 Task: Design an Architectural Visualization.
Action: Mouse moved to (393, 337)
Screenshot: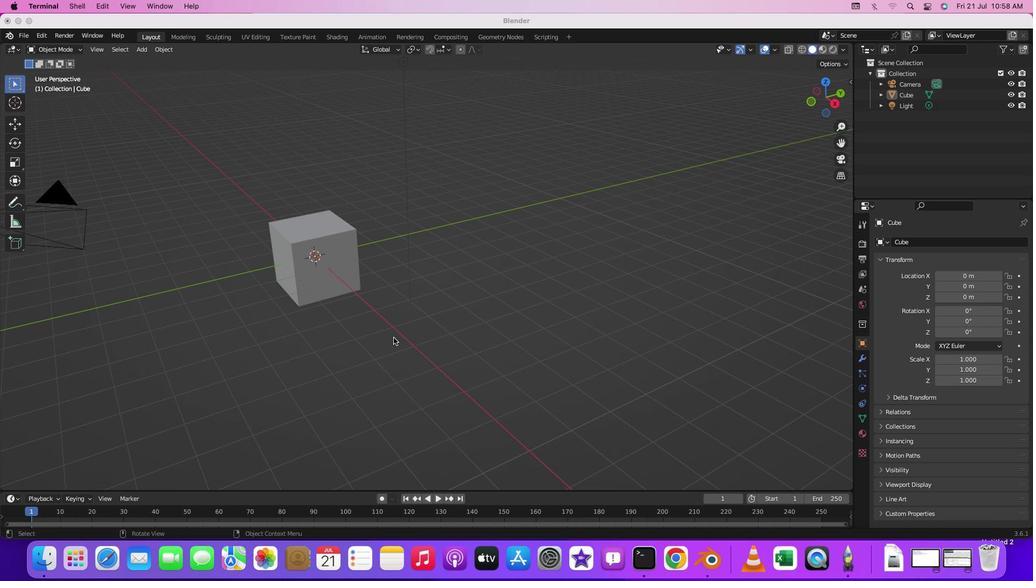 
Action: Mouse pressed middle at (393, 337)
Screenshot: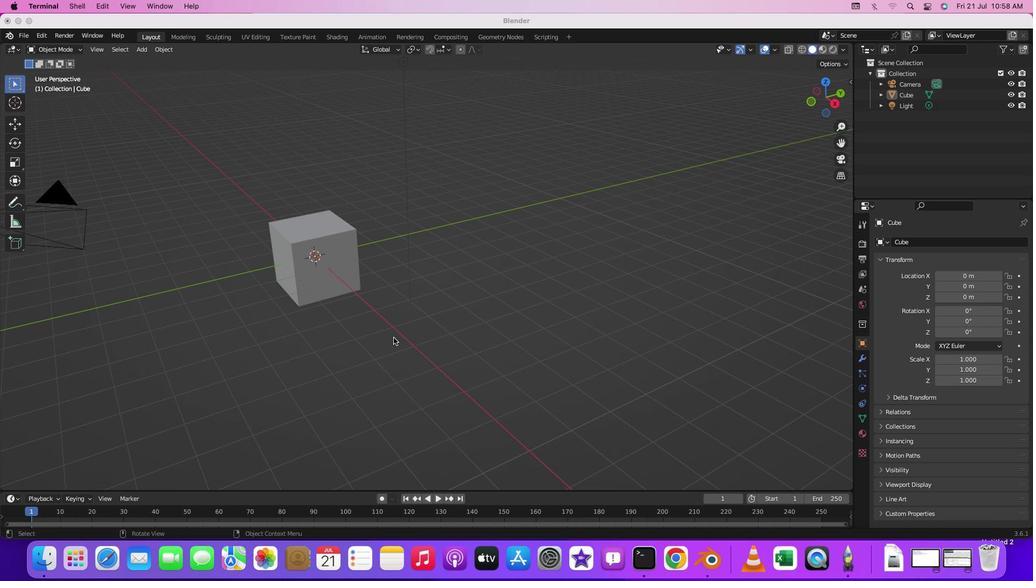 
Action: Mouse moved to (371, 339)
Screenshot: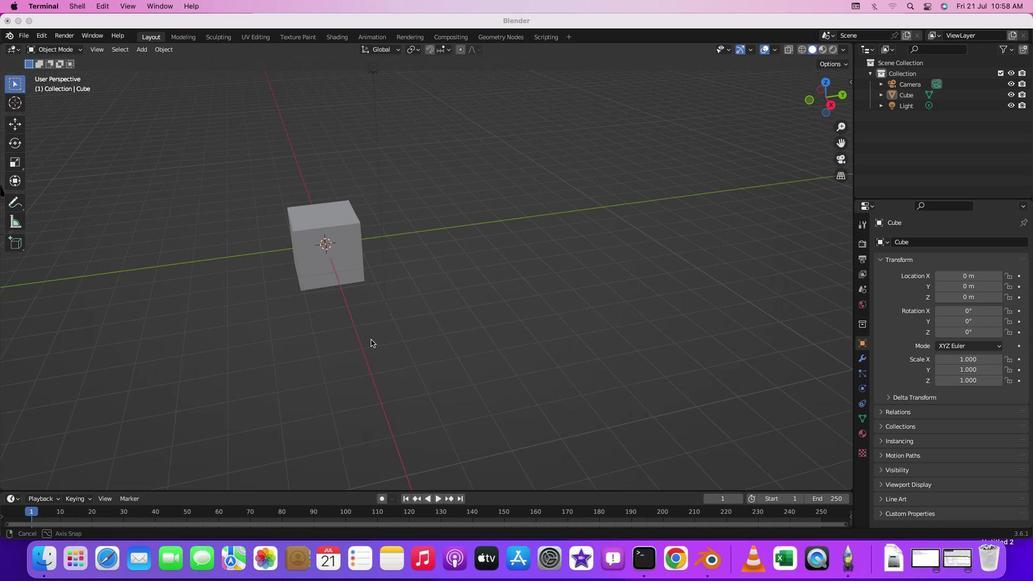 
Action: Key pressed Key.shift
Screenshot: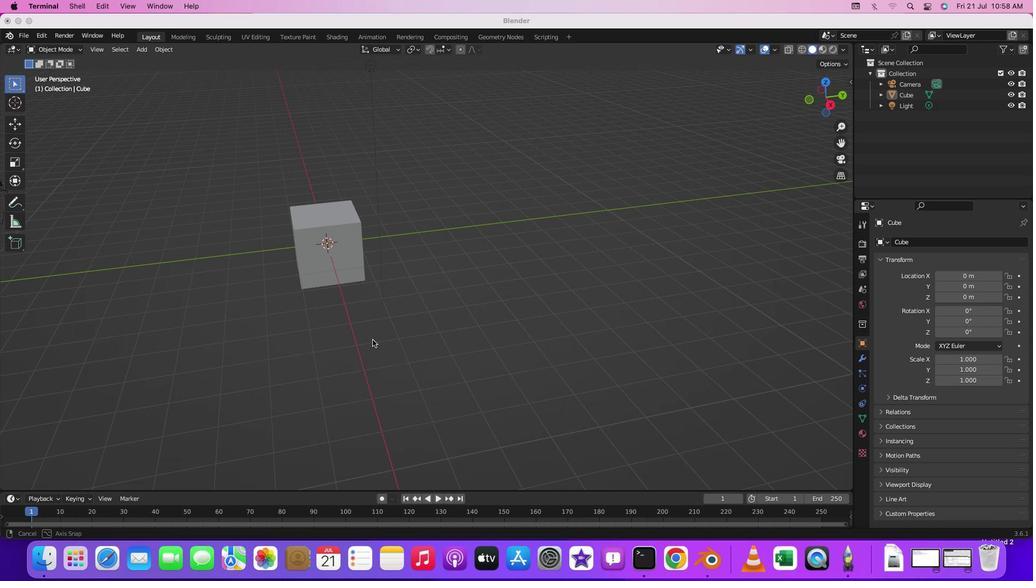 
Action: Mouse moved to (367, 310)
Screenshot: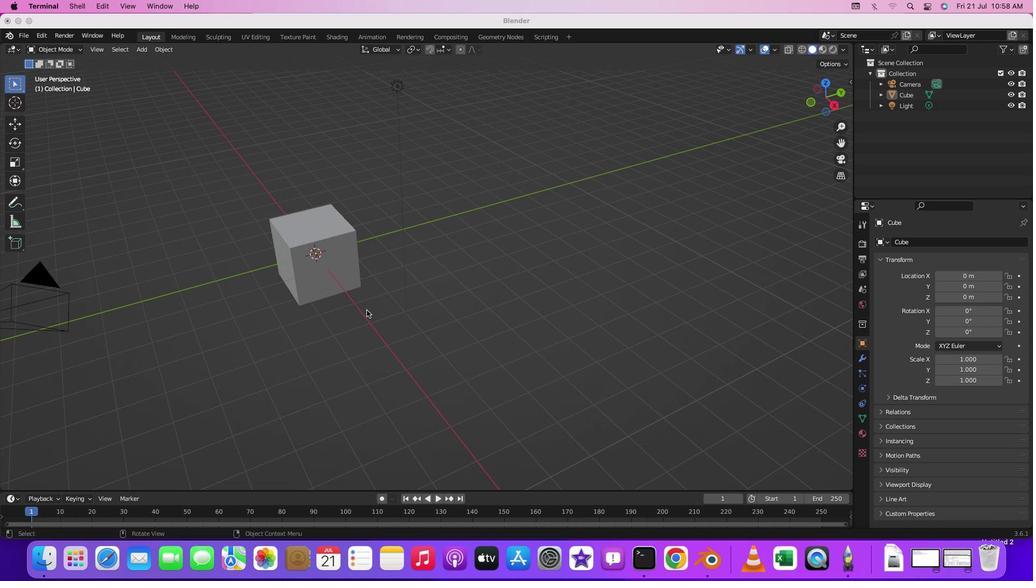 
Action: Mouse pressed middle at (367, 310)
Screenshot: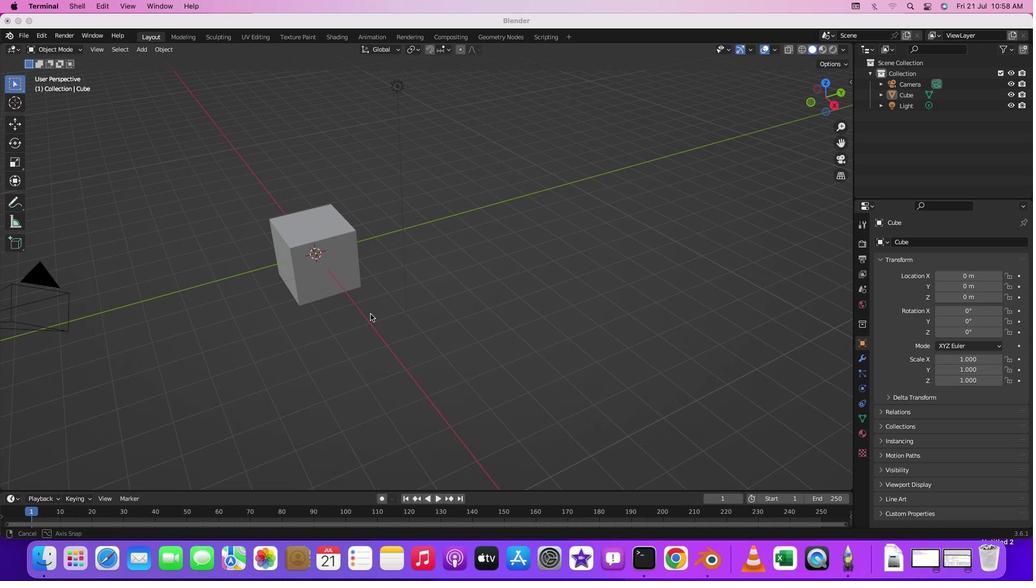 
Action: Mouse moved to (316, 286)
Screenshot: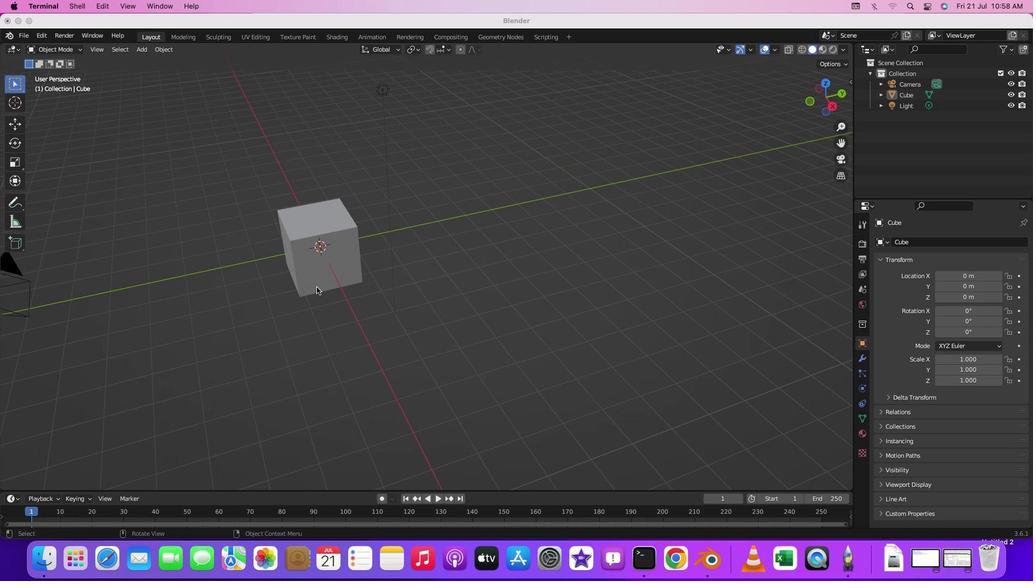 
Action: Key pressed Key.shift
Screenshot: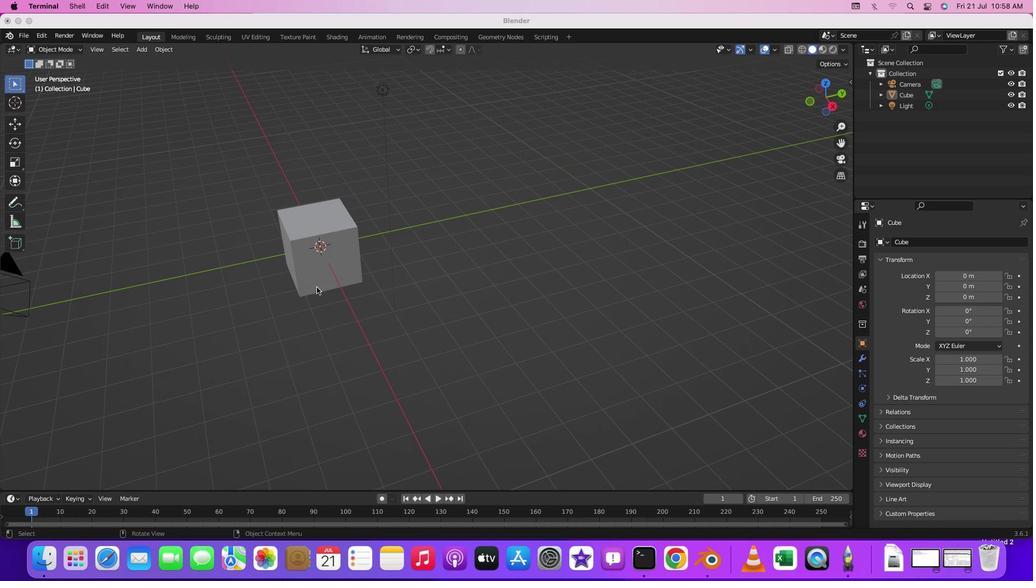 
Action: Mouse moved to (310, 286)
Screenshot: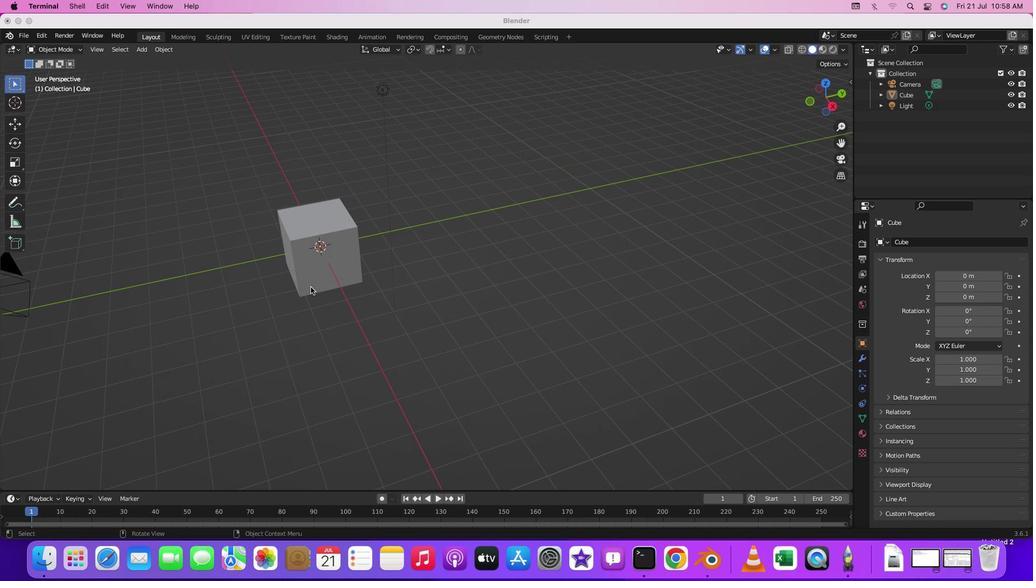 
Action: Mouse pressed middle at (310, 286)
Screenshot: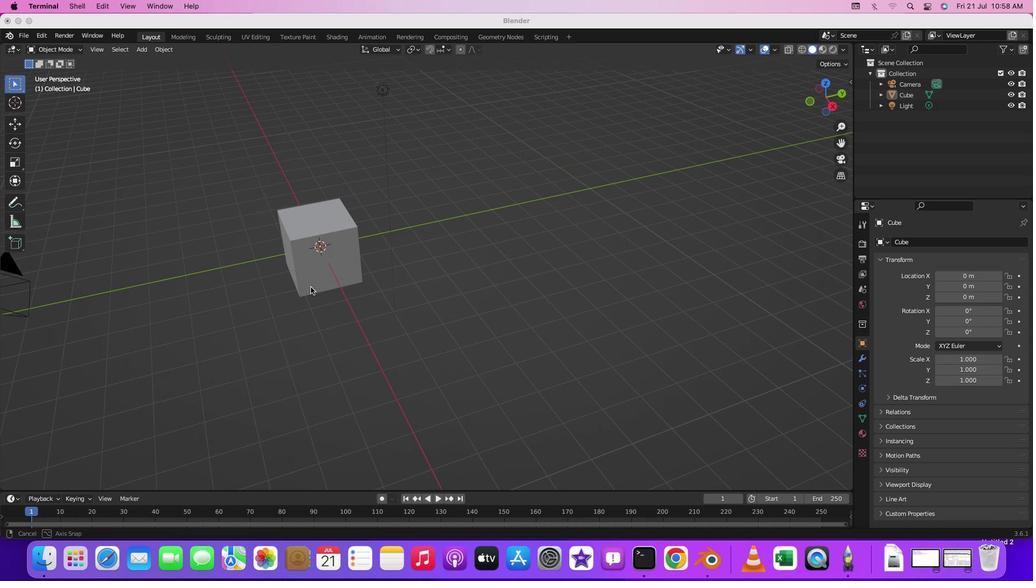 
Action: Mouse moved to (358, 297)
Screenshot: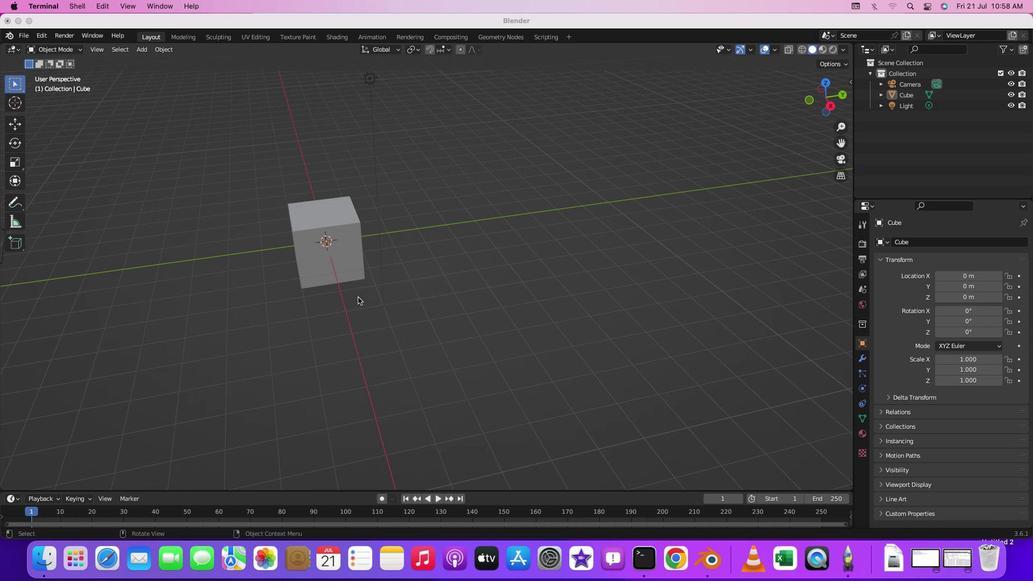 
Action: Mouse pressed left at (358, 297)
Screenshot: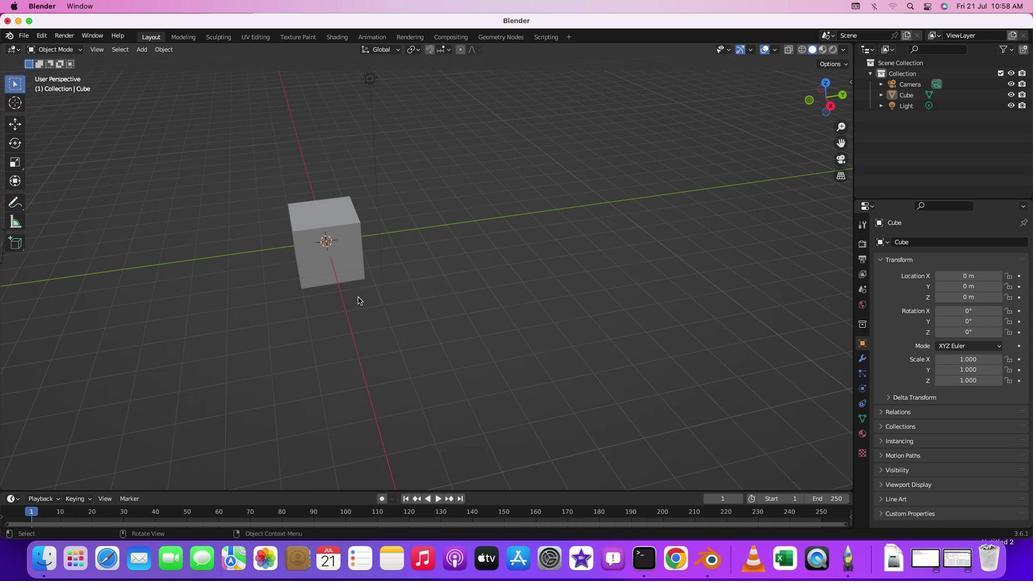 
Action: Mouse moved to (348, 303)
Screenshot: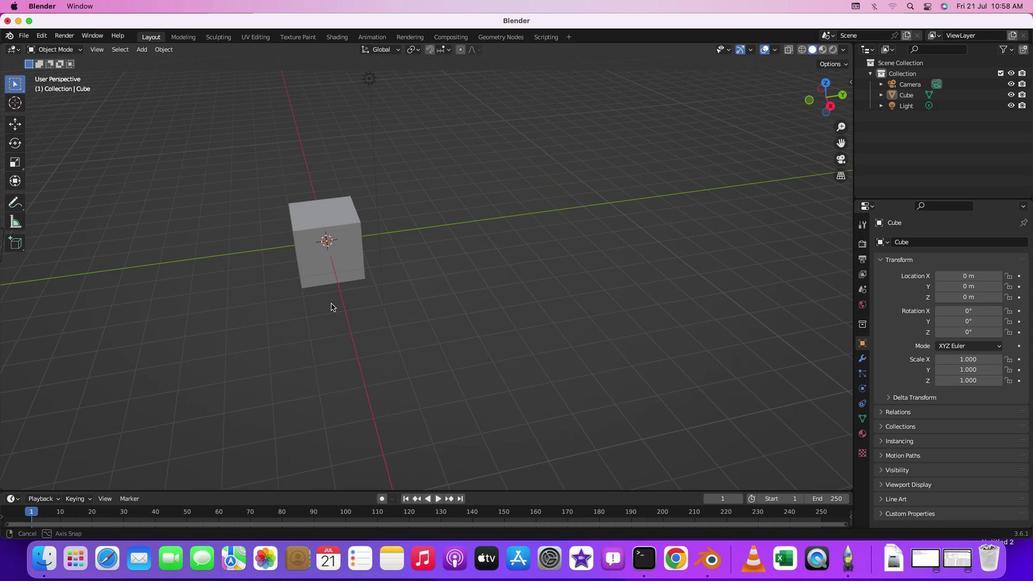
Action: Mouse pressed middle at (348, 303)
Screenshot: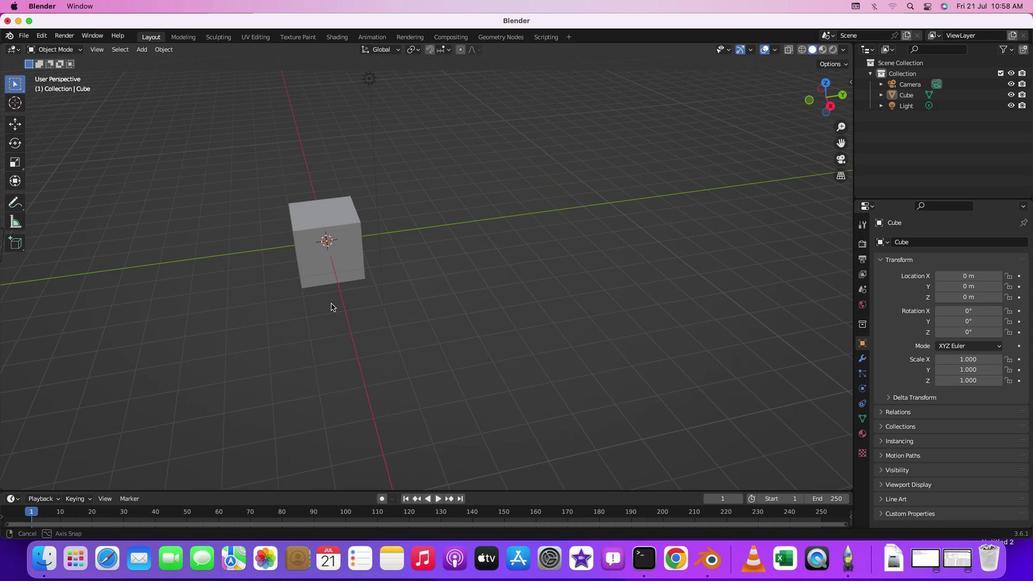 
Action: Mouse moved to (321, 278)
Screenshot: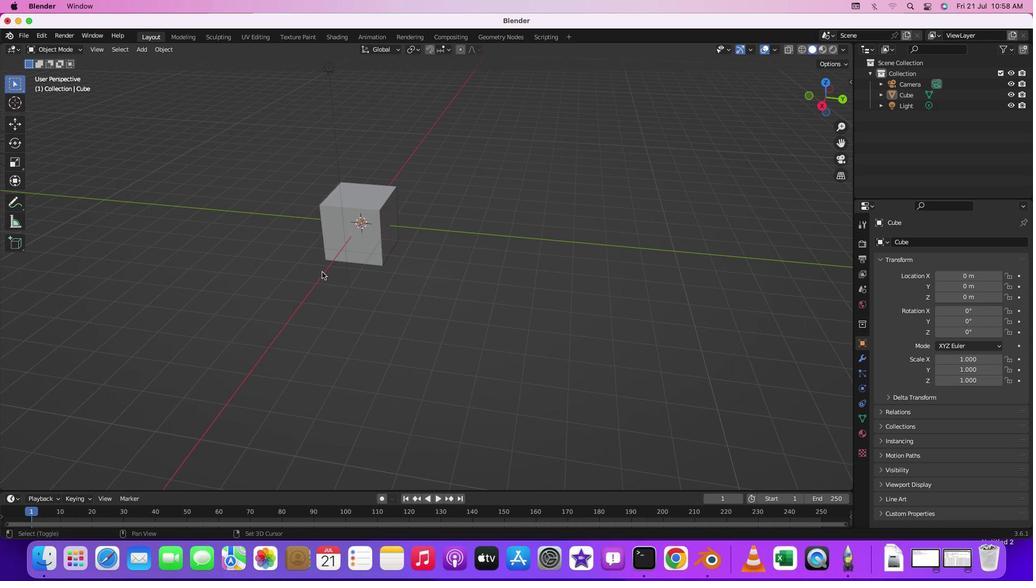 
Action: Key pressed Key.shift
Screenshot: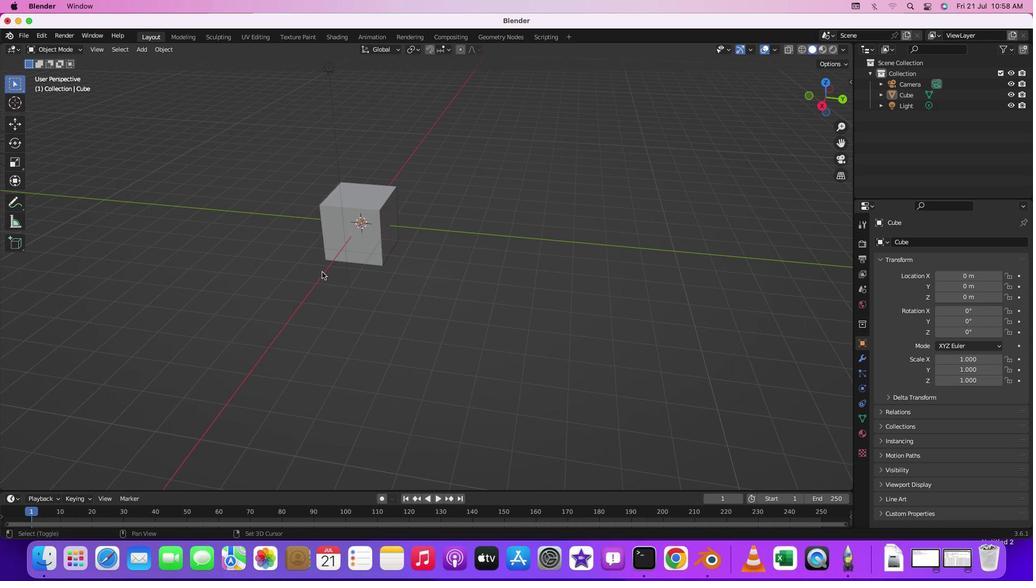 
Action: Mouse moved to (321, 271)
Screenshot: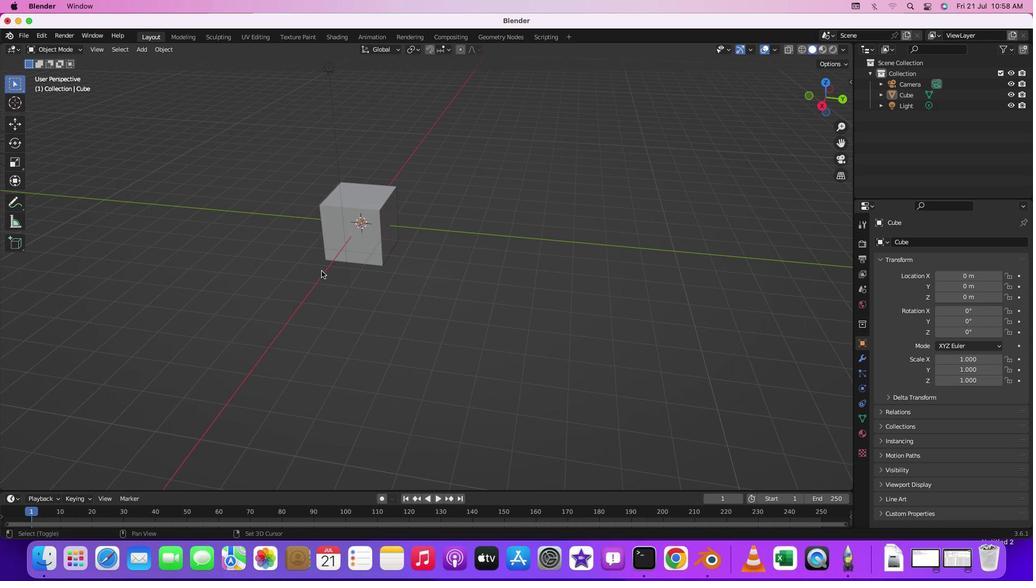 
Action: Mouse pressed middle at (321, 271)
Screenshot: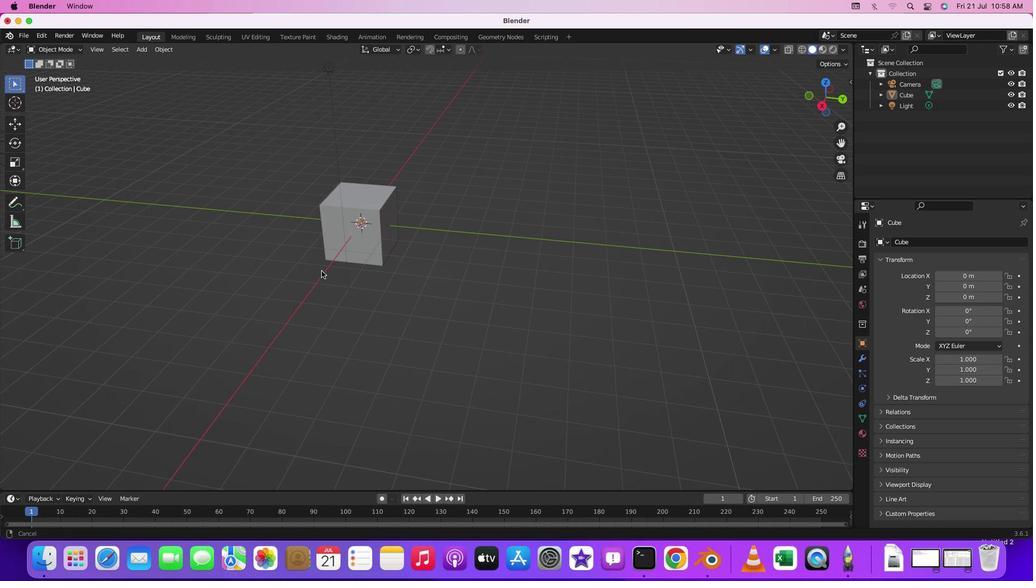 
Action: Mouse moved to (442, 350)
Screenshot: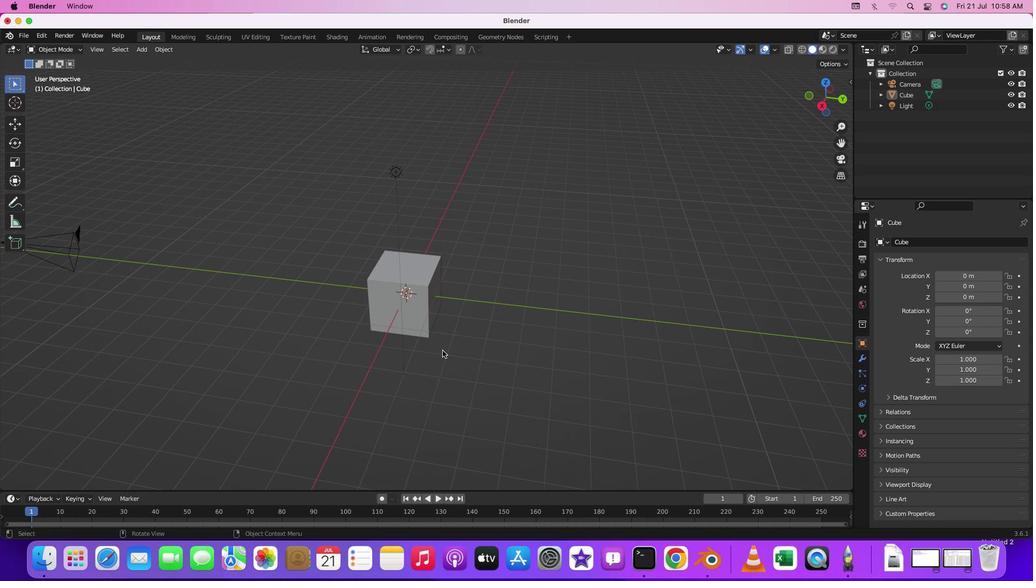 
Action: Mouse pressed middle at (442, 350)
Screenshot: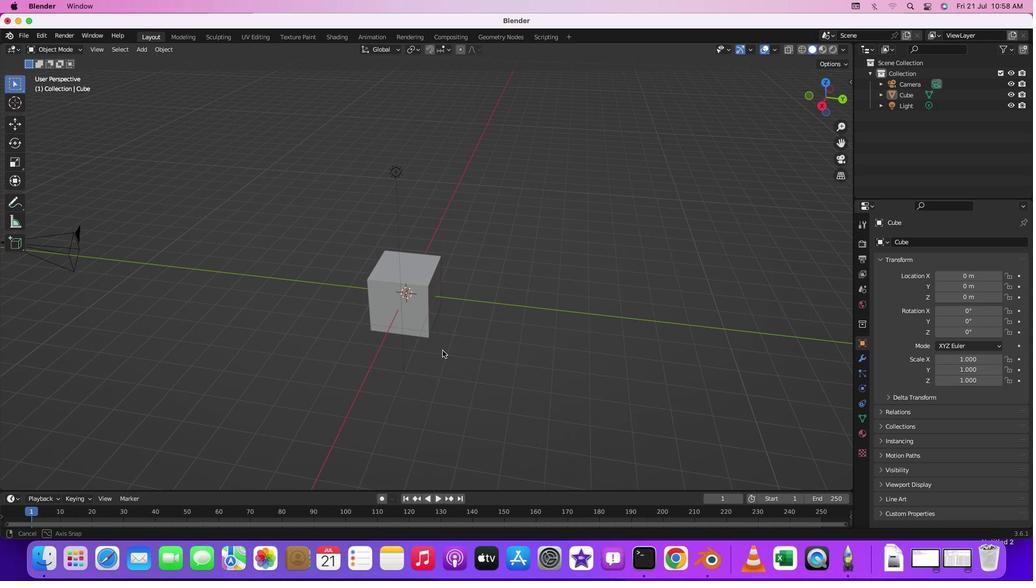 
Action: Mouse moved to (480, 313)
Screenshot: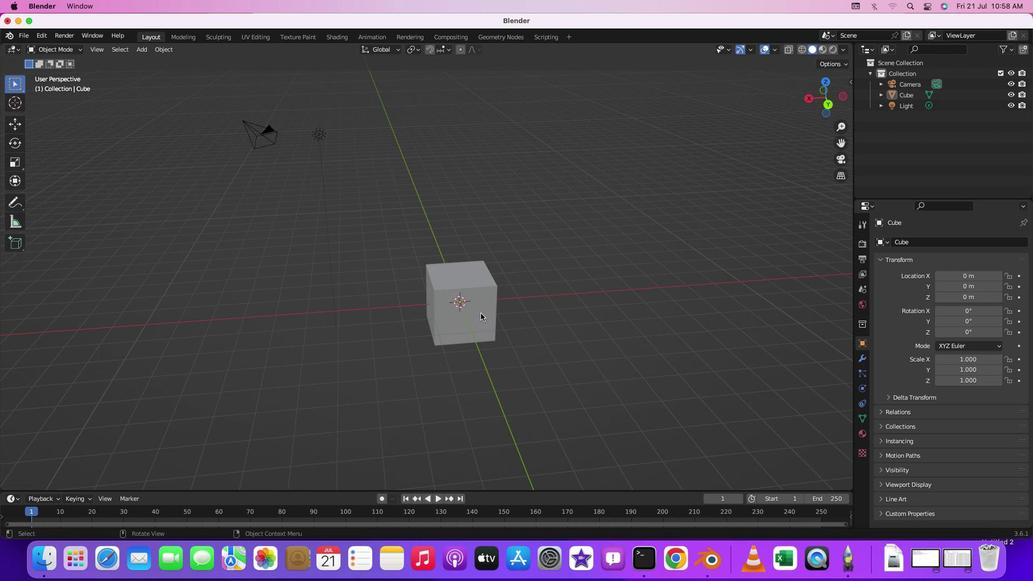 
Action: Mouse pressed left at (480, 313)
Screenshot: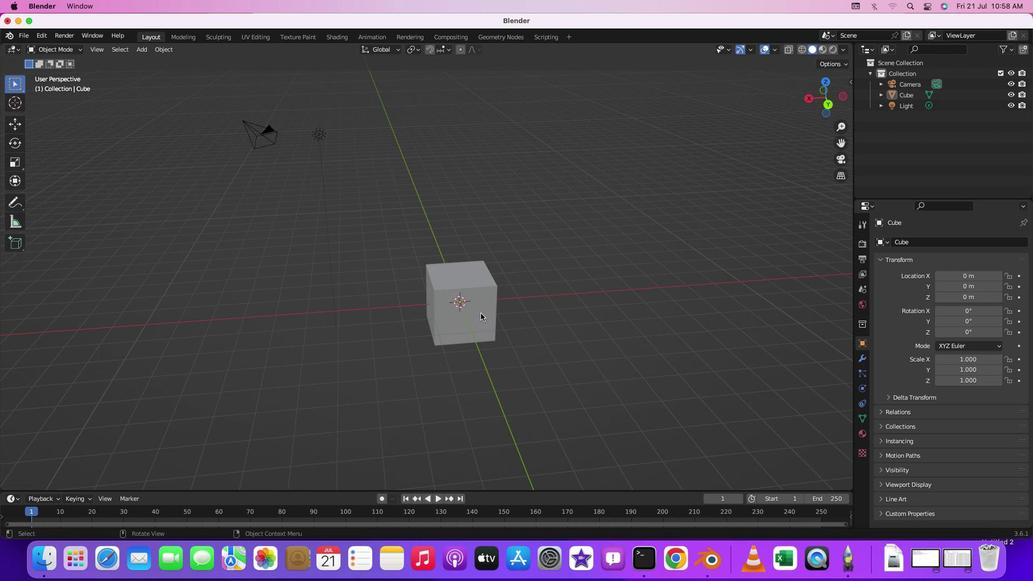 
Action: Mouse moved to (570, 270)
Screenshot: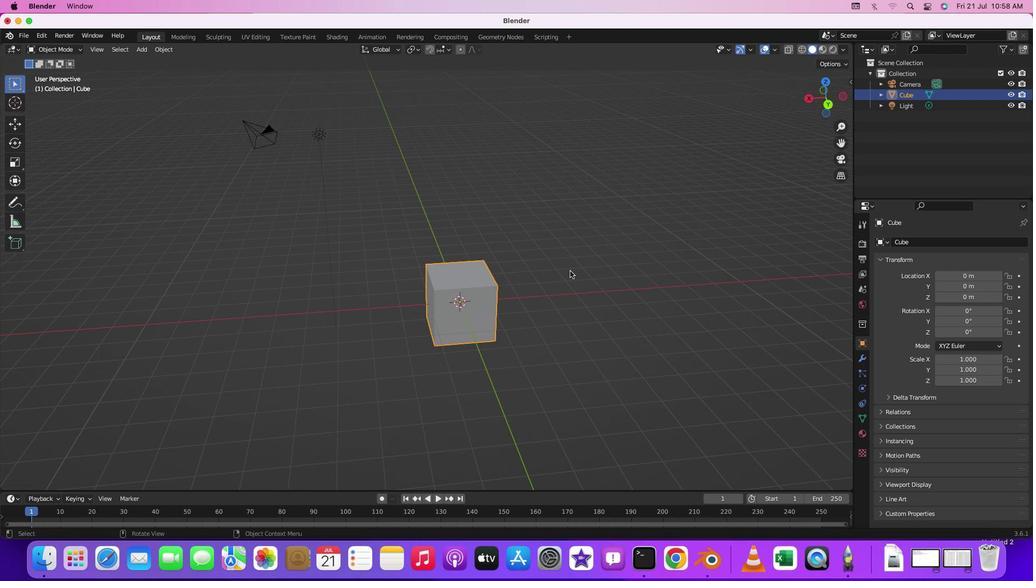 
Action: Key pressed 'n'
Screenshot: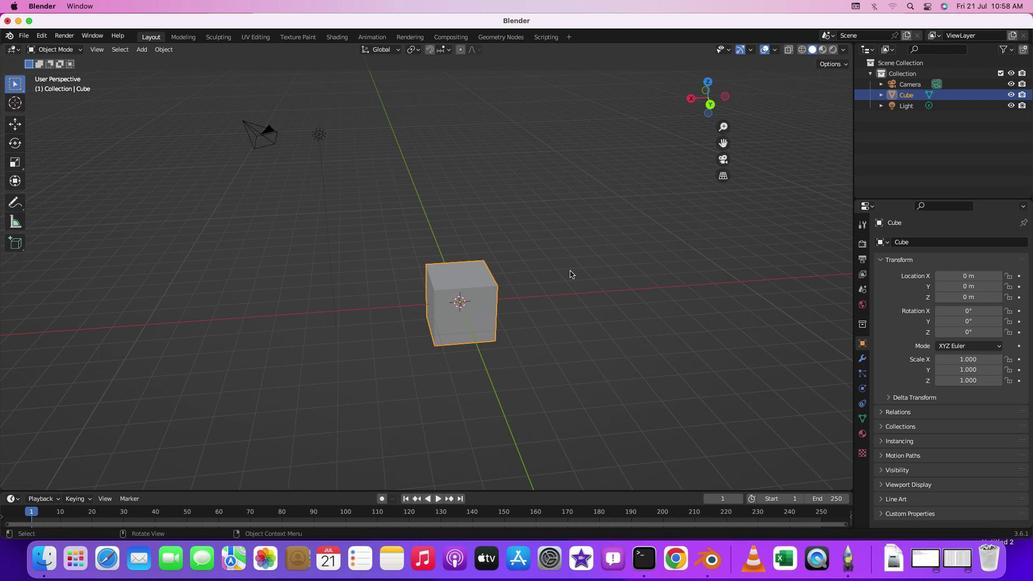 
Action: Mouse moved to (798, 206)
Screenshot: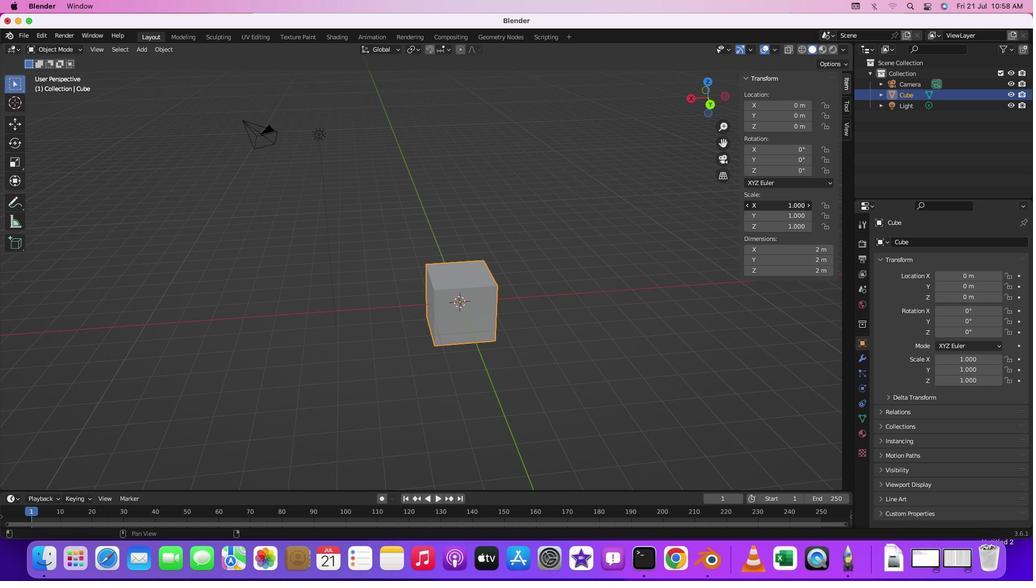 
Action: Mouse pressed left at (798, 206)
Screenshot: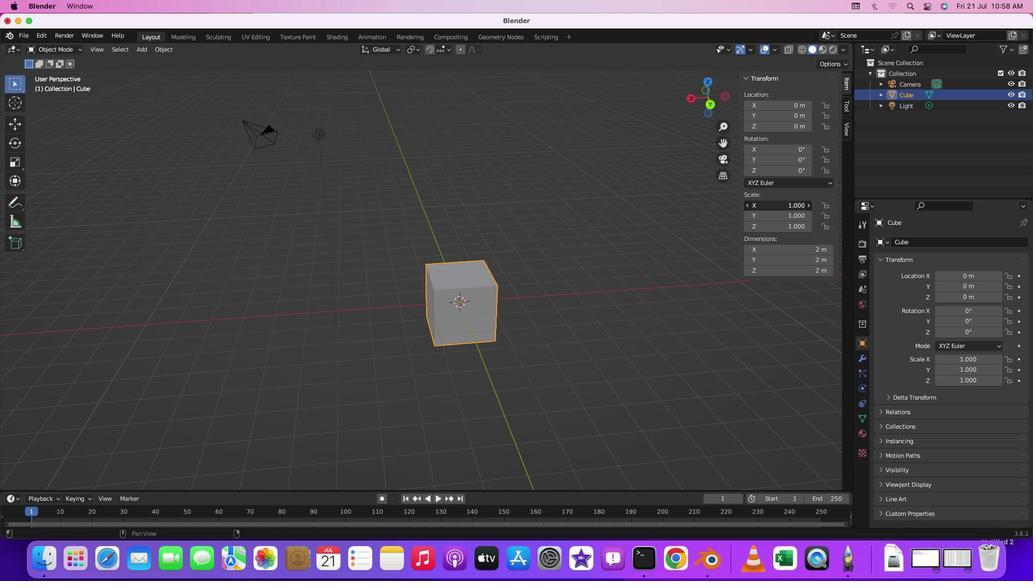
Action: Key pressed '4'Key.enter
Screenshot: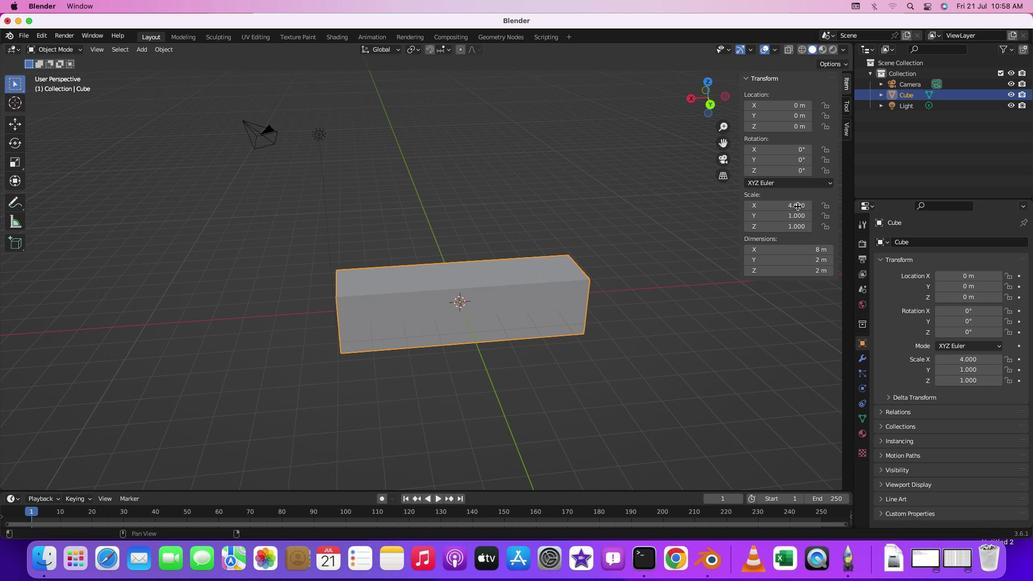 
Action: Mouse moved to (797, 216)
Screenshot: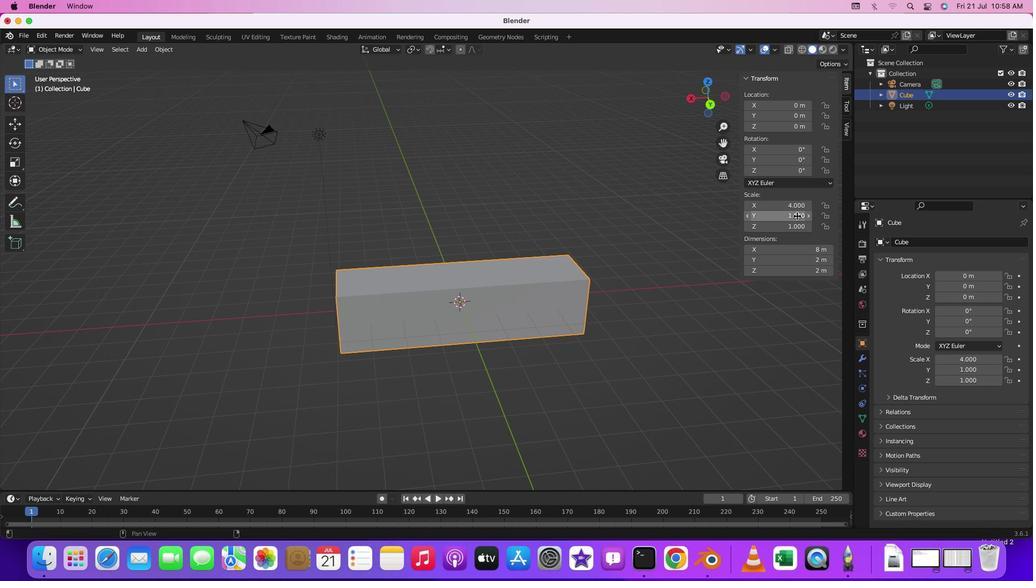 
Action: Mouse pressed left at (797, 216)
Screenshot: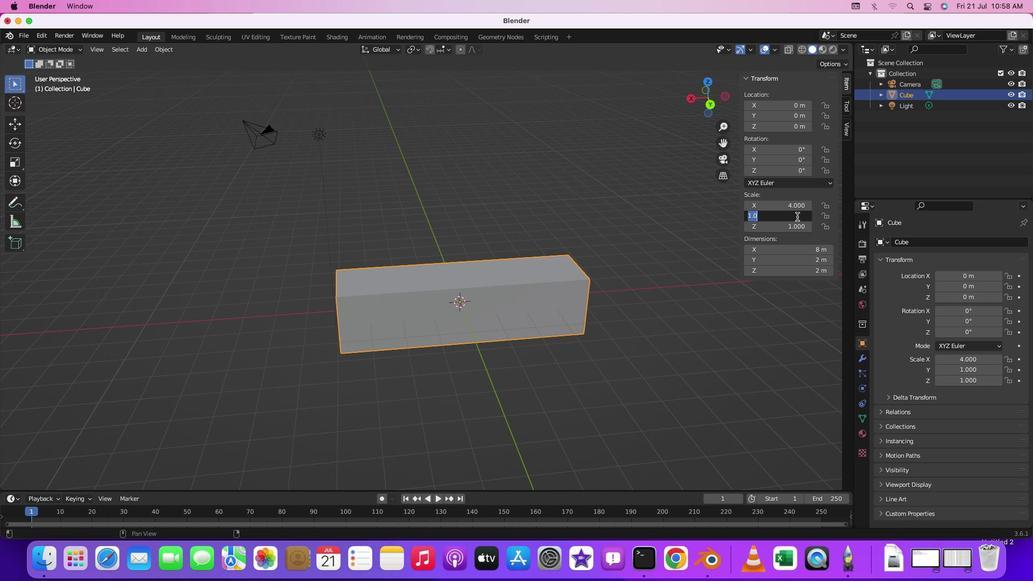 
Action: Key pressed '6'Key.enter
Screenshot: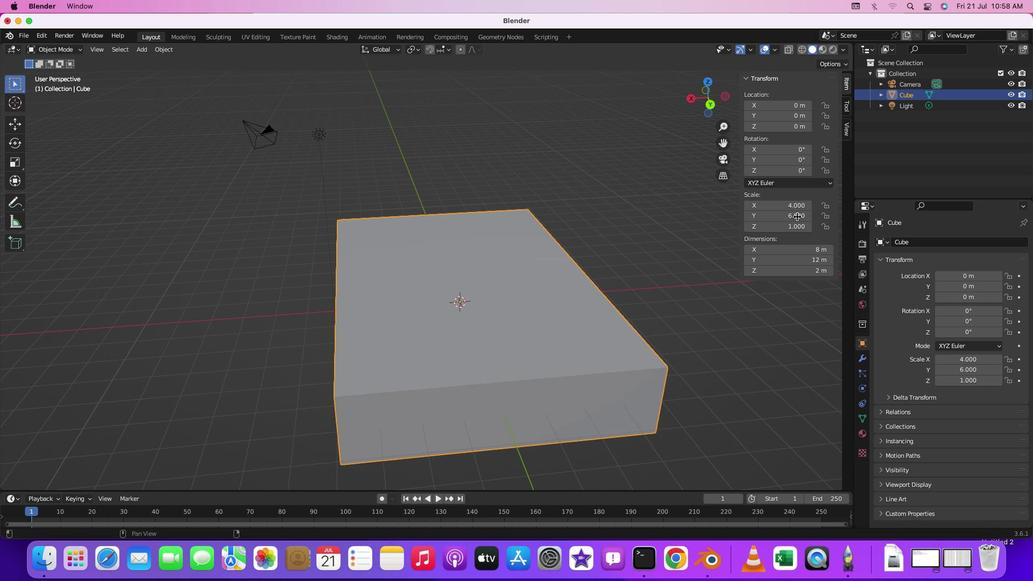 
Action: Mouse moved to (793, 206)
Screenshot: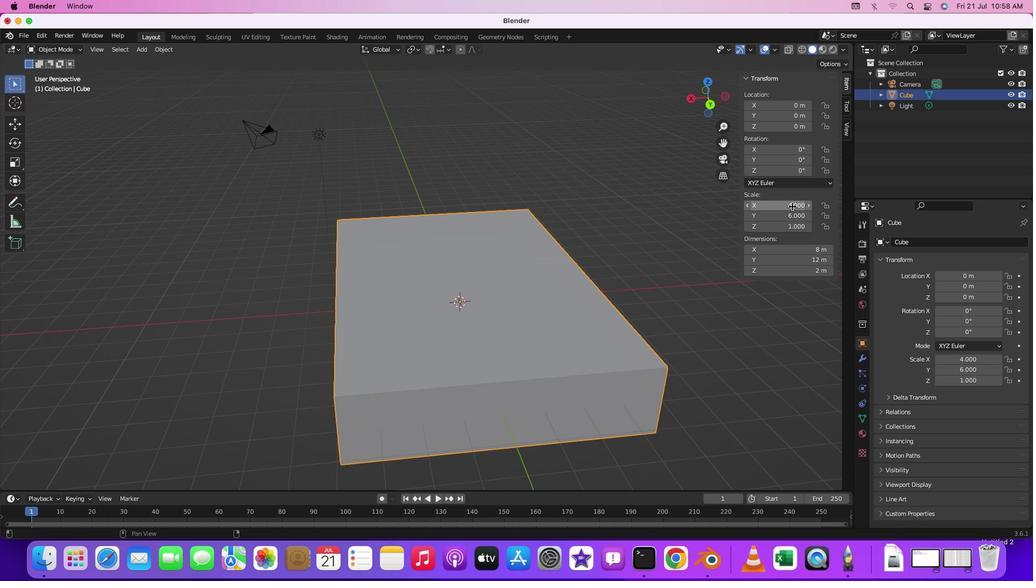 
Action: Mouse pressed left at (793, 206)
Screenshot: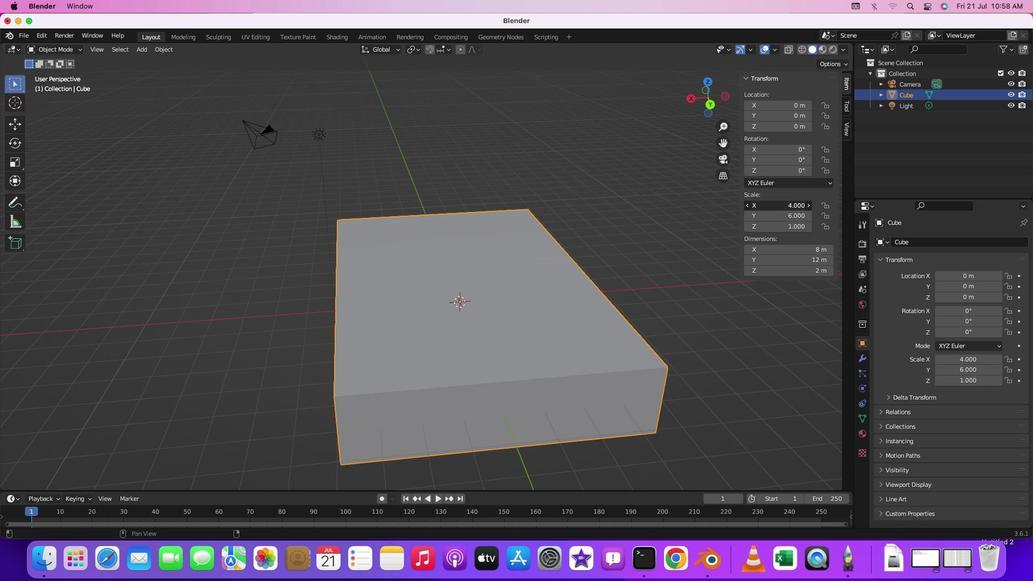 
Action: Key pressed '6''\\'Key.enterKey.enter
Screenshot: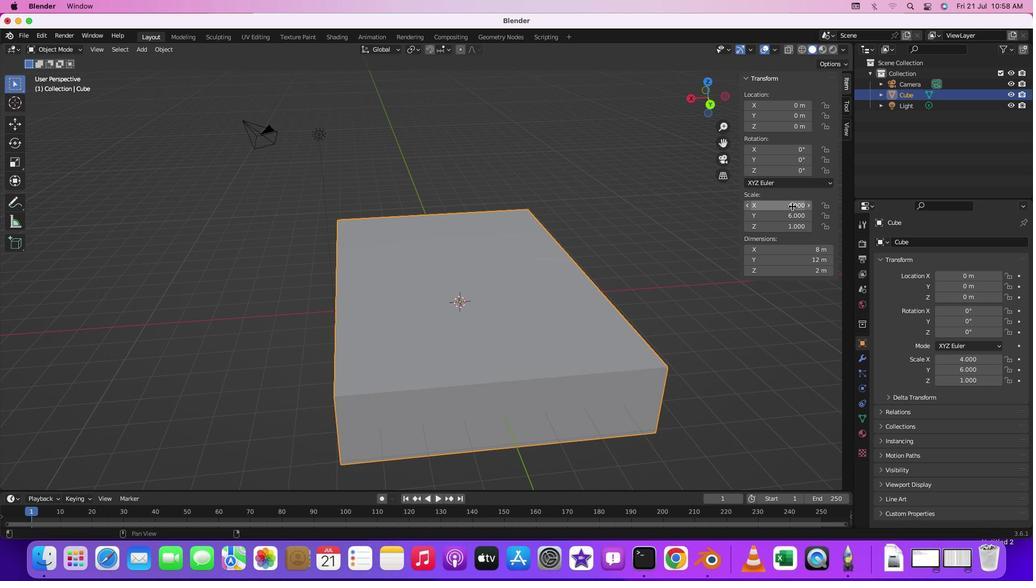 
Action: Mouse moved to (793, 206)
Screenshot: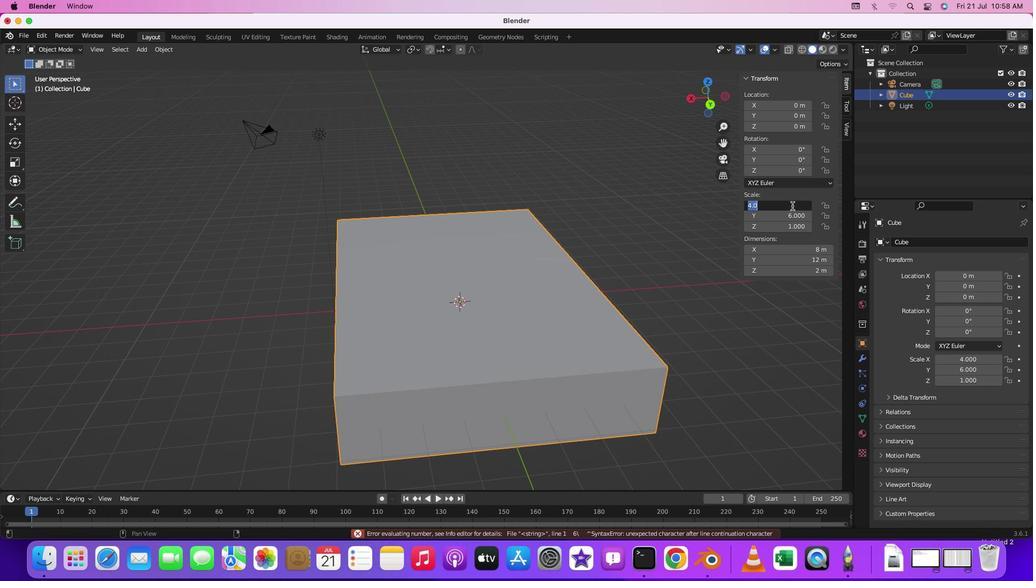 
Action: Mouse pressed left at (793, 206)
Screenshot: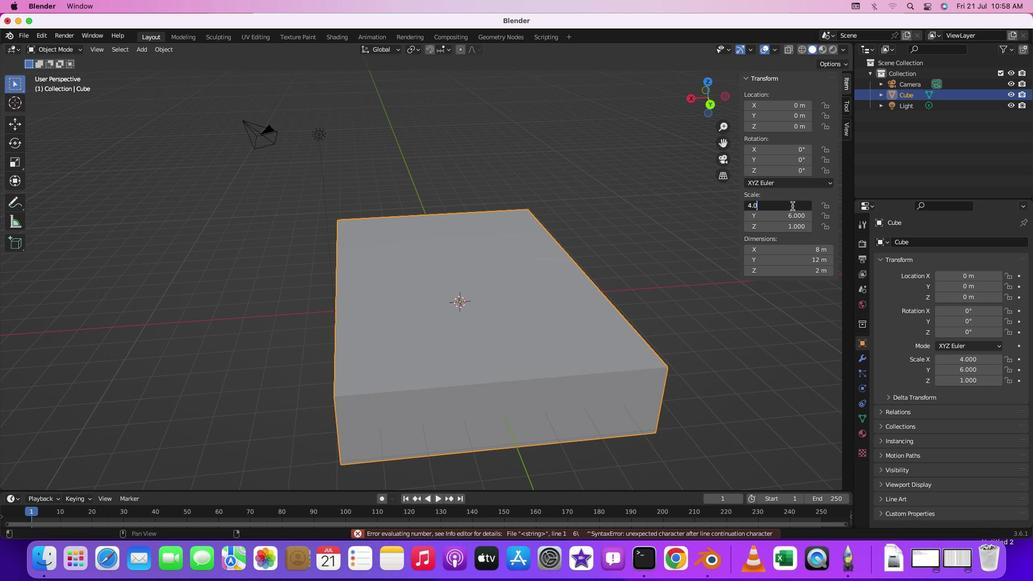 
Action: Key pressed '6'Key.backspaceKey.backspaceKey.backspaceKey.backspaceKey.backspaceKey.backspace'6'Key.enter
Screenshot: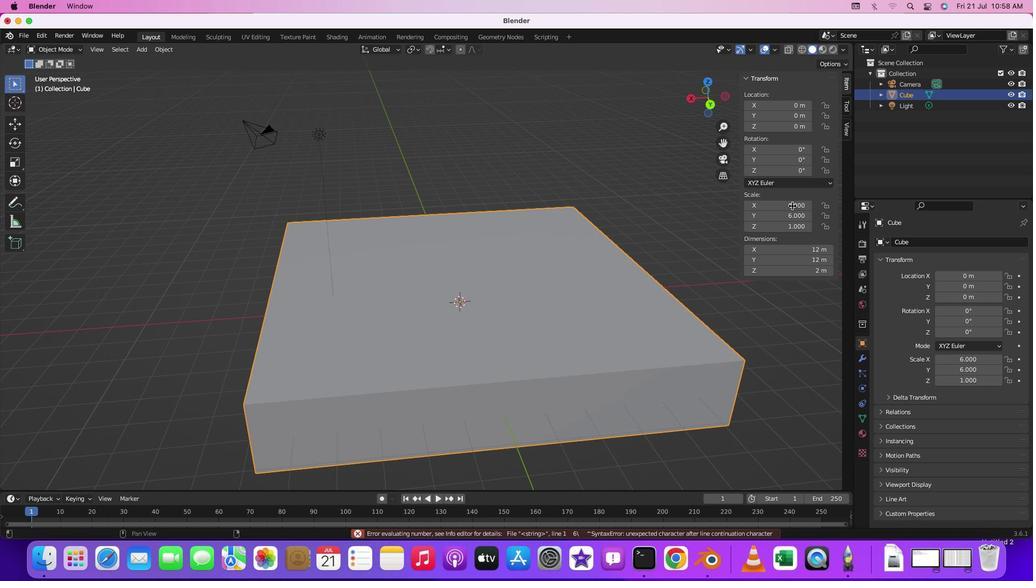 
Action: Mouse moved to (798, 219)
Screenshot: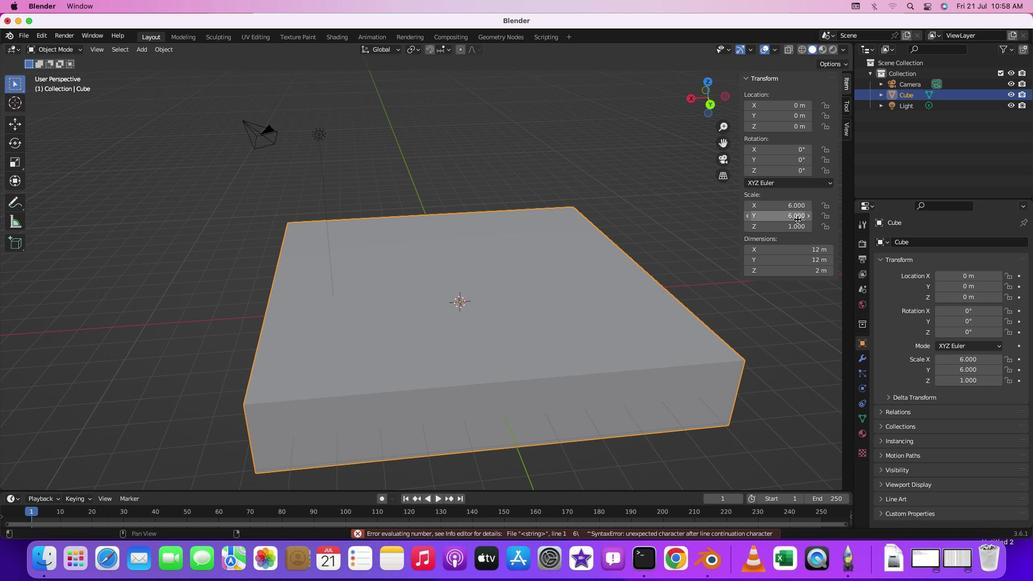 
Action: Mouse pressed left at (798, 219)
Screenshot: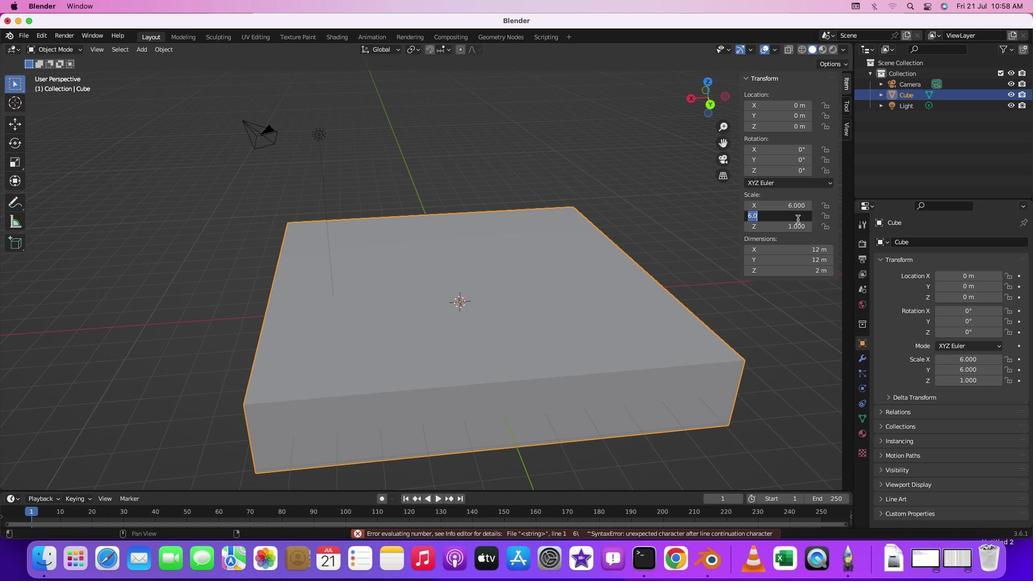
Action: Key pressed '4'Key.enter
Screenshot: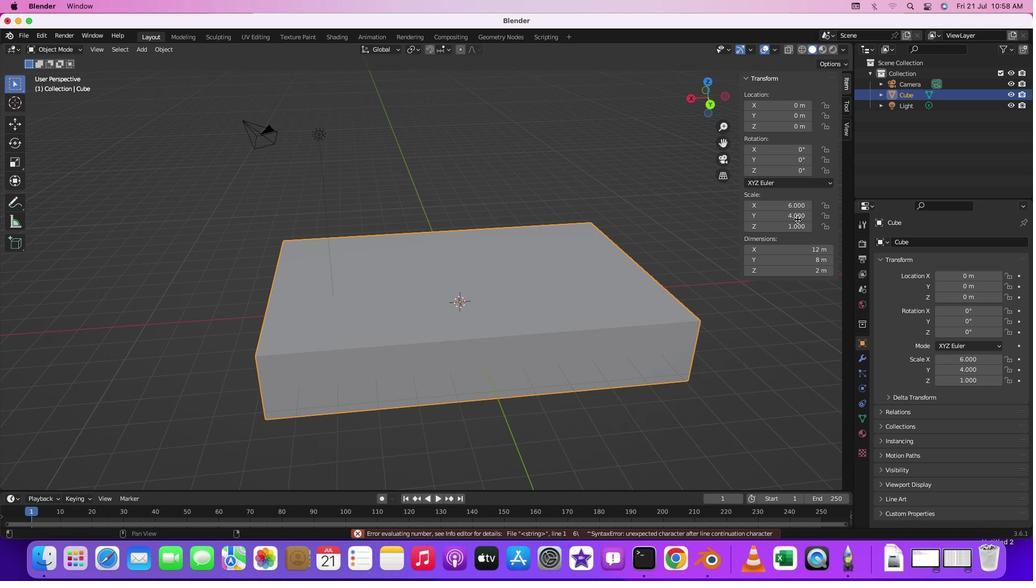 
Action: Mouse moved to (798, 227)
Screenshot: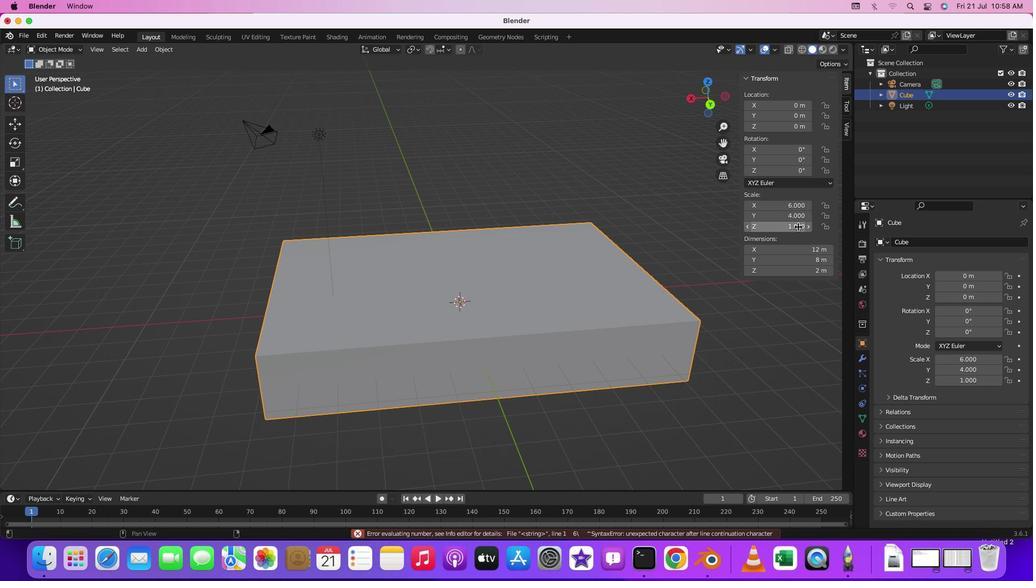 
Action: Mouse pressed left at (798, 227)
Screenshot: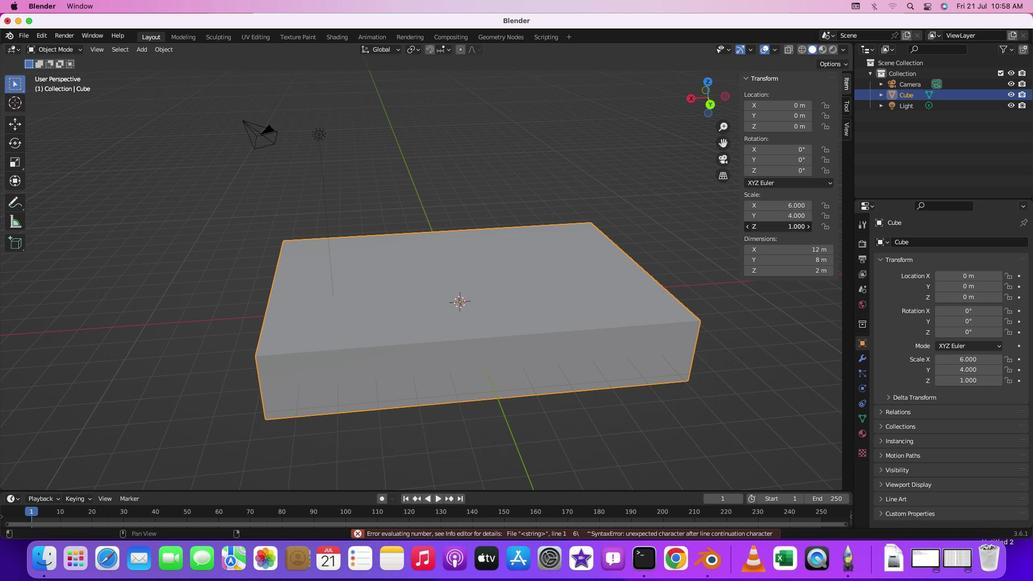 
Action: Mouse moved to (848, 235)
Screenshot: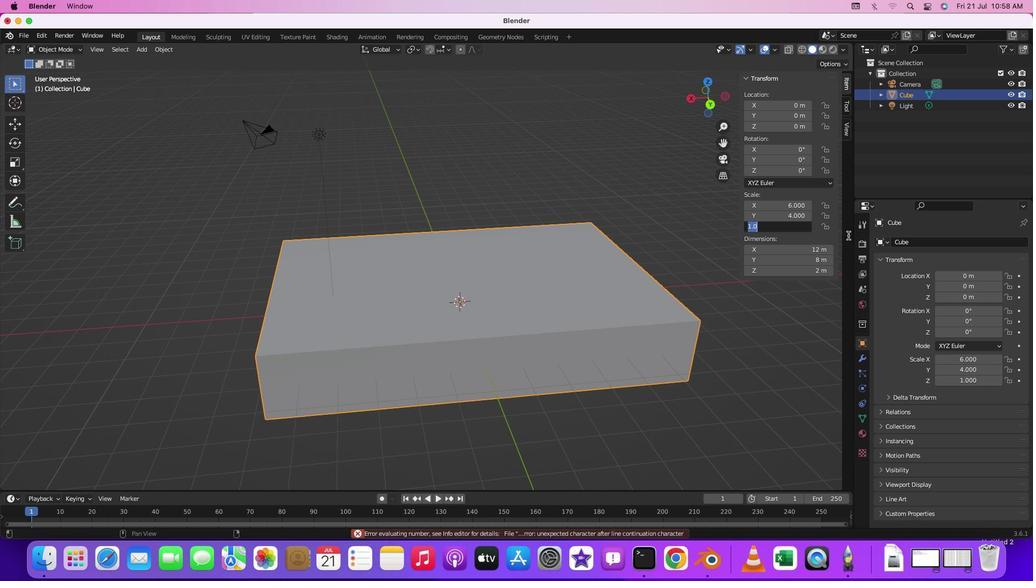 
Action: Key pressed '2''.''5'Key.enter
Screenshot: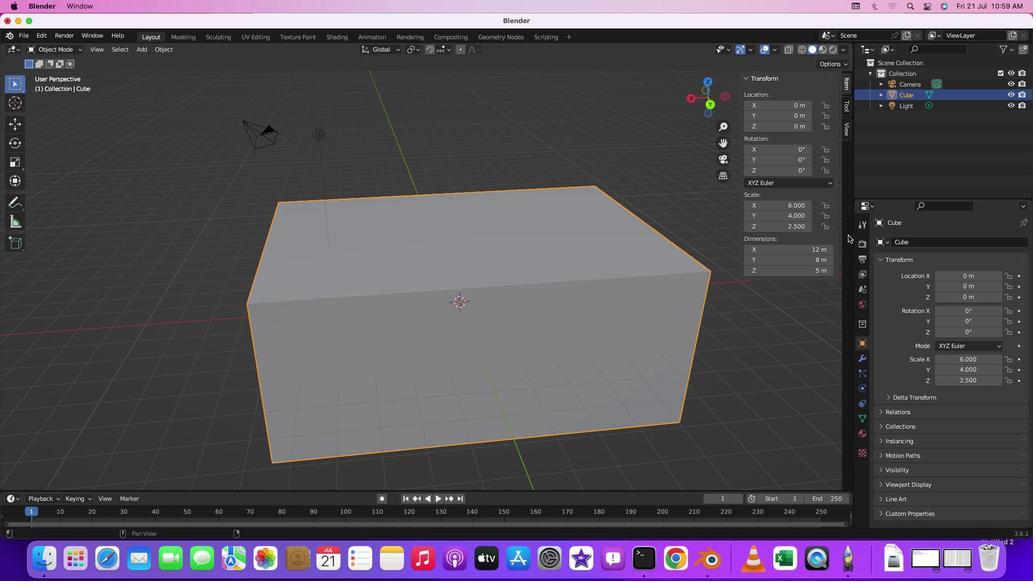 
Action: Mouse moved to (791, 128)
Screenshot: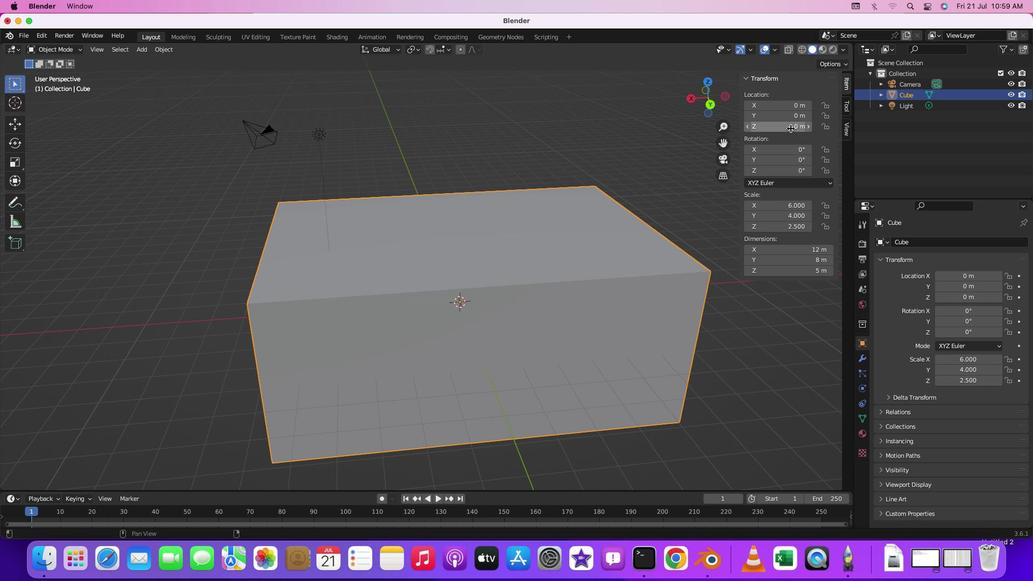 
Action: Mouse pressed left at (791, 128)
Screenshot: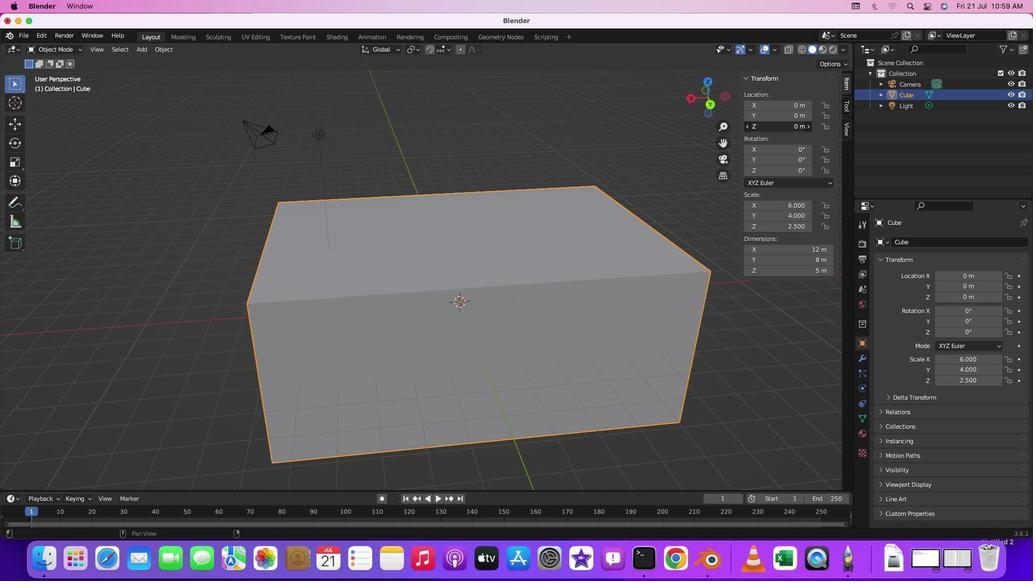
Action: Key pressed '1''.''7''5'Key.enter
Screenshot: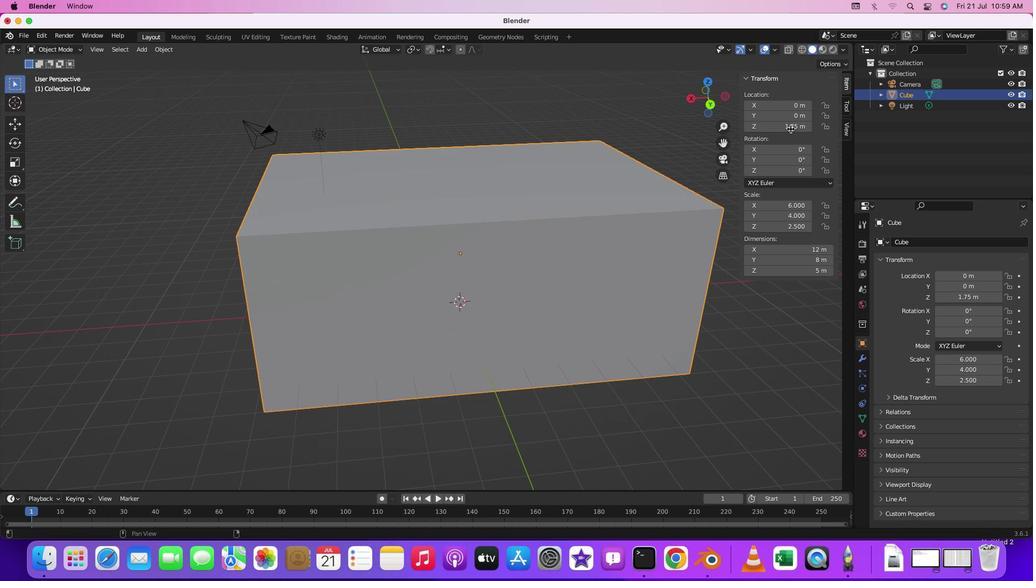 
Action: Mouse moved to (785, 356)
Screenshot: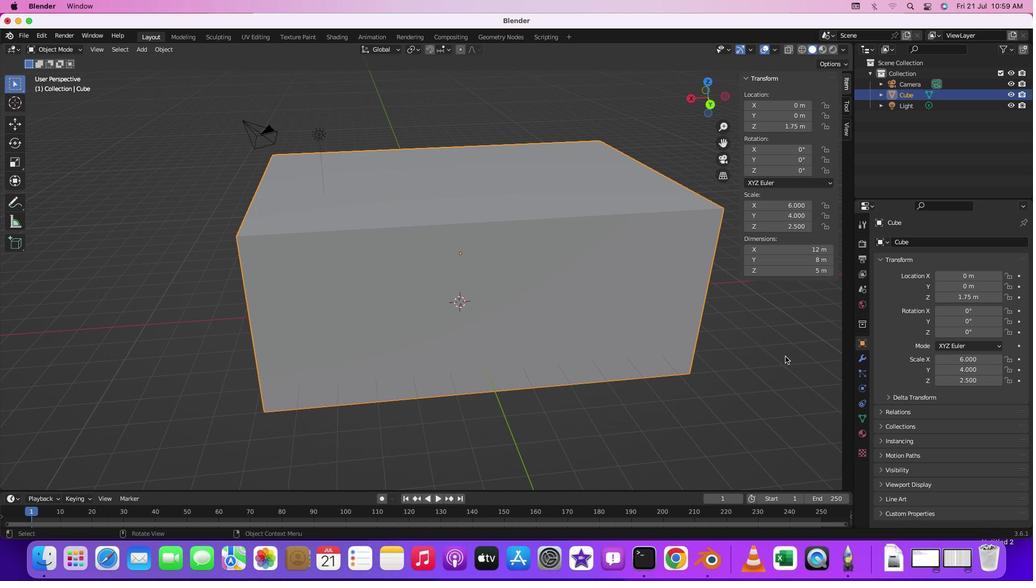 
Action: Mouse pressed middle at (785, 356)
Screenshot: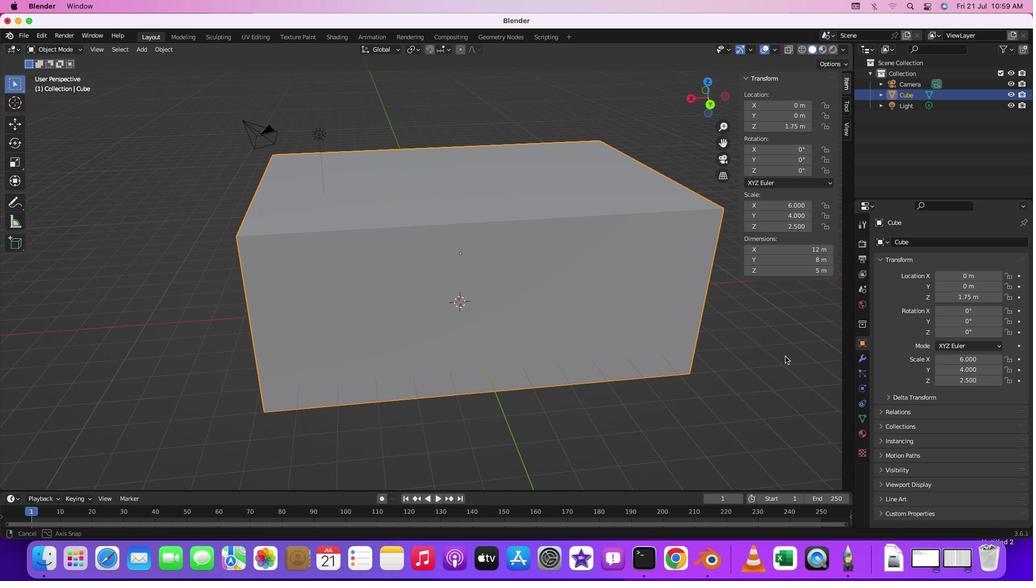 
Action: Mouse moved to (669, 388)
Screenshot: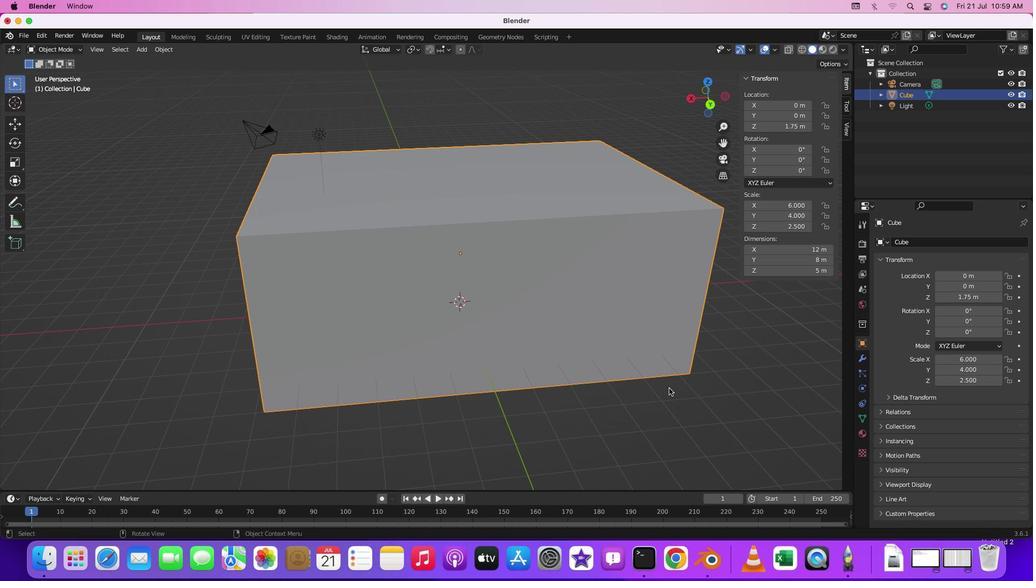 
Action: Mouse pressed middle at (669, 388)
Screenshot: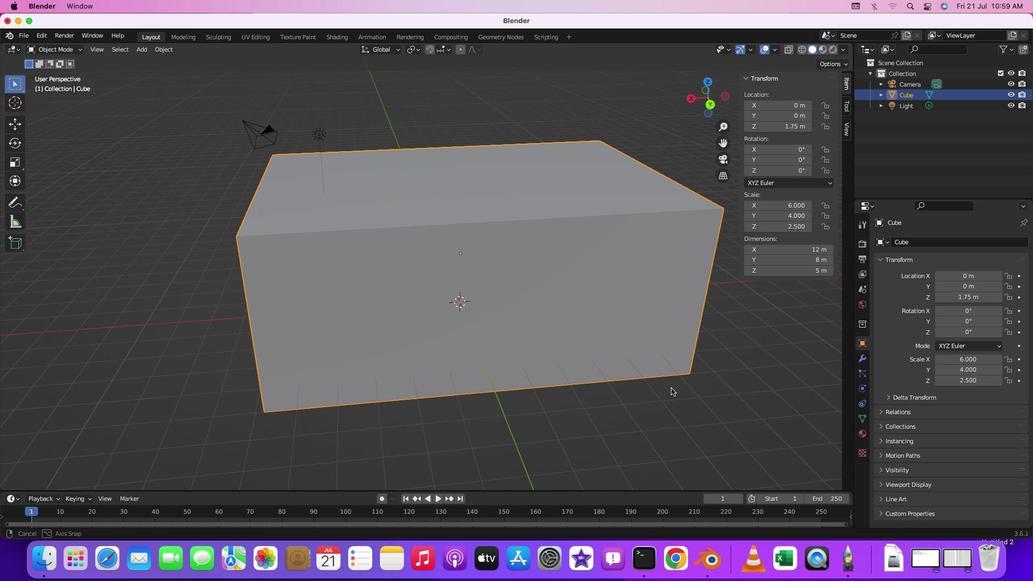 
Action: Mouse moved to (556, 375)
Screenshot: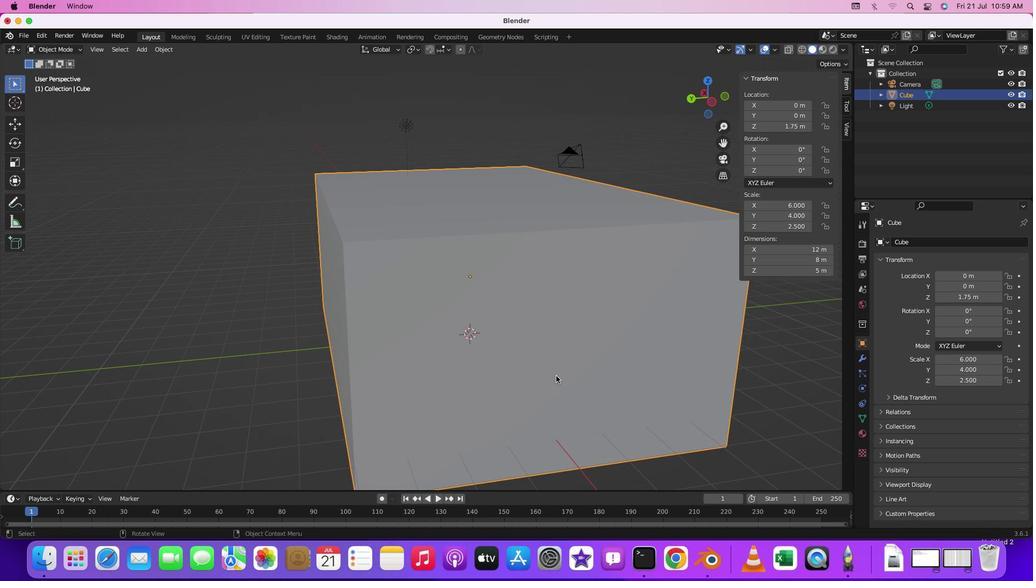 
Action: Mouse scrolled (556, 375) with delta (0, 0)
Screenshot: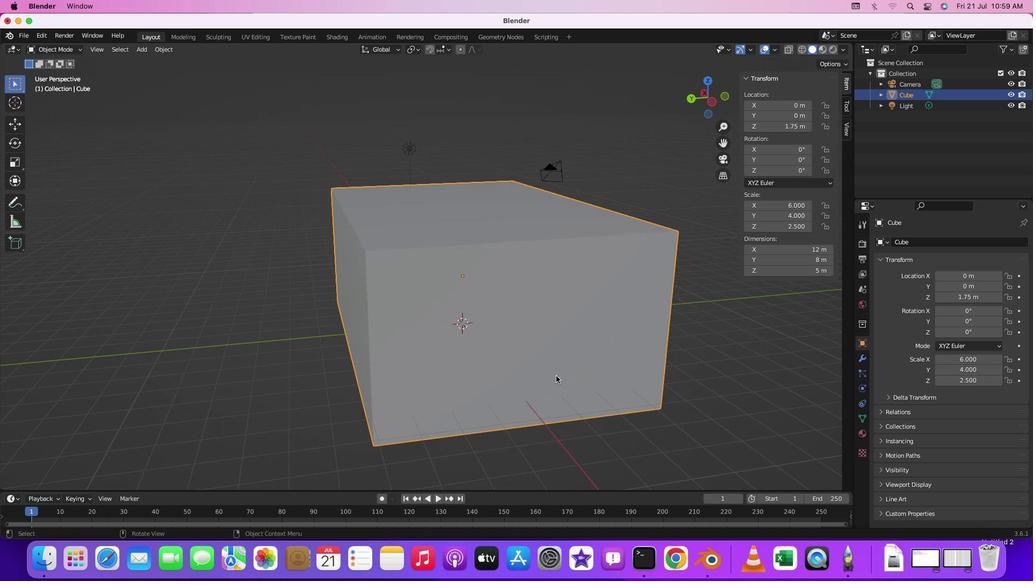
Action: Mouse scrolled (556, 375) with delta (0, 0)
Screenshot: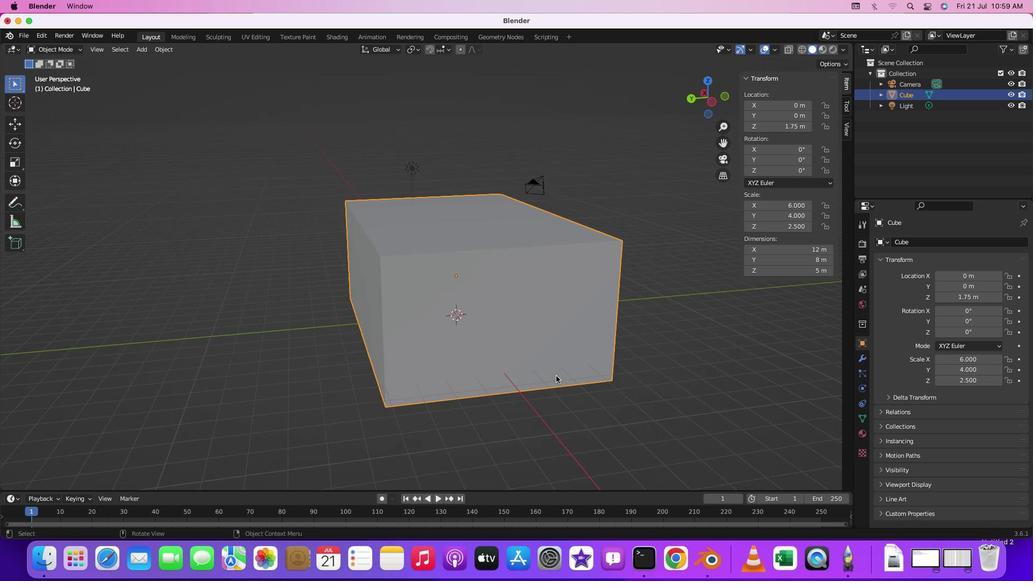 
Action: Mouse scrolled (556, 375) with delta (0, 0)
Screenshot: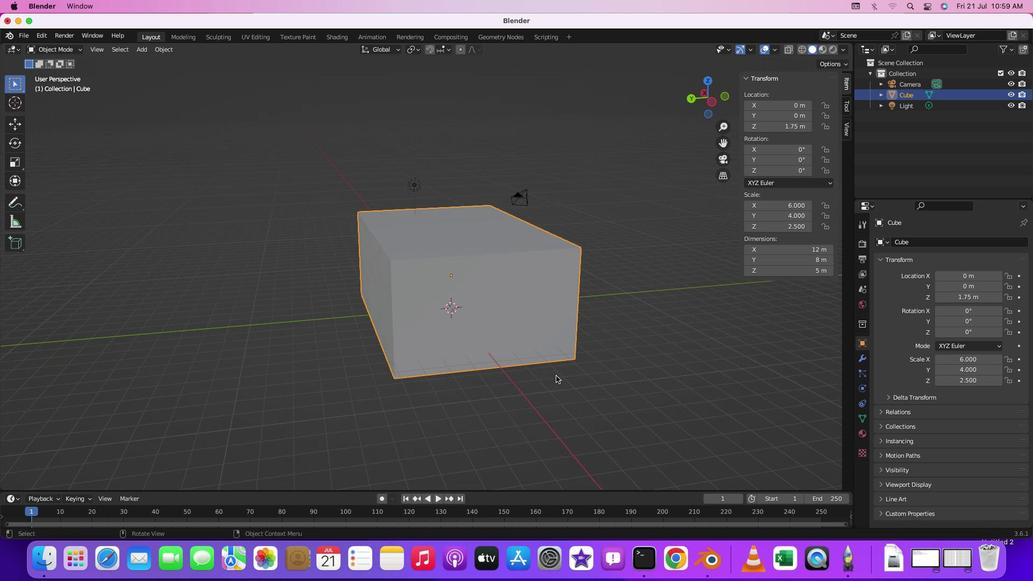 
Action: Mouse moved to (779, 219)
Screenshot: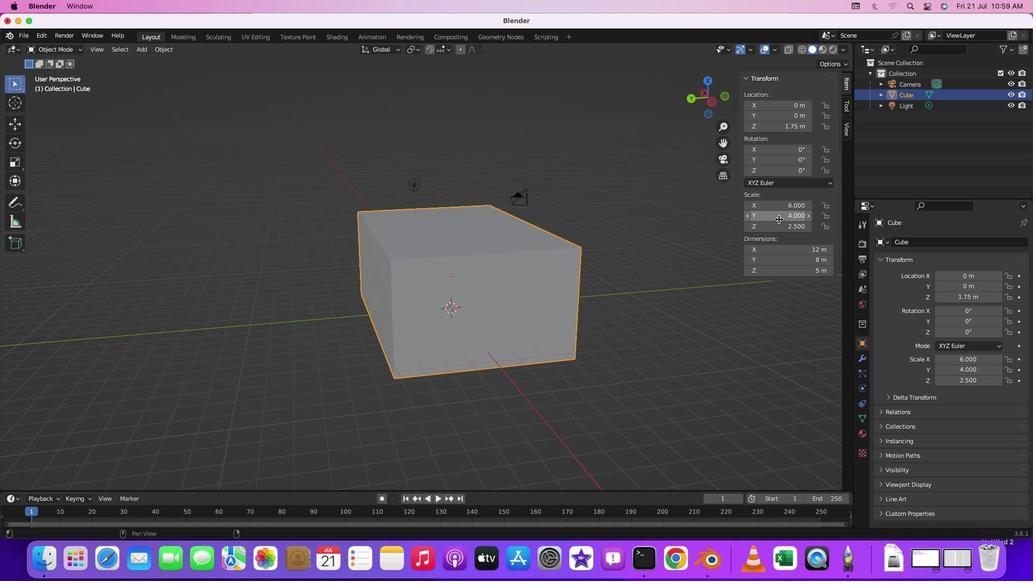 
Action: Mouse pressed left at (779, 219)
Screenshot: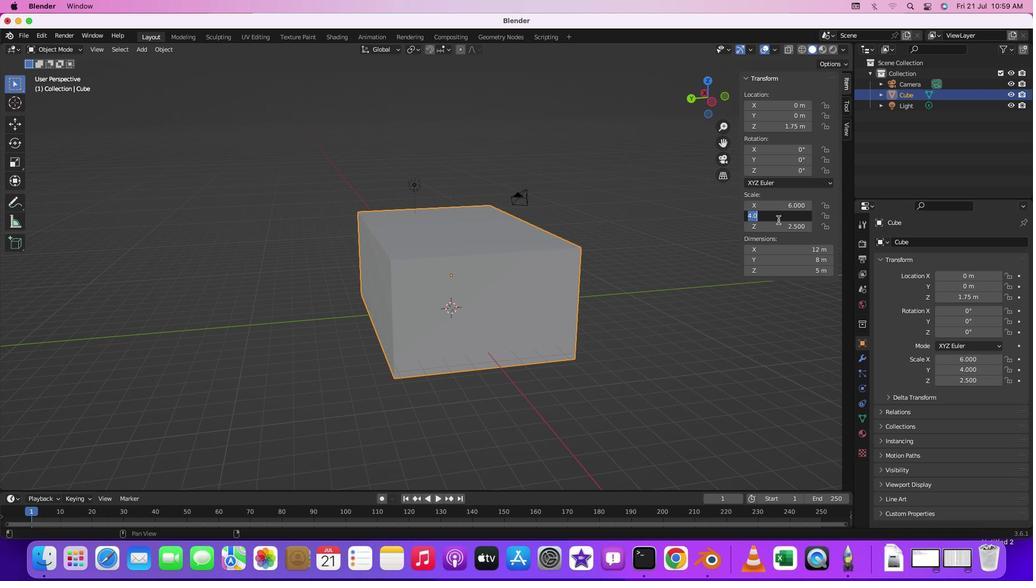 
Action: Mouse moved to (798, 205)
Screenshot: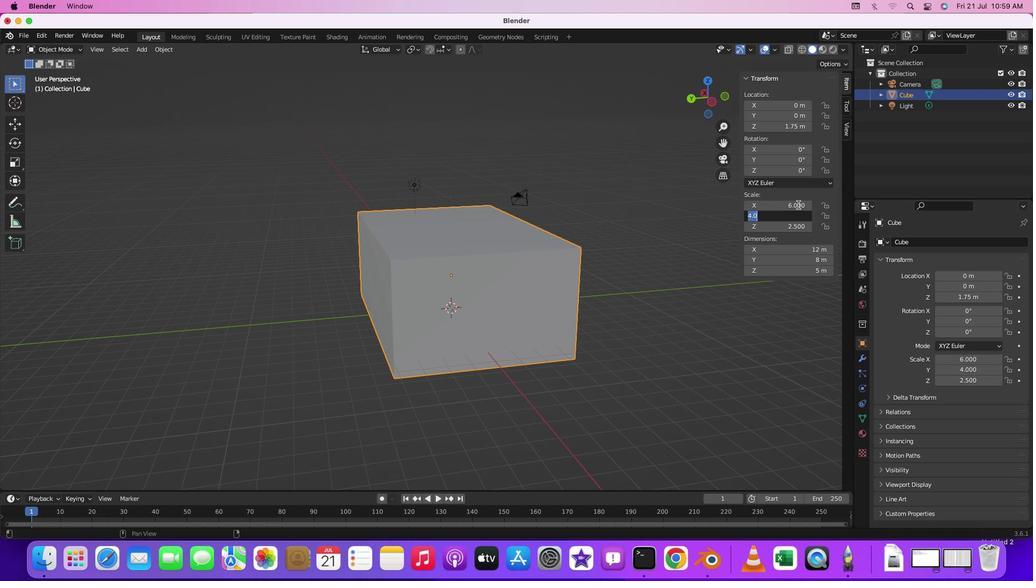
Action: Mouse pressed left at (798, 205)
Screenshot: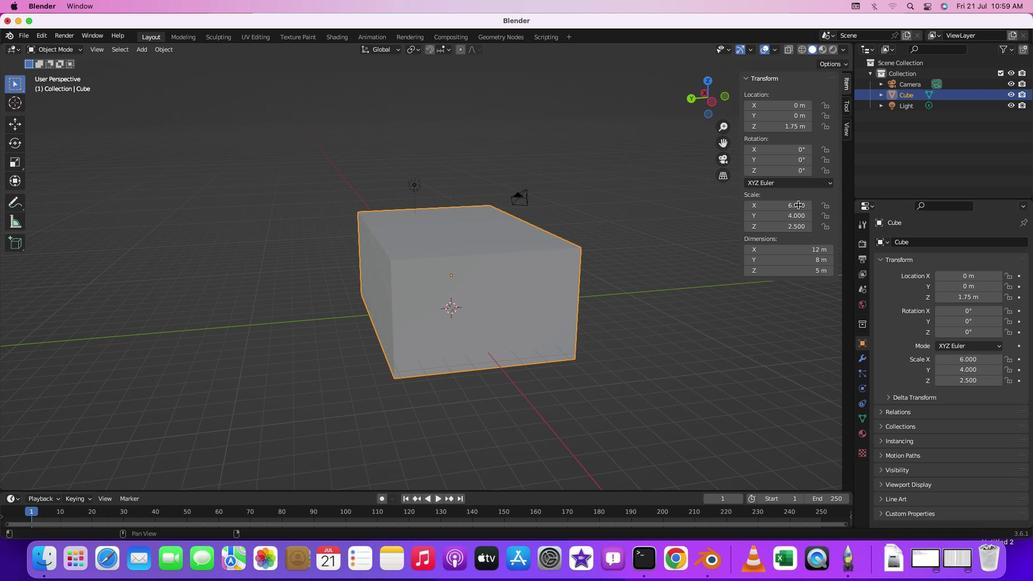 
Action: Mouse moved to (797, 208)
Screenshot: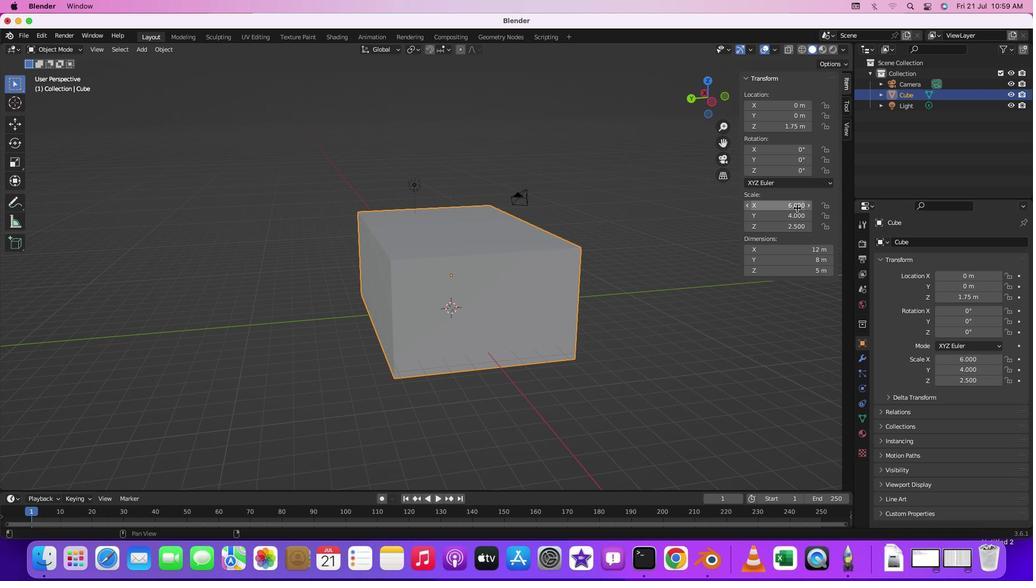 
Action: Mouse pressed left at (797, 208)
Screenshot: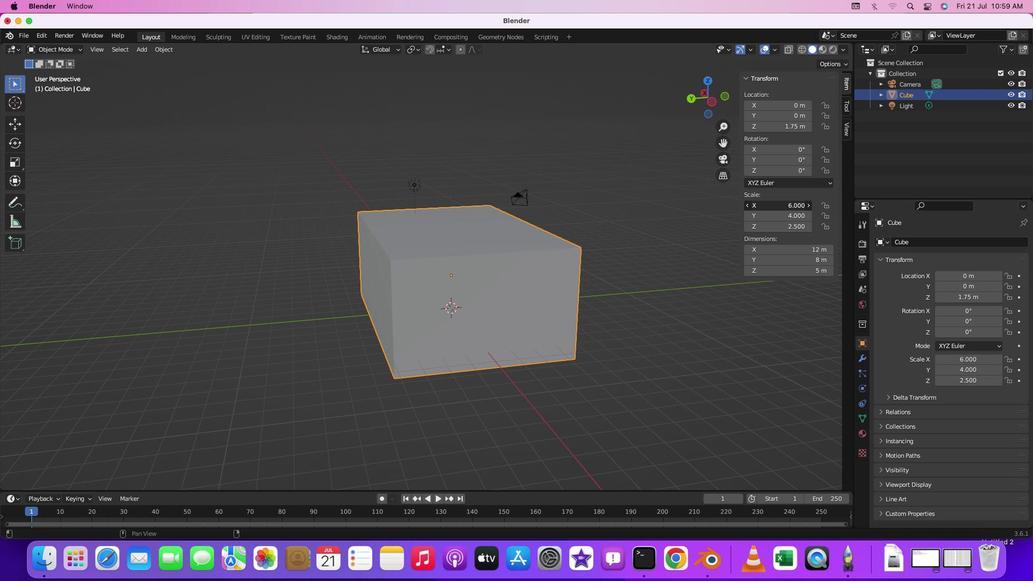 
Action: Mouse moved to (796, 208)
Screenshot: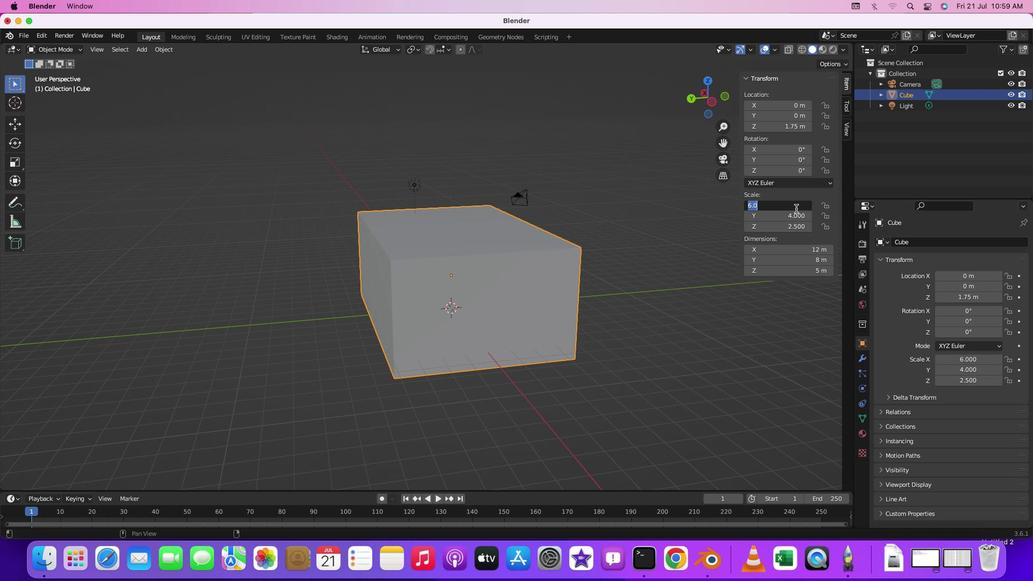 
Action: Key pressed '4'Key.enter
Screenshot: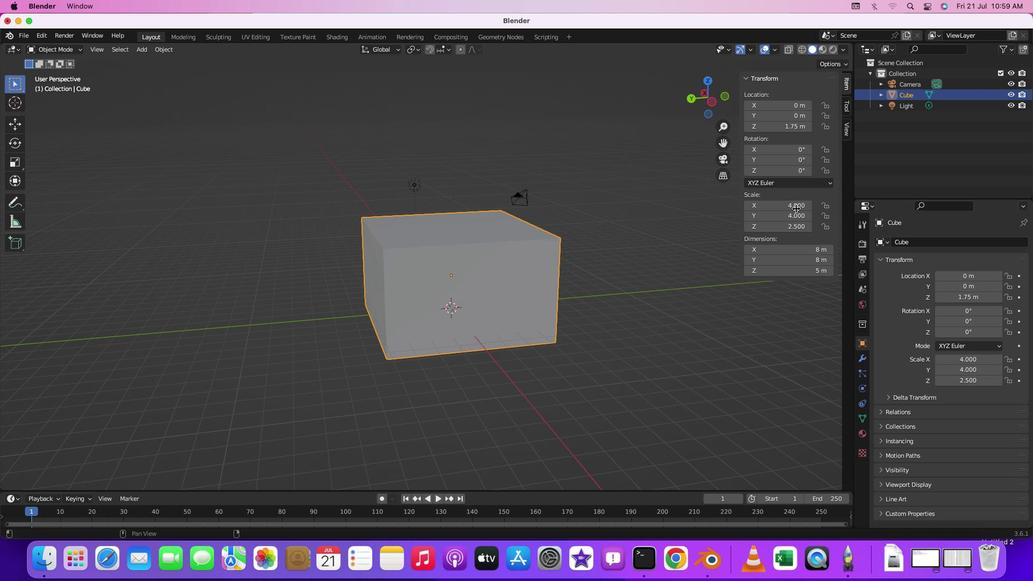 
Action: Mouse moved to (795, 216)
Screenshot: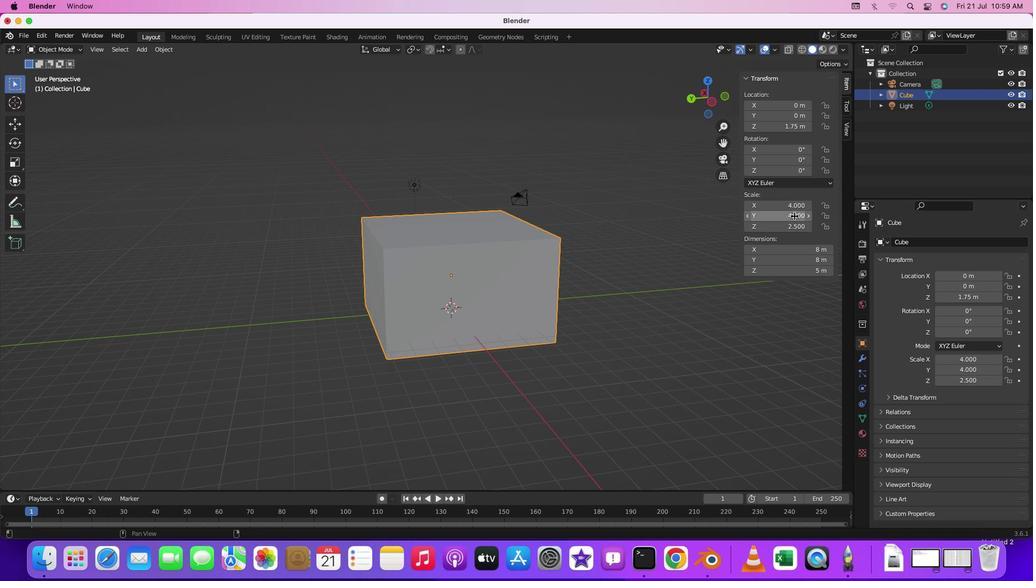 
Action: Mouse pressed left at (795, 216)
Screenshot: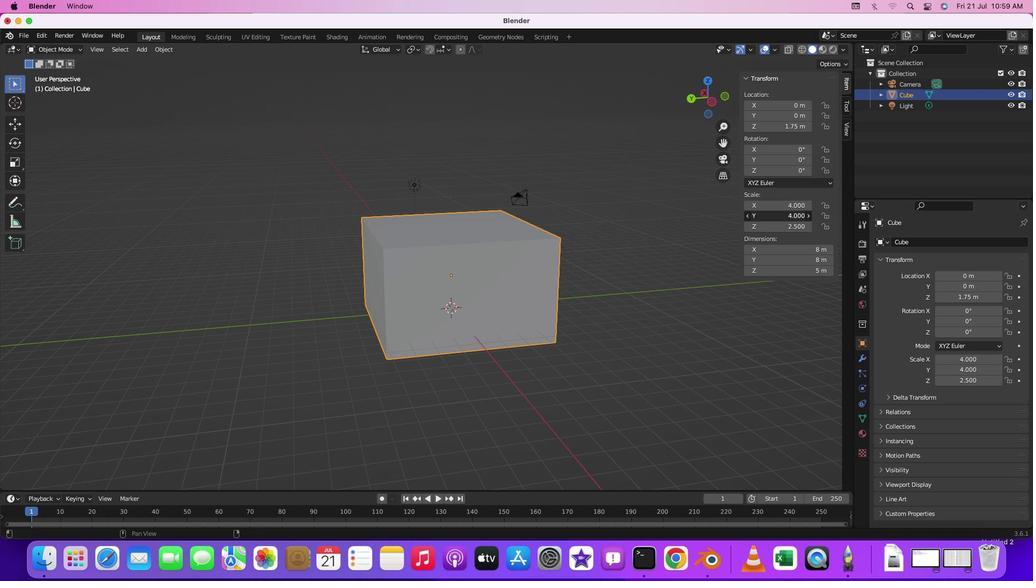 
Action: Key pressed '6'Key.enter
Screenshot: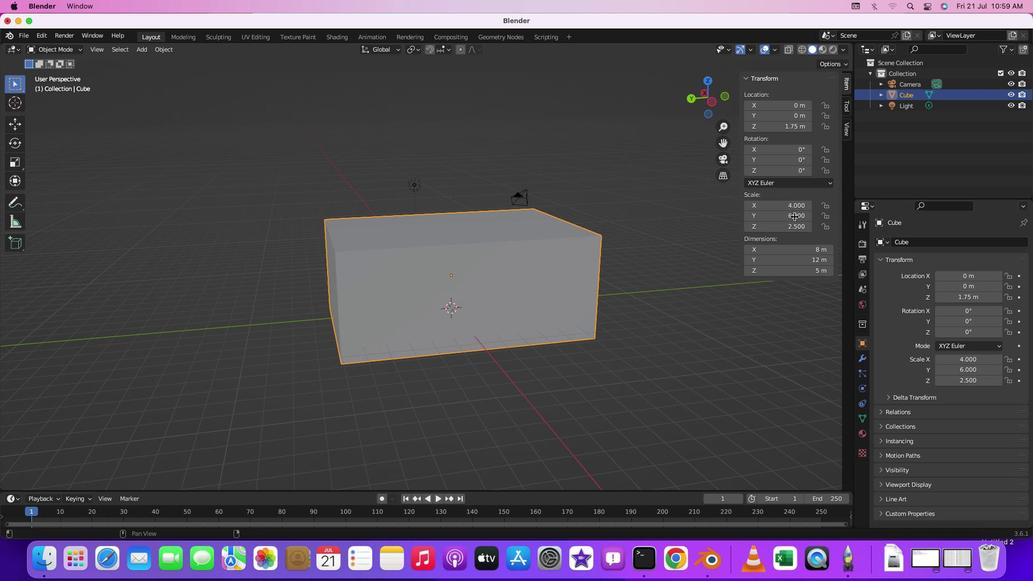 
Action: Mouse moved to (790, 326)
Screenshot: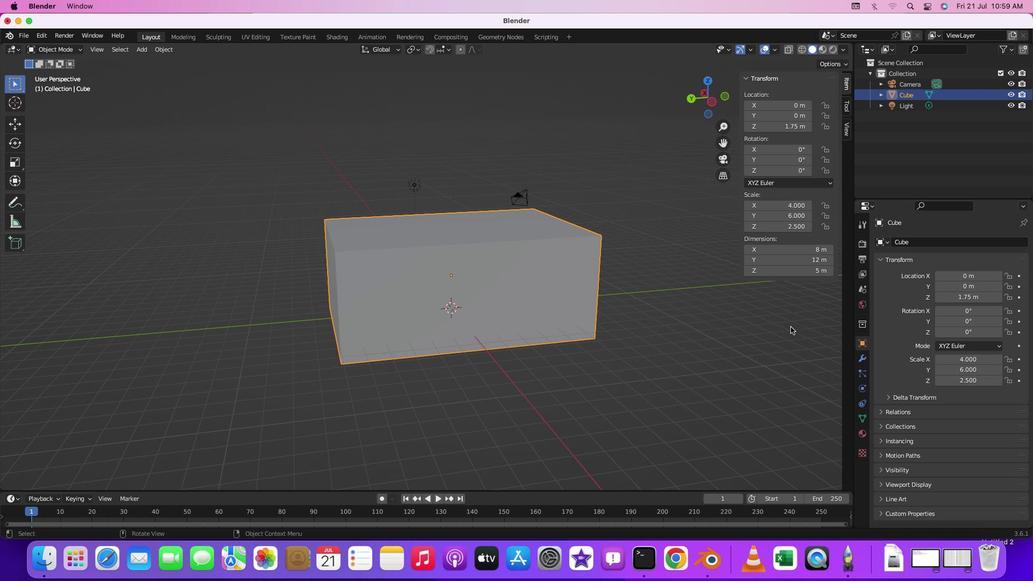 
Action: Mouse pressed left at (790, 326)
Screenshot: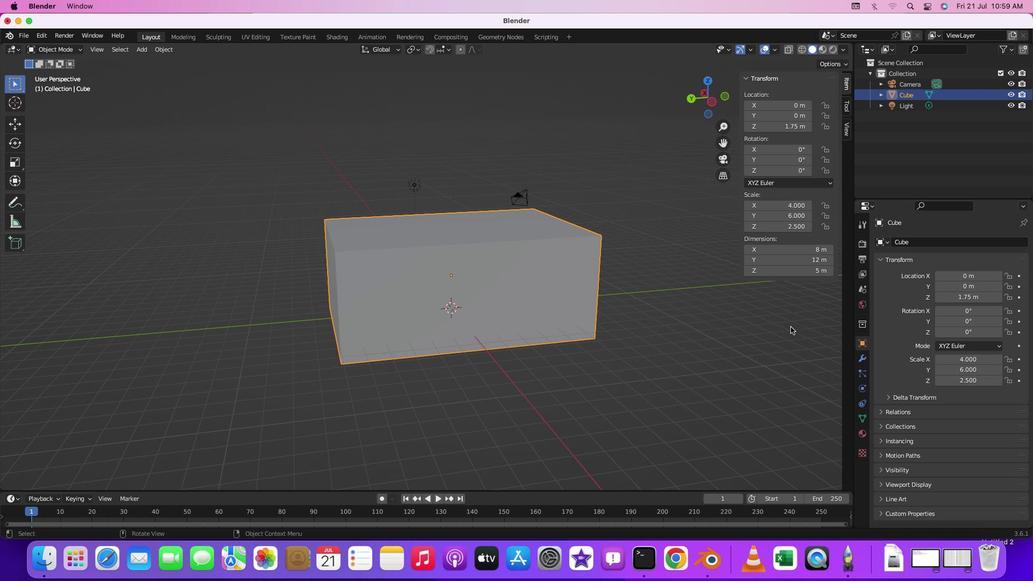 
Action: Mouse moved to (690, 372)
Screenshot: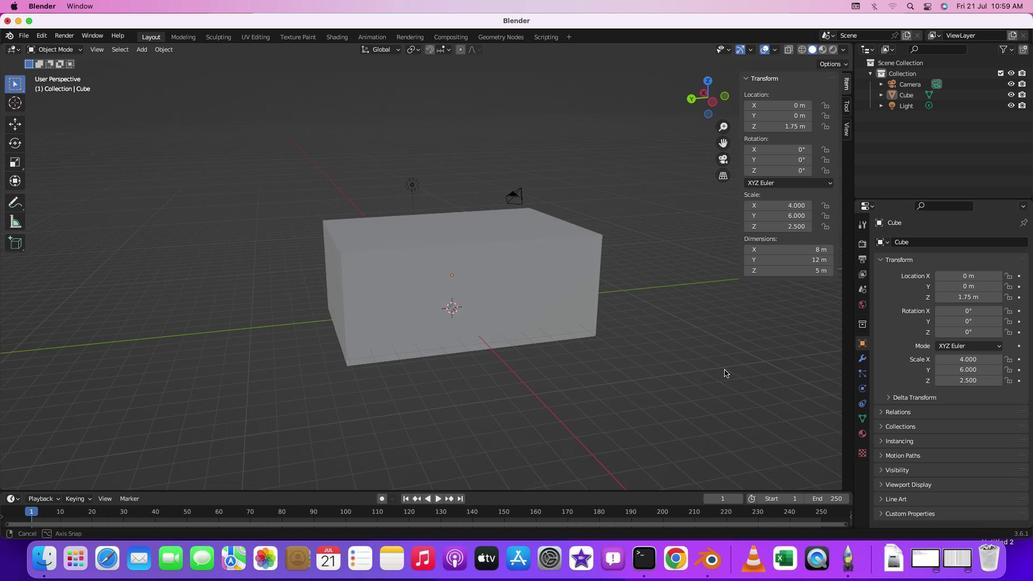 
Action: Mouse pressed middle at (690, 372)
Screenshot: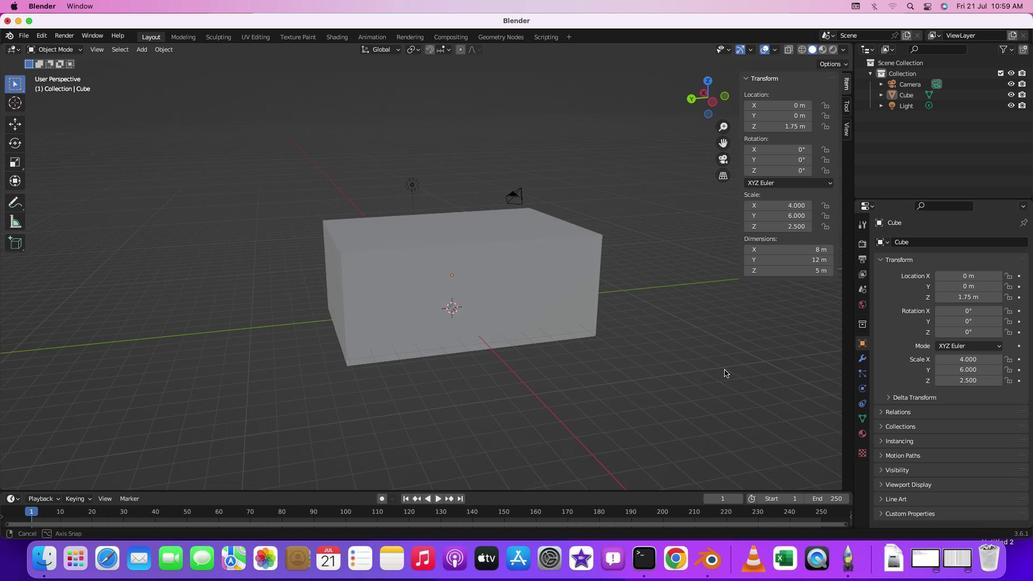 
Action: Mouse moved to (397, 177)
Screenshot: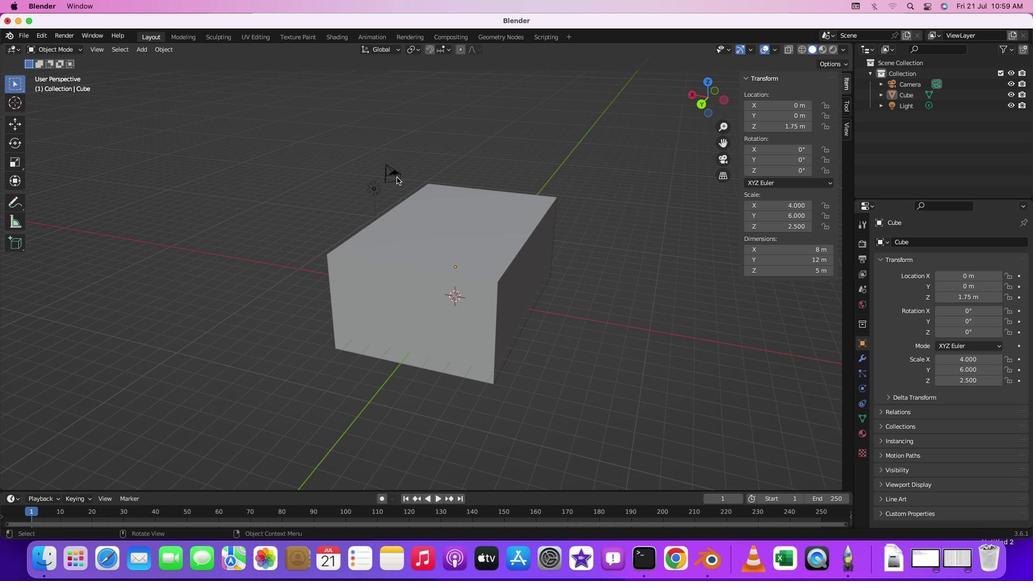 
Action: Mouse pressed left at (397, 177)
Screenshot: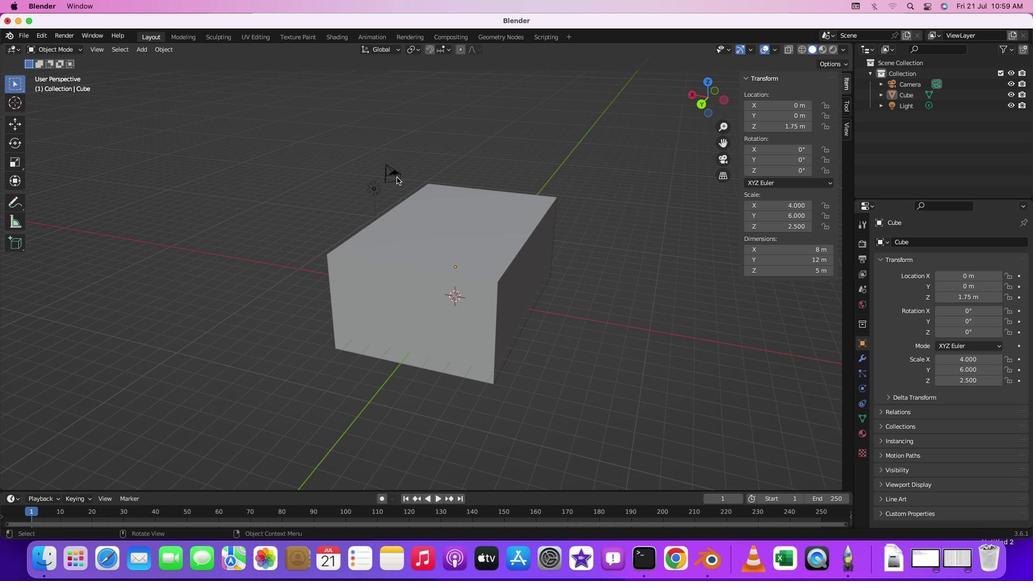 
Action: Mouse moved to (19, 128)
Screenshot: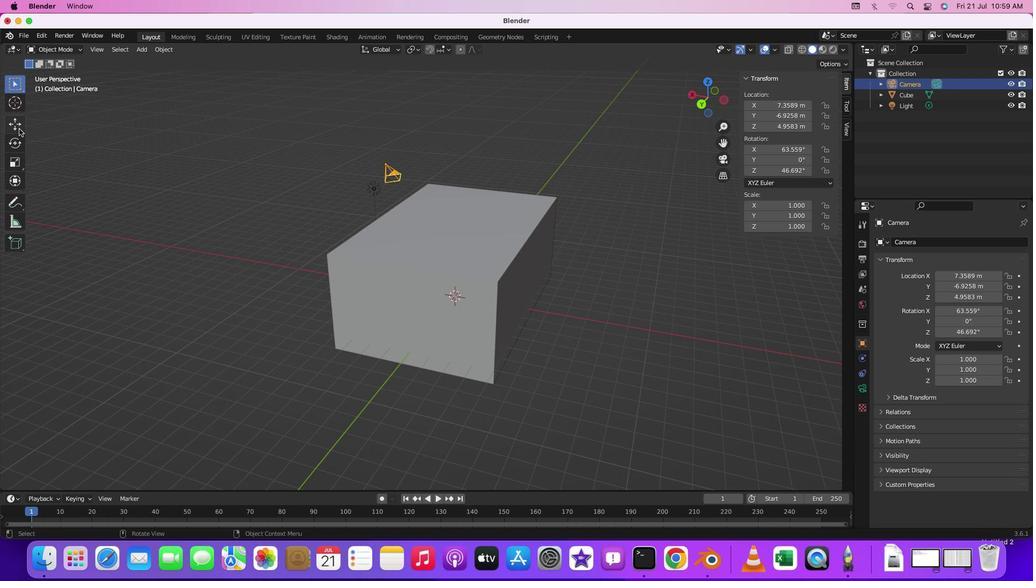 
Action: Mouse pressed left at (19, 128)
Screenshot: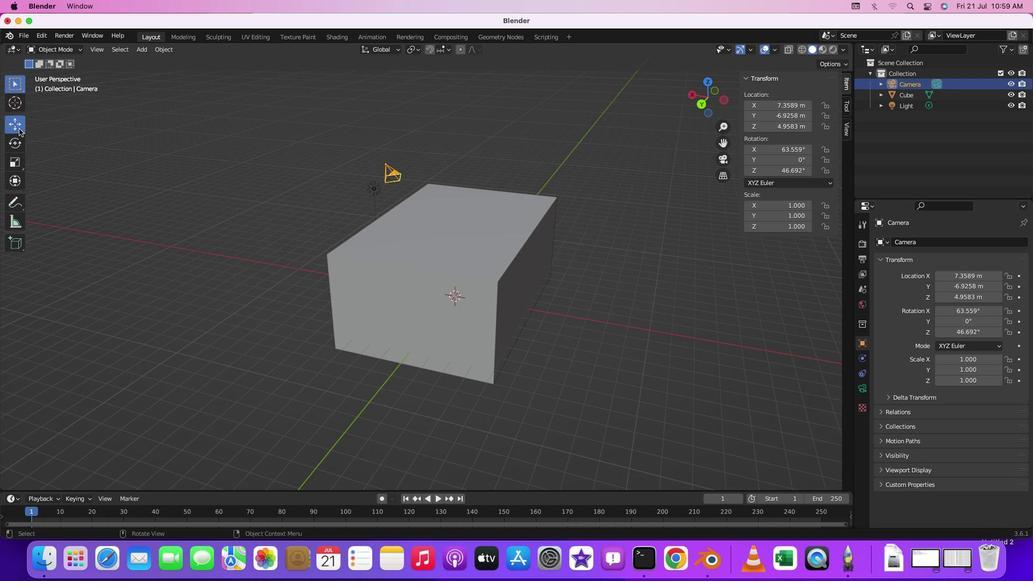 
Action: Mouse moved to (381, 166)
Screenshot: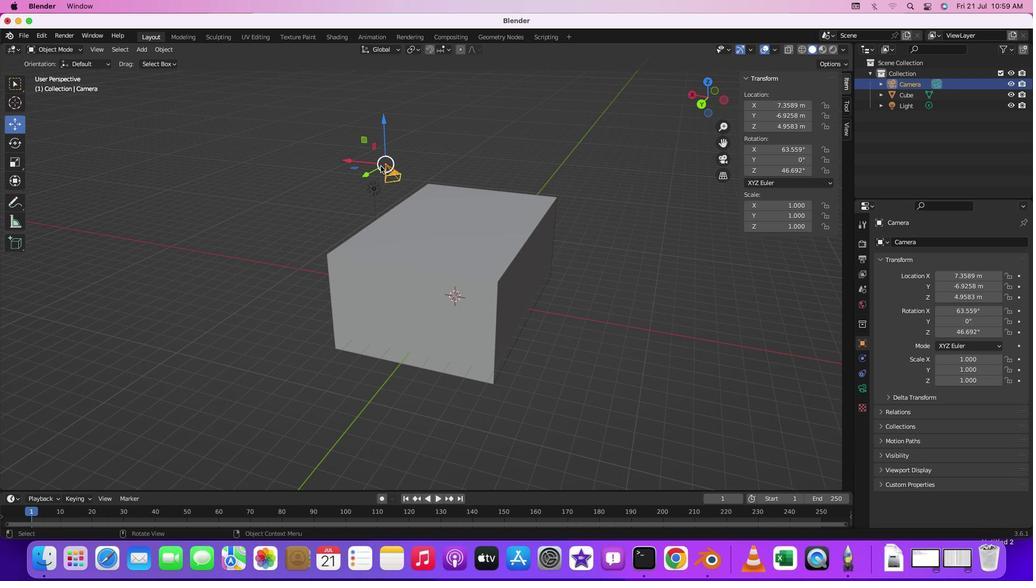 
Action: Mouse pressed left at (381, 166)
Screenshot: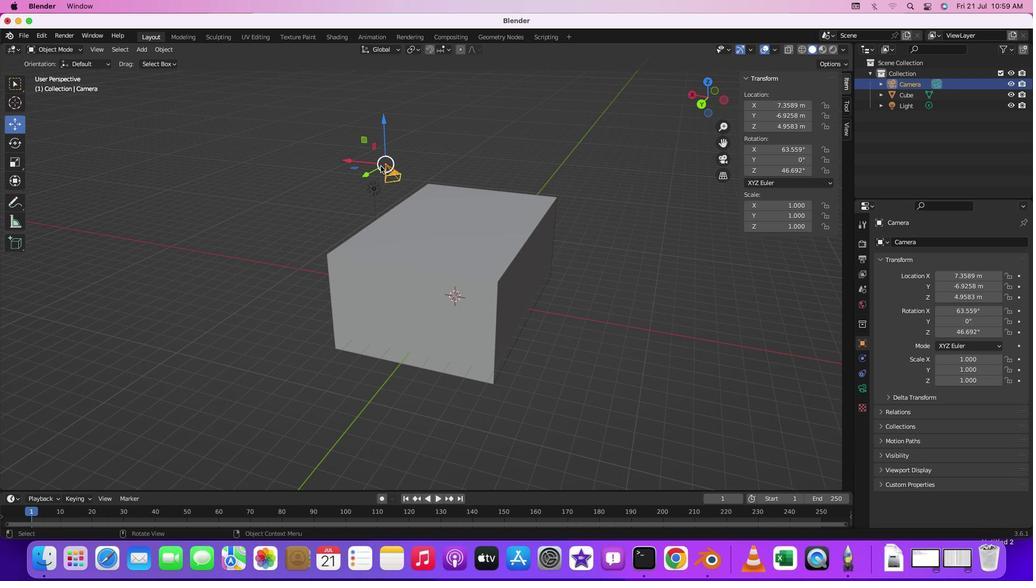 
Action: Mouse moved to (377, 191)
Screenshot: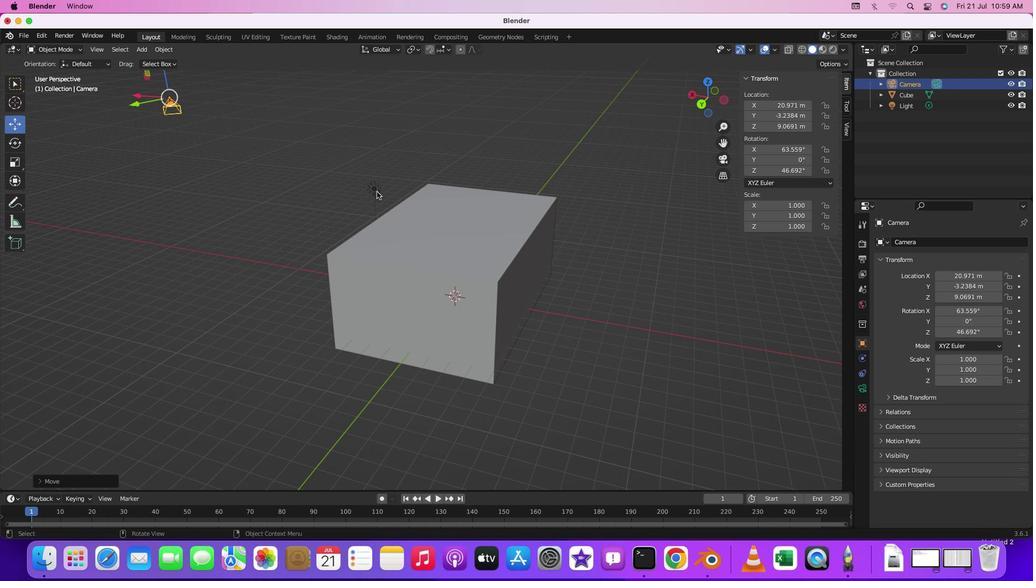 
Action: Mouse pressed left at (377, 191)
Screenshot: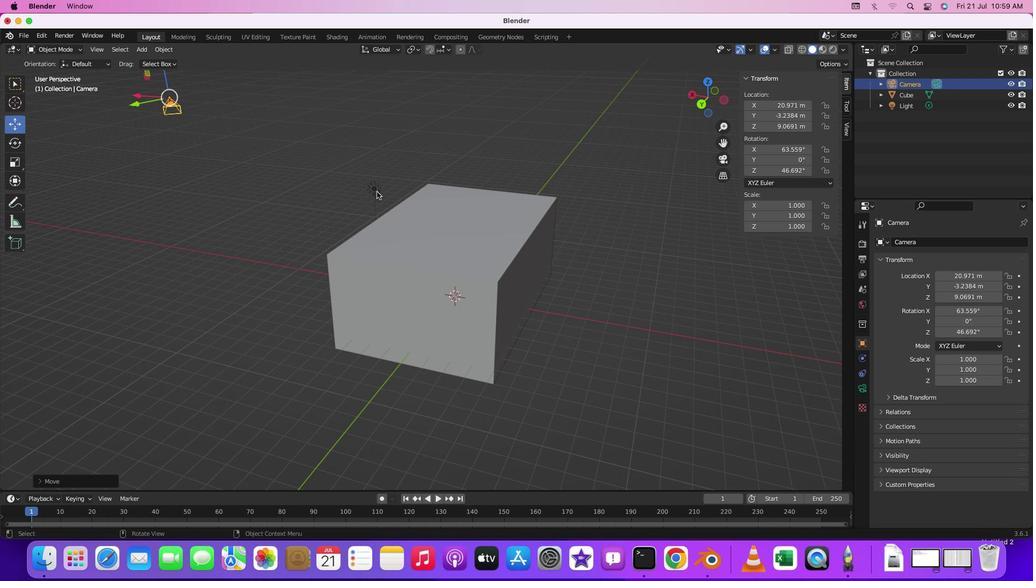 
Action: Mouse moved to (375, 192)
Screenshot: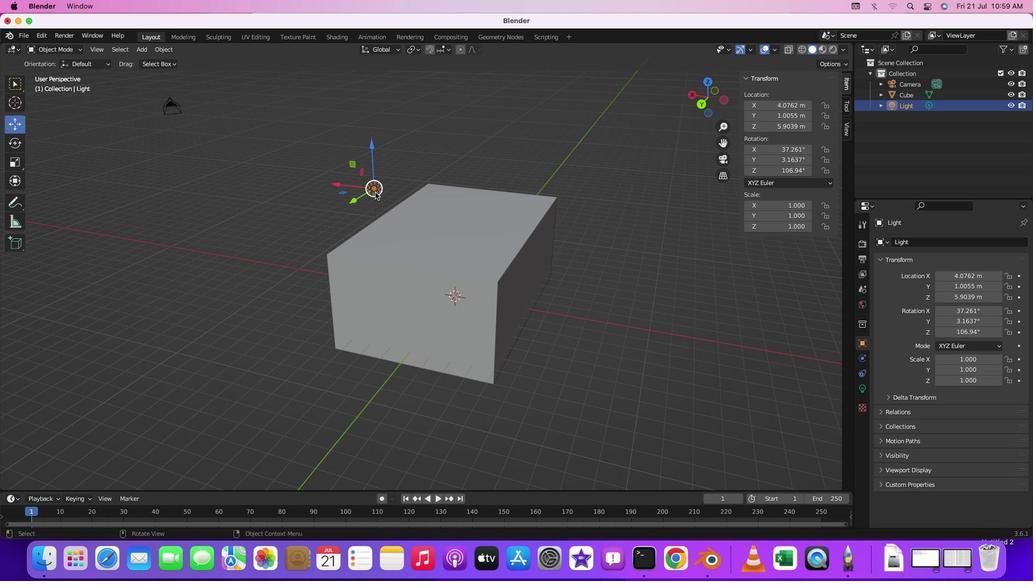 
Action: Mouse pressed left at (375, 192)
Screenshot: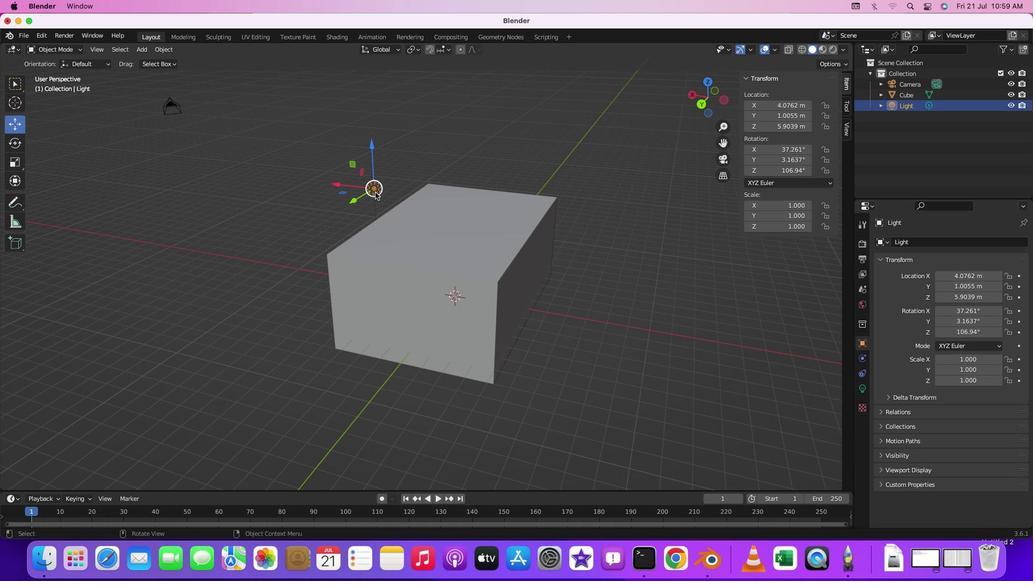 
Action: Mouse moved to (581, 260)
Screenshot: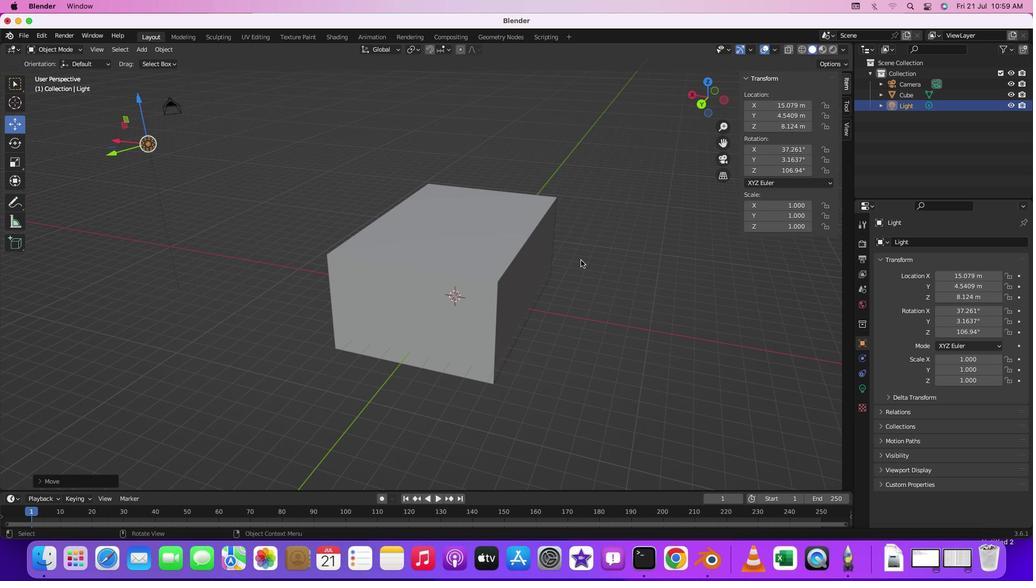 
Action: Mouse pressed left at (581, 260)
Screenshot: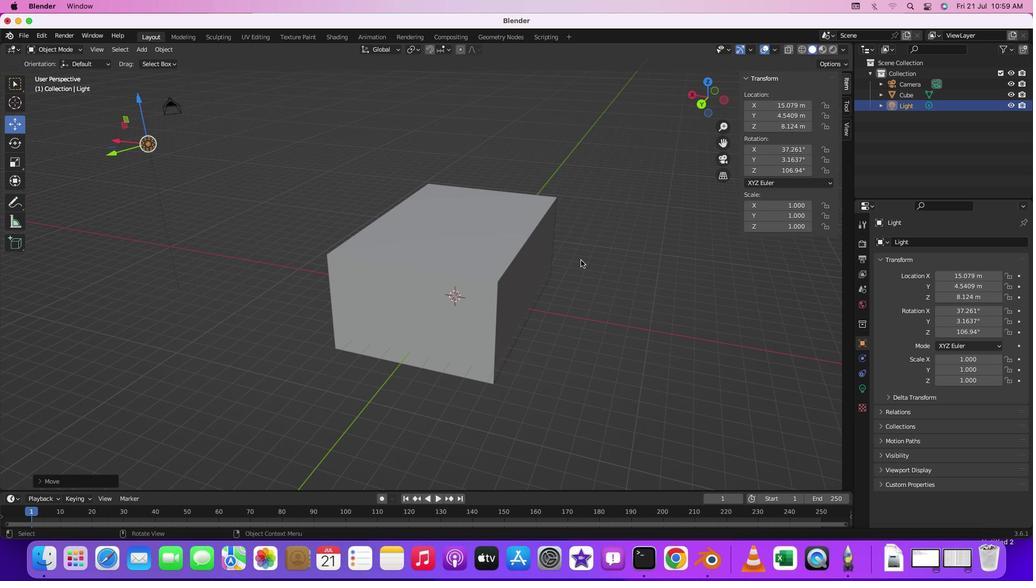 
Action: Mouse moved to (581, 260)
Screenshot: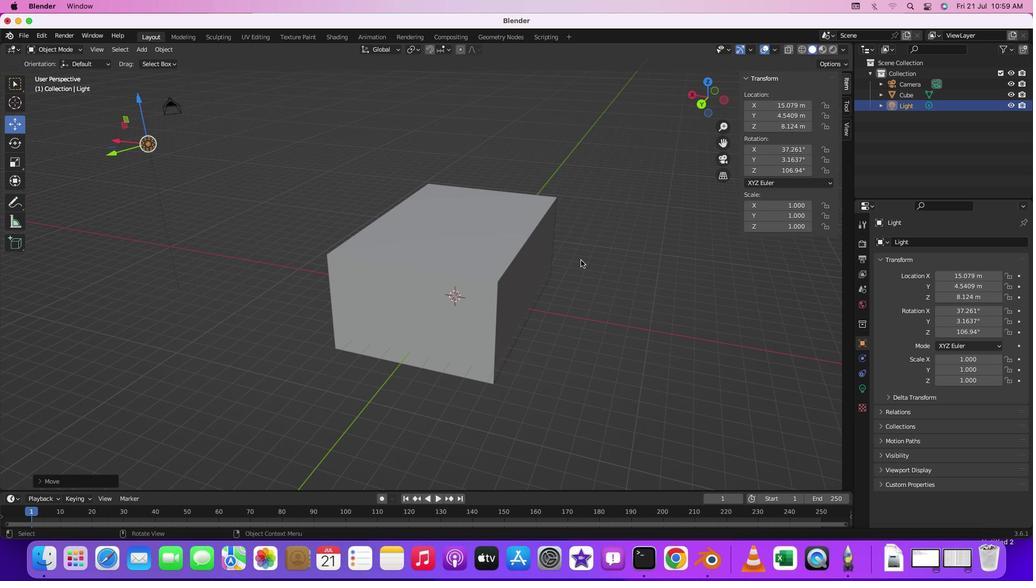 
Action: Mouse pressed middle at (581, 260)
Screenshot: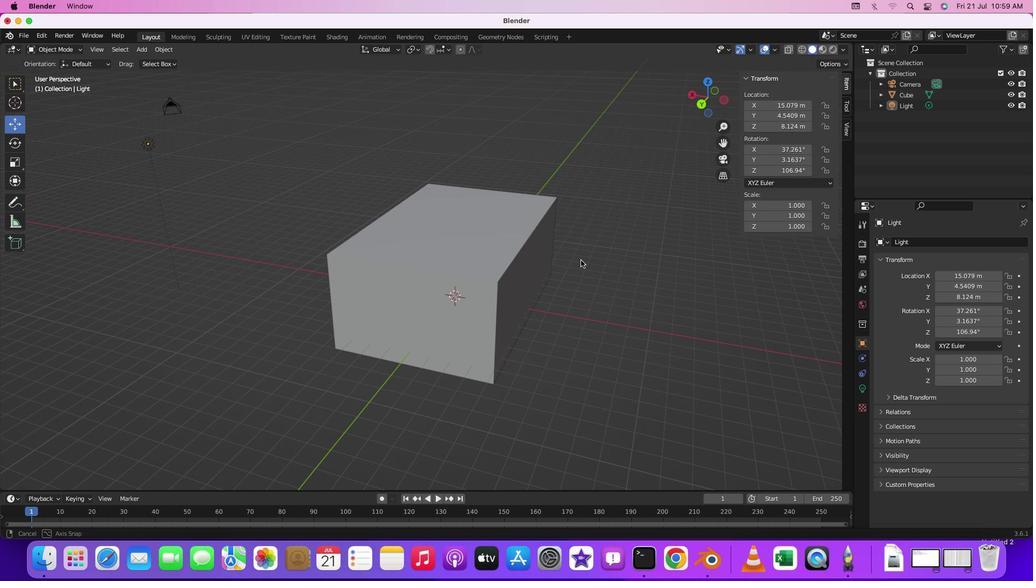 
Action: Mouse moved to (526, 255)
Screenshot: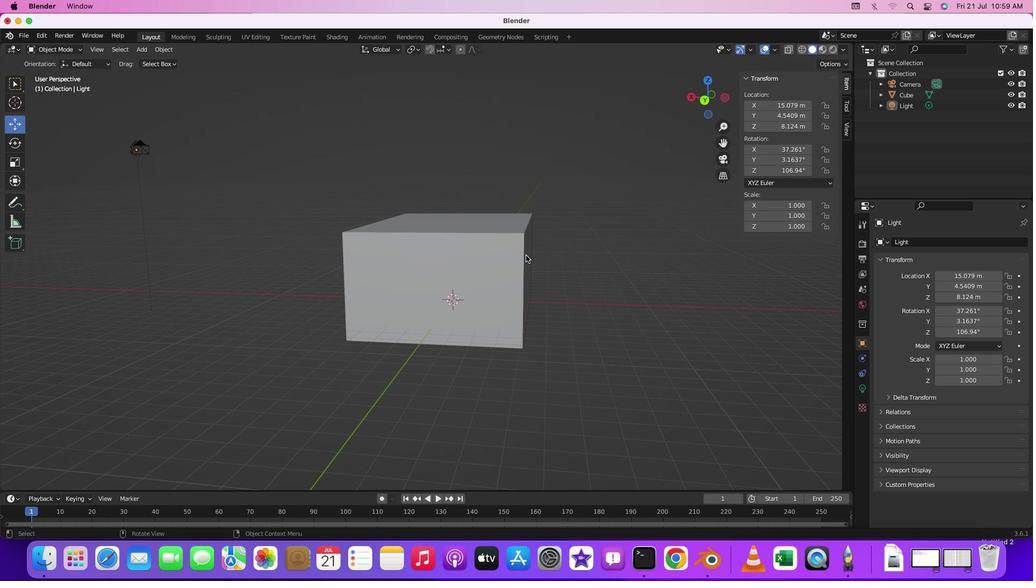 
Action: Mouse pressed left at (526, 255)
Screenshot: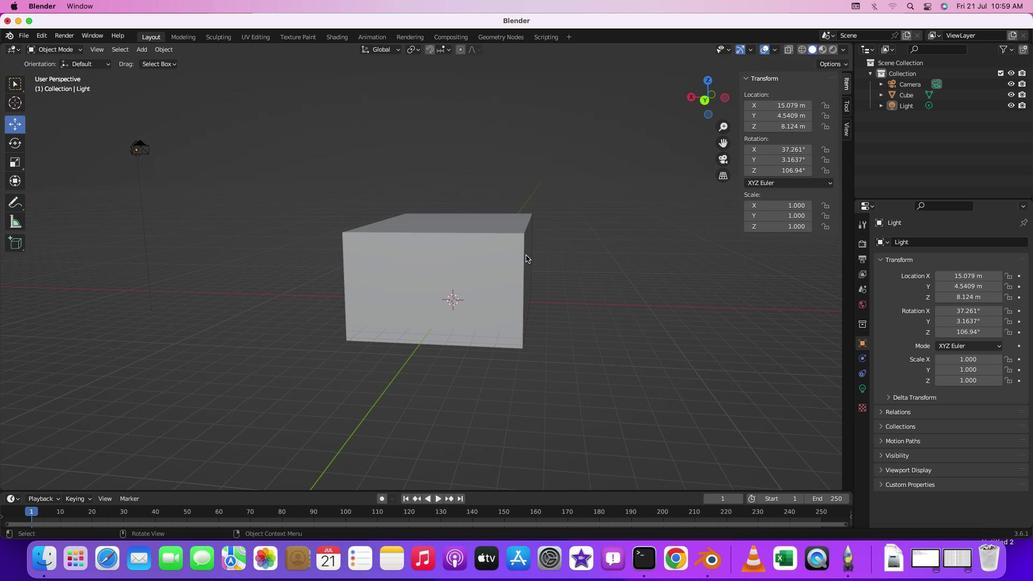 
Action: Mouse moved to (687, 315)
Screenshot: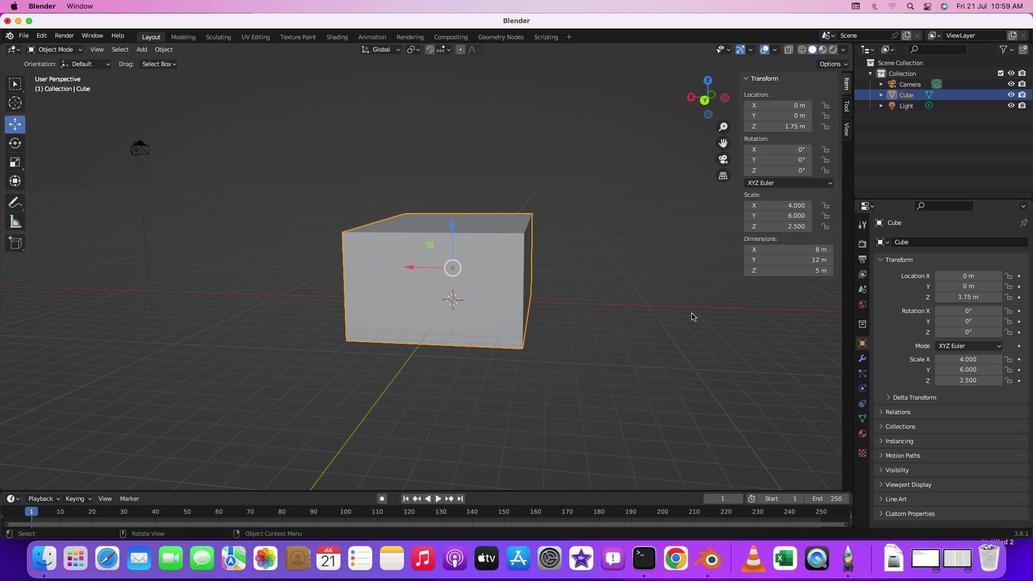 
Action: Mouse pressed middle at (687, 315)
Screenshot: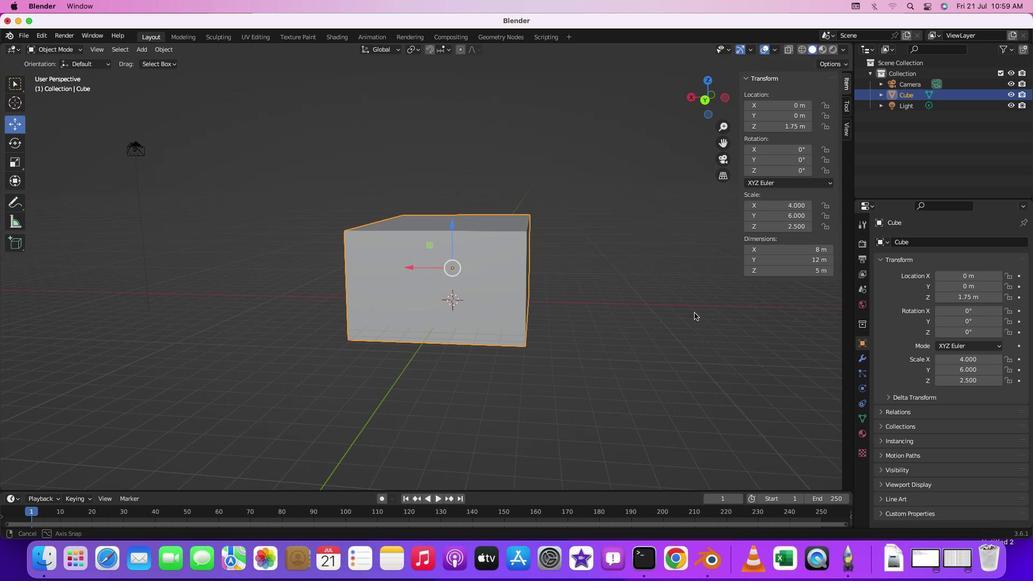 
Action: Mouse moved to (798, 226)
Screenshot: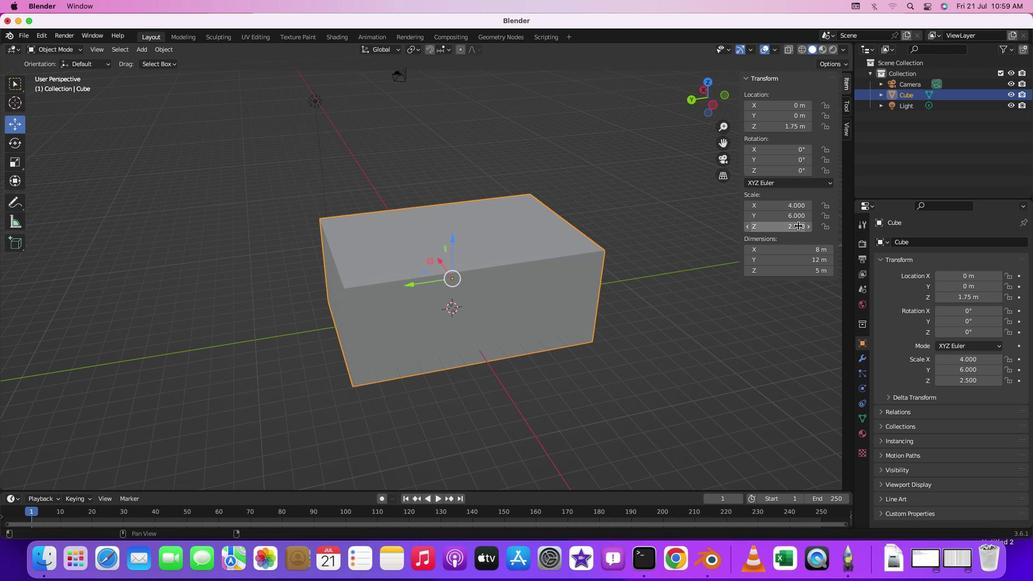 
Action: Mouse pressed left at (798, 226)
Screenshot: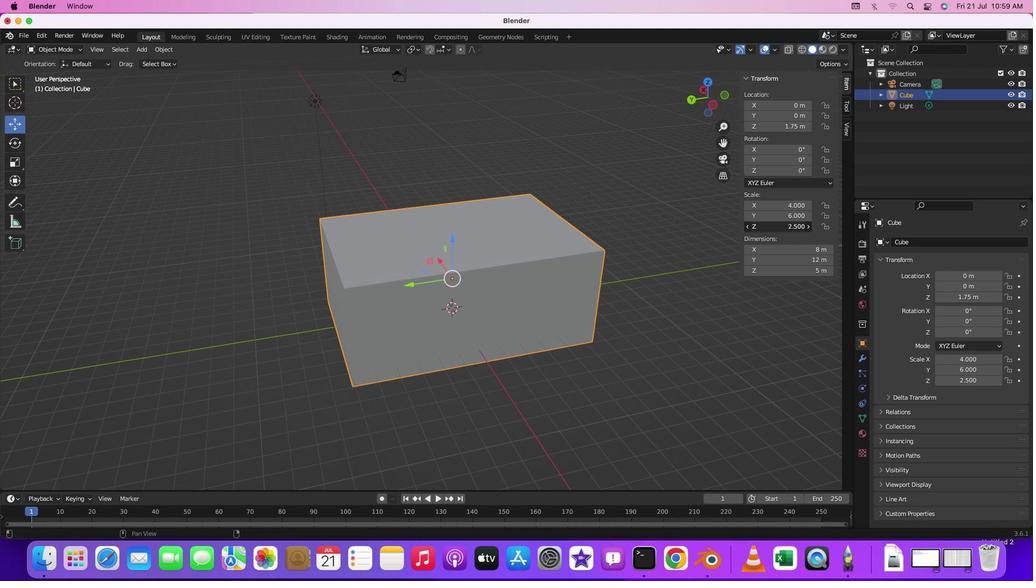
Action: Mouse moved to (826, 242)
Screenshot: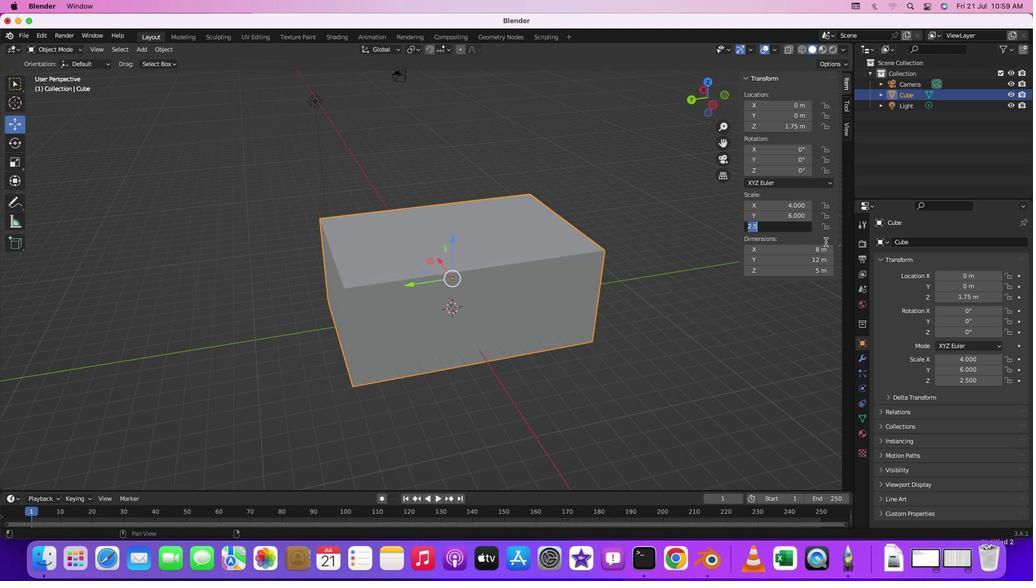 
Action: Key pressed '1''.''5'Key.enter
Screenshot: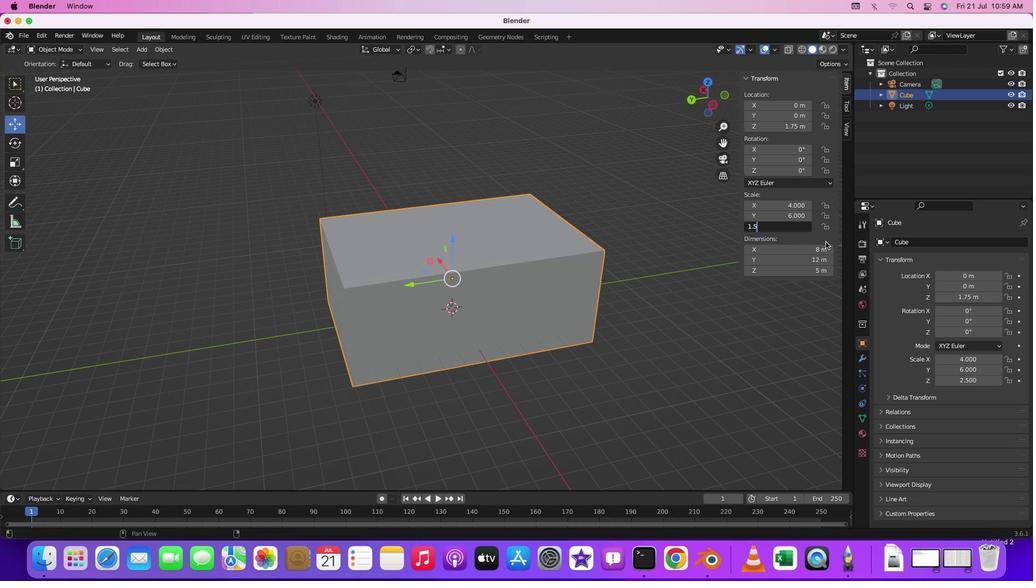 
Action: Mouse moved to (806, 229)
Screenshot: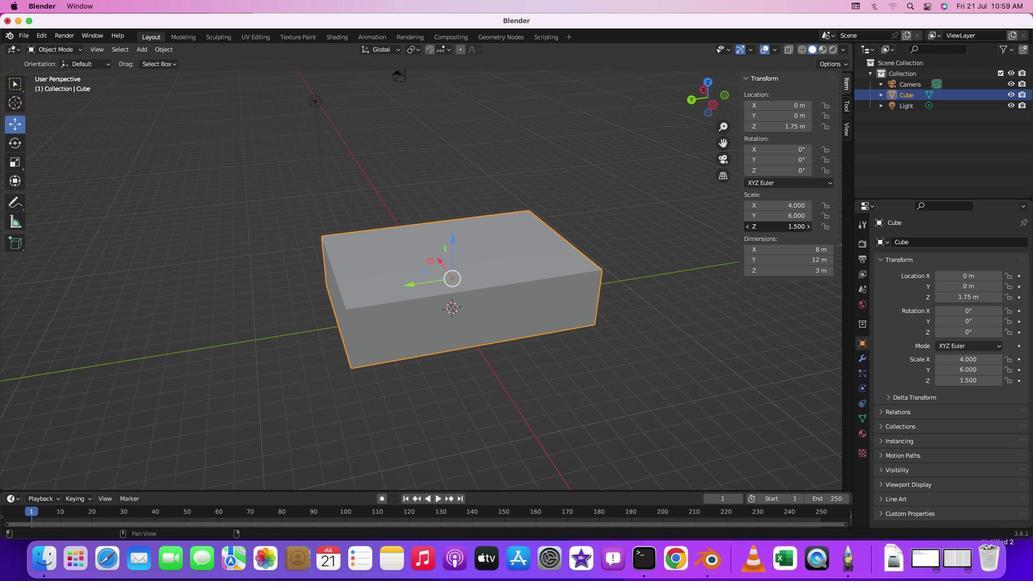 
Action: Mouse pressed left at (806, 229)
Screenshot: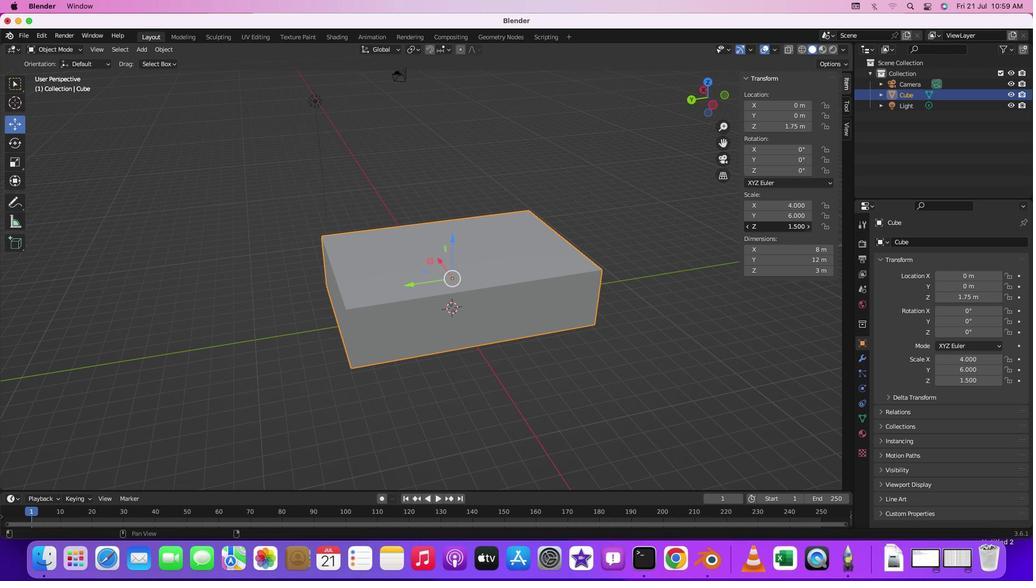 
Action: Mouse moved to (795, 228)
Screenshot: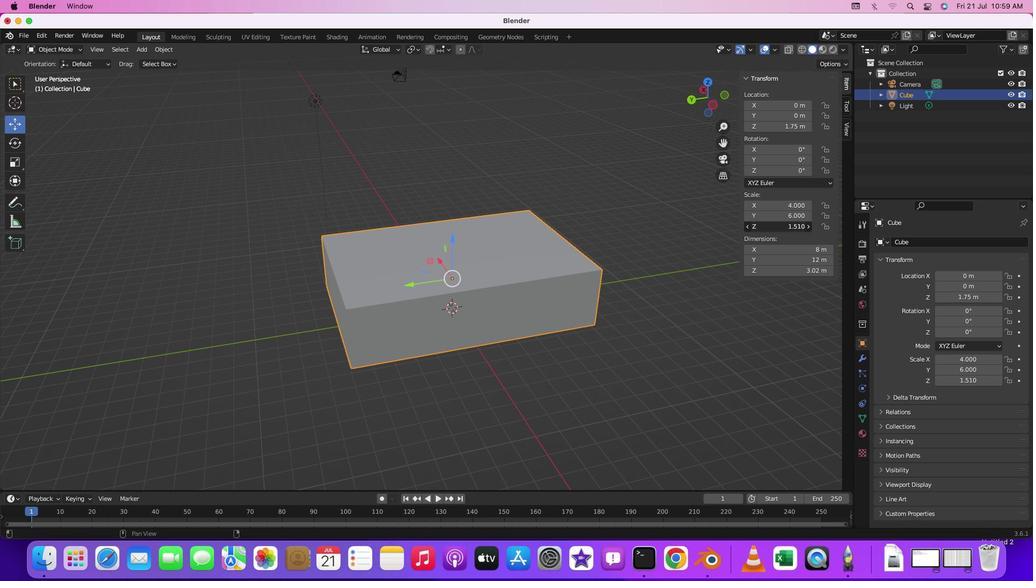 
Action: Mouse pressed left at (795, 228)
Screenshot: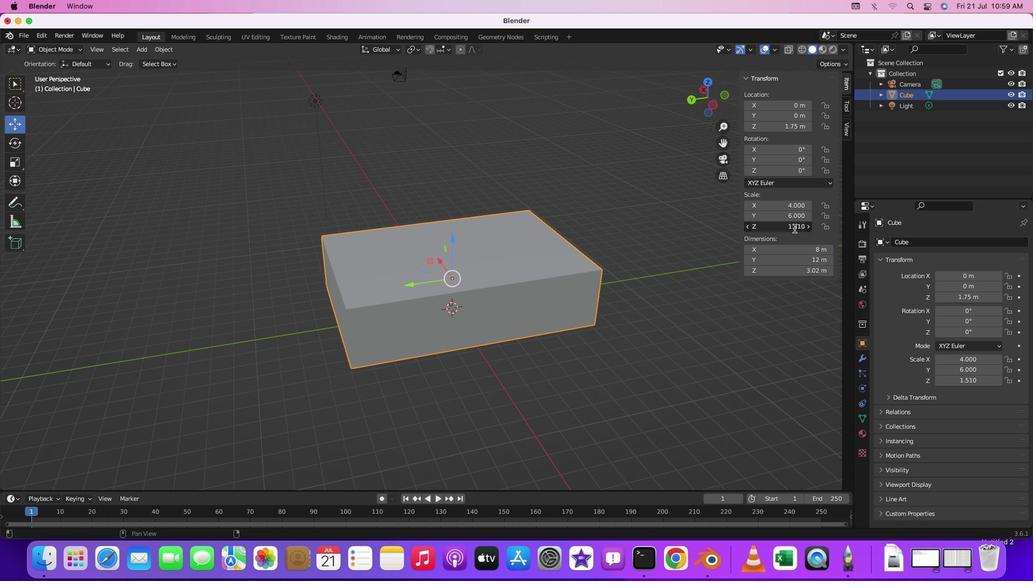 
Action: Key pressed '3'Key.enter
Screenshot: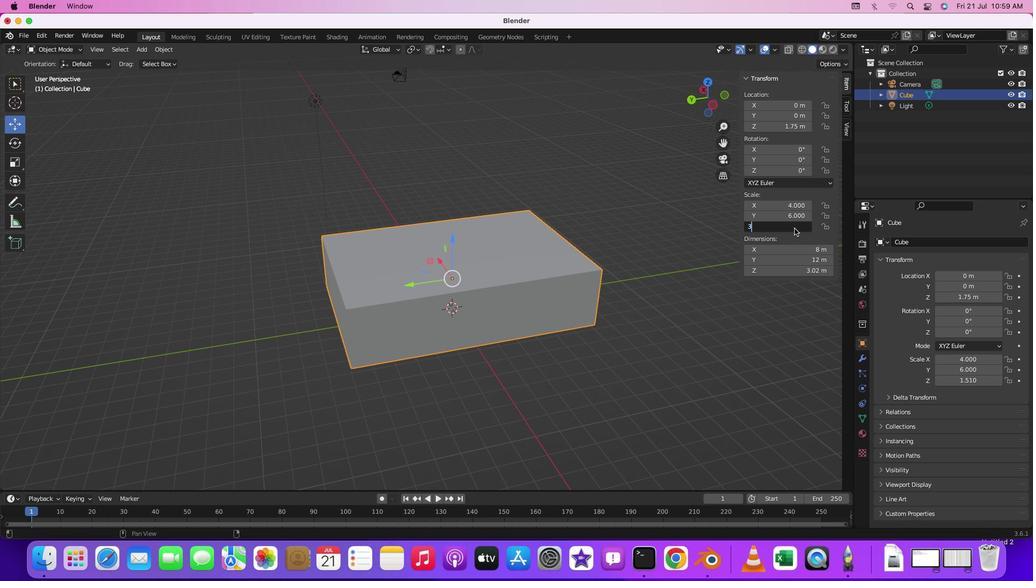 
Action: Mouse moved to (707, 358)
Screenshot: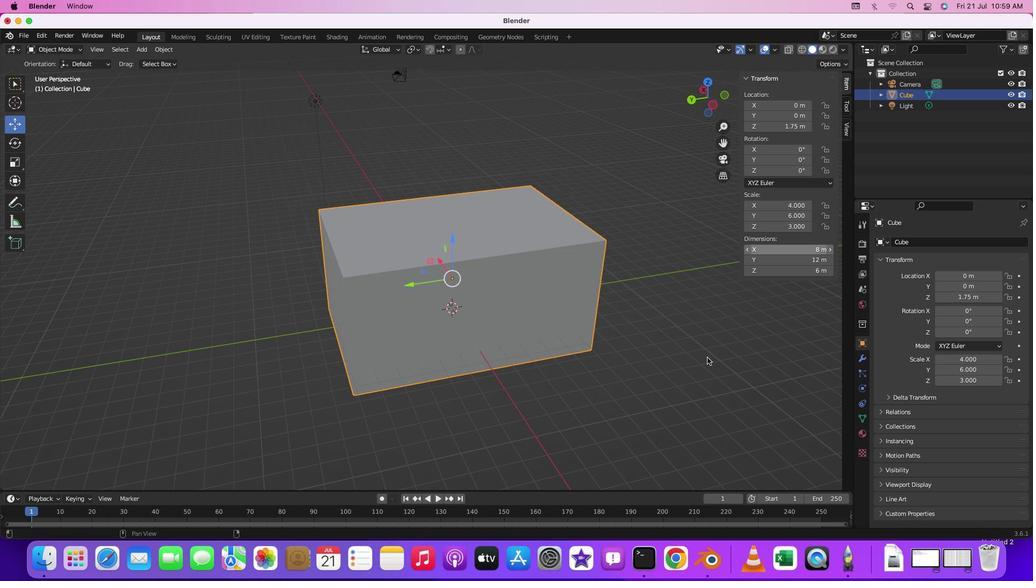 
Action: Mouse pressed middle at (707, 358)
Screenshot: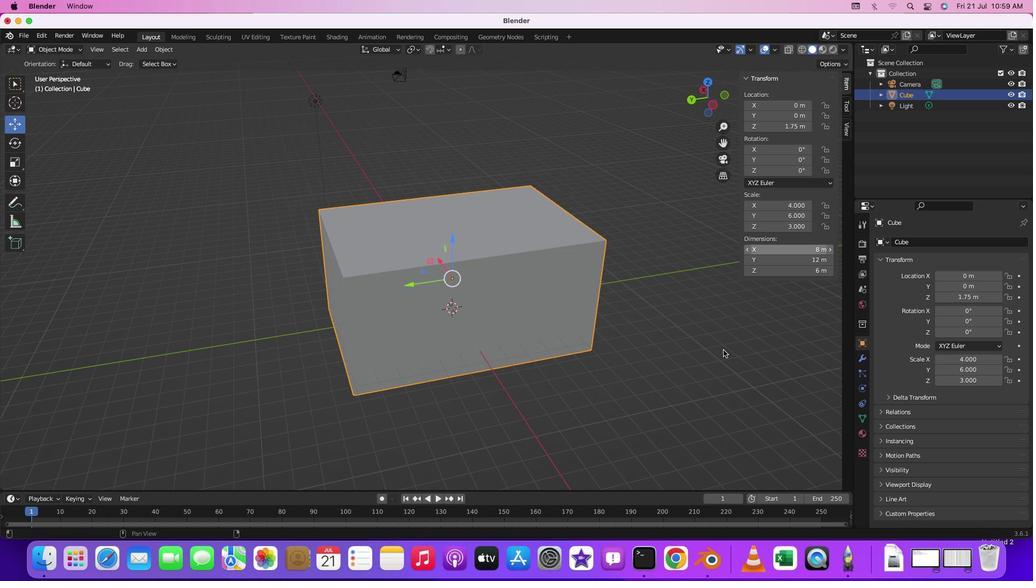 
Action: Mouse moved to (796, 225)
Screenshot: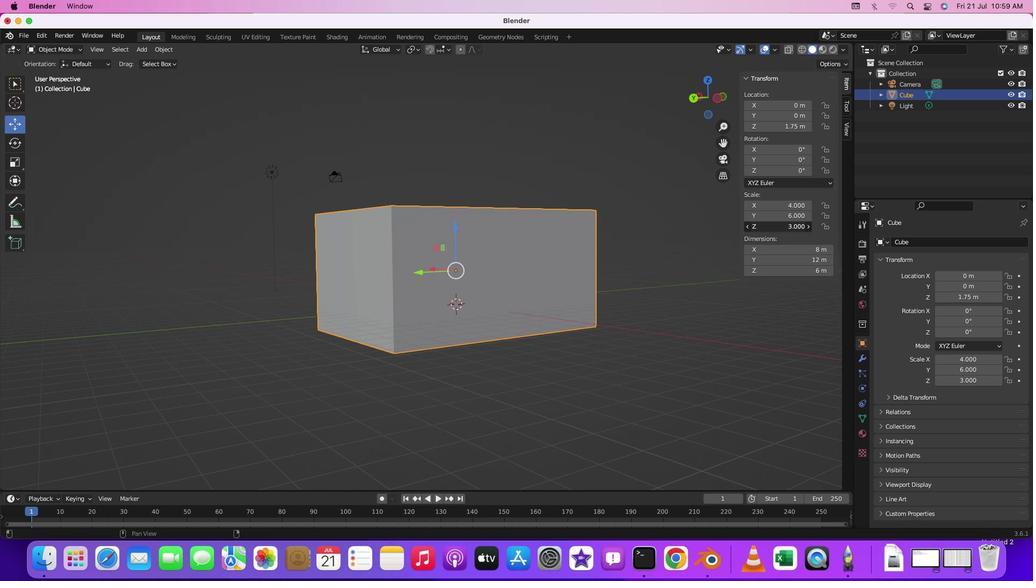 
Action: Mouse pressed left at (796, 225)
Screenshot: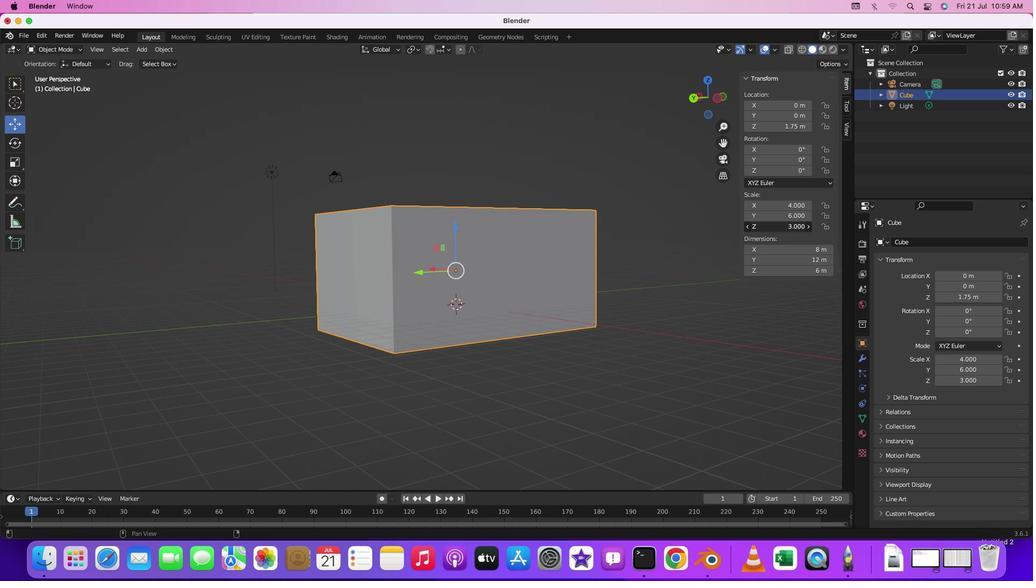 
Action: Mouse moved to (818, 236)
Screenshot: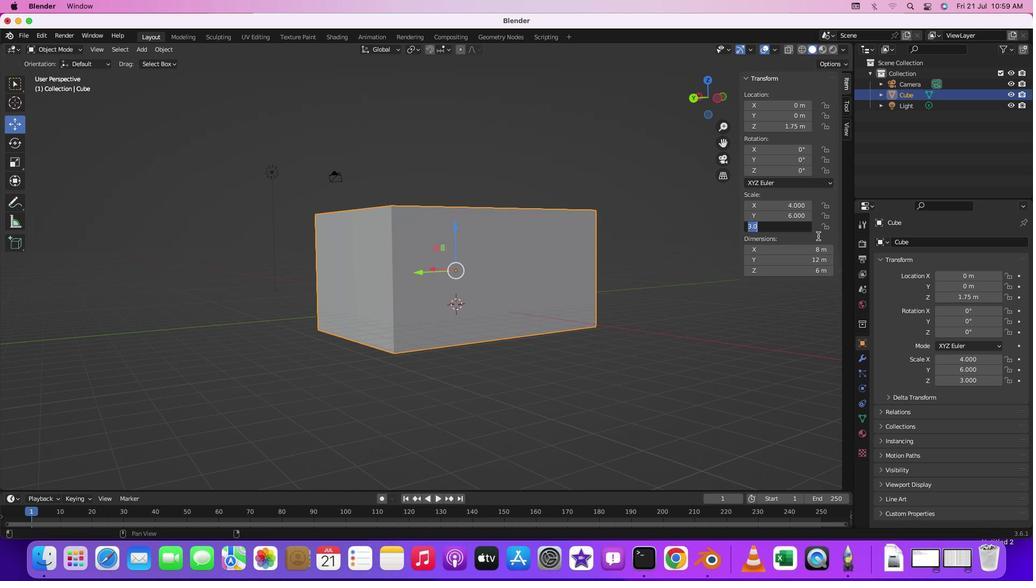 
Action: Key pressed '2''.''5'Key.enter
Screenshot: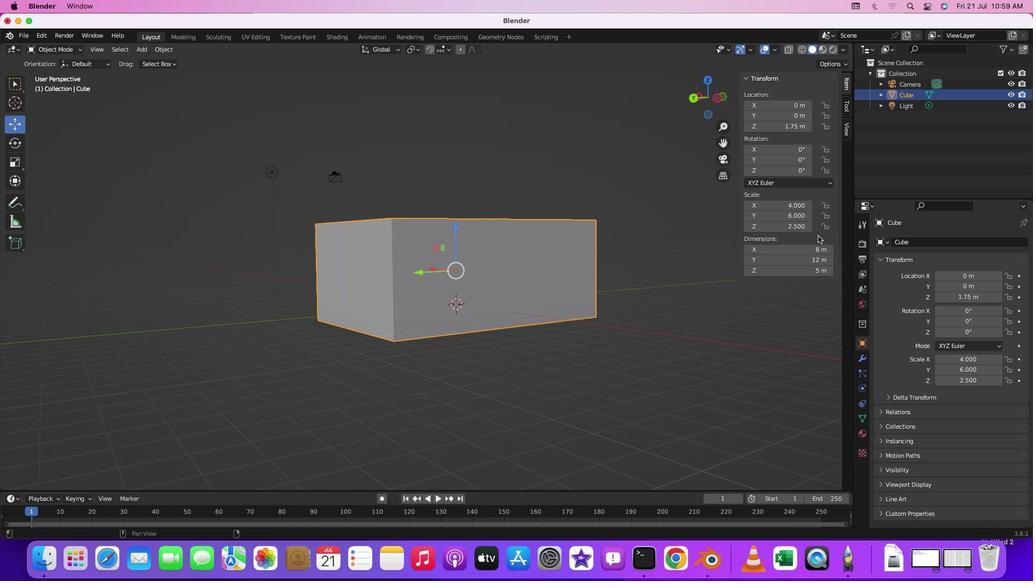 
Action: Mouse moved to (800, 130)
Screenshot: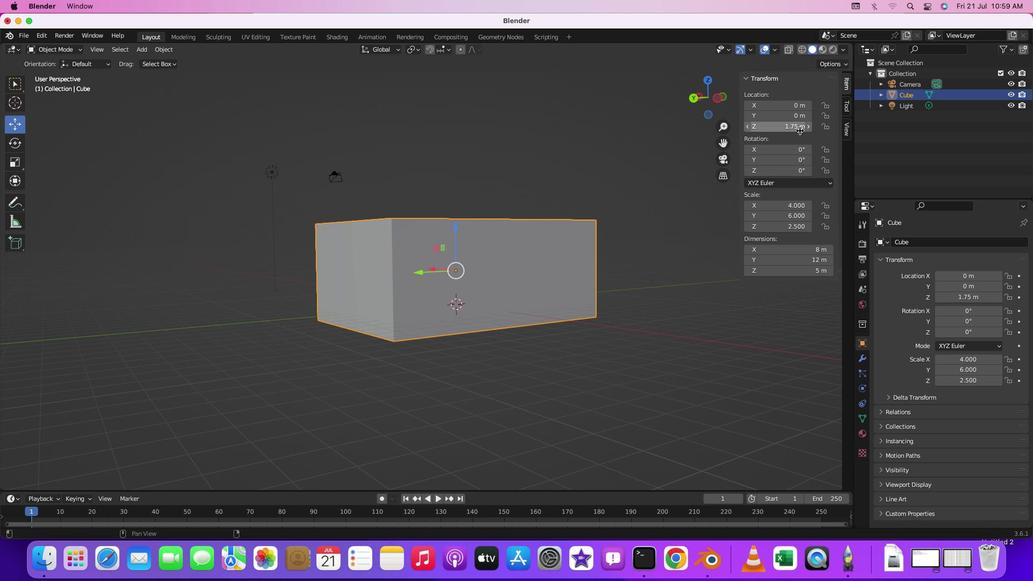 
Action: Mouse pressed left at (800, 130)
Screenshot: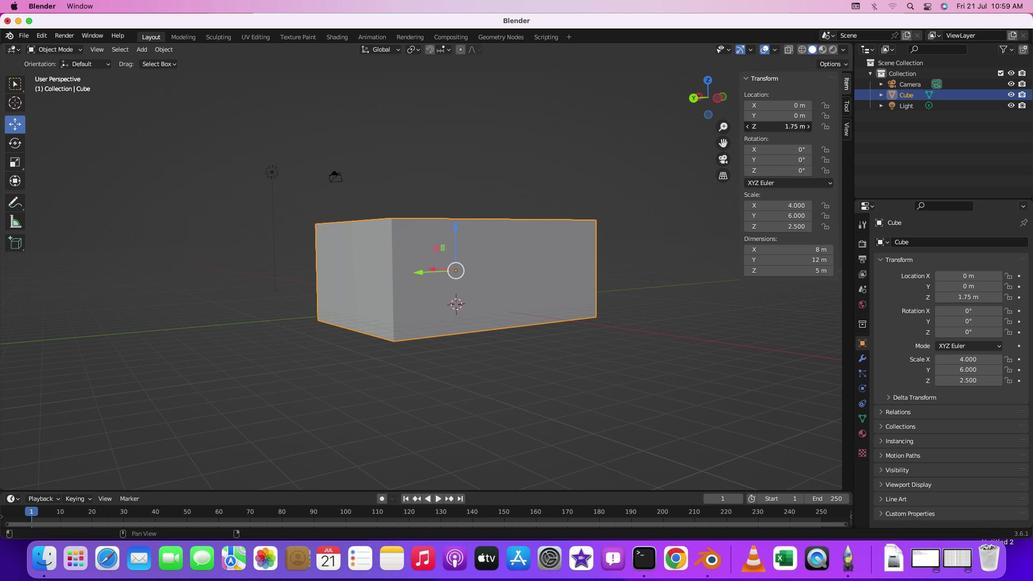 
Action: Key pressed '1''.''4''7'Key.backspaceKey.backspace'7''5'Key.enter
Screenshot: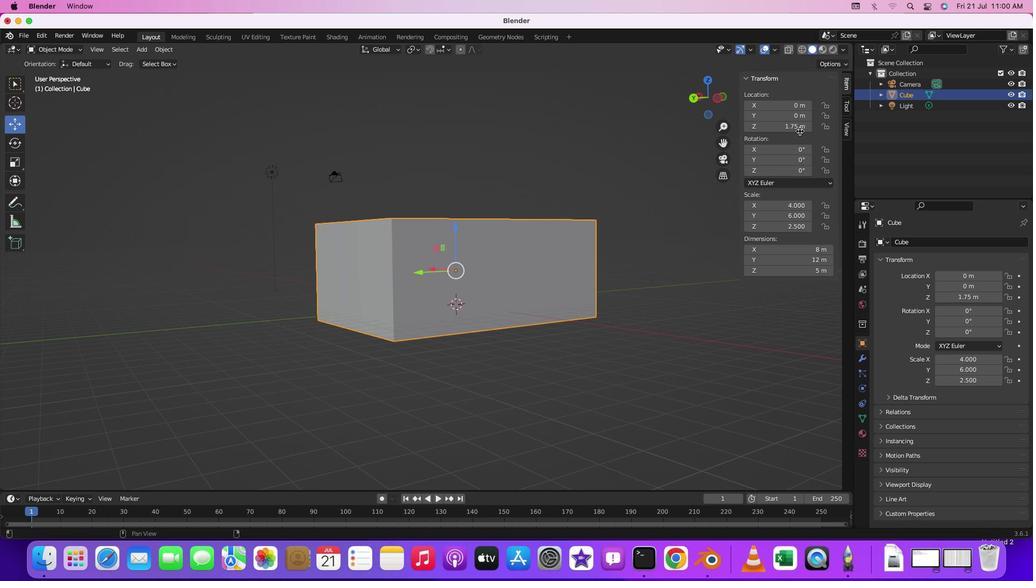 
Action: Mouse moved to (735, 242)
Screenshot: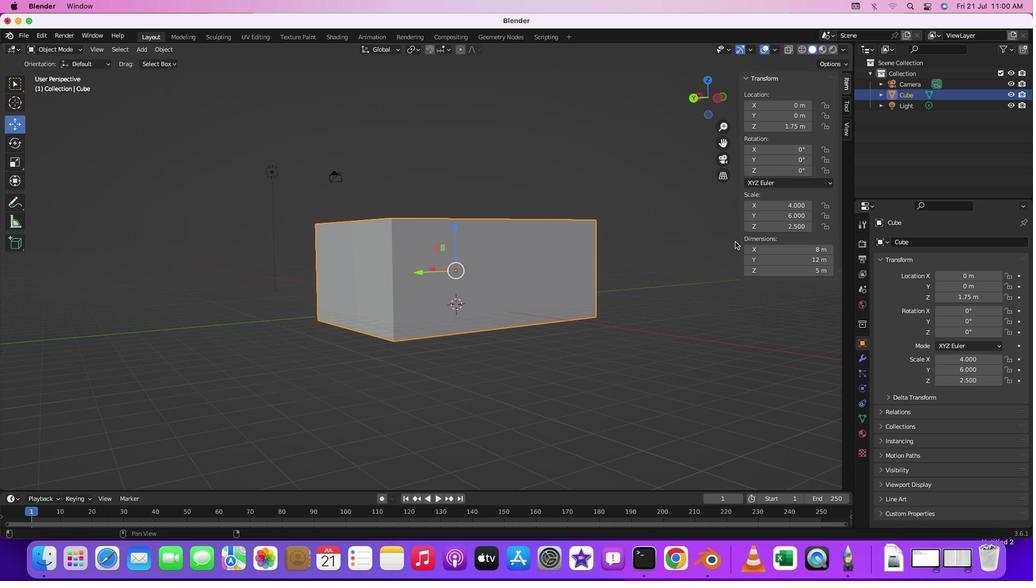 
Action: Mouse pressed left at (735, 242)
Screenshot: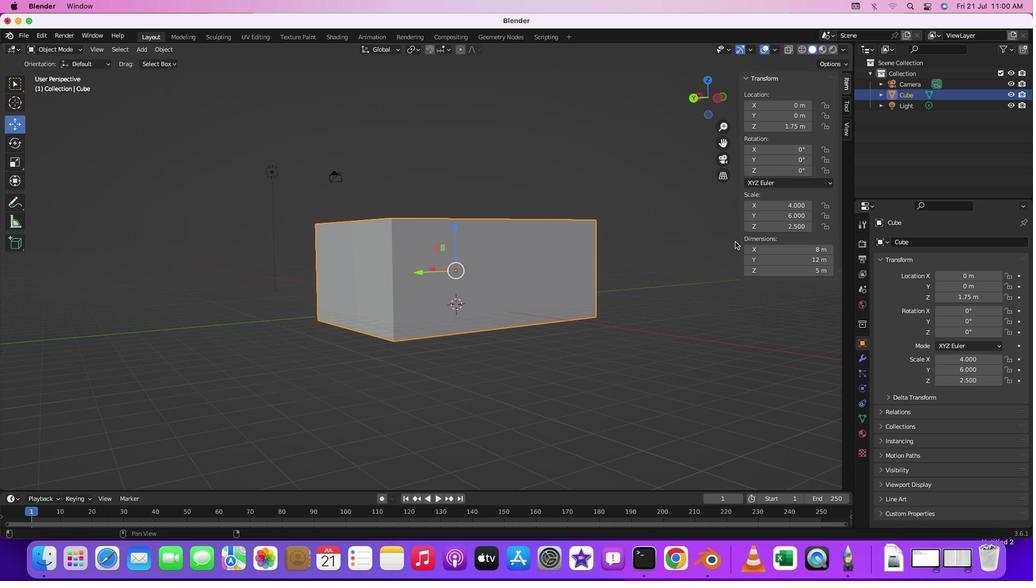 
Action: Mouse moved to (648, 306)
Screenshot: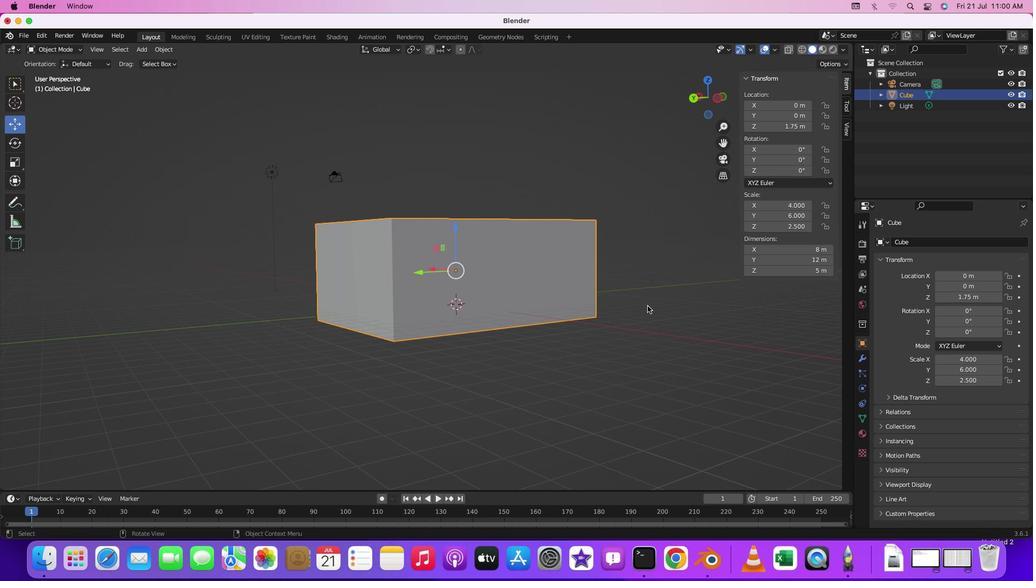 
Action: Mouse pressed middle at (648, 306)
Screenshot: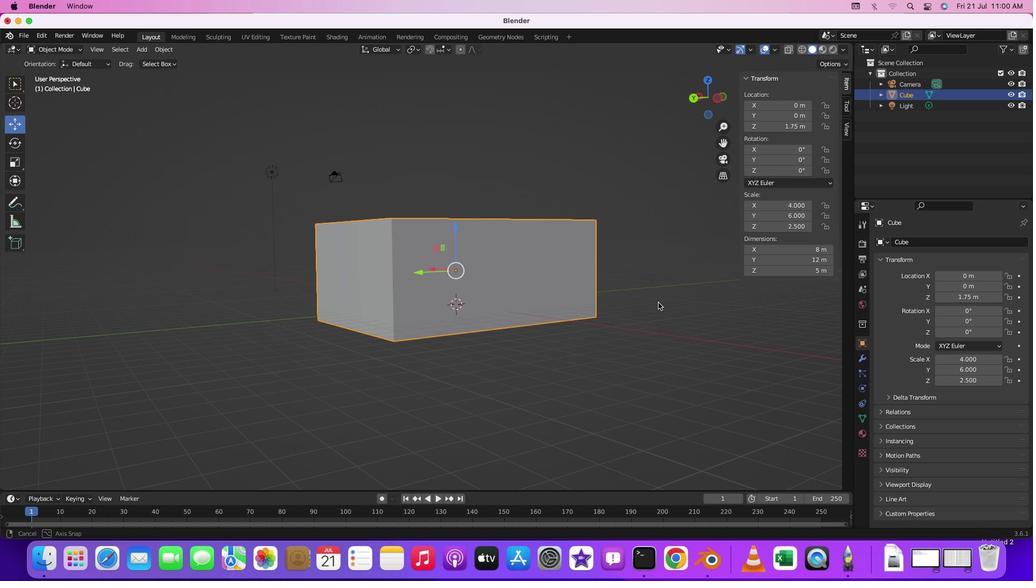 
Action: Mouse moved to (700, 307)
Screenshot: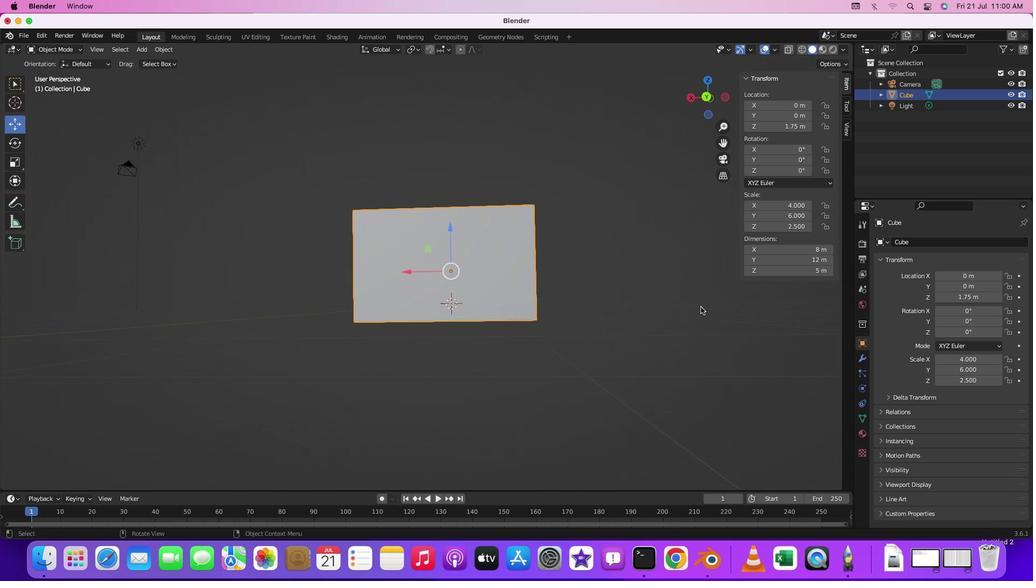 
Action: Key pressed '3'
Screenshot: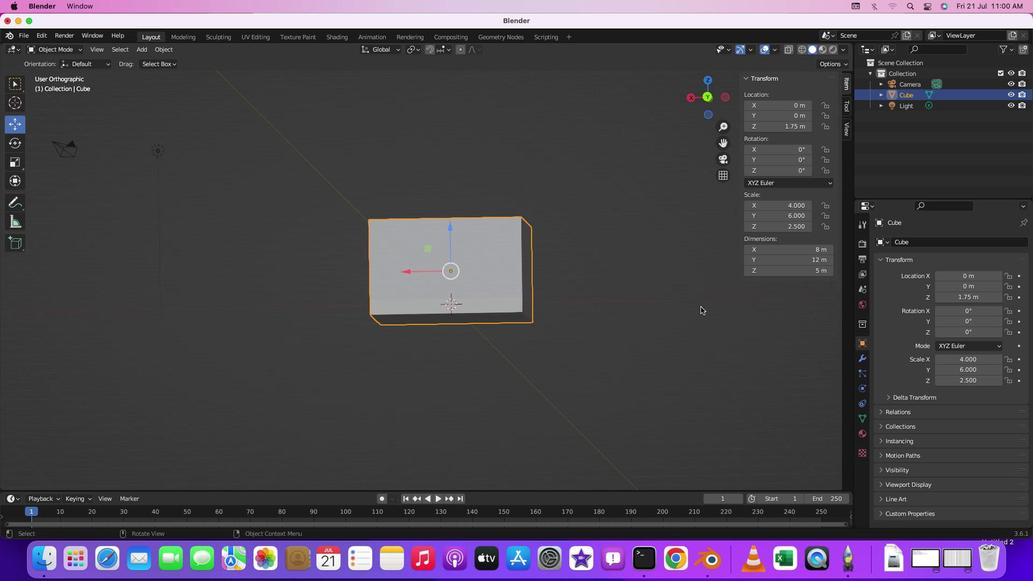 
Action: Mouse moved to (409, 277)
Screenshot: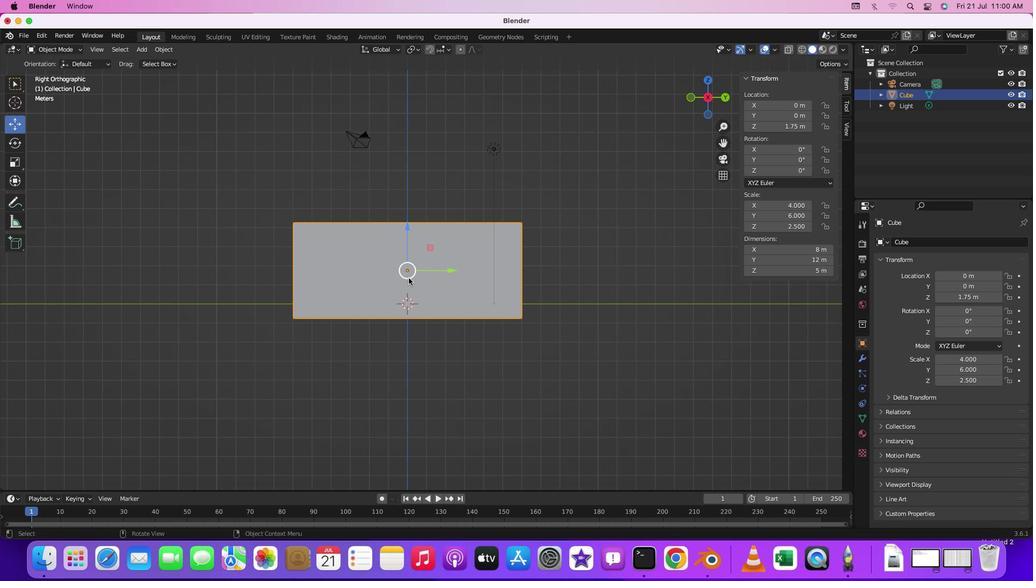 
Action: Mouse pressed left at (409, 277)
Screenshot: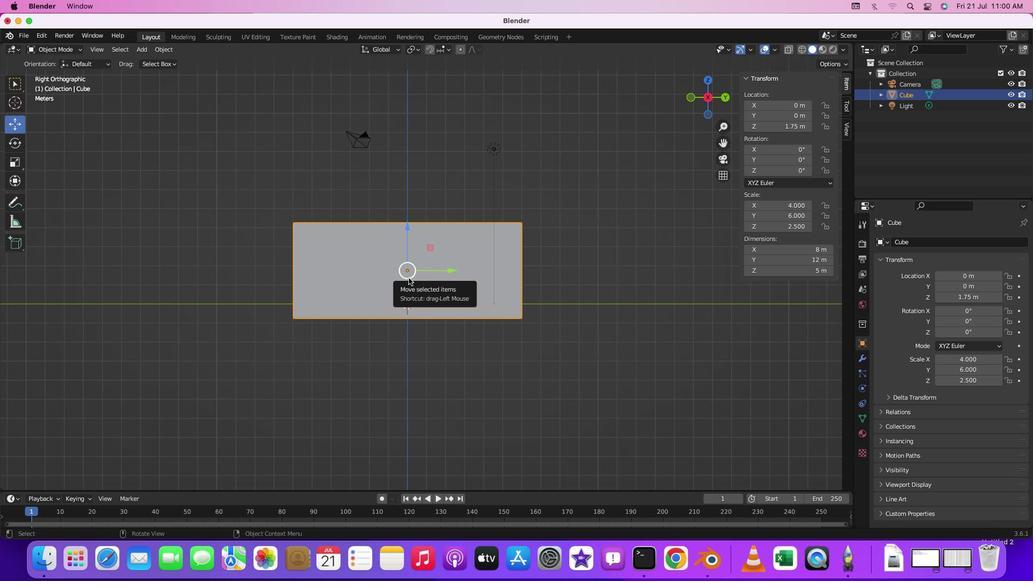 
Action: Mouse moved to (467, 362)
Screenshot: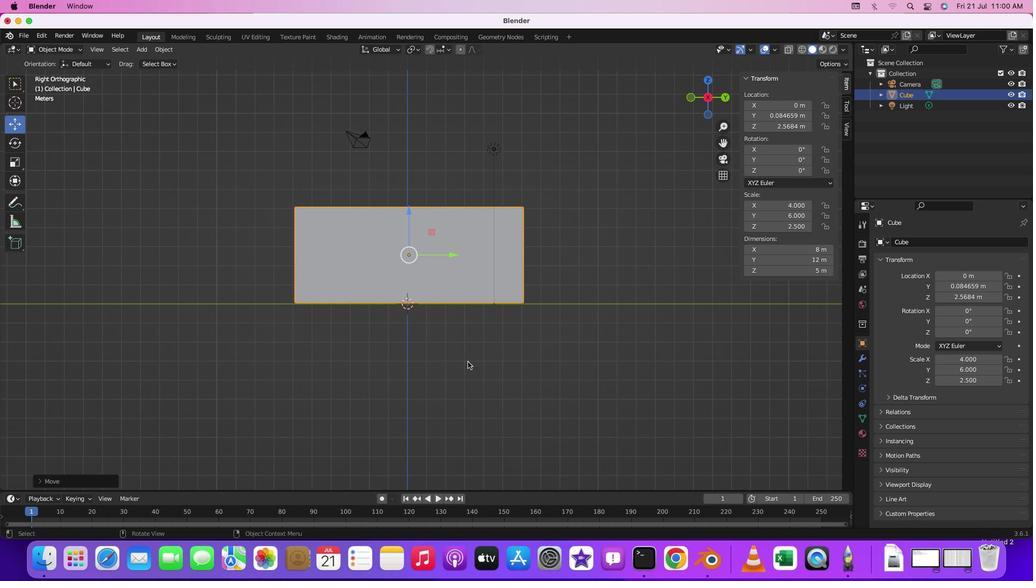 
Action: Mouse pressed left at (467, 362)
Screenshot: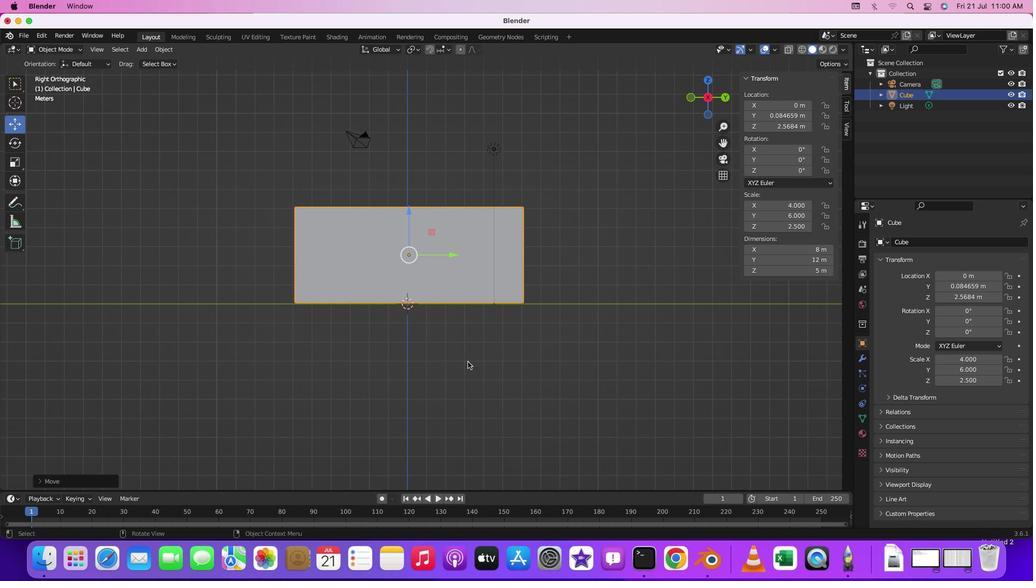 
Action: Mouse moved to (795, 127)
Screenshot: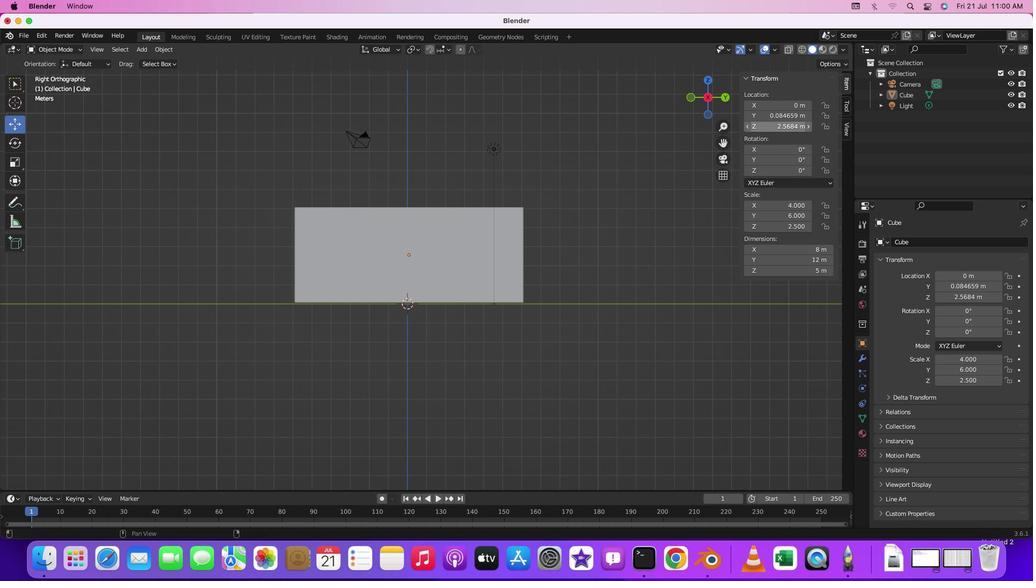 
Action: Mouse pressed left at (795, 127)
Screenshot: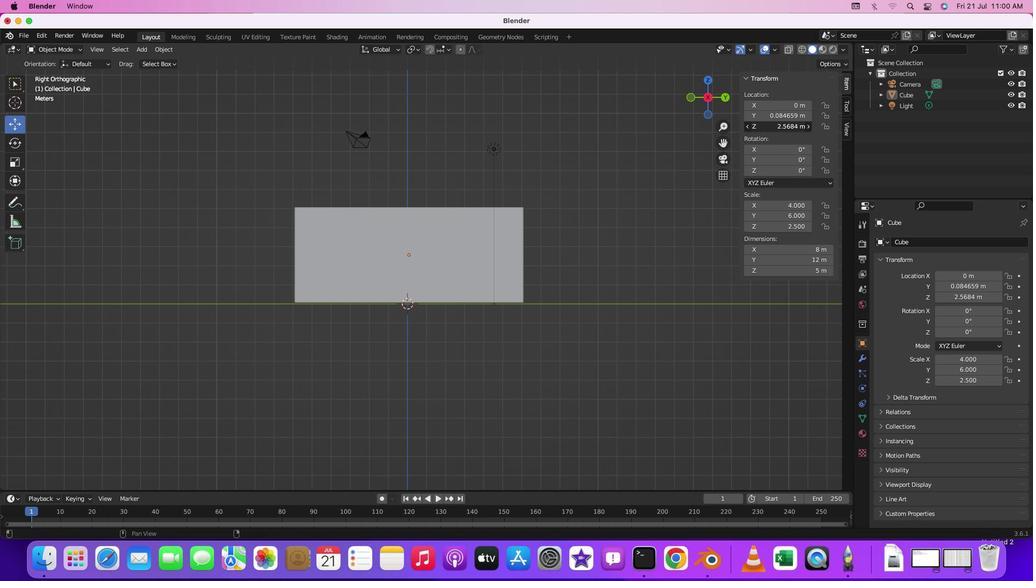 
Action: Key pressed '2''.''5'Key.enter
Screenshot: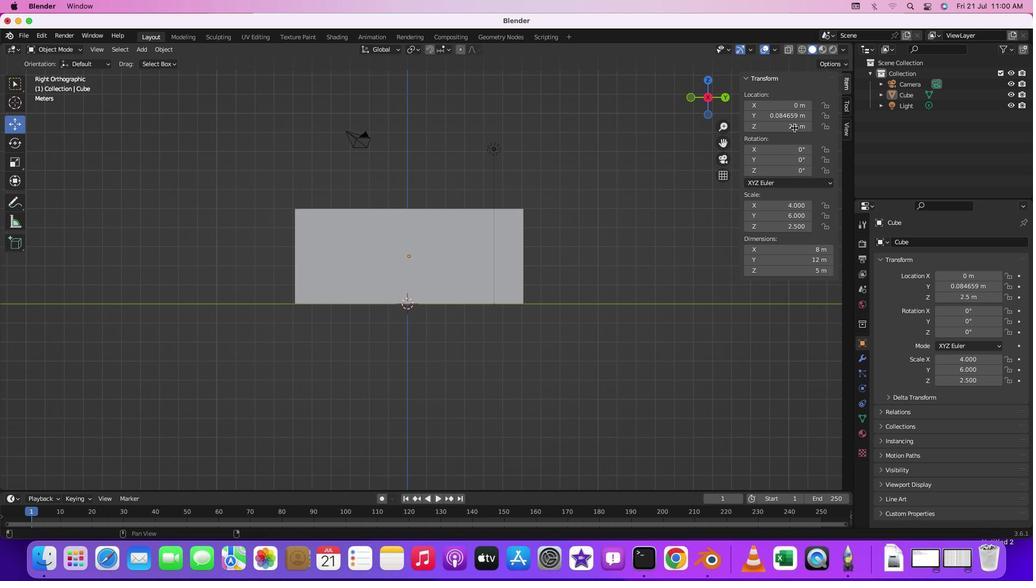 
Action: Mouse moved to (598, 321)
Screenshot: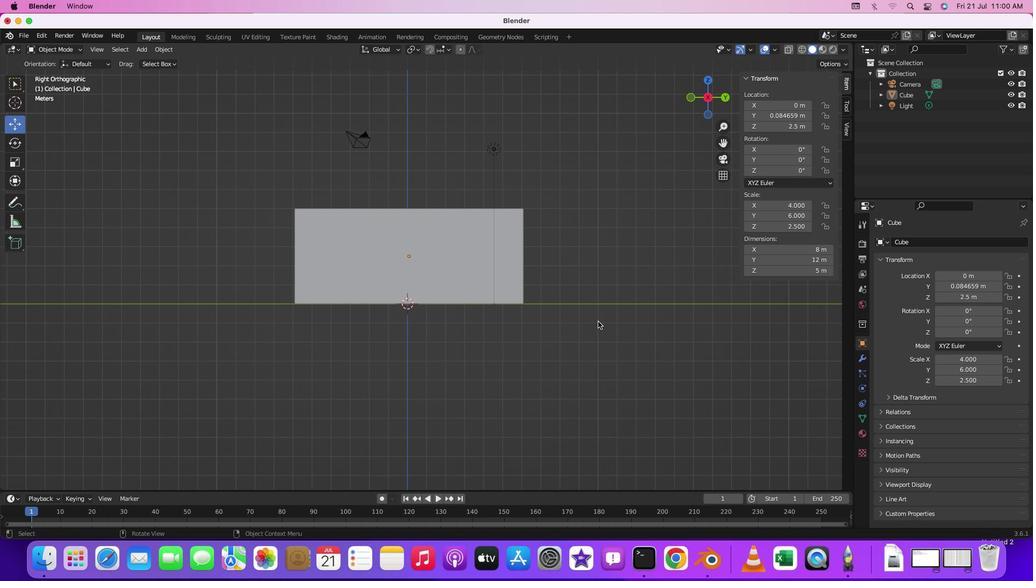 
Action: Mouse pressed left at (598, 321)
Screenshot: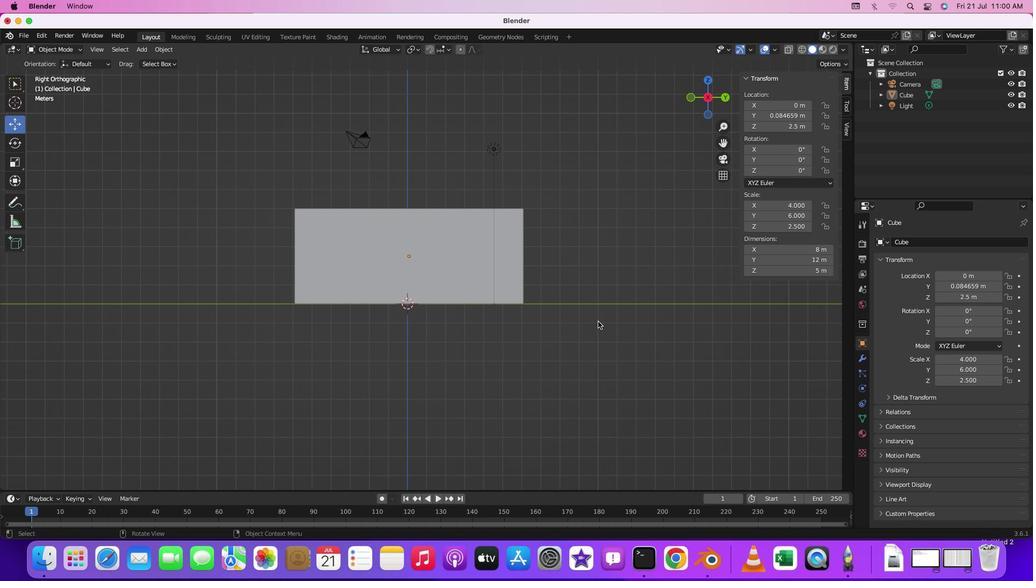 
Action: Mouse moved to (524, 323)
Screenshot: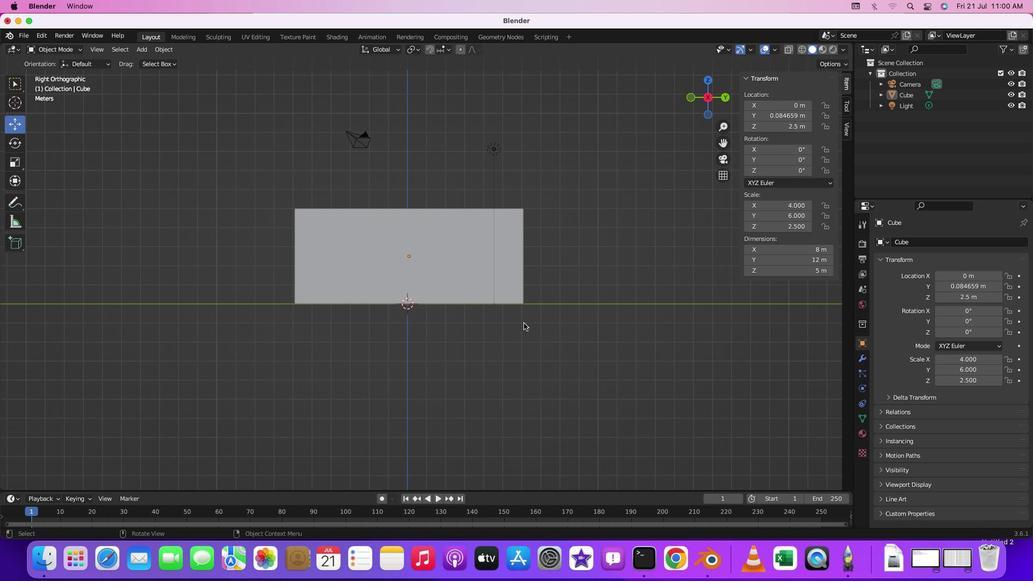 
Action: Mouse pressed middle at (524, 323)
Screenshot: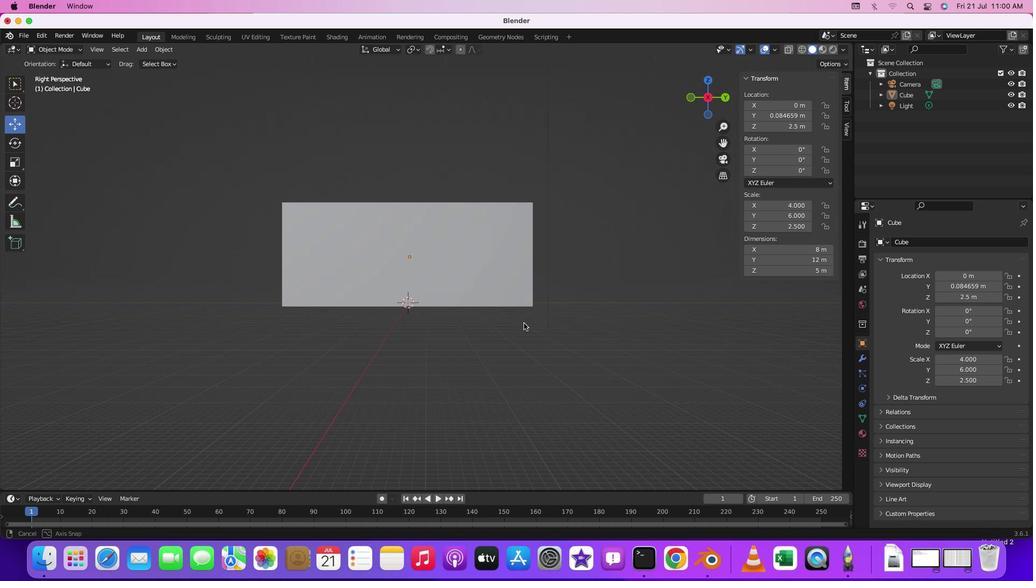 
Action: Mouse moved to (448, 244)
Screenshot: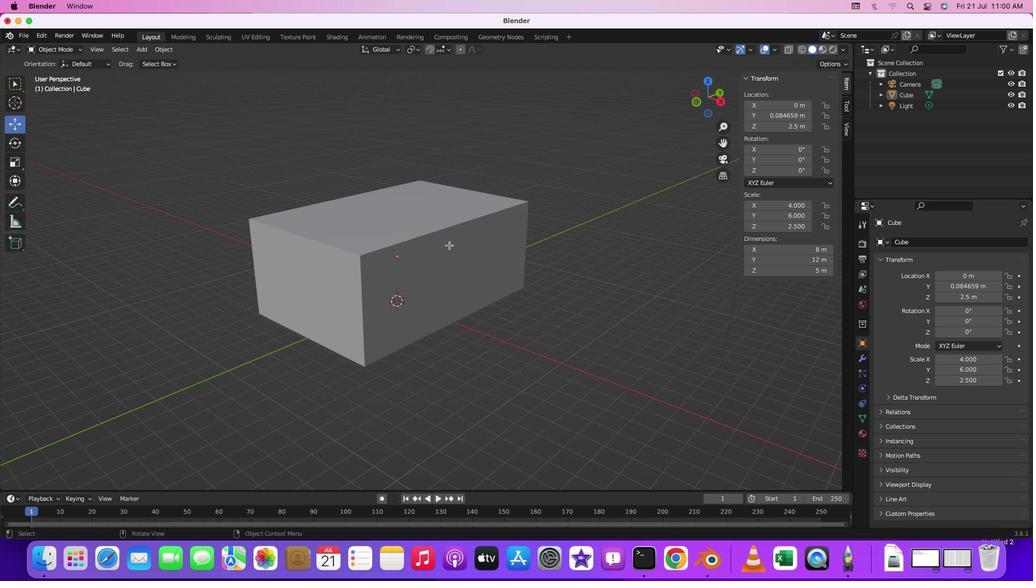 
Action: Key pressed Key.tab
Screenshot: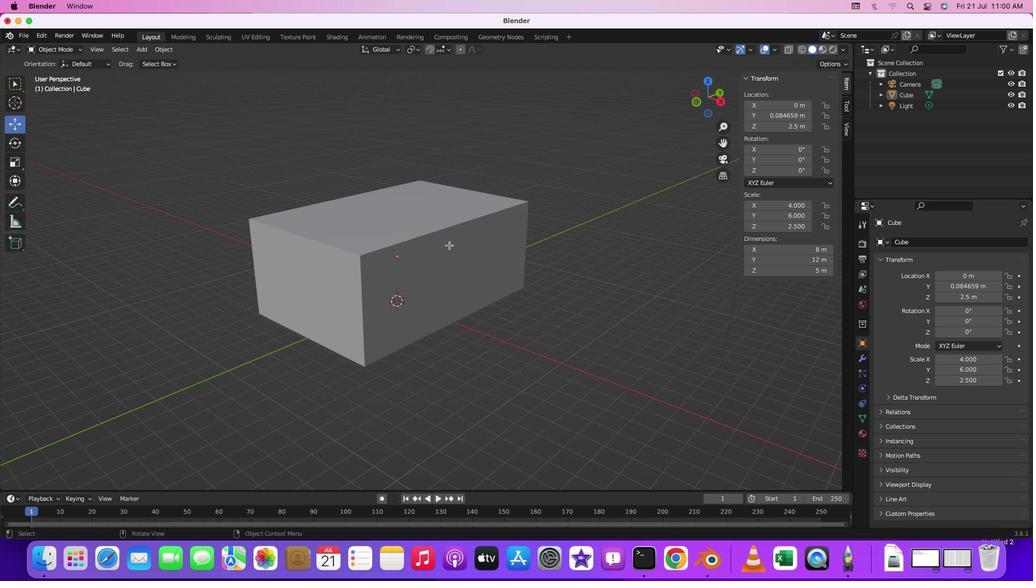 
Action: Mouse moved to (390, 216)
Screenshot: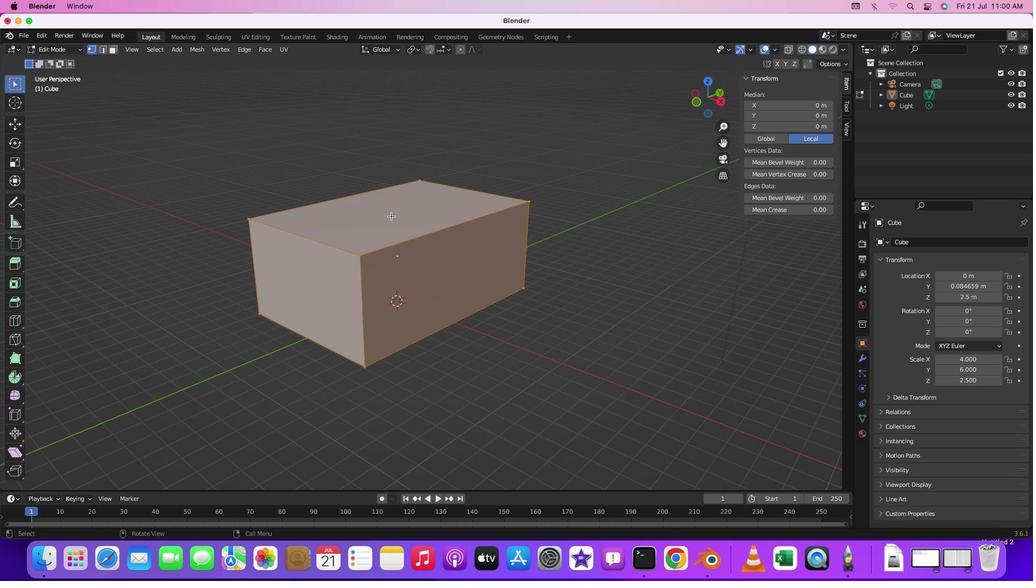 
Action: Mouse pressed left at (390, 216)
Screenshot: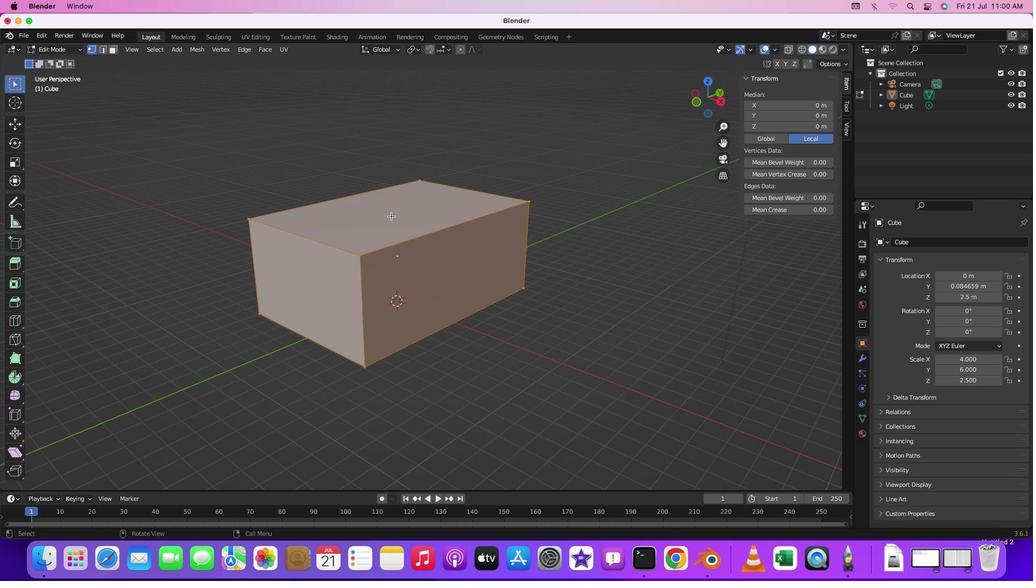 
Action: Mouse moved to (112, 54)
Screenshot: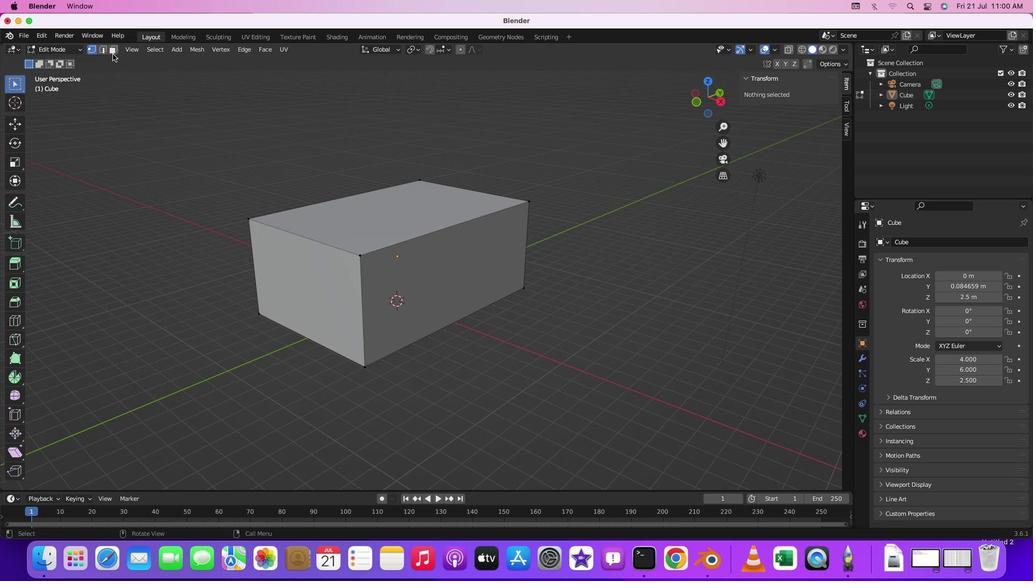 
Action: Mouse pressed left at (112, 54)
Screenshot: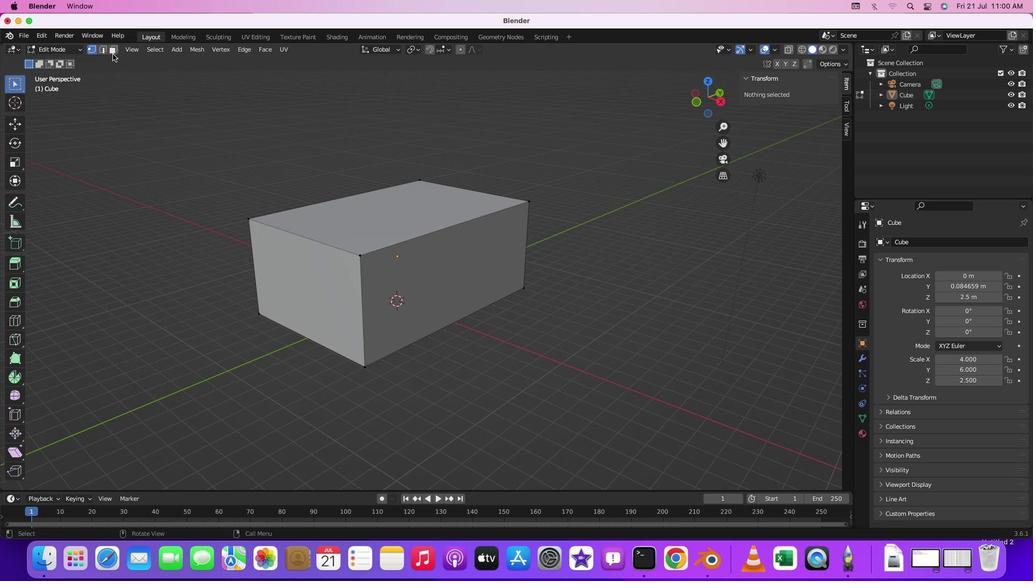 
Action: Mouse moved to (113, 51)
Screenshot: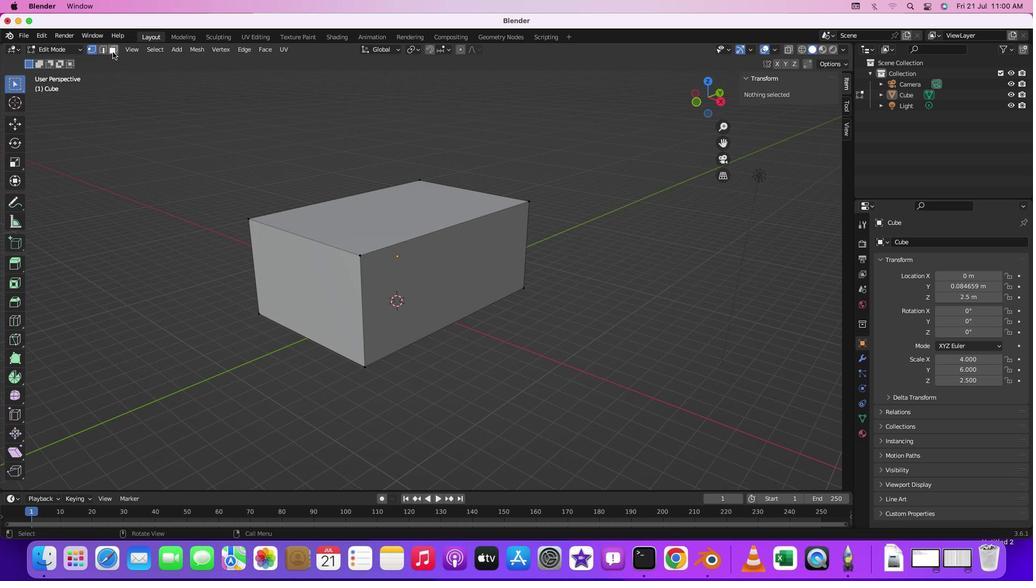 
Action: Mouse pressed left at (113, 51)
Screenshot: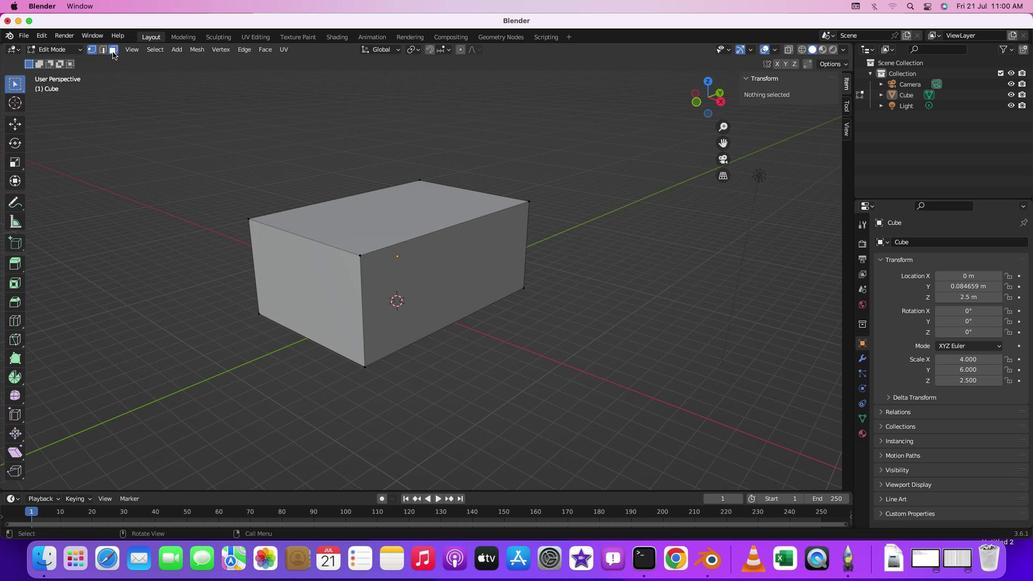 
Action: Mouse moved to (363, 225)
Screenshot: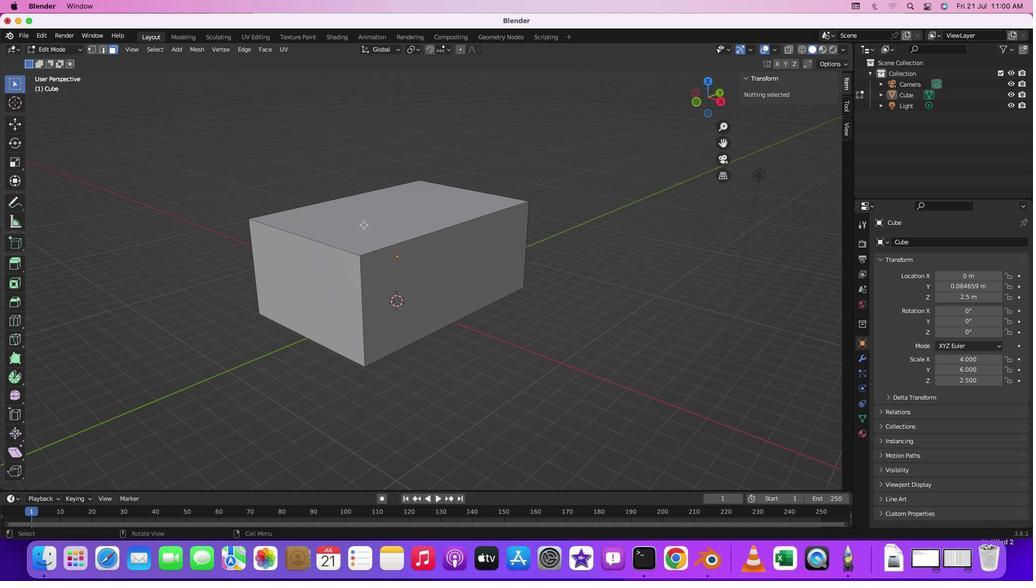 
Action: Mouse pressed left at (363, 225)
Screenshot: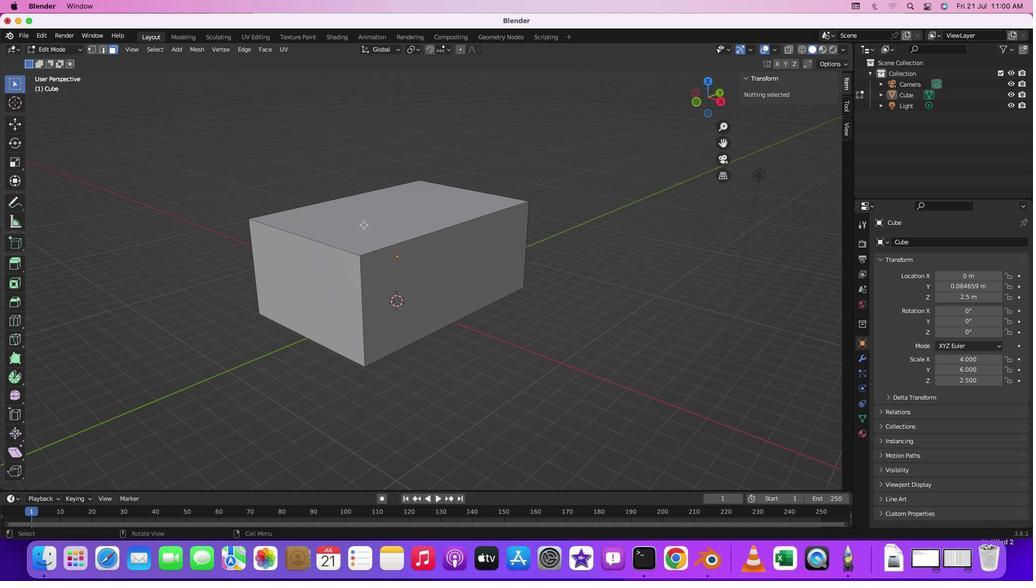 
Action: Mouse moved to (398, 228)
Screenshot: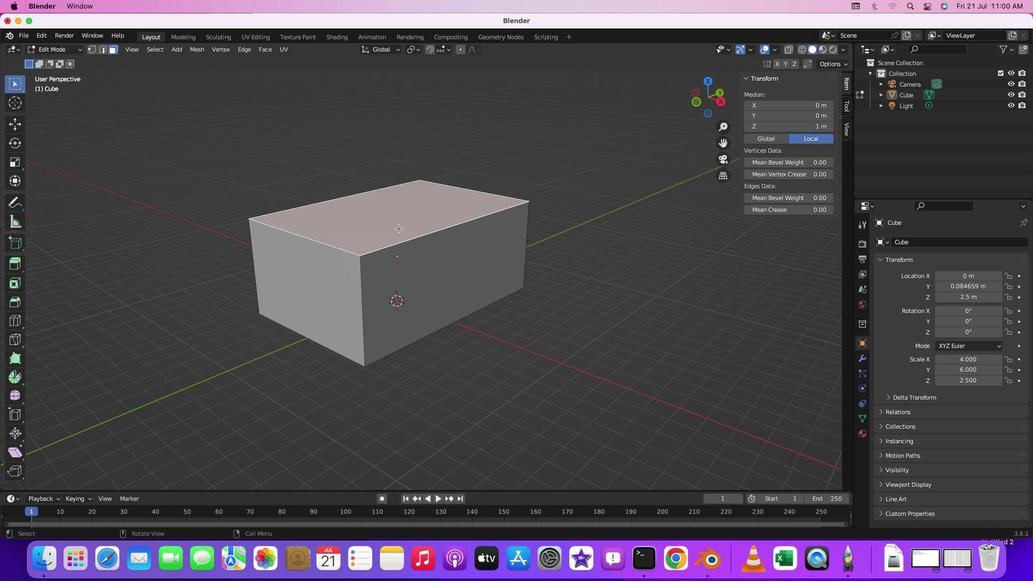 
Action: Mouse pressed middle at (398, 228)
Screenshot: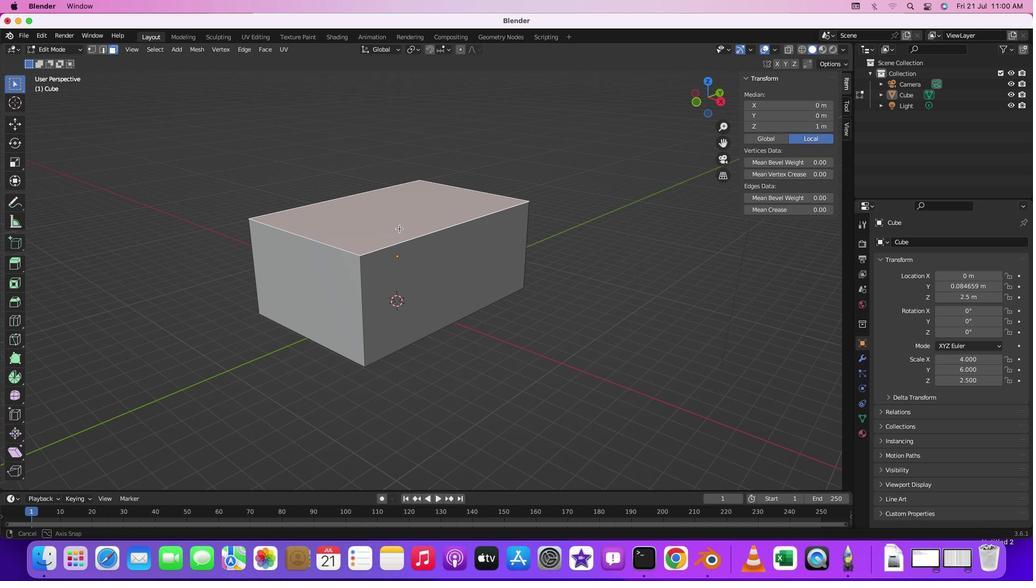 
Action: Mouse moved to (375, 220)
Screenshot: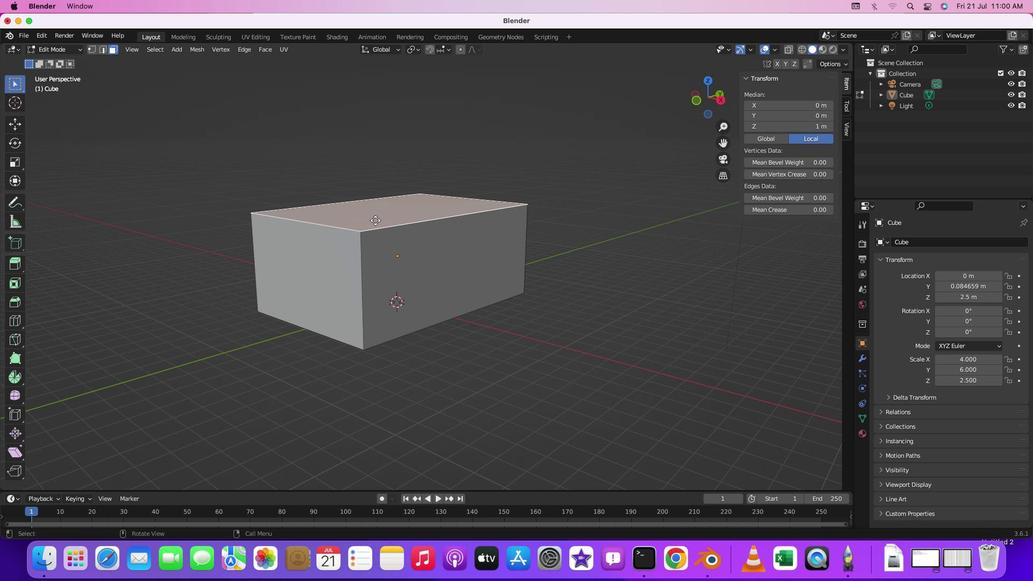 
Action: Key pressed 'e'
Screenshot: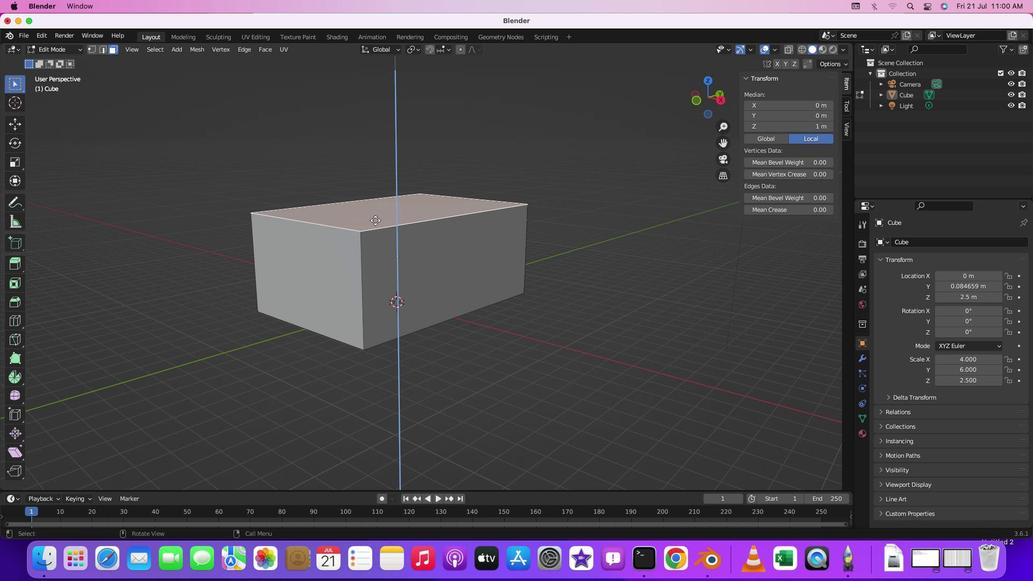 
Action: Mouse moved to (370, 179)
Screenshot: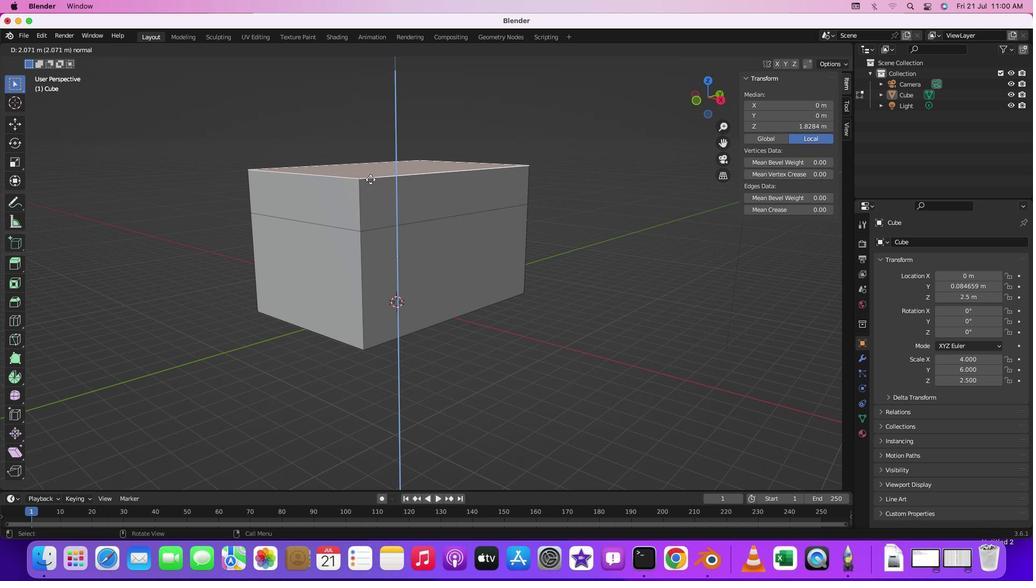 
Action: Mouse pressed left at (370, 179)
Screenshot: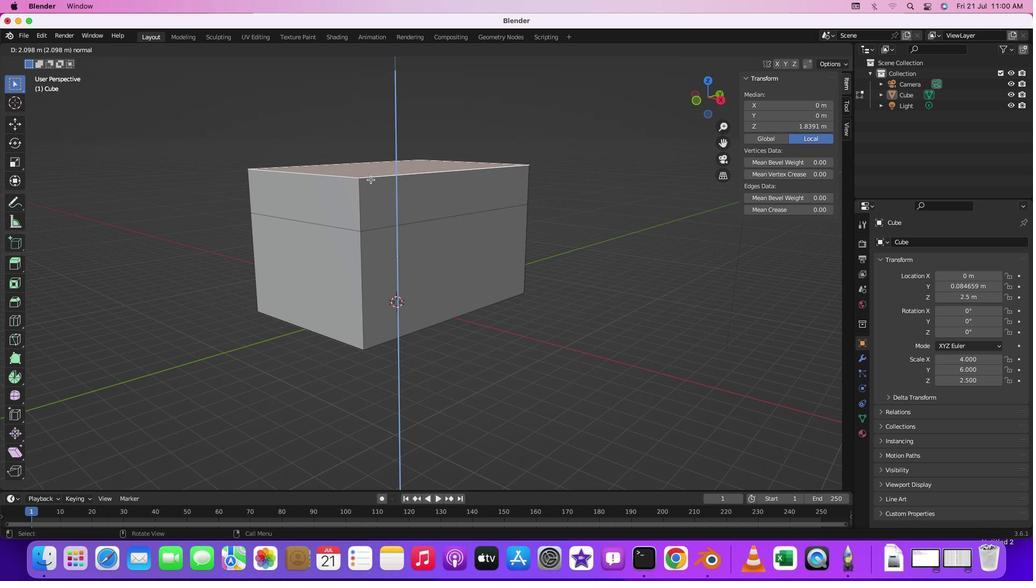 
Action: Mouse moved to (93, 53)
Screenshot: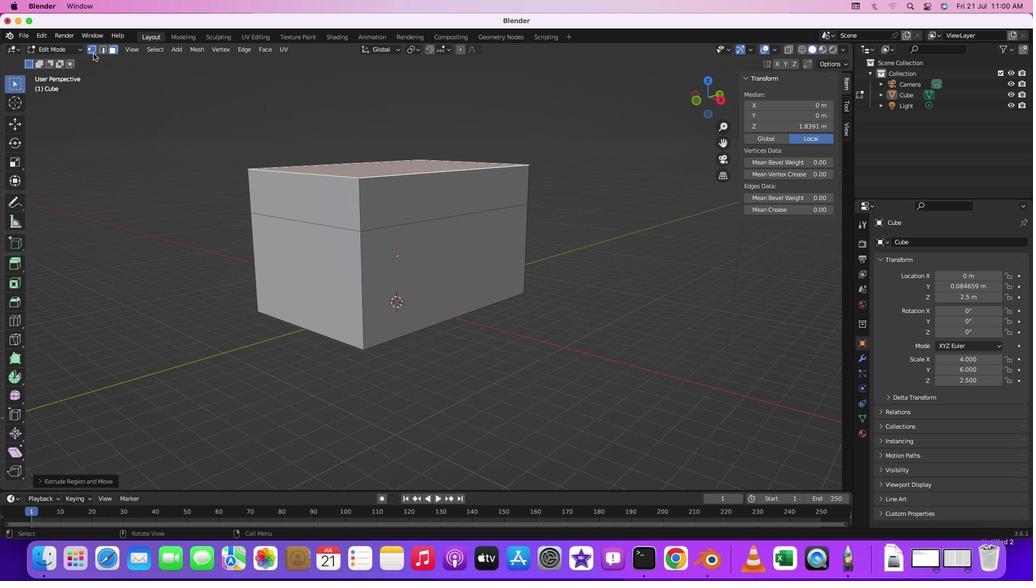 
Action: Mouse pressed left at (93, 53)
Screenshot: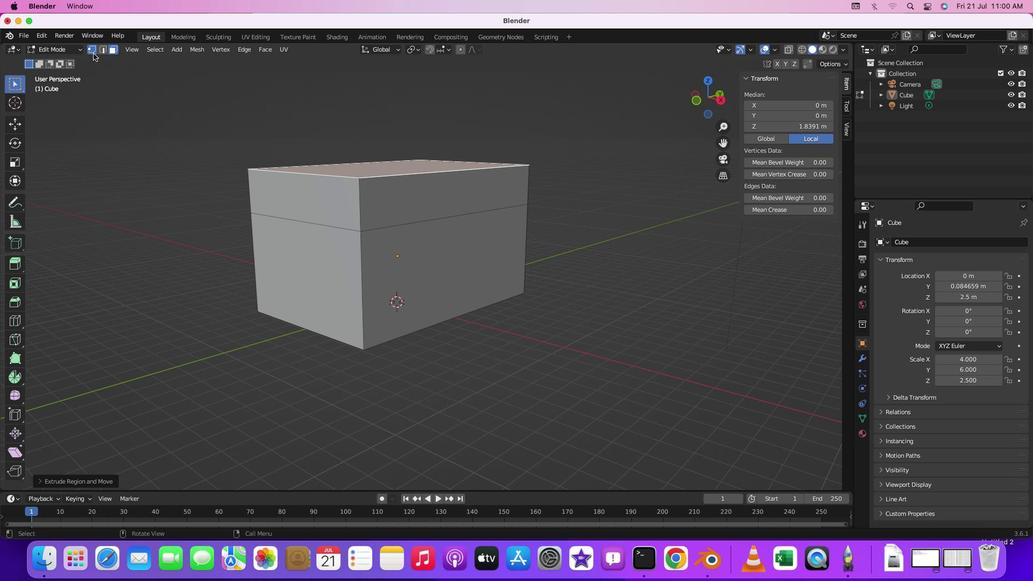 
Action: Mouse moved to (220, 175)
Screenshot: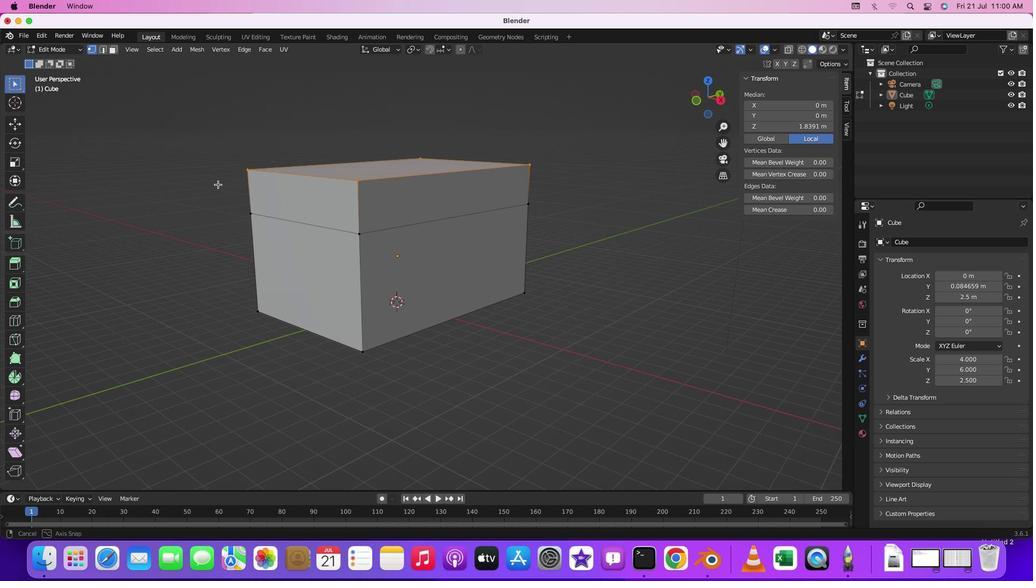
Action: Mouse pressed middle at (220, 175)
Screenshot: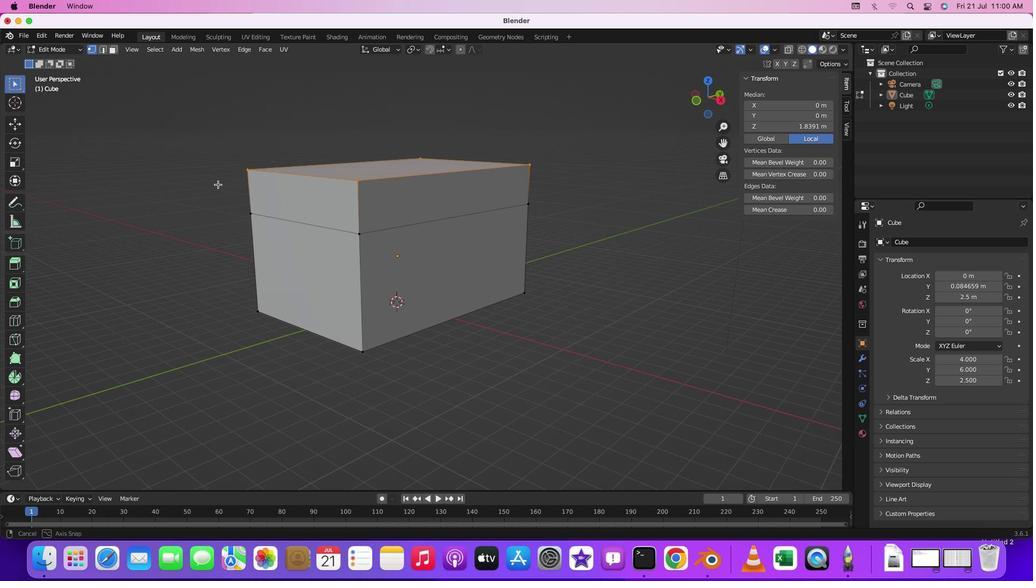 
Action: Mouse moved to (311, 173)
Screenshot: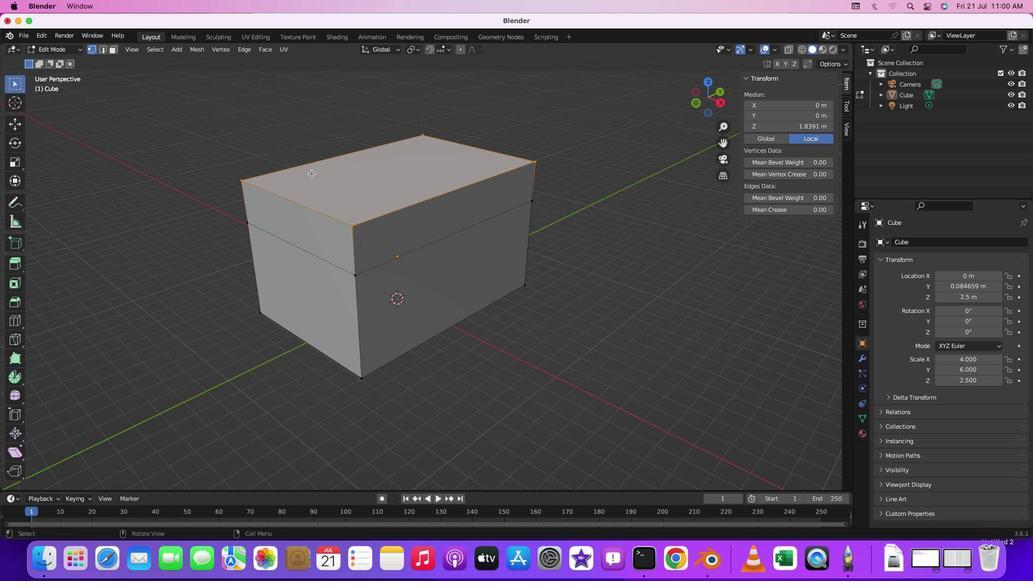 
Action: Mouse pressed left at (311, 173)
Screenshot: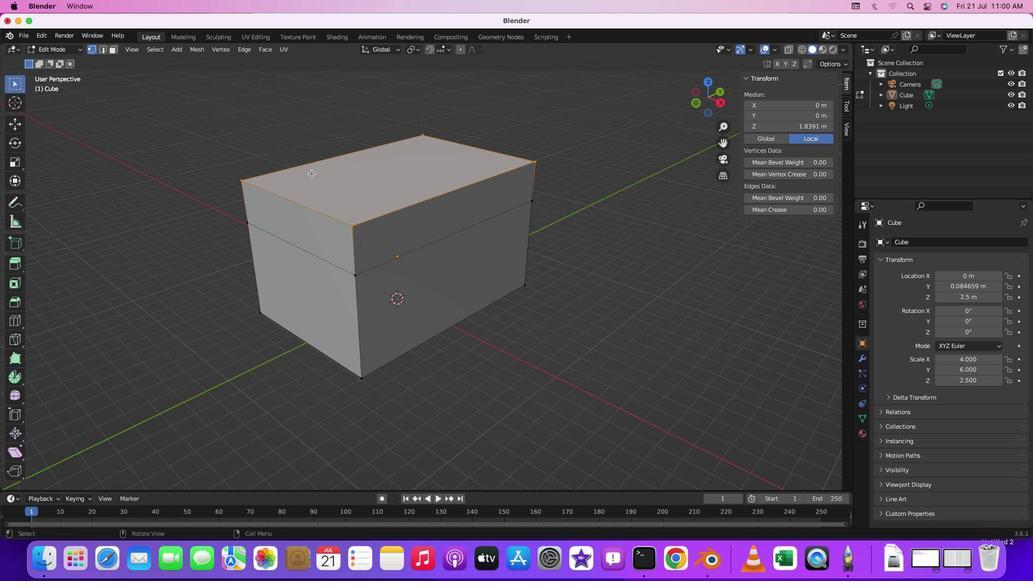 
Action: Mouse moved to (352, 226)
Screenshot: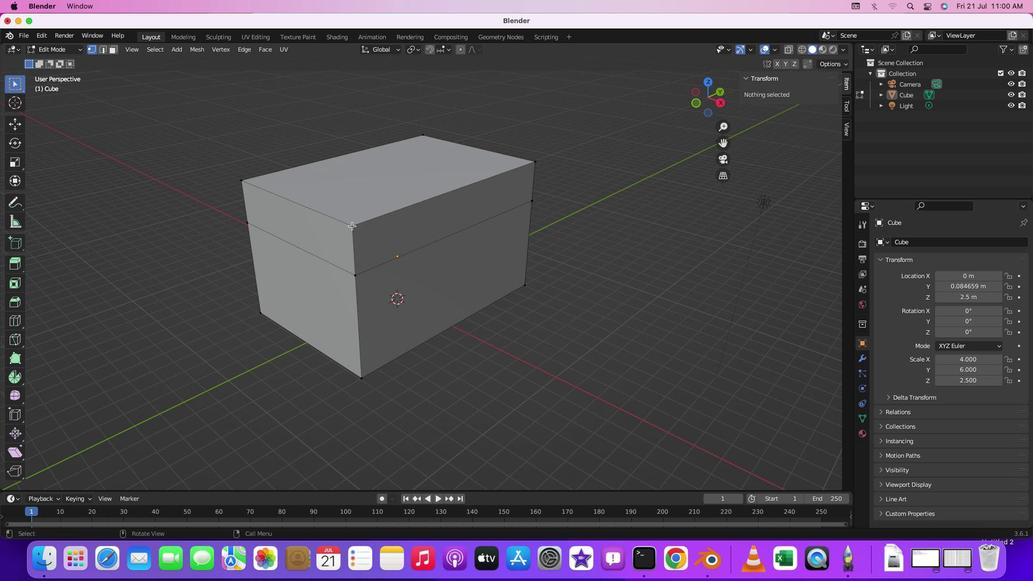 
Action: Mouse pressed left at (352, 226)
Screenshot: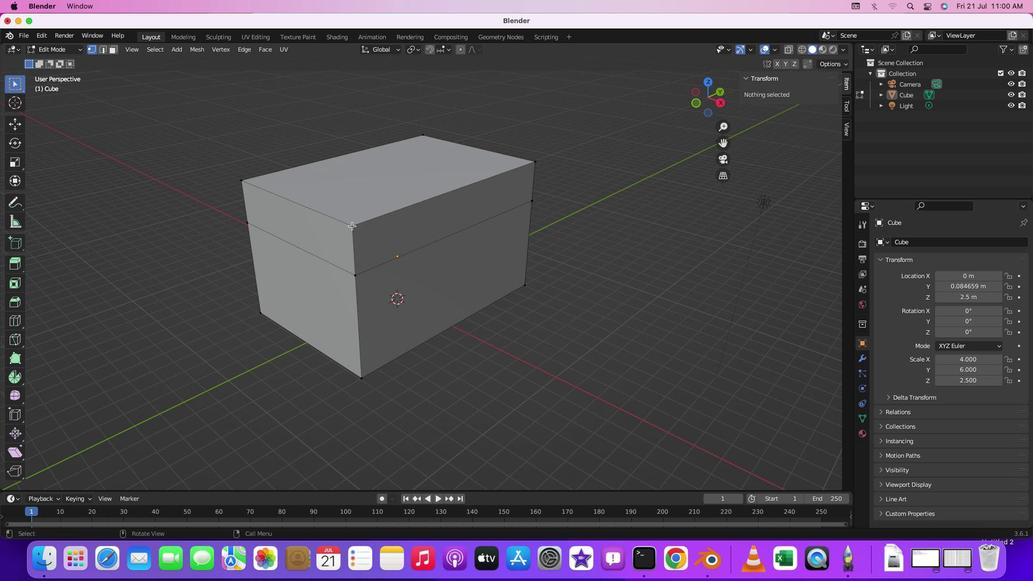 
Action: Mouse moved to (320, 204)
Screenshot: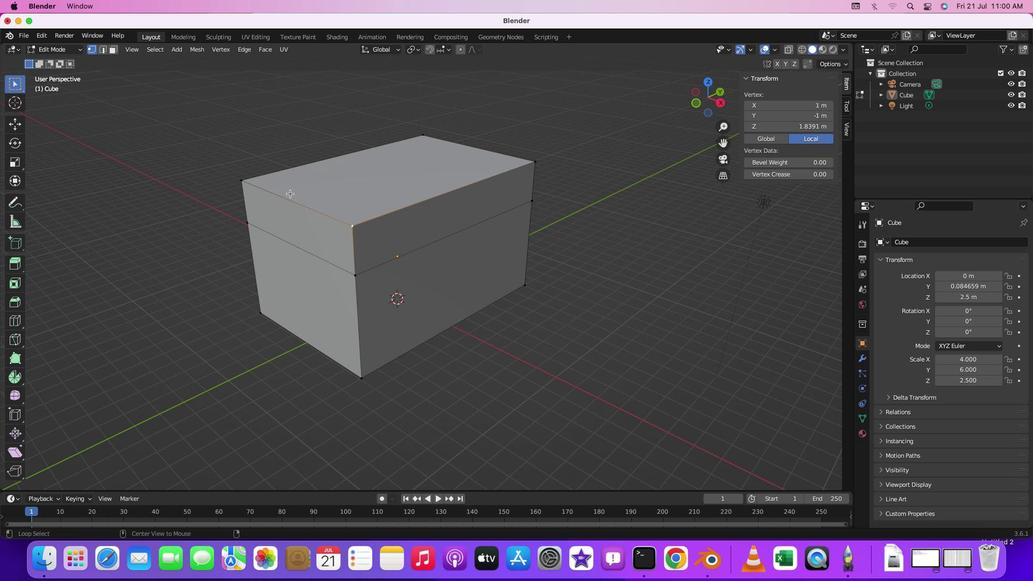 
Action: Key pressed Key.alt
Screenshot: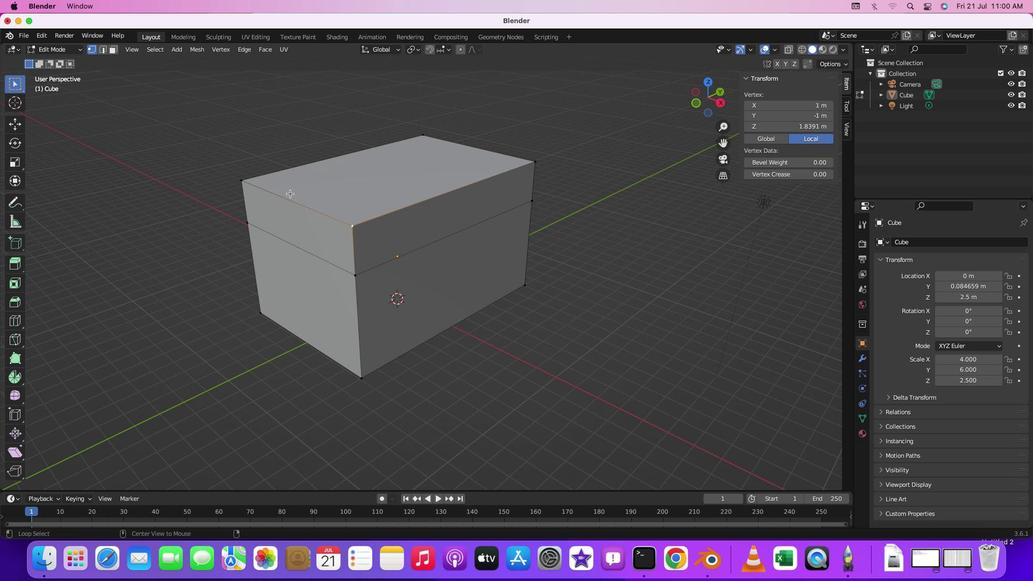 
Action: Mouse moved to (244, 178)
Screenshot: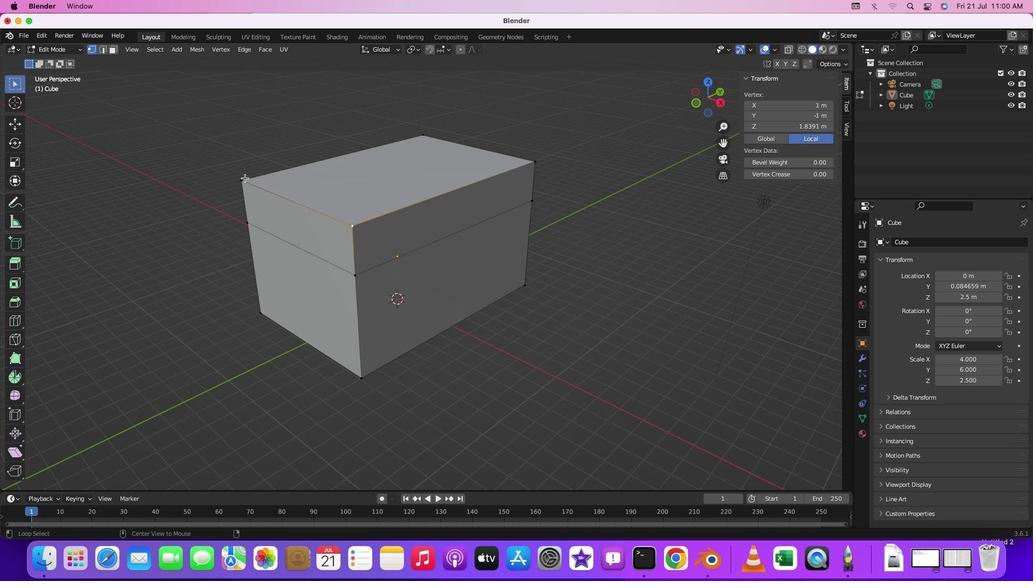 
Action: Mouse pressed left at (244, 178)
Screenshot: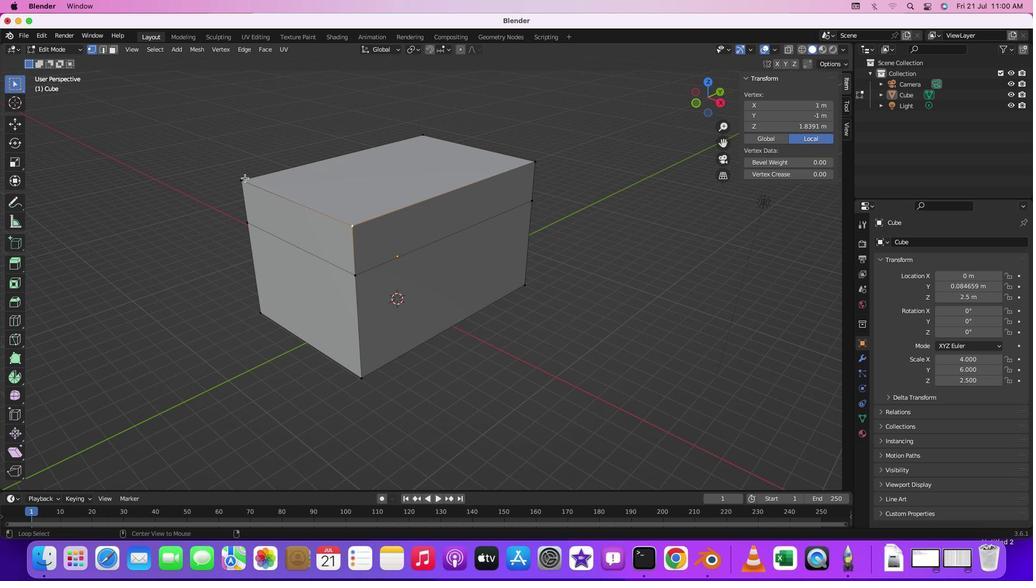 
Action: Mouse moved to (459, 201)
Screenshot: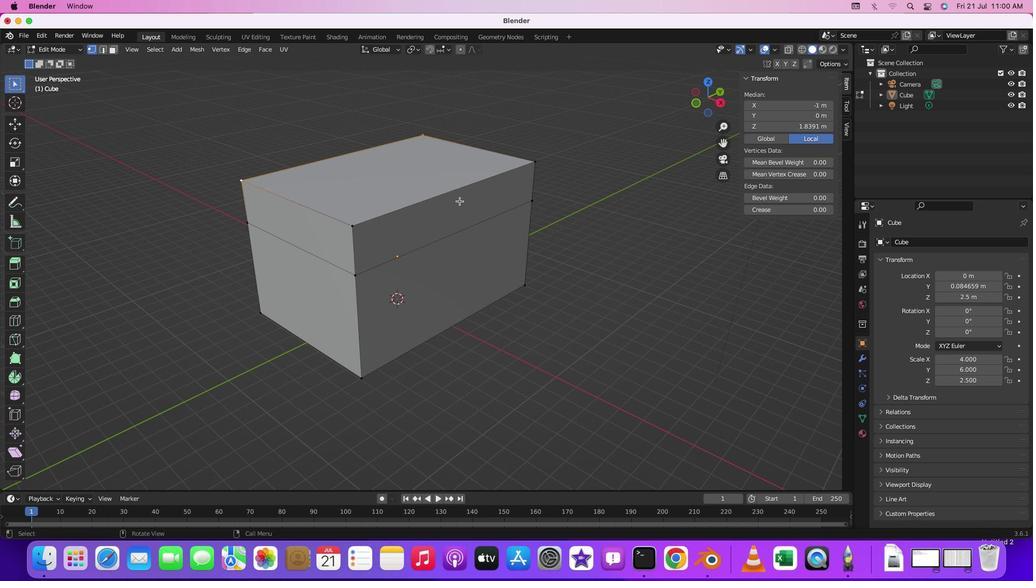 
Action: Mouse pressed left at (459, 201)
Screenshot: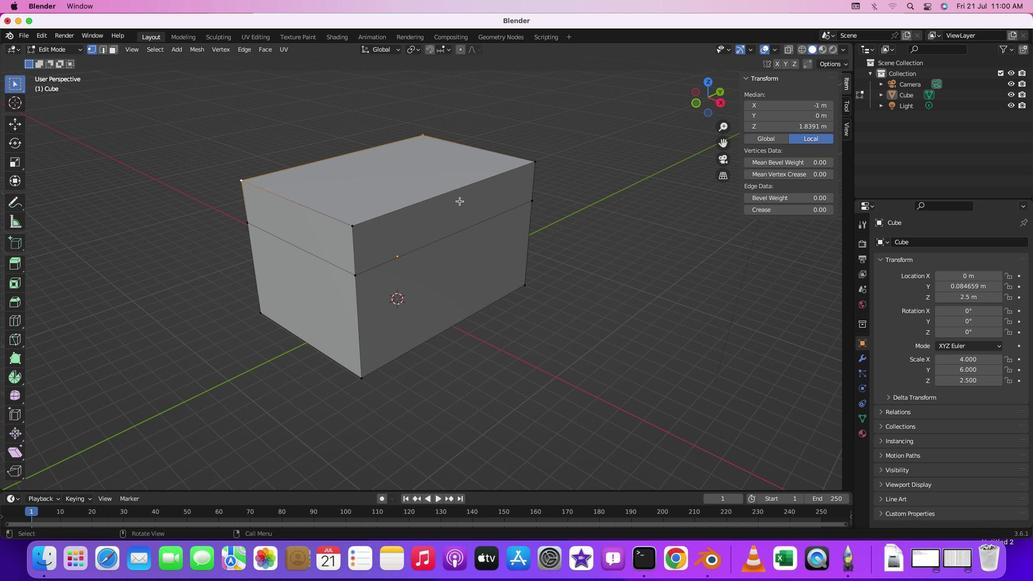 
Action: Mouse moved to (353, 225)
Screenshot: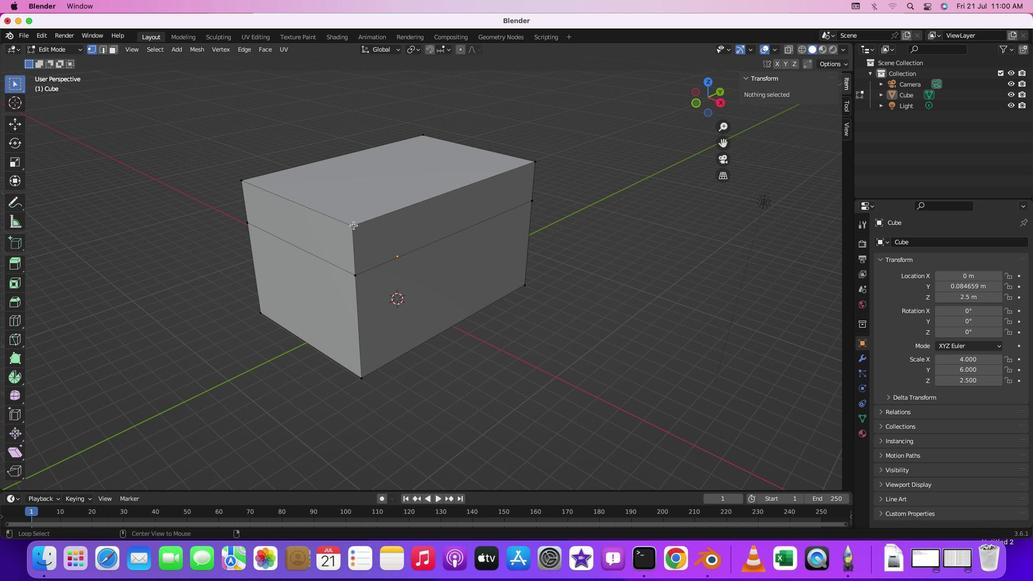 
Action: Key pressed Key.alt
Screenshot: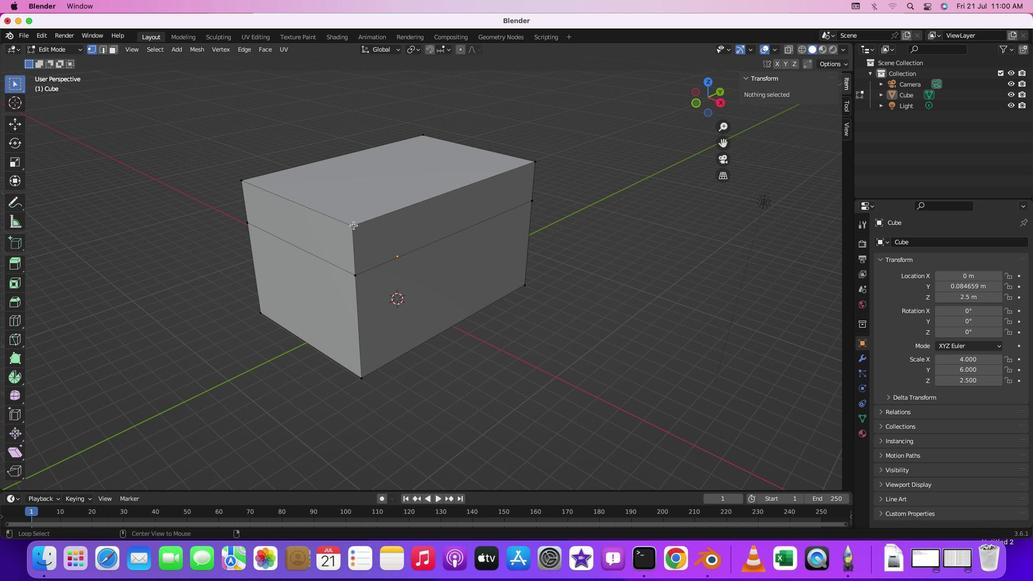 
Action: Mouse pressed left at (353, 225)
Screenshot: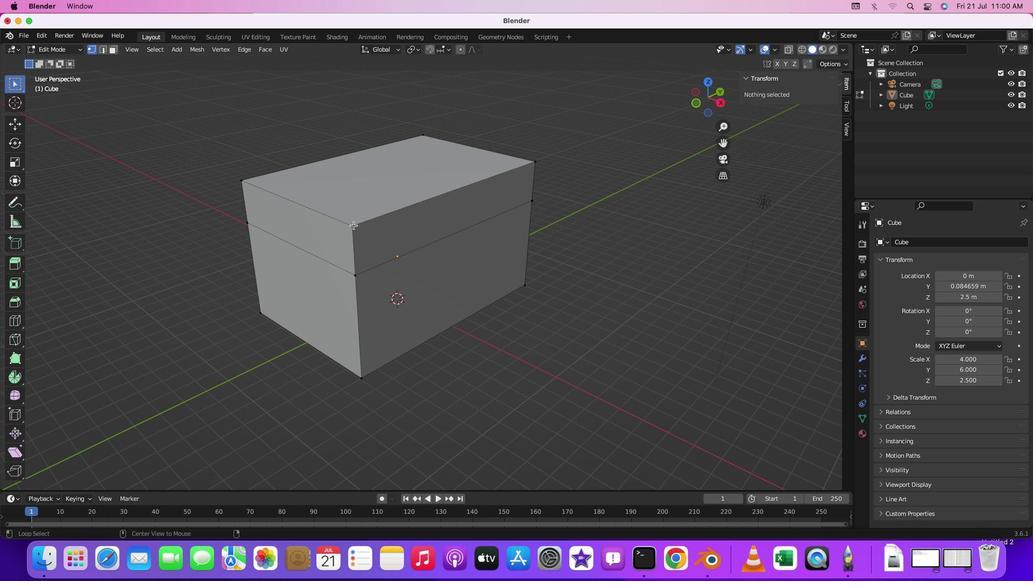 
Action: Mouse moved to (401, 187)
Screenshot: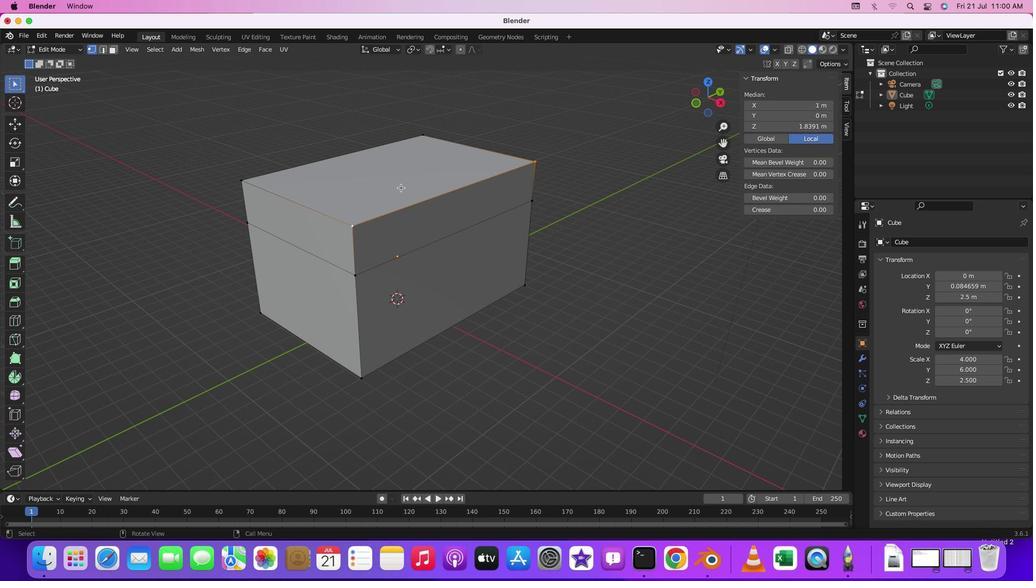 
Action: Mouse pressed left at (401, 187)
Screenshot: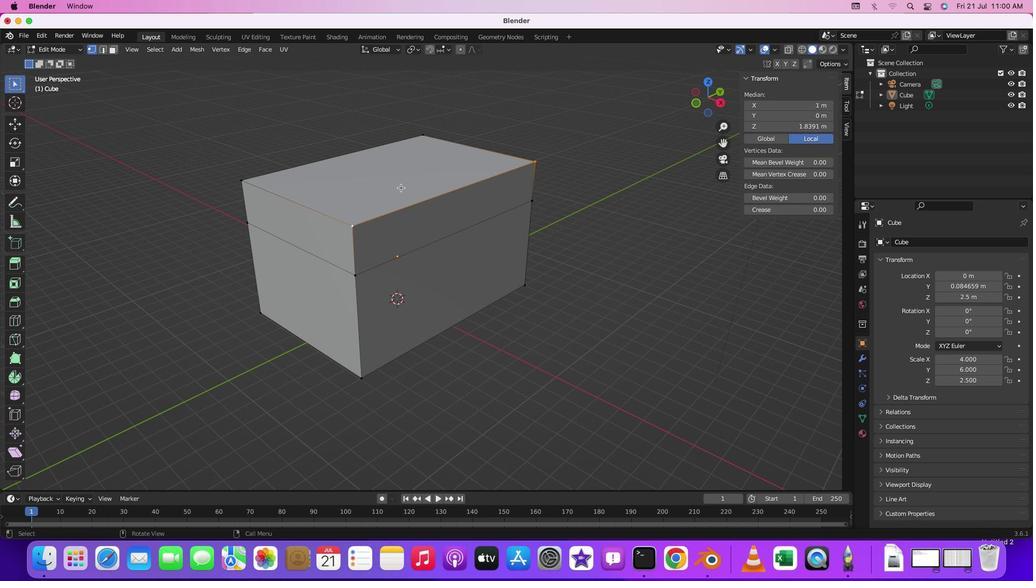 
Action: Mouse moved to (350, 222)
Screenshot: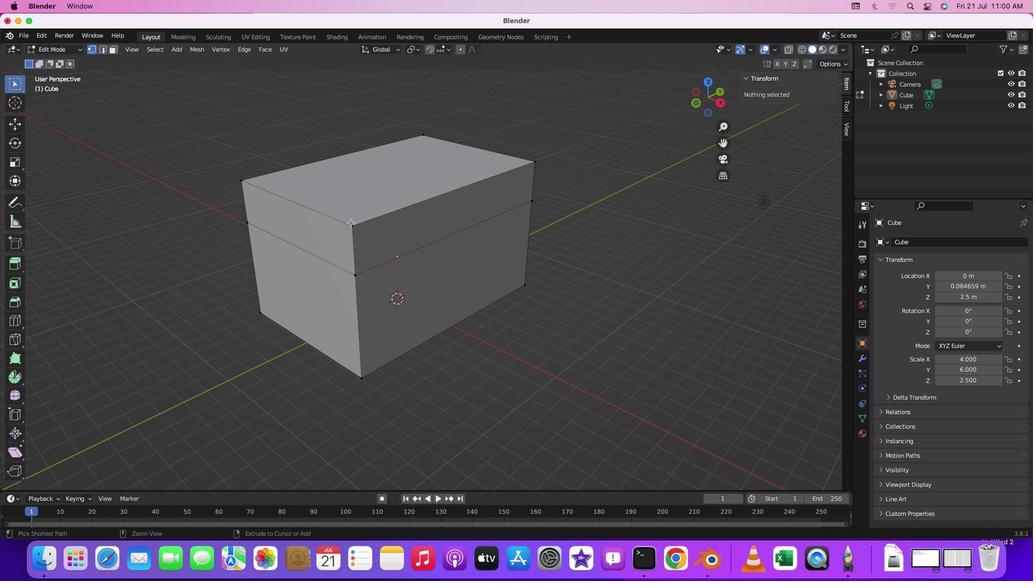 
Action: Key pressed Key.cmd
Screenshot: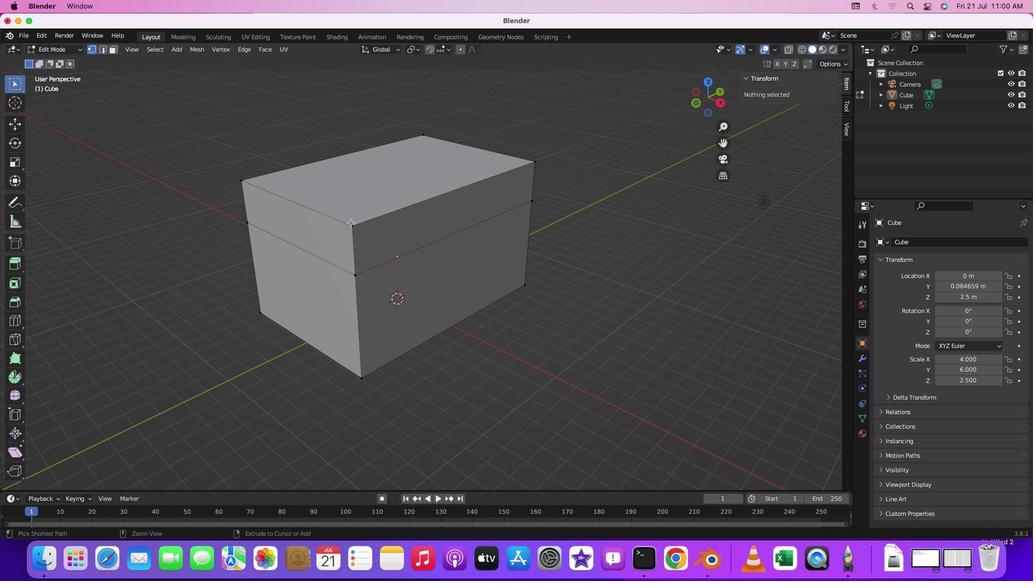 
Action: Mouse pressed left at (350, 222)
Screenshot: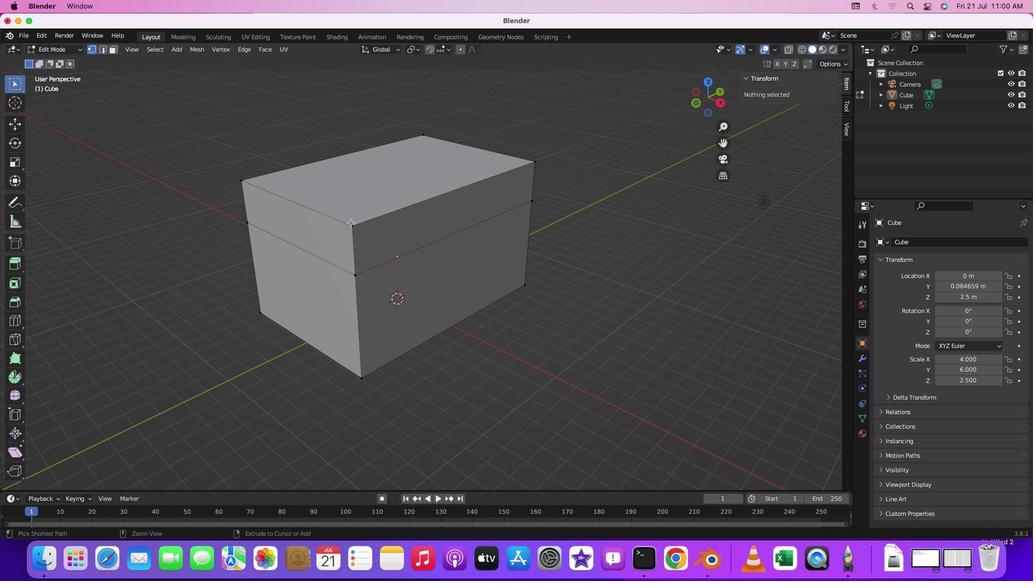 
Action: Mouse moved to (242, 181)
Screenshot: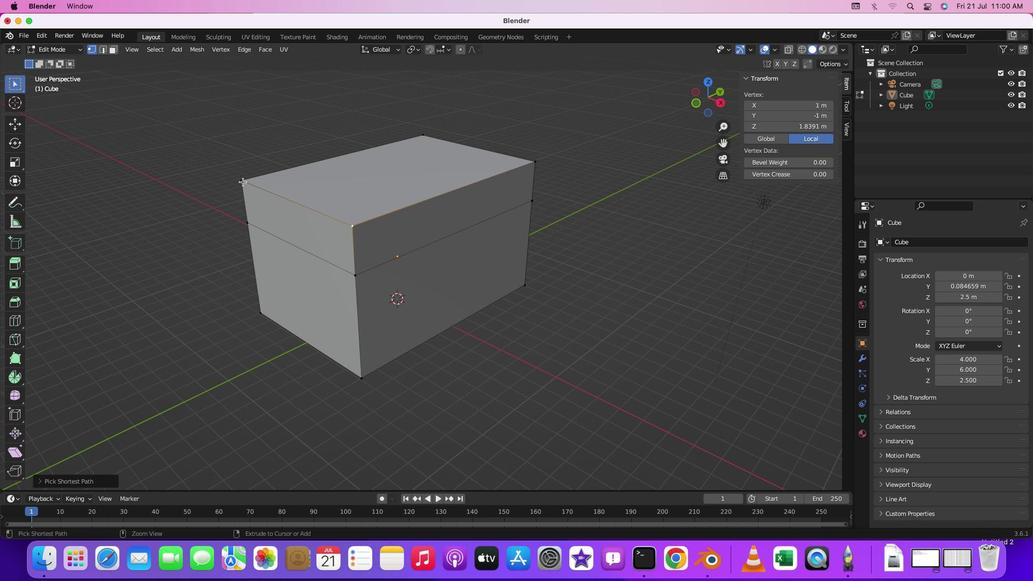 
Action: Mouse pressed left at (242, 181)
Screenshot: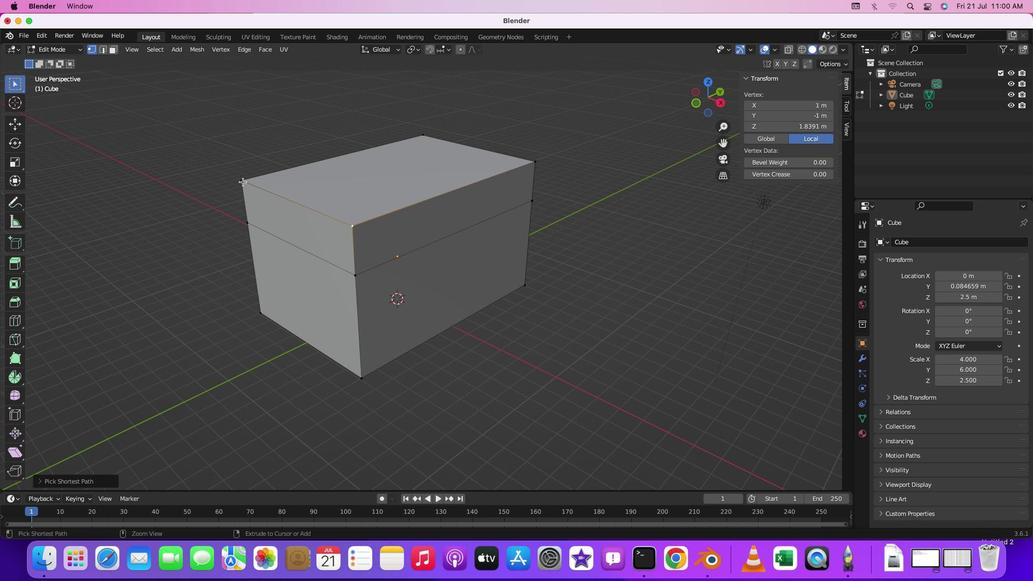 
Action: Mouse moved to (288, 201)
Screenshot: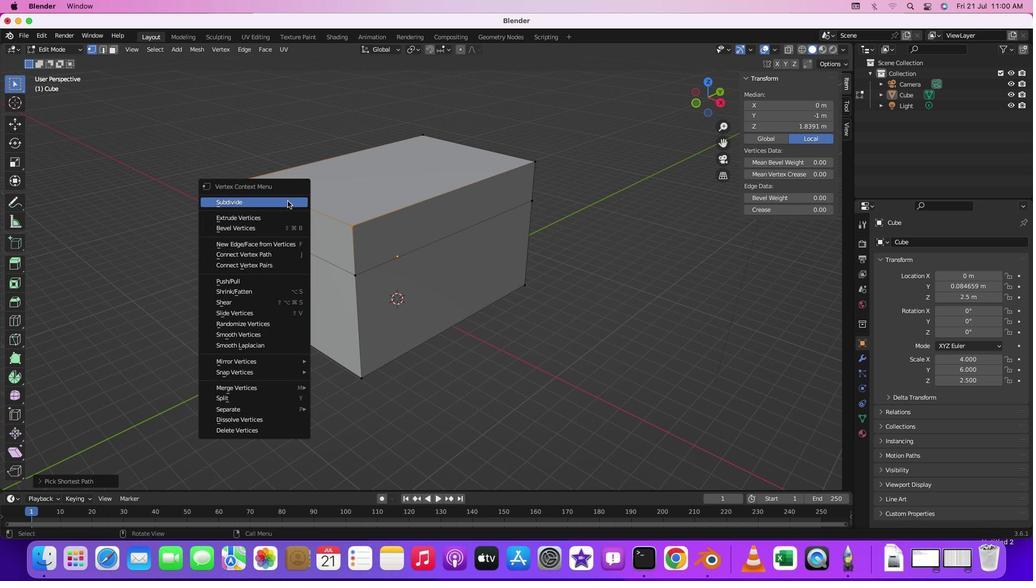 
Action: Mouse pressed right at (288, 201)
Screenshot: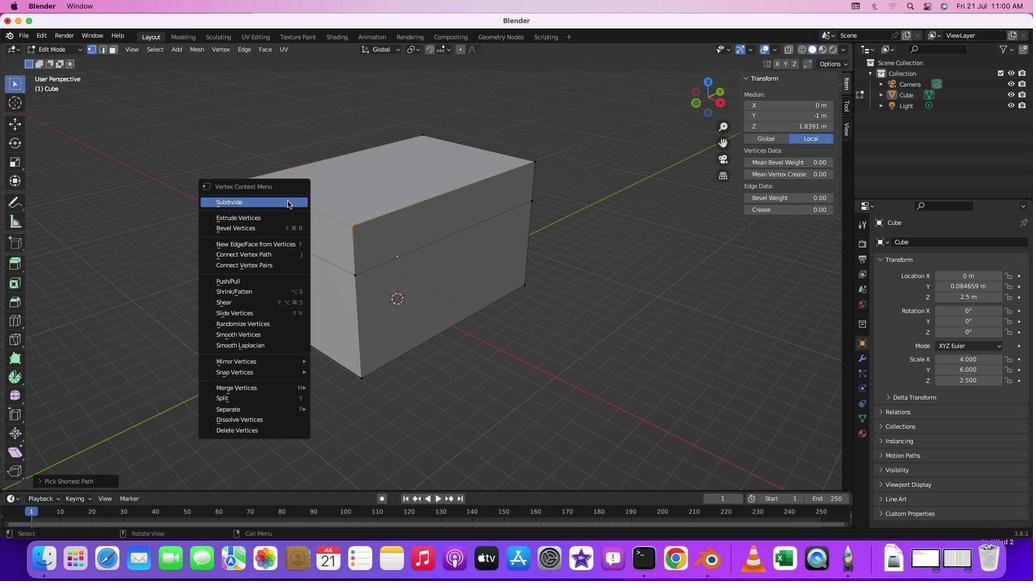 
Action: Mouse moved to (318, 205)
Screenshot: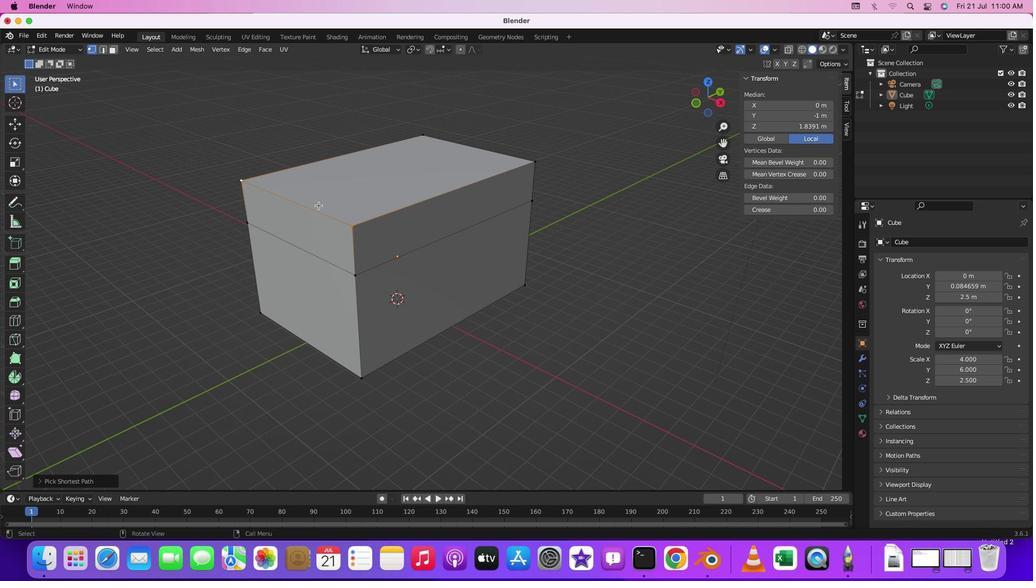 
Action: Mouse pressed left at (318, 205)
Screenshot: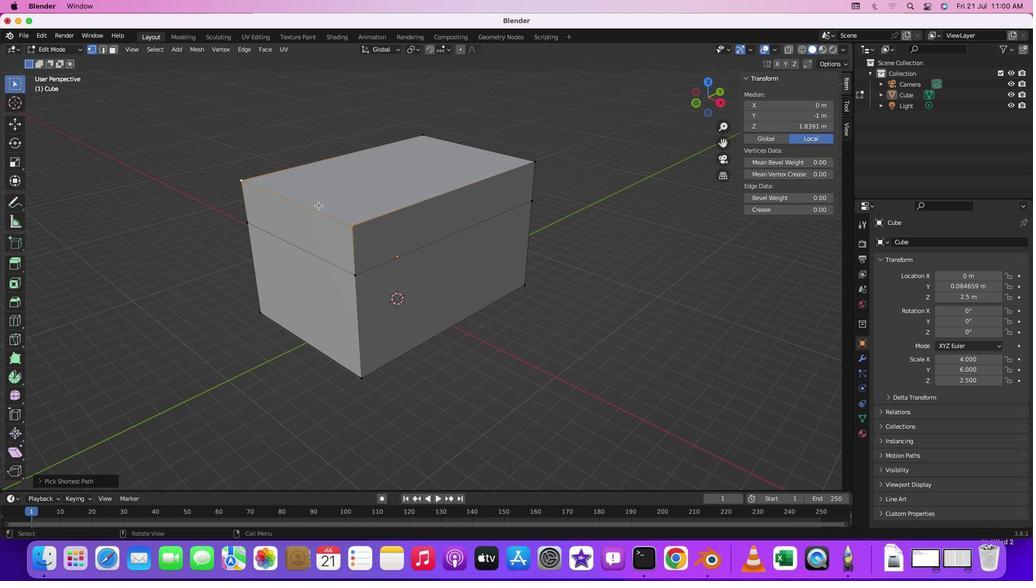 
Action: Mouse moved to (313, 206)
Screenshot: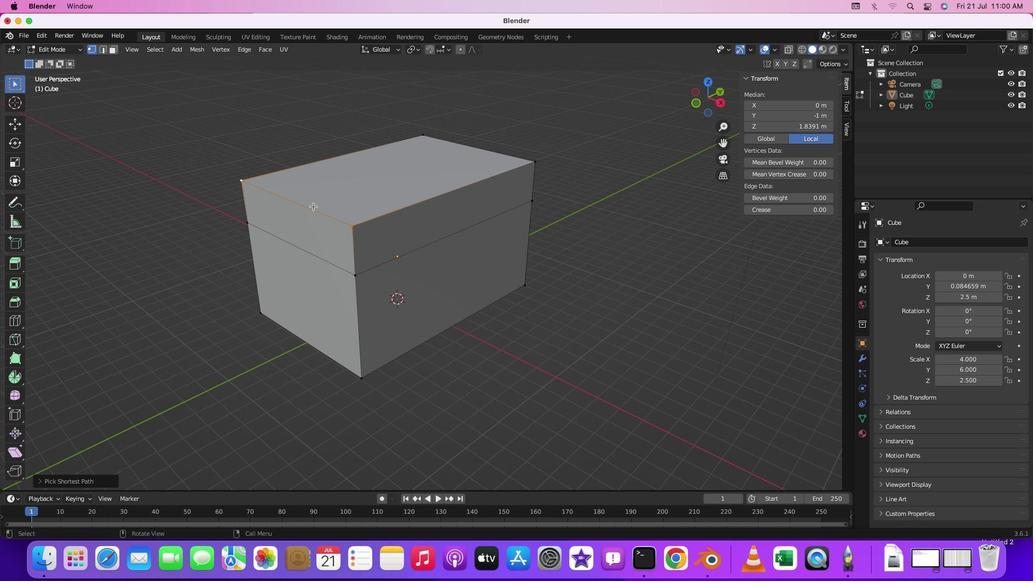 
Action: Key pressed 'm'
Screenshot: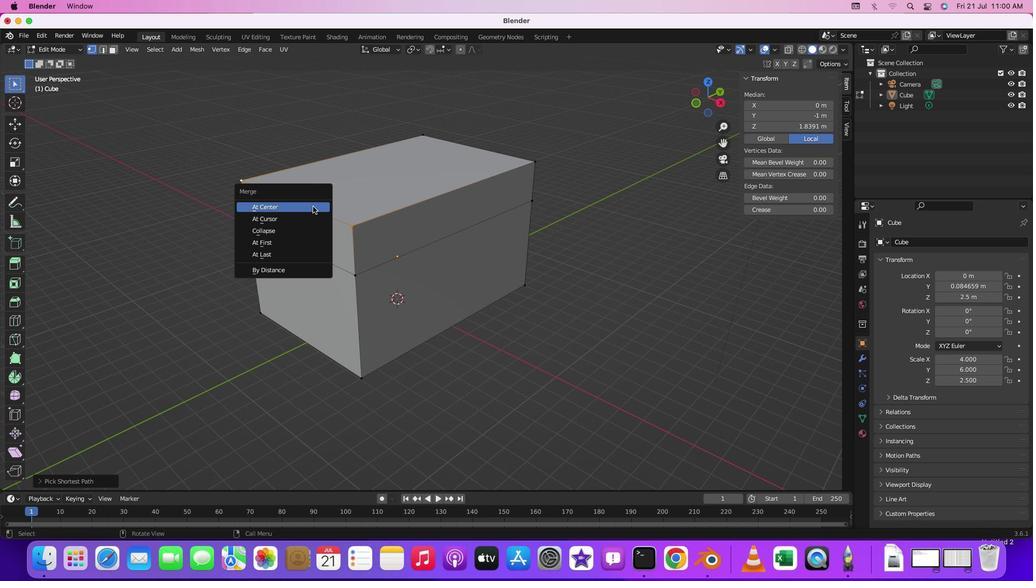 
Action: Mouse moved to (309, 207)
Screenshot: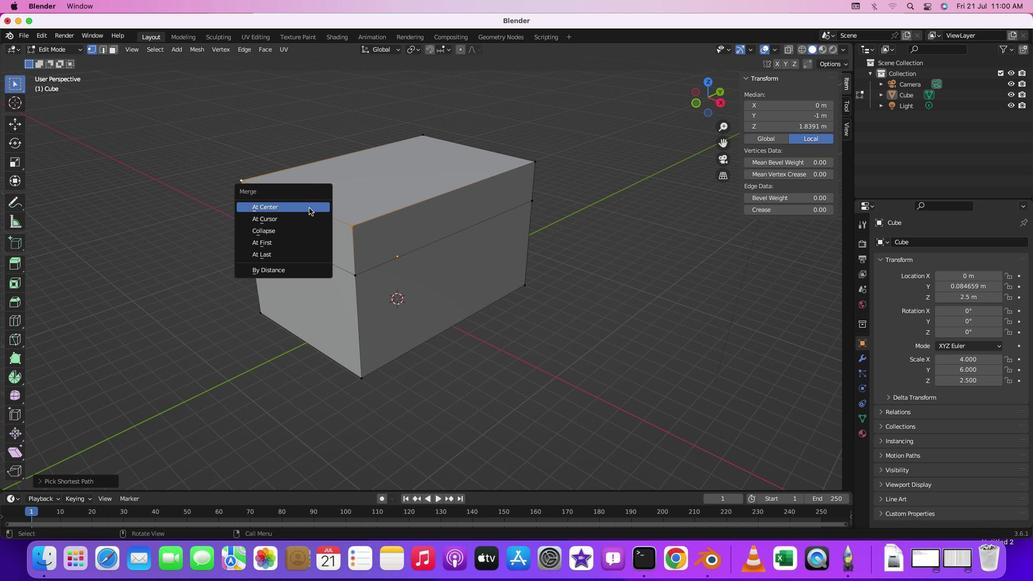 
Action: Mouse pressed left at (309, 207)
Screenshot: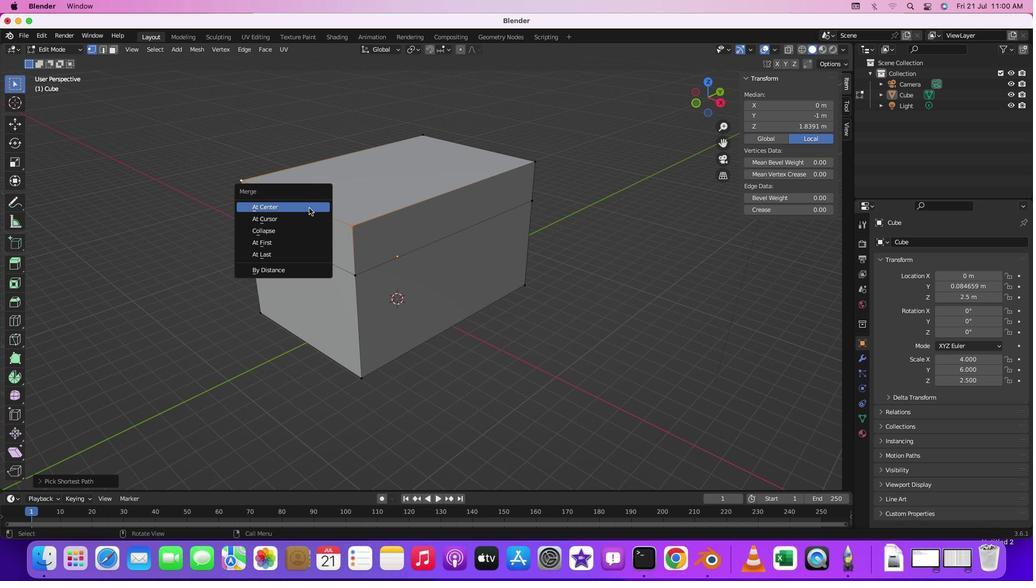 
Action: Mouse moved to (505, 224)
Screenshot: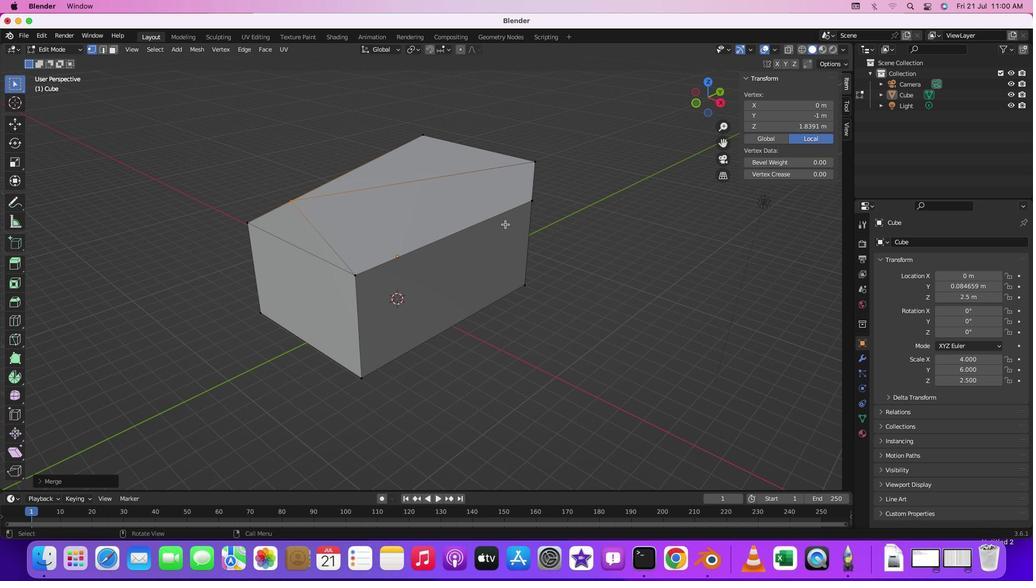 
Action: Key pressed Key.cmd'z'
Screenshot: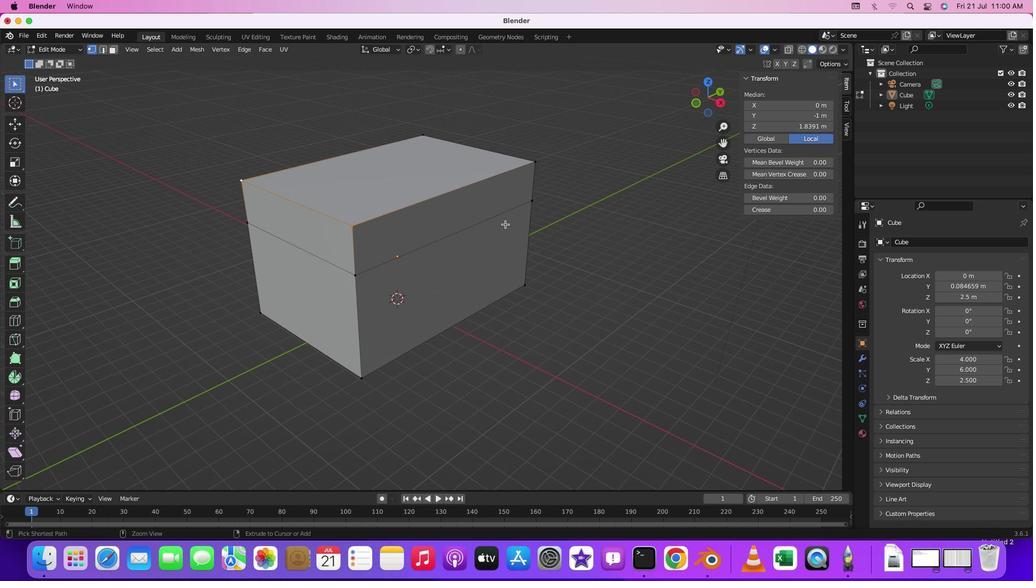 
Action: Mouse moved to (429, 176)
Screenshot: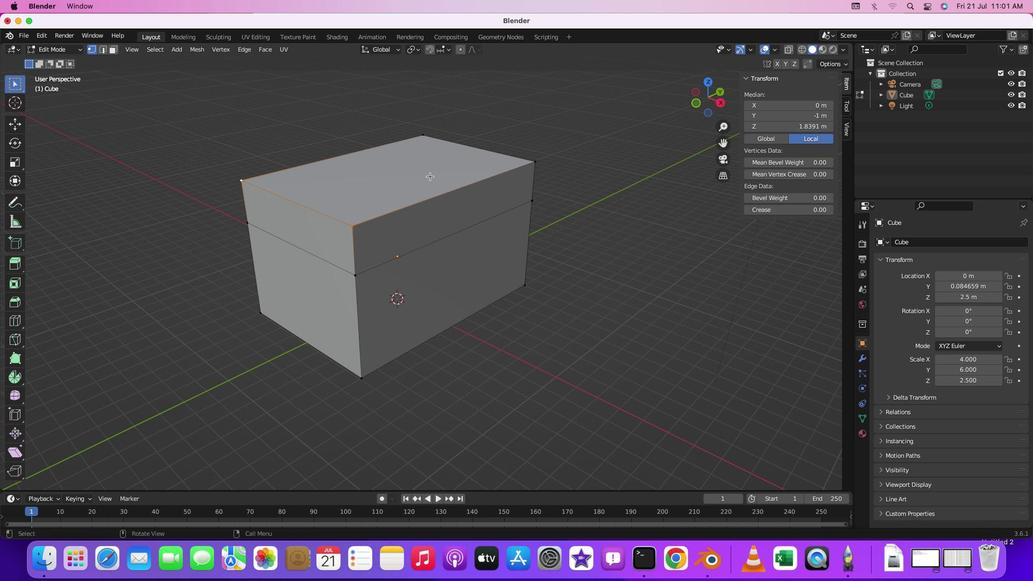 
Action: Mouse pressed left at (429, 176)
Screenshot: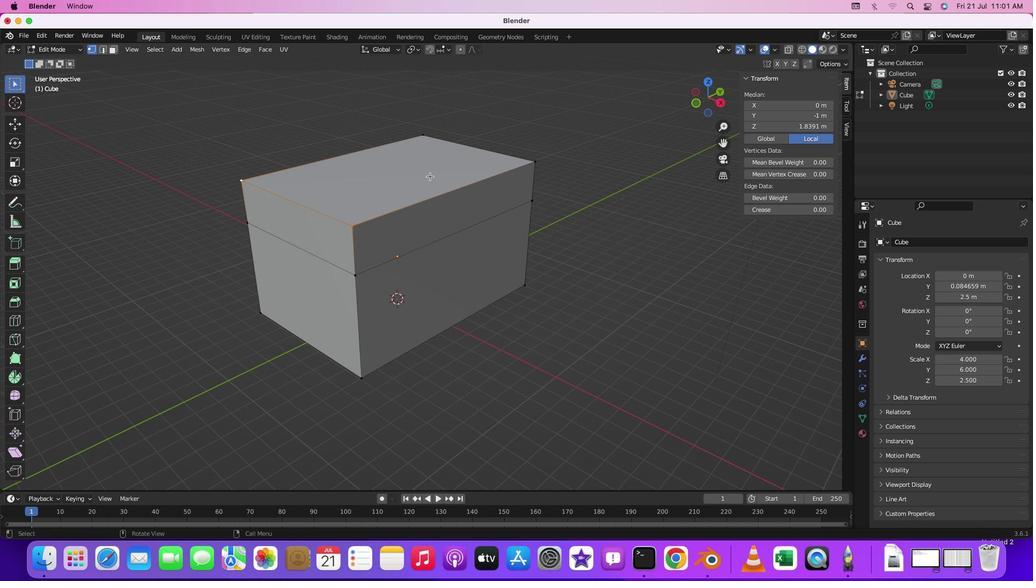 
Action: Mouse moved to (414, 177)
Screenshot: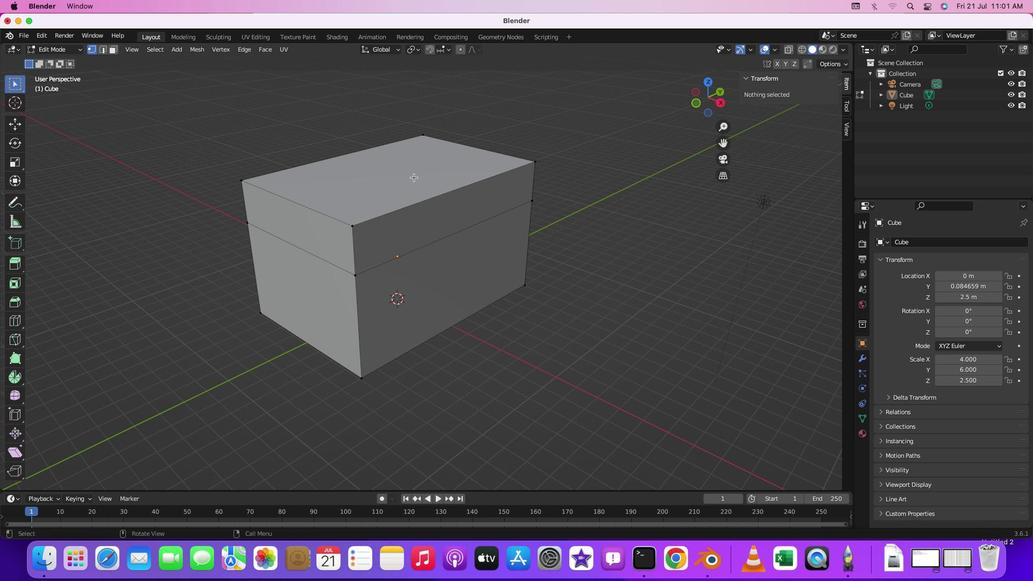 
Action: Mouse pressed middle at (414, 177)
Screenshot: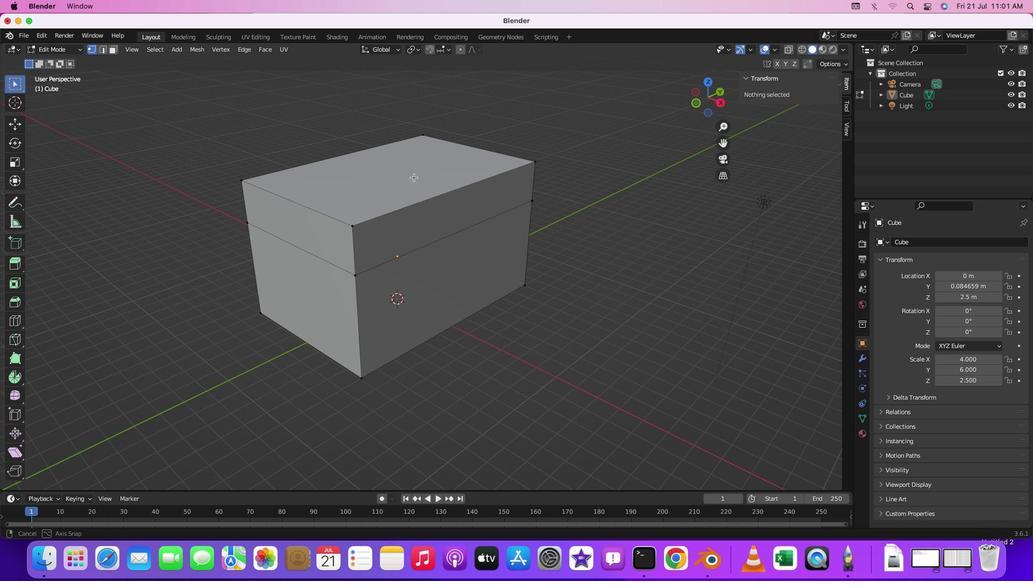 
Action: Mouse moved to (430, 252)
Screenshot: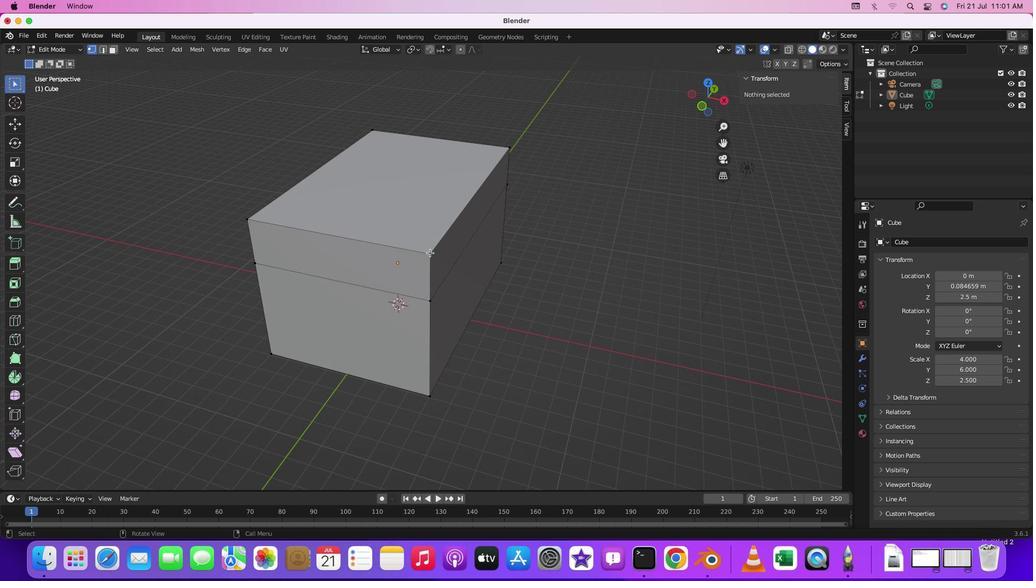 
Action: Mouse pressed left at (430, 252)
Screenshot: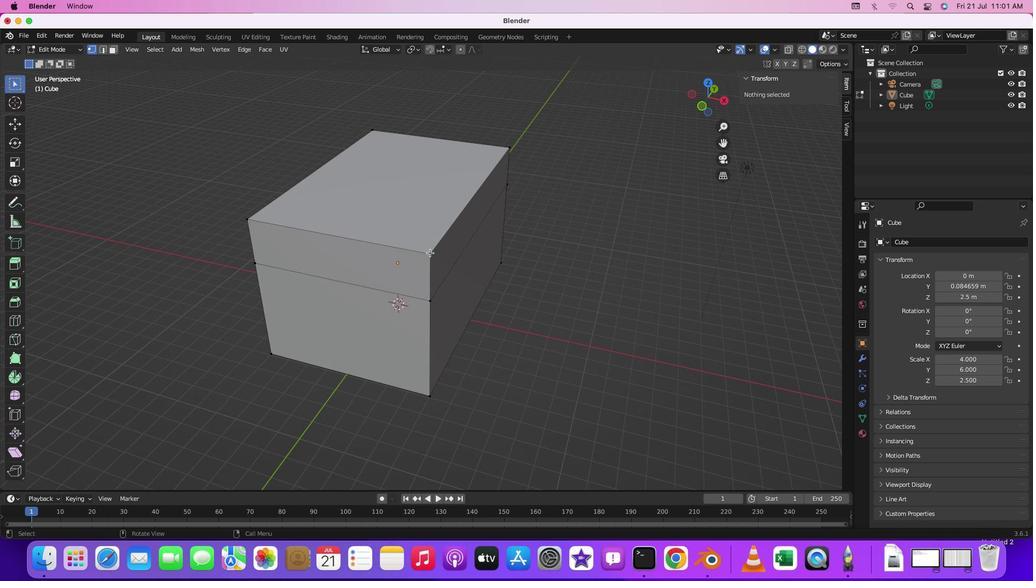
Action: Mouse moved to (286, 222)
Screenshot: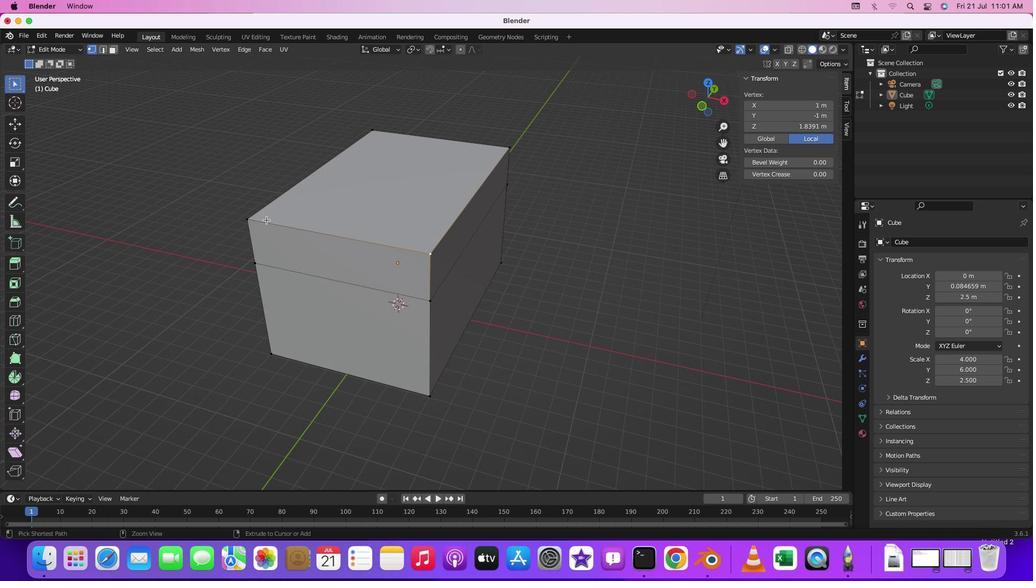 
Action: Key pressed Key.cmd
Screenshot: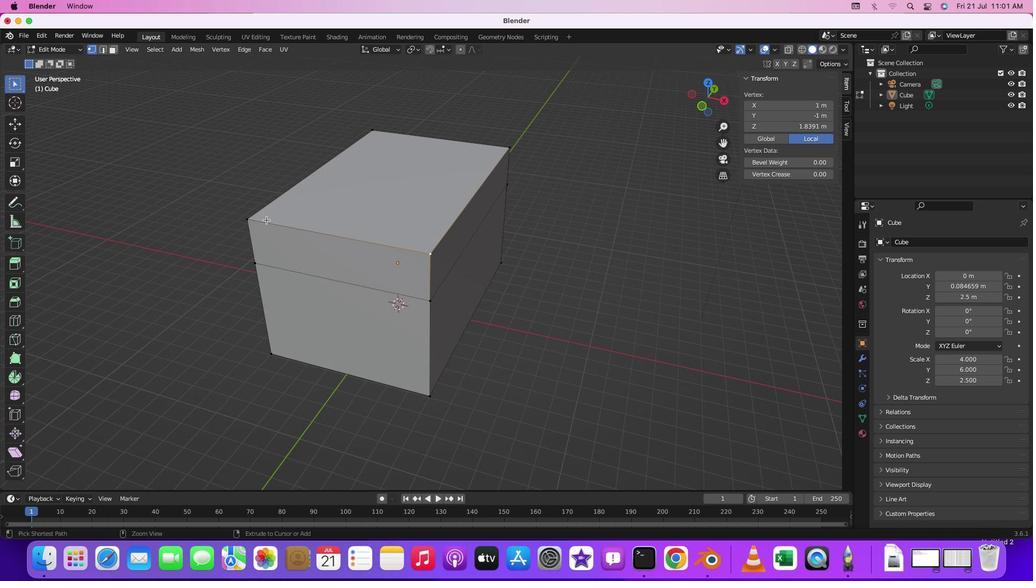 
Action: Mouse moved to (247, 218)
Screenshot: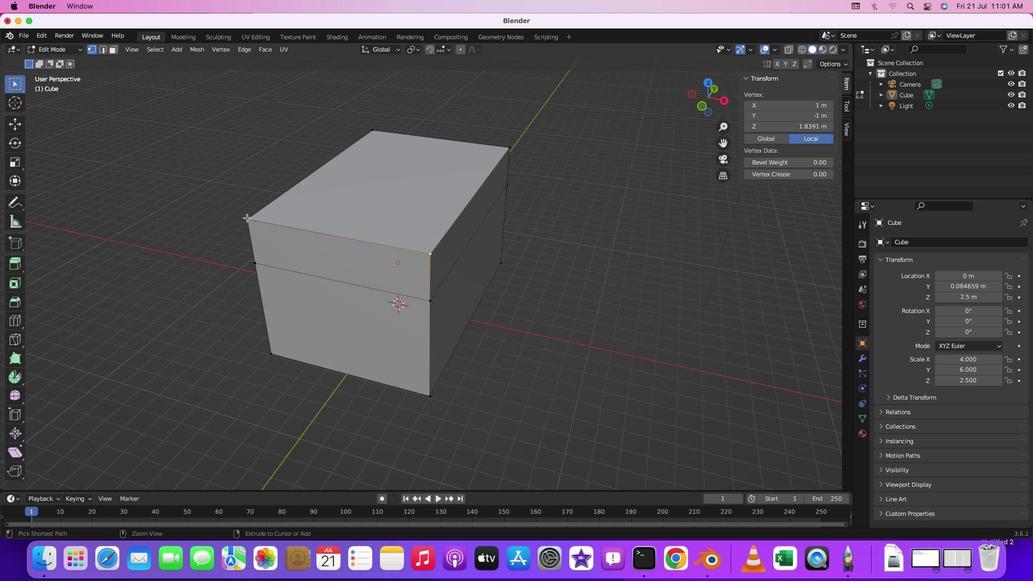 
Action: Mouse pressed left at (247, 218)
Screenshot: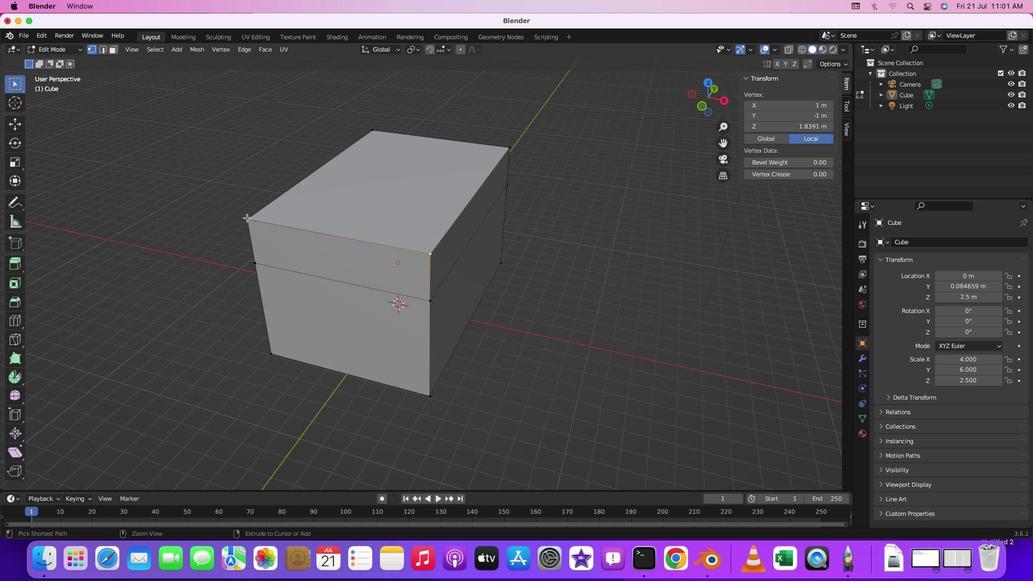 
Action: Mouse moved to (337, 235)
Screenshot: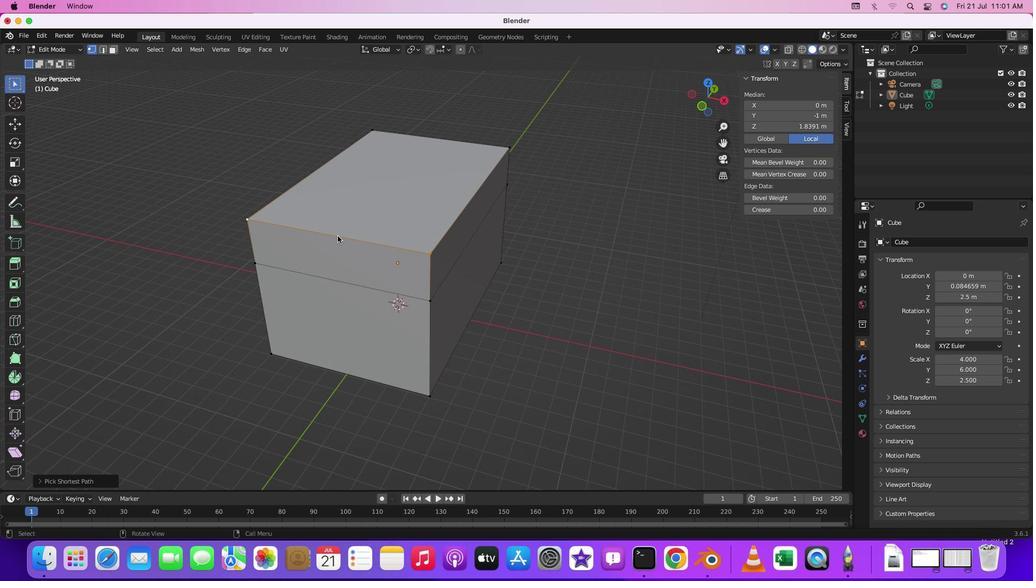 
Action: Mouse pressed right at (337, 235)
Screenshot: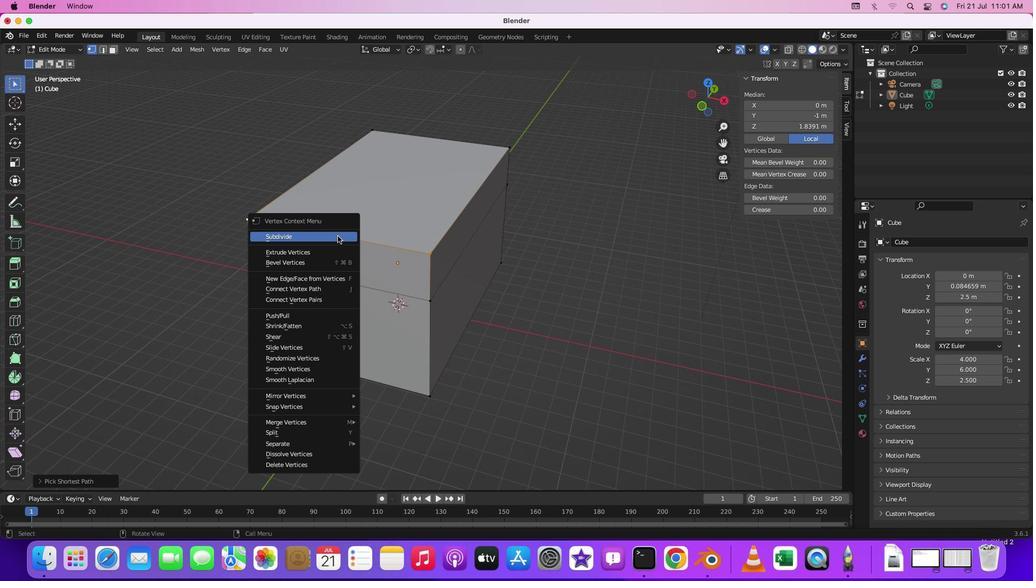 
Action: Mouse moved to (388, 232)
Screenshot: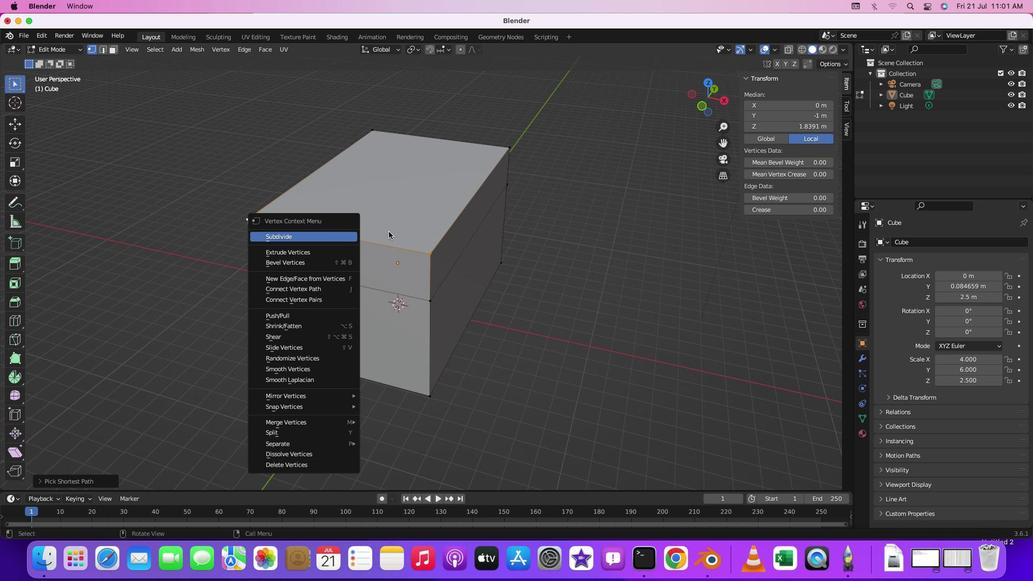 
Action: Mouse pressed left at (388, 232)
Screenshot: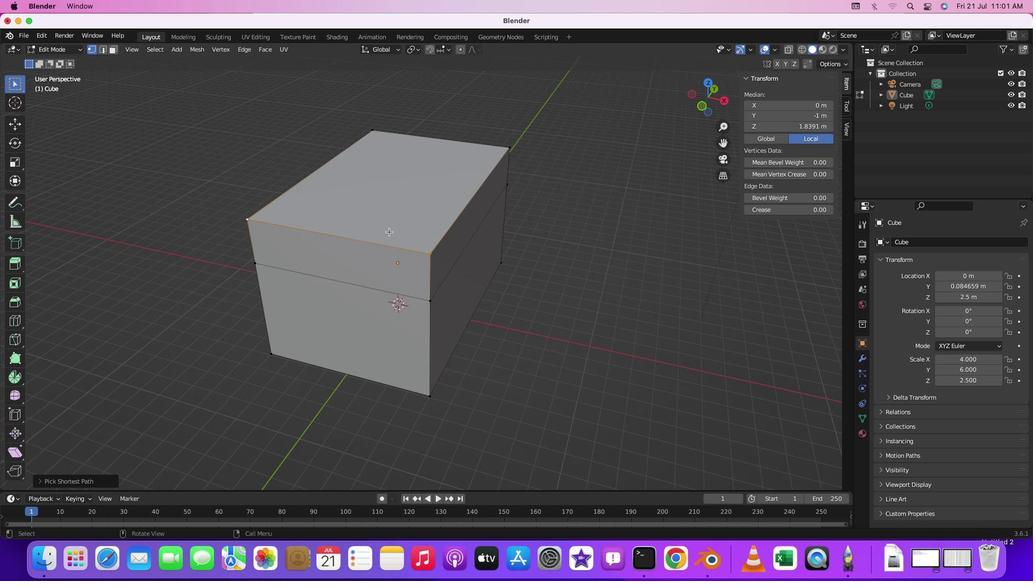 
Action: Mouse moved to (358, 236)
Screenshot: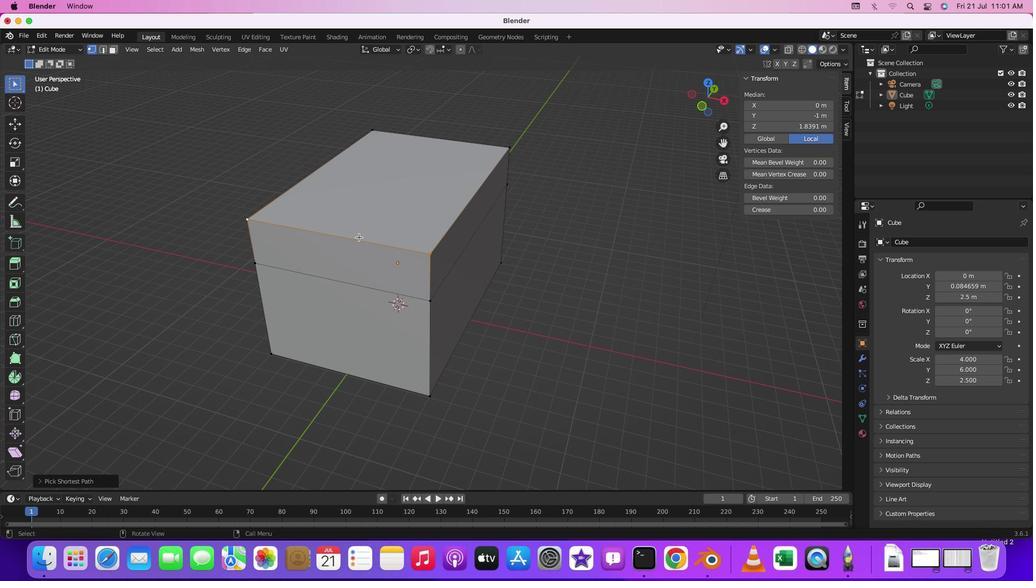 
Action: Key pressed 'm'
Screenshot: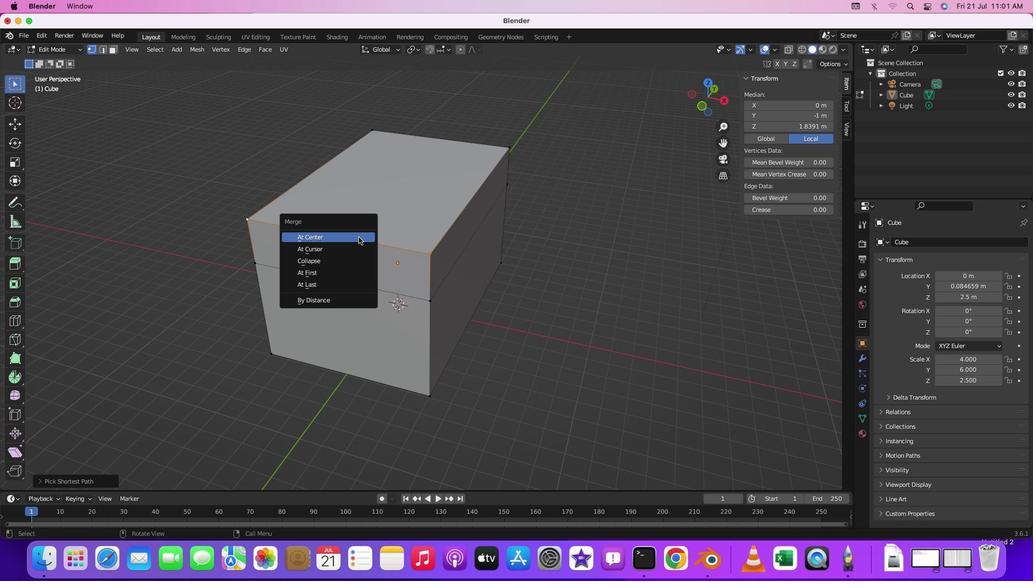 
Action: Mouse moved to (337, 237)
Screenshot: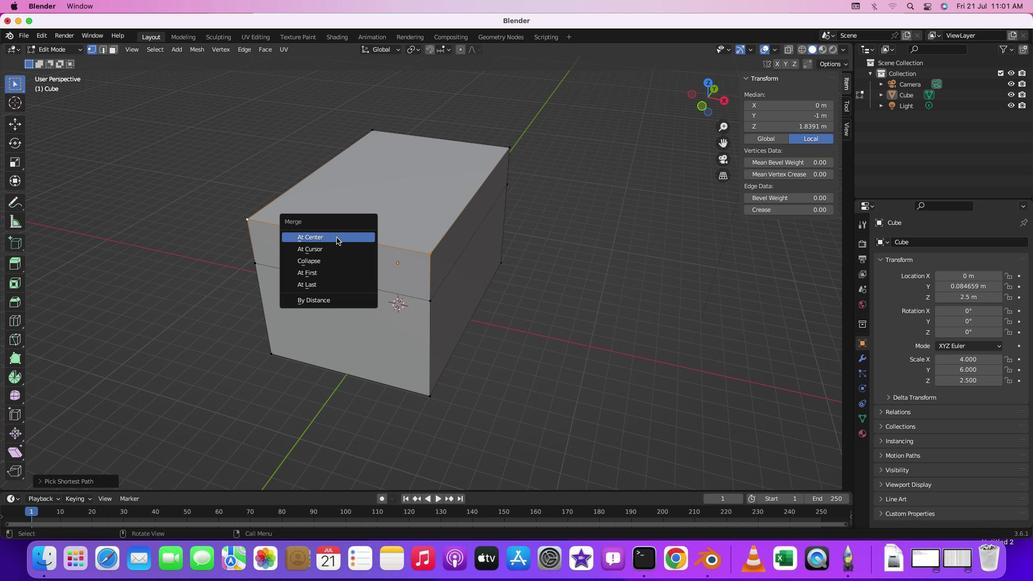 
Action: Mouse pressed left at (337, 237)
Screenshot: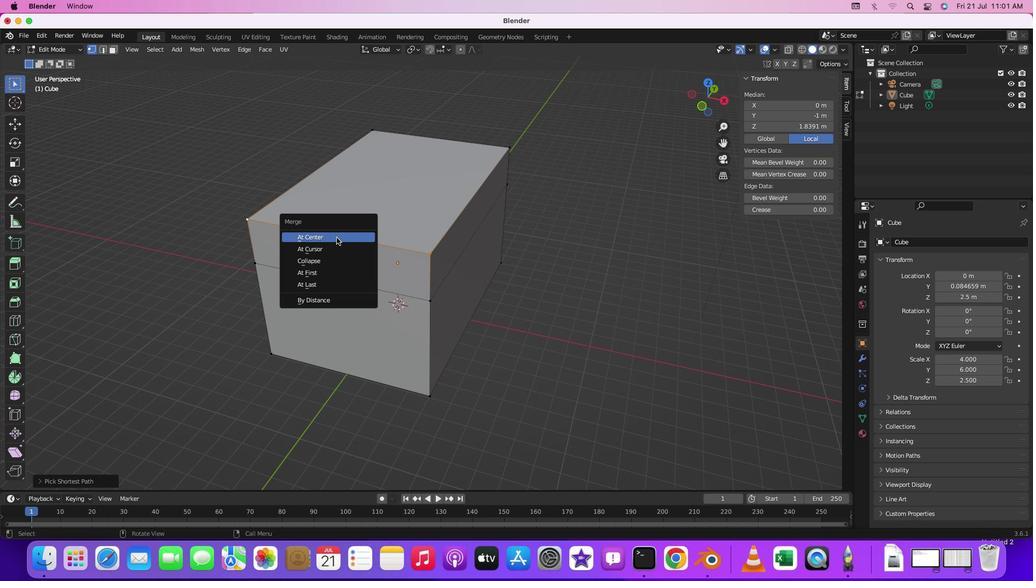 
Action: Mouse moved to (451, 244)
Screenshot: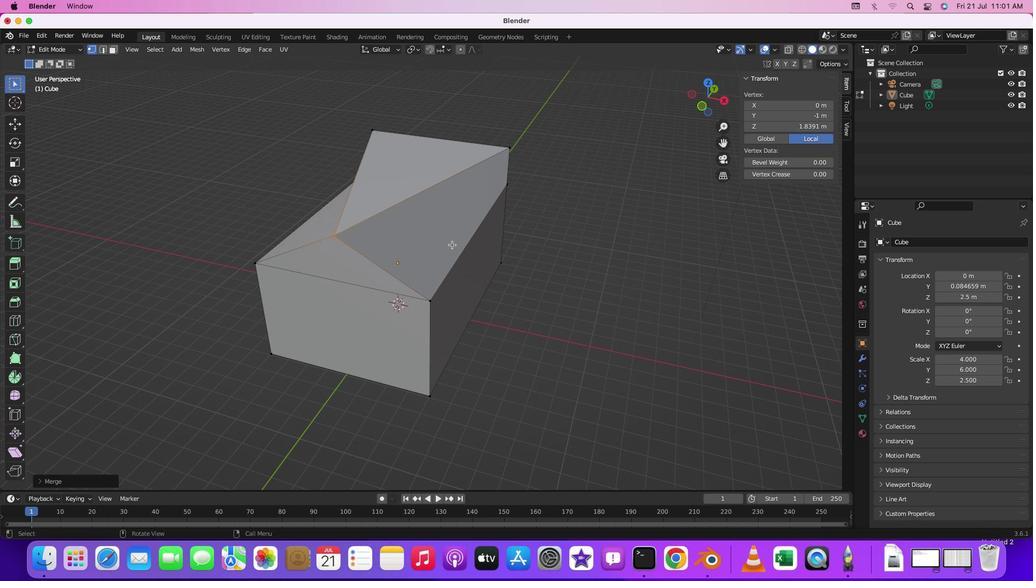 
Action: Mouse pressed middle at (451, 244)
Screenshot: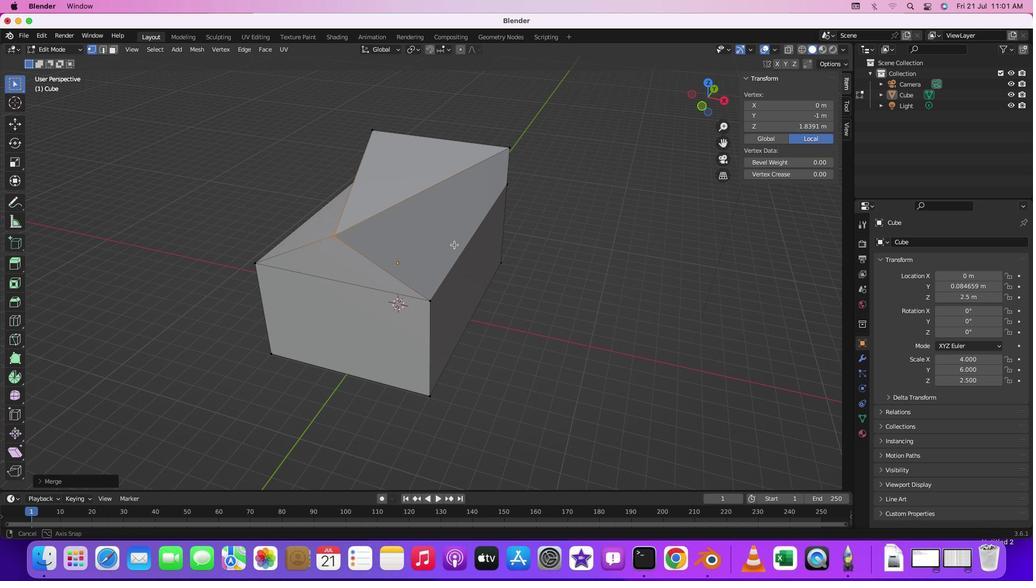 
Action: Mouse moved to (468, 222)
Screenshot: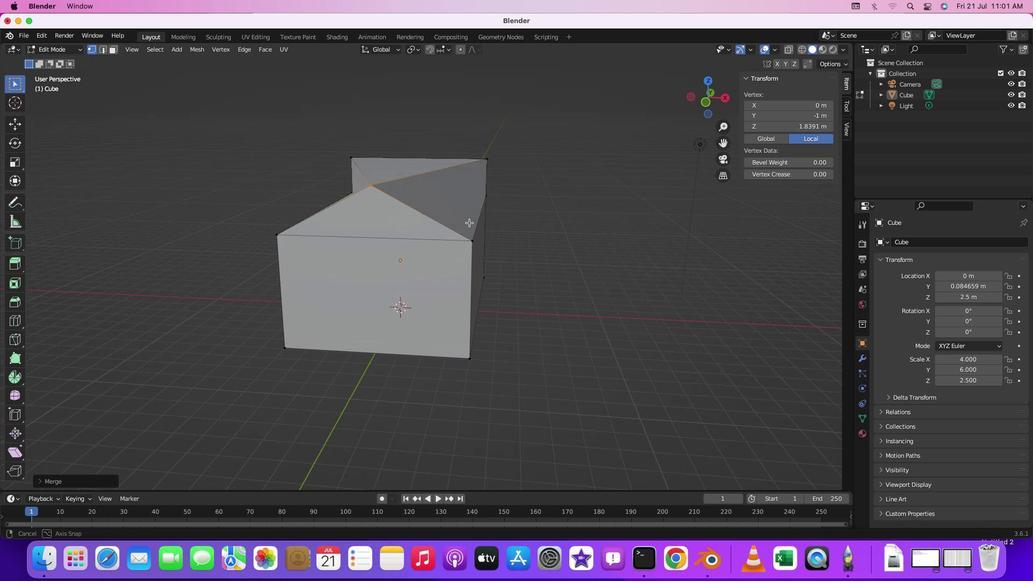 
Action: Key pressed Key.cmd'z'
Screenshot: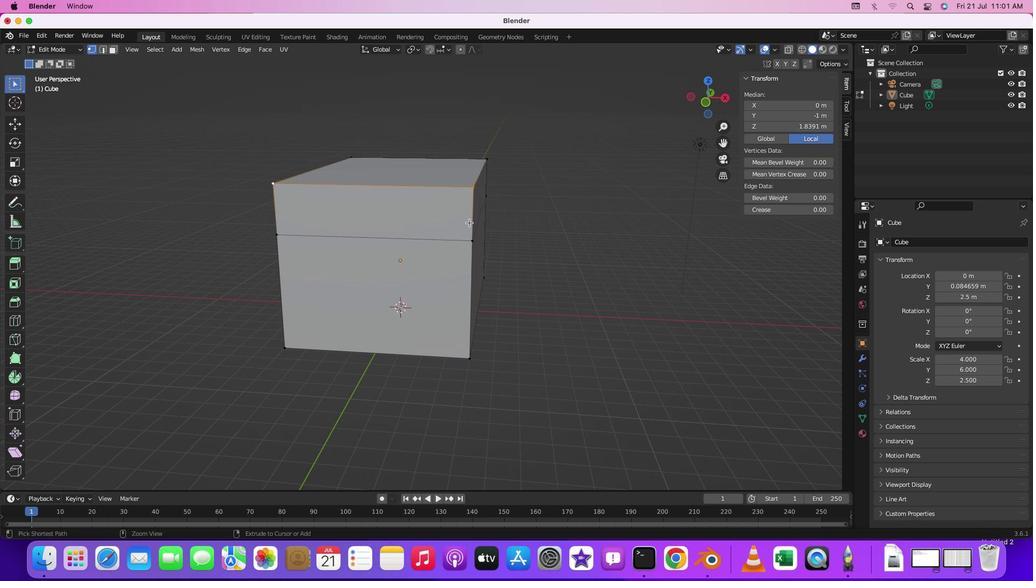 
Action: Mouse moved to (442, 162)
Screenshot: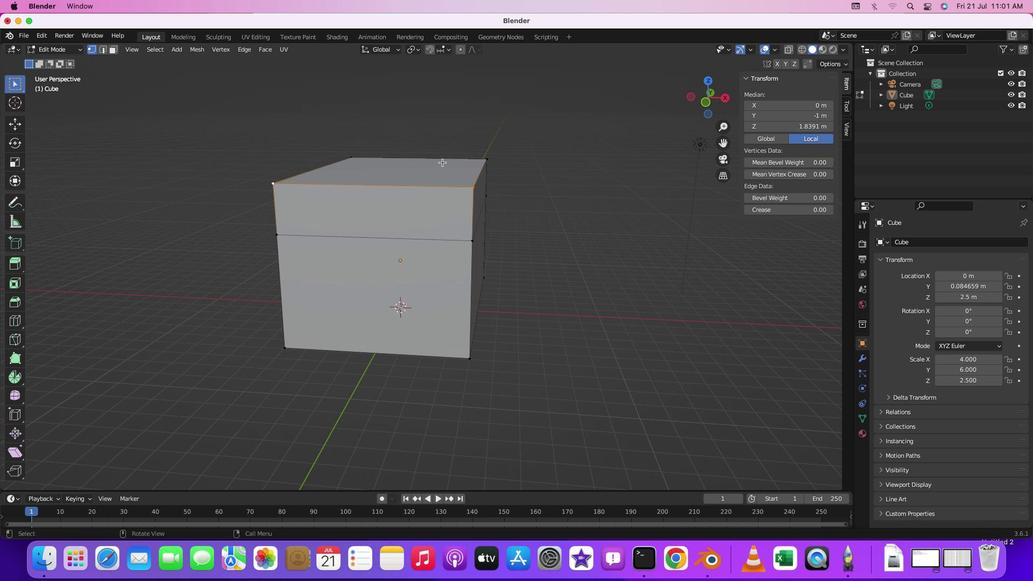 
Action: Mouse pressed left at (442, 162)
Screenshot: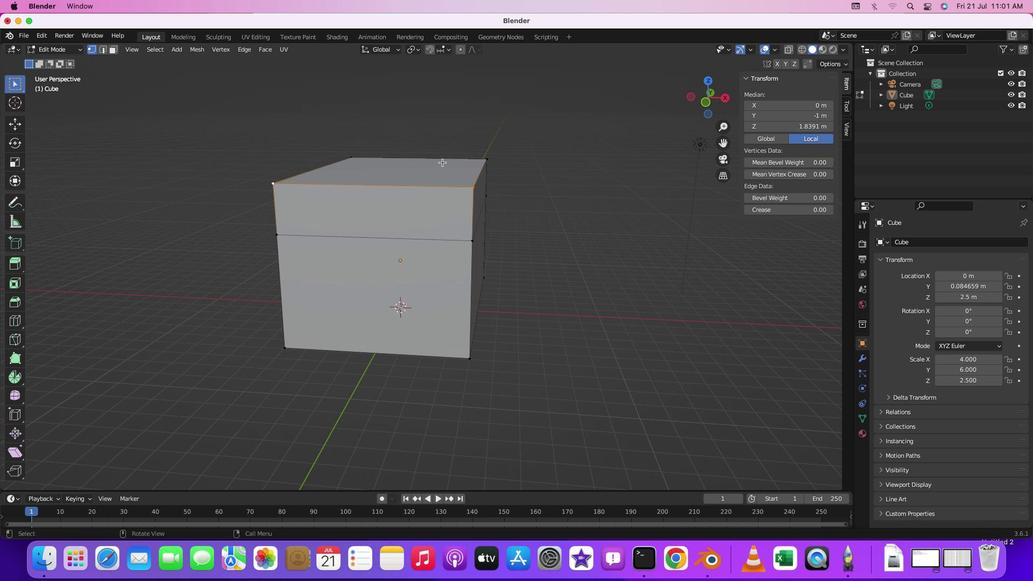 
Action: Mouse moved to (441, 162)
Screenshot: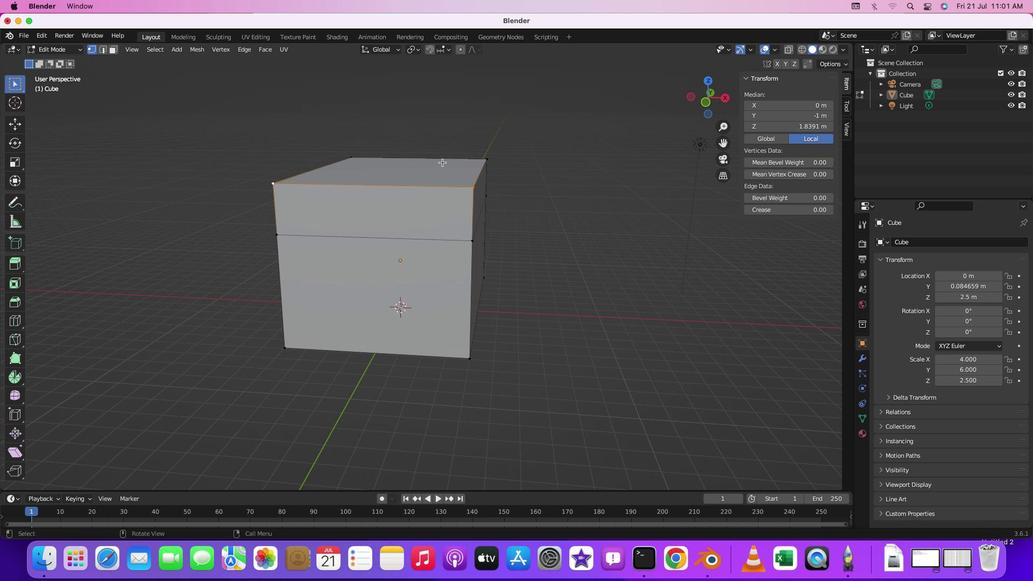 
Action: Key pressed Key.cmd'z''z''z''z''z''z''z''z''z''z''z''z''z''z'
Screenshot: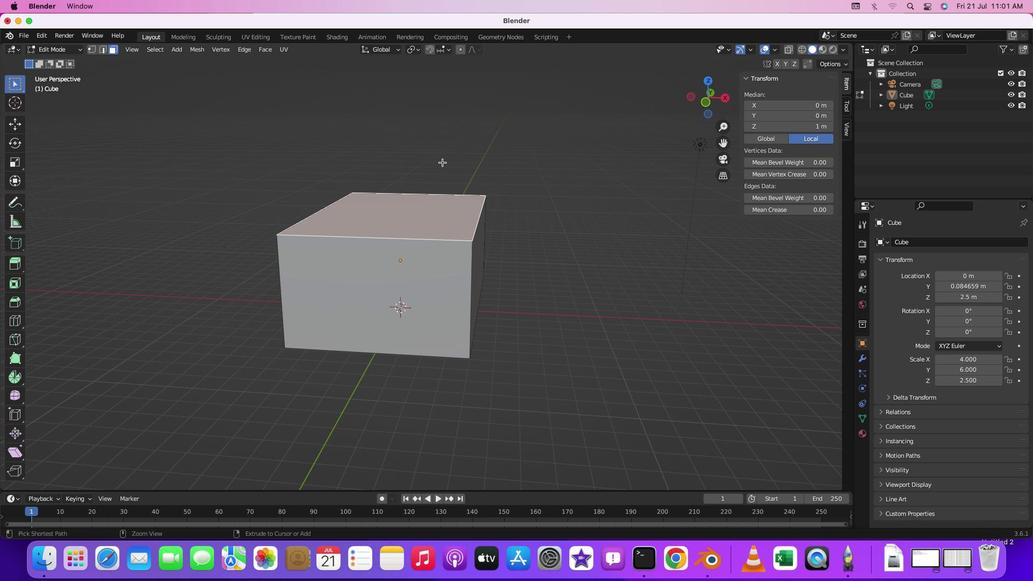
Action: Mouse moved to (390, 213)
Screenshot: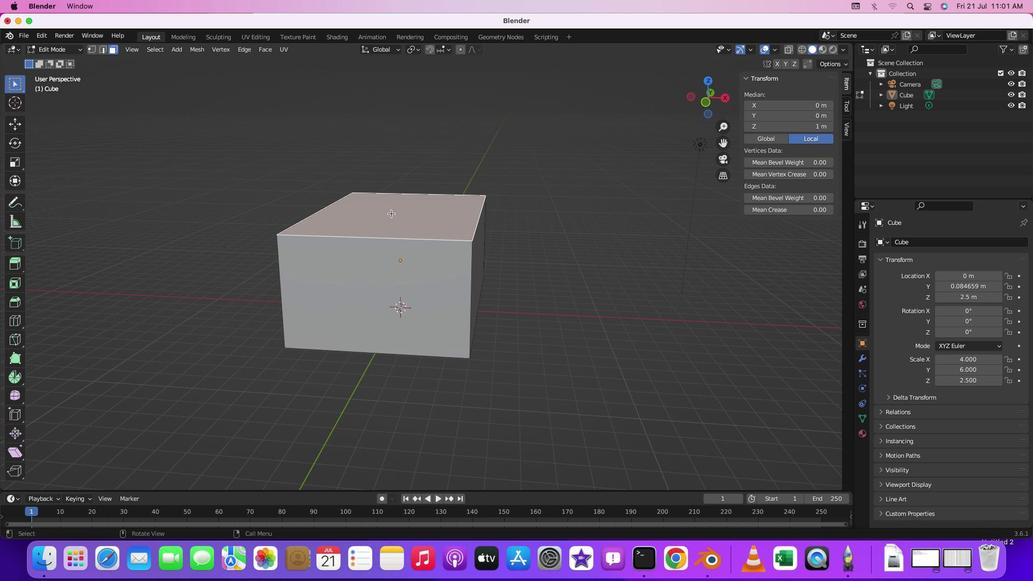 
Action: Key pressed 'e'
Screenshot: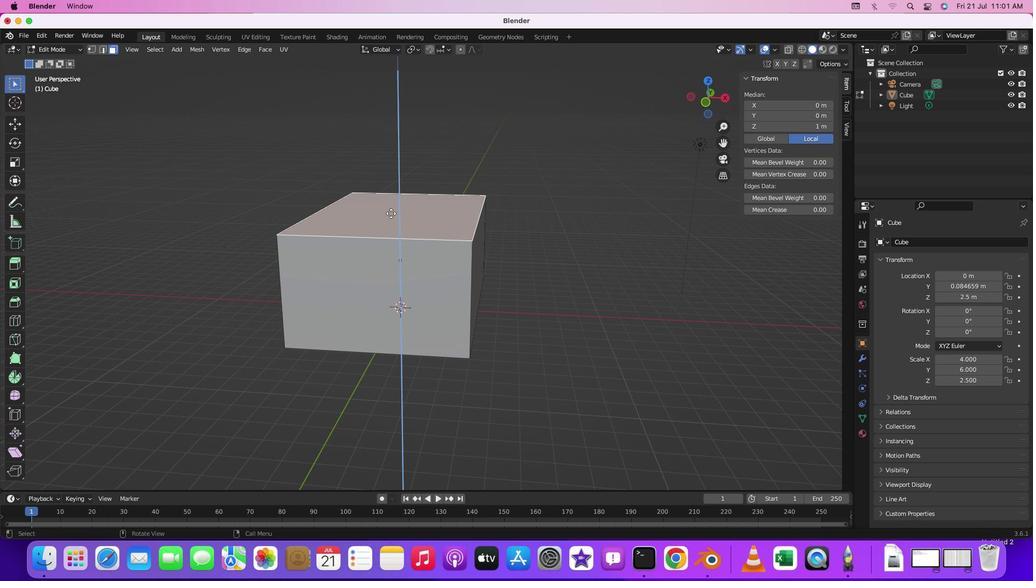 
Action: Mouse moved to (402, 163)
Screenshot: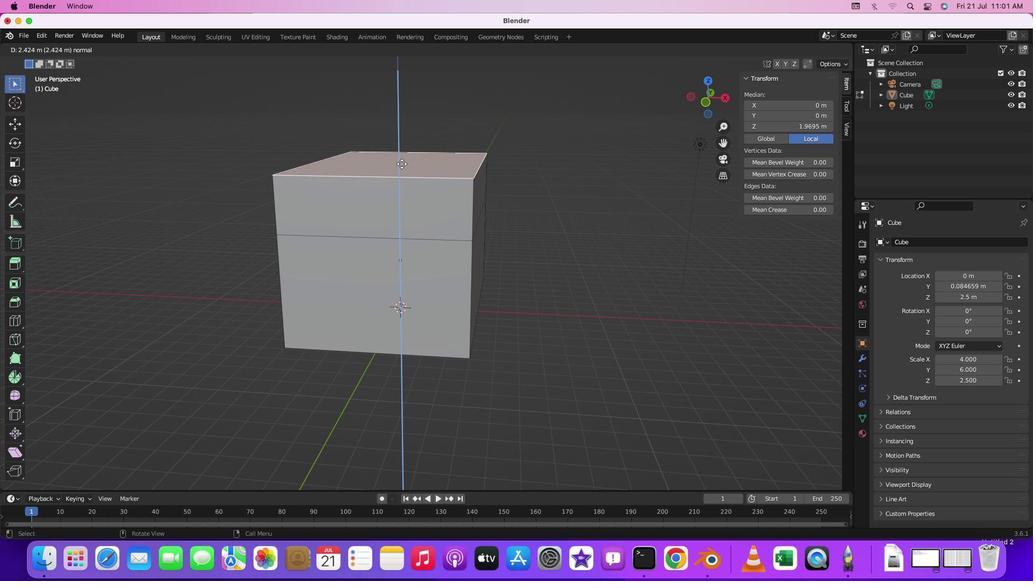 
Action: Mouse pressed left at (402, 163)
Screenshot: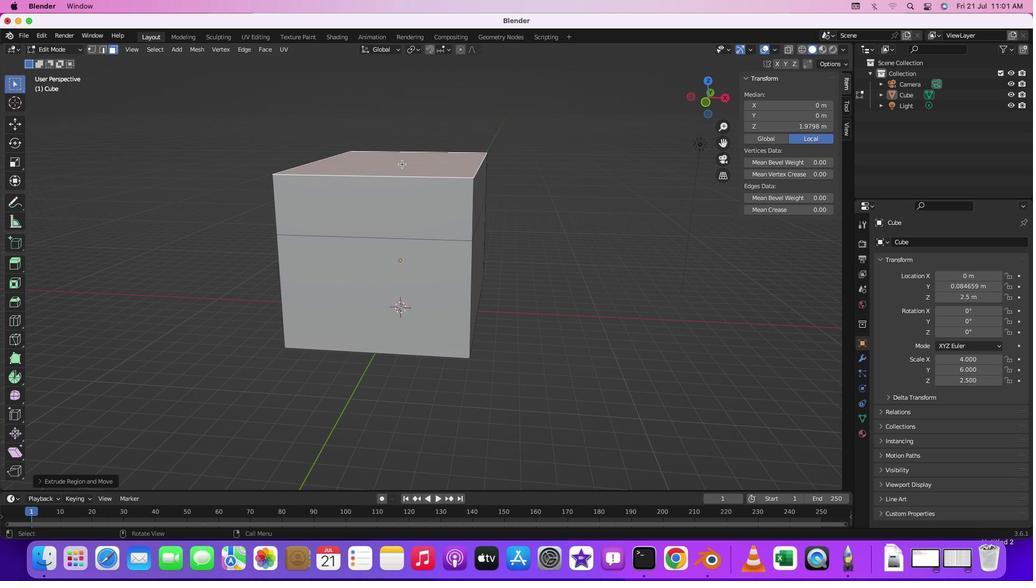 
Action: Mouse moved to (534, 249)
Screenshot: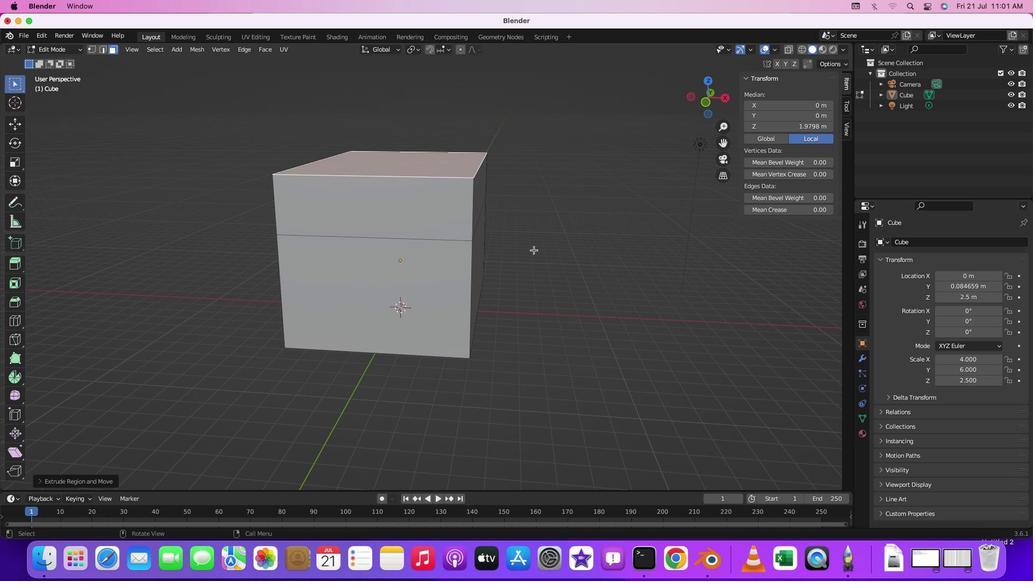 
Action: Mouse pressed left at (534, 249)
Screenshot: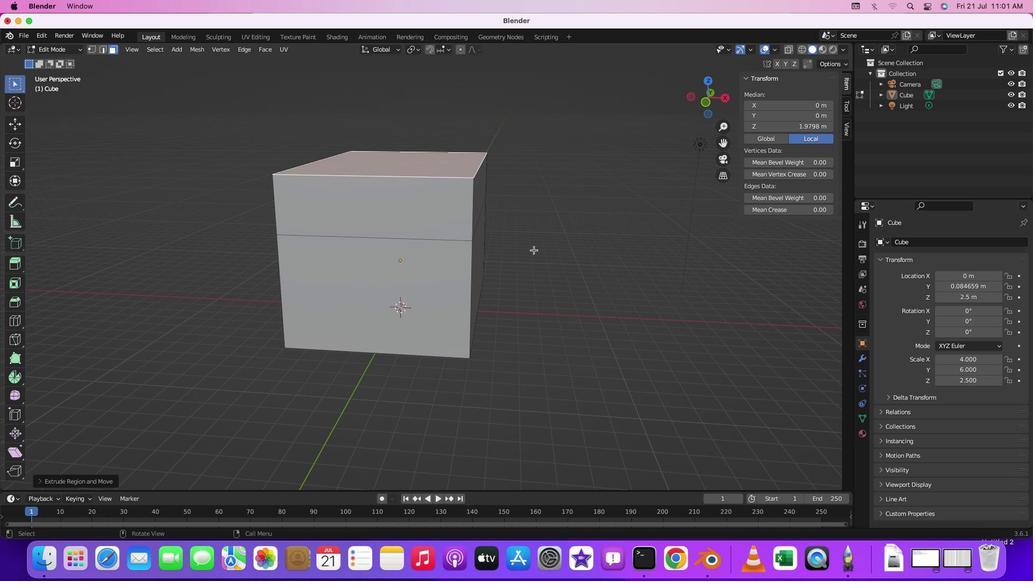 
Action: Mouse moved to (460, 273)
Screenshot: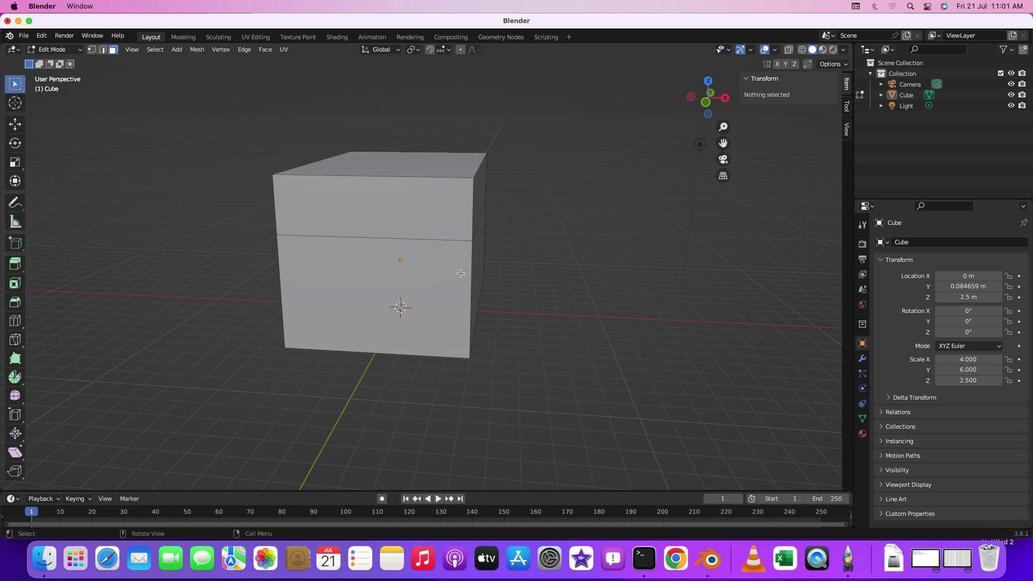 
Action: Mouse pressed left at (460, 273)
Screenshot: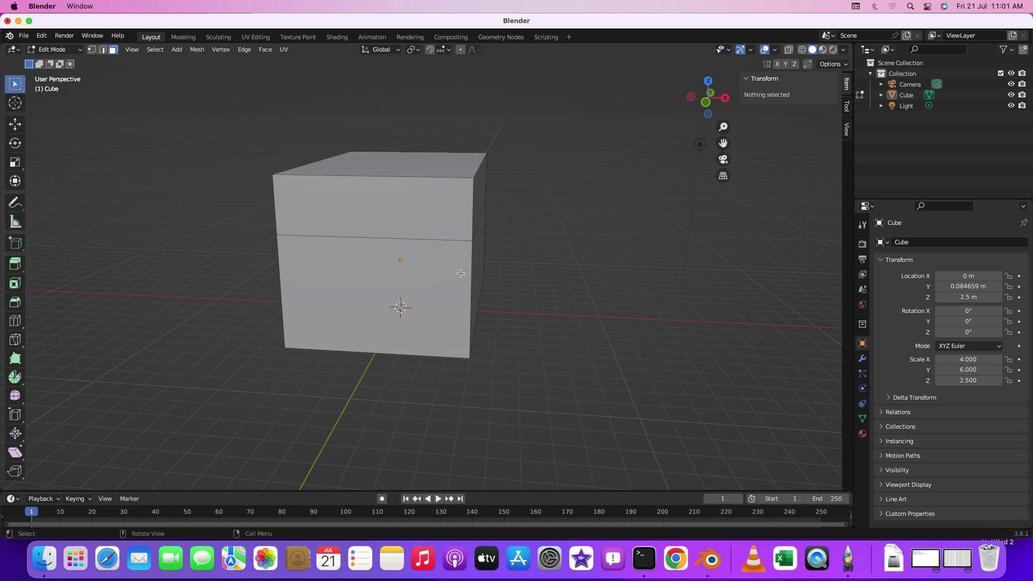 
Action: Mouse moved to (548, 257)
Screenshot: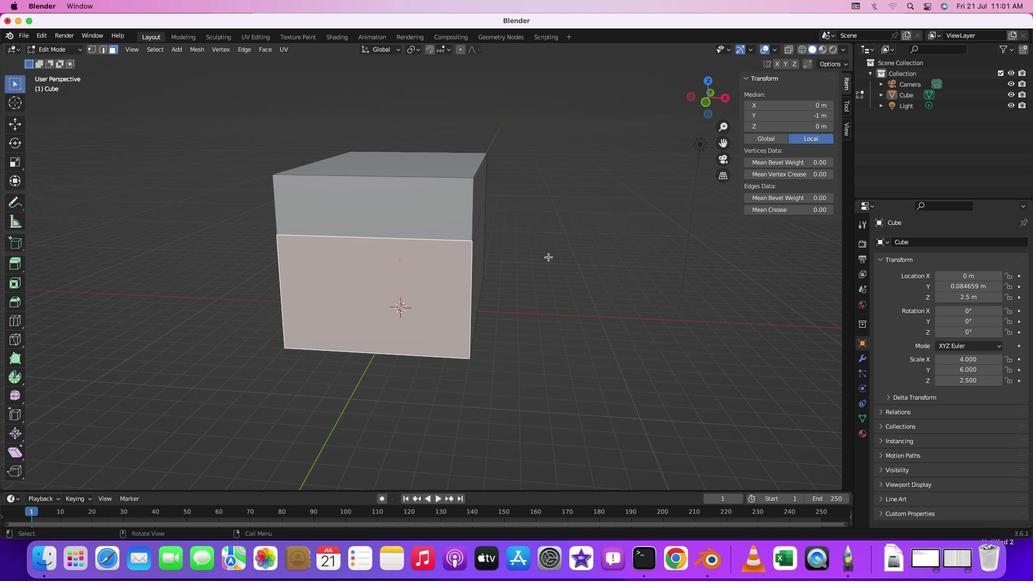 
Action: Mouse pressed left at (548, 257)
Screenshot: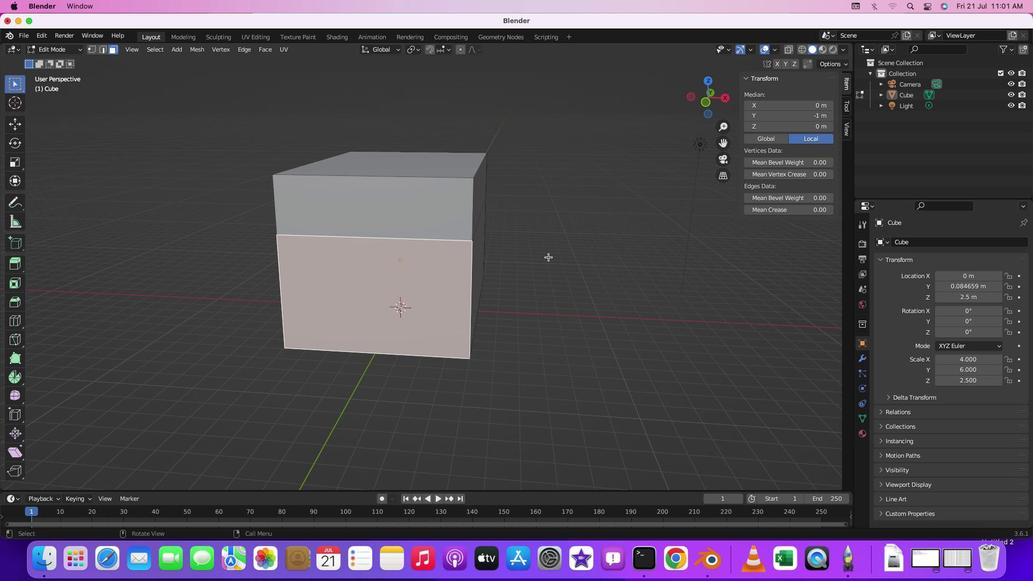 
Action: Mouse moved to (492, 238)
Screenshot: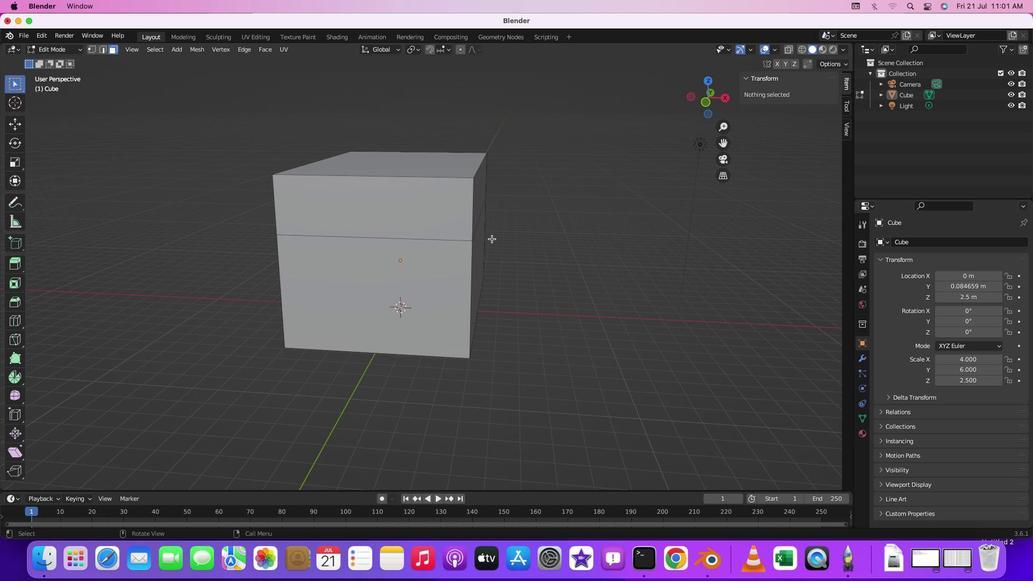 
Action: Mouse pressed middle at (492, 238)
Screenshot: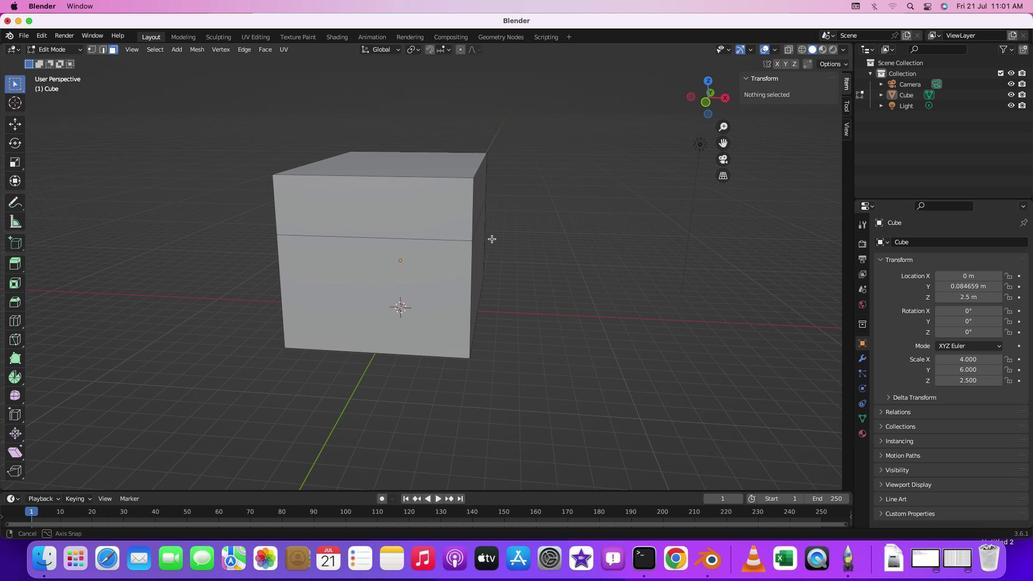 
Action: Mouse moved to (511, 267)
Screenshot: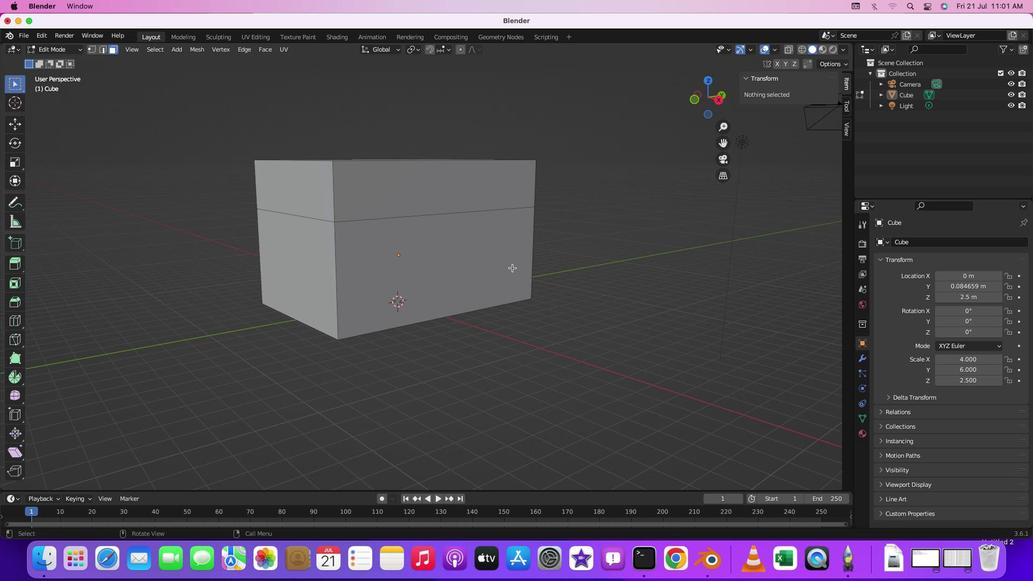 
Action: Key pressed Key.cmd'z''z''z''z''z''z''z'
Screenshot: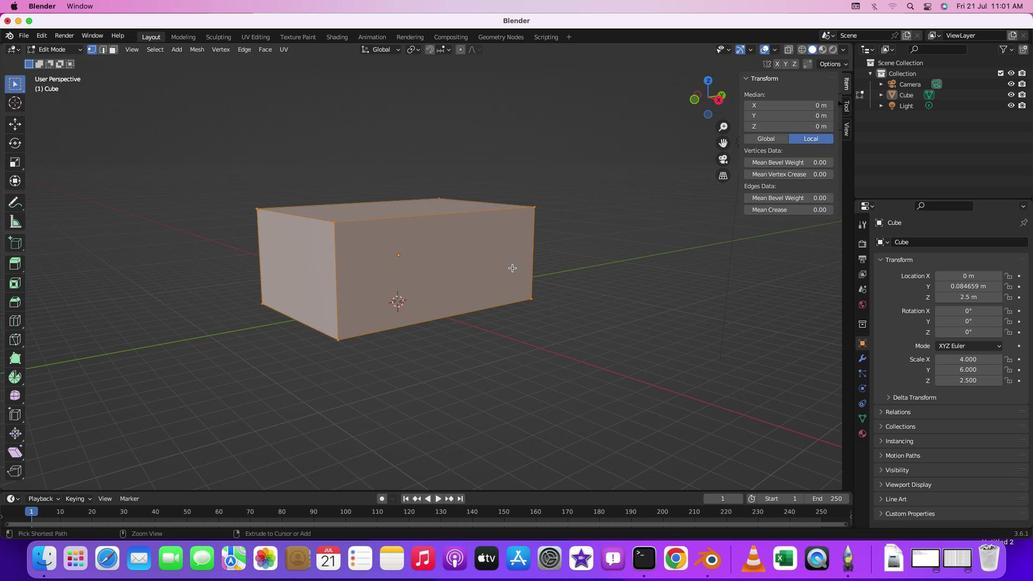 
Action: Mouse moved to (538, 246)
Screenshot: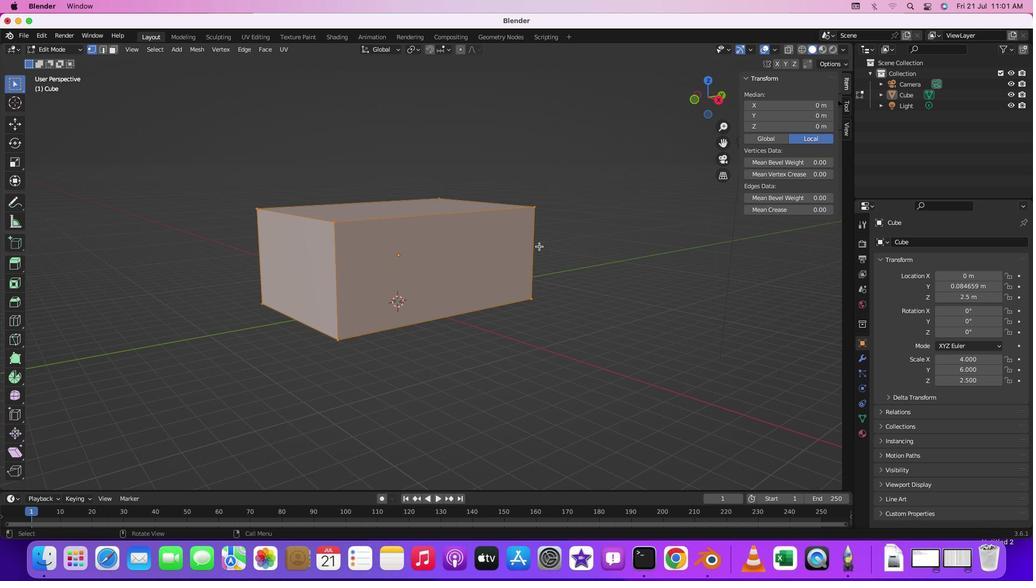 
Action: Mouse pressed left at (538, 246)
Screenshot: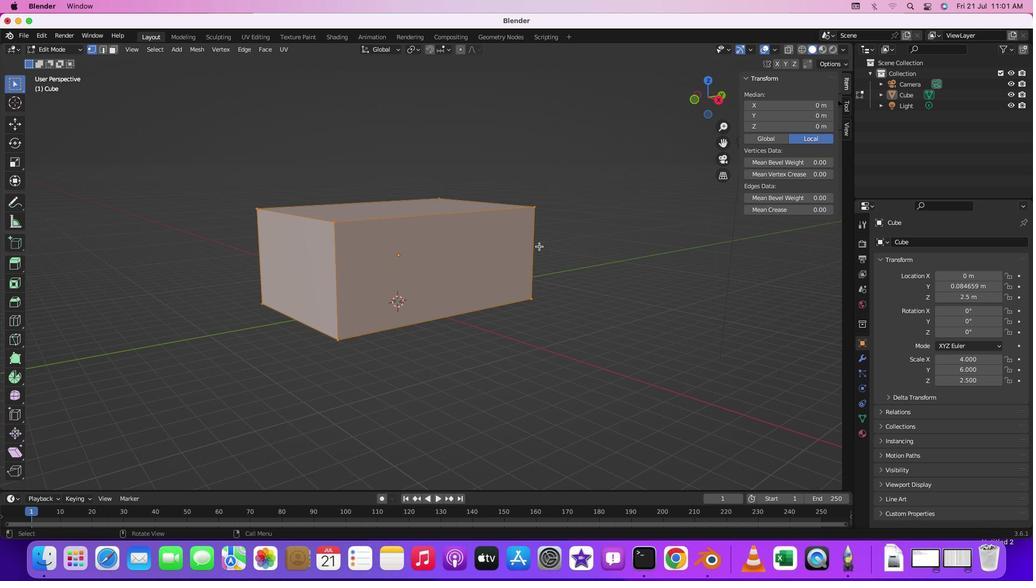 
Action: Mouse moved to (504, 250)
Screenshot: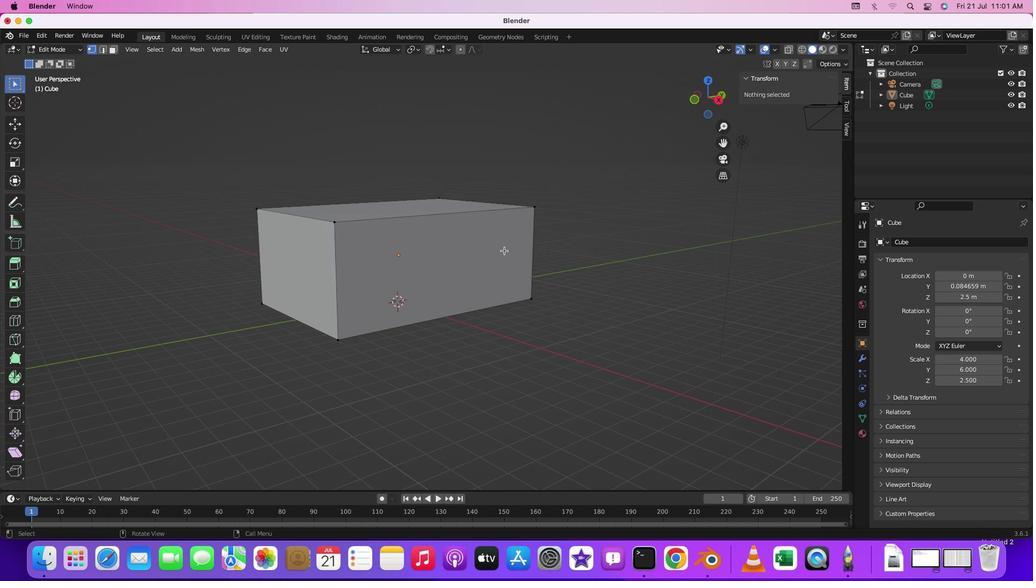 
Action: Key pressed Key.tab
Screenshot: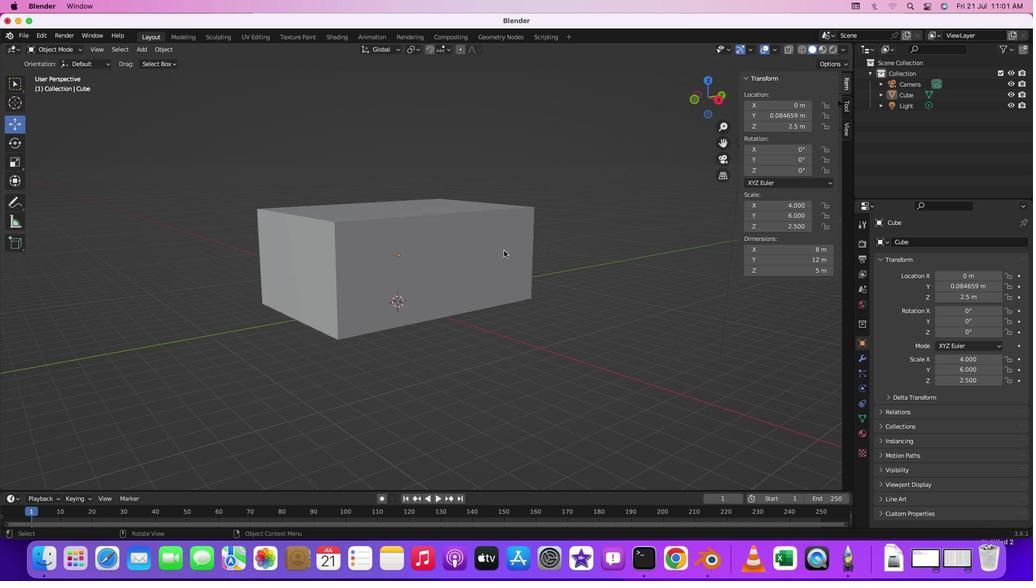 
Action: Mouse moved to (471, 246)
Screenshot: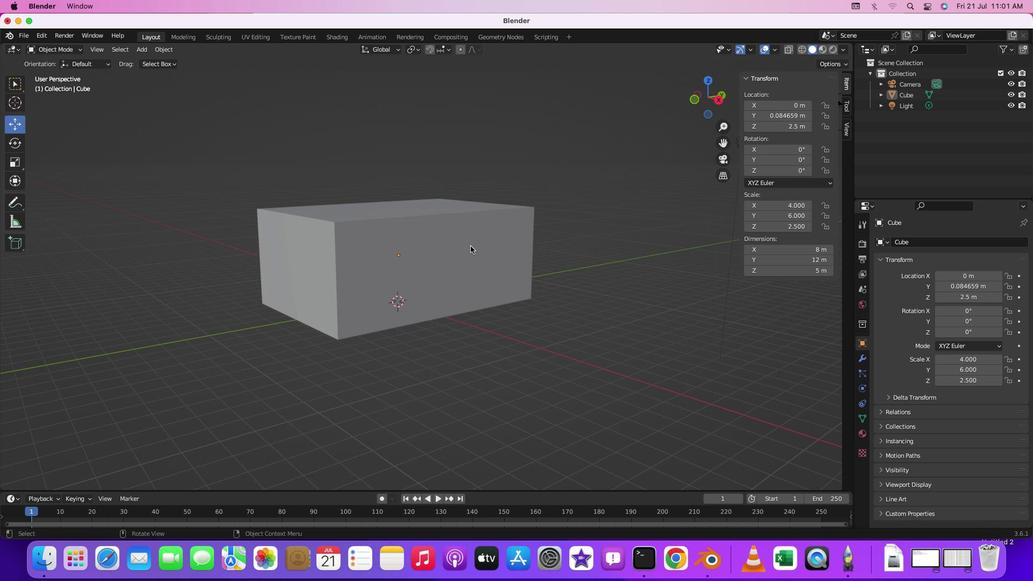 
Action: Mouse pressed left at (471, 246)
Screenshot: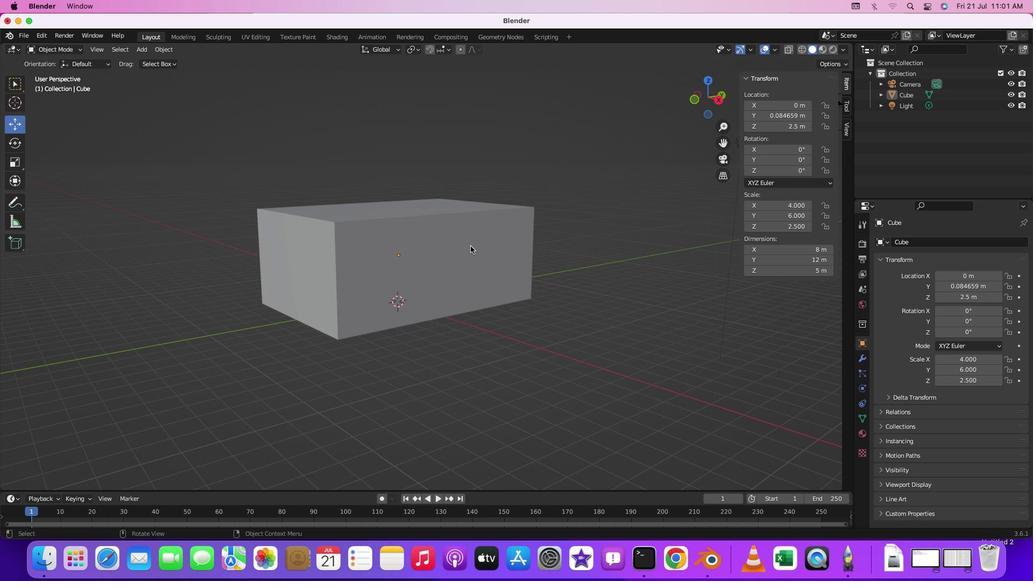 
Action: Mouse moved to (798, 227)
Screenshot: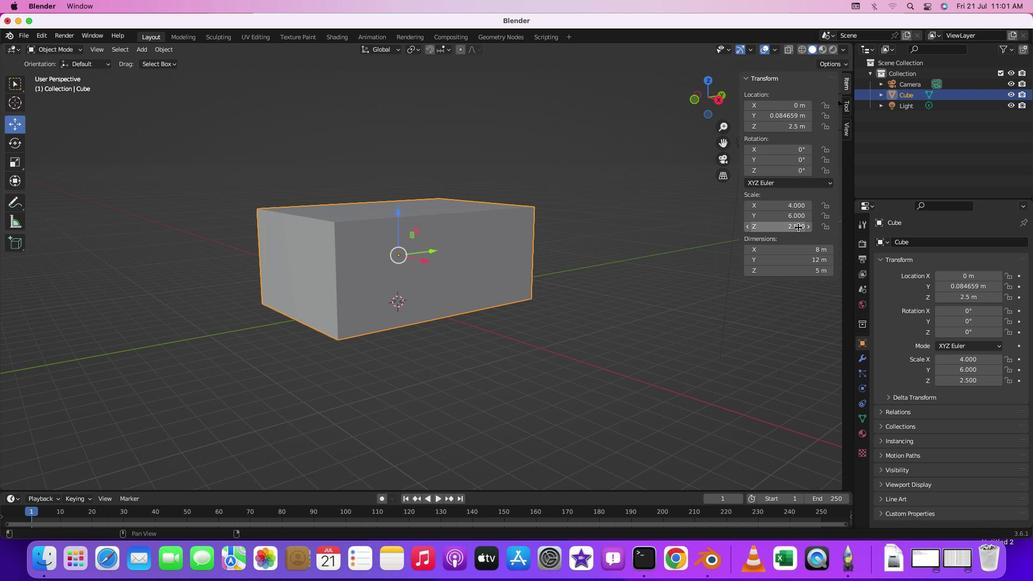 
Action: Mouse pressed left at (798, 227)
Screenshot: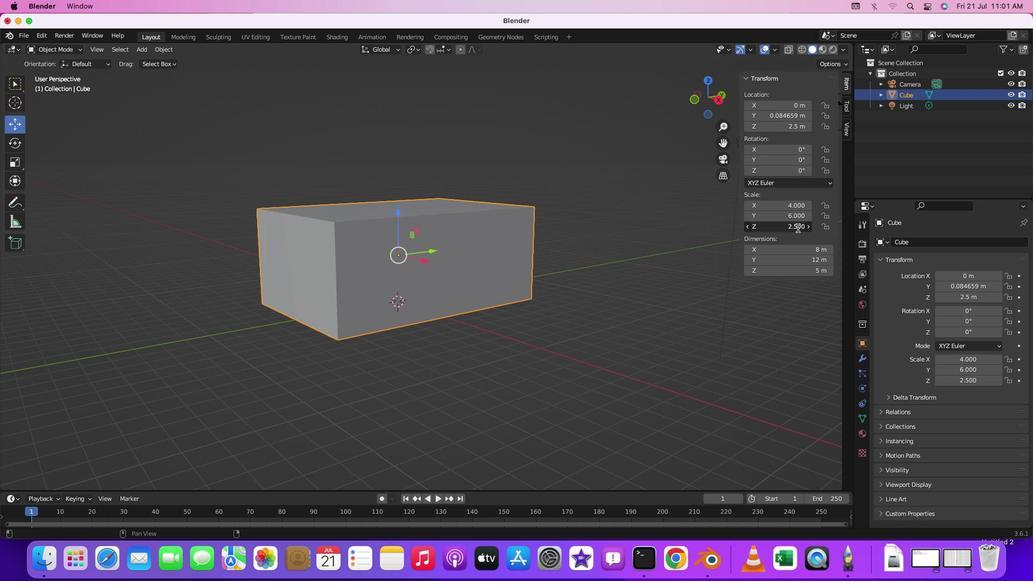 
Action: Key pressed '3'Key.enter
Screenshot: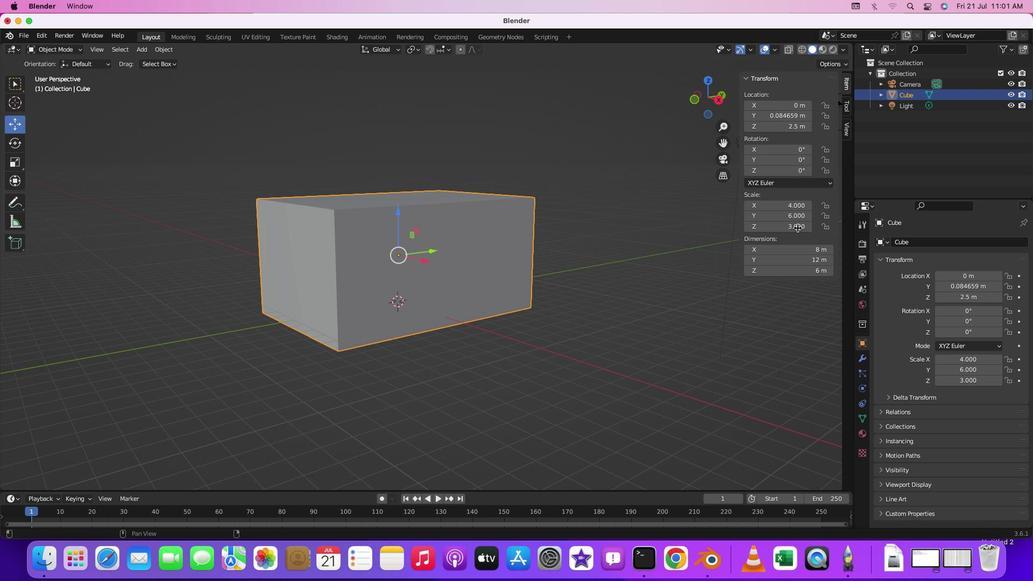 
Action: Mouse moved to (720, 331)
Screenshot: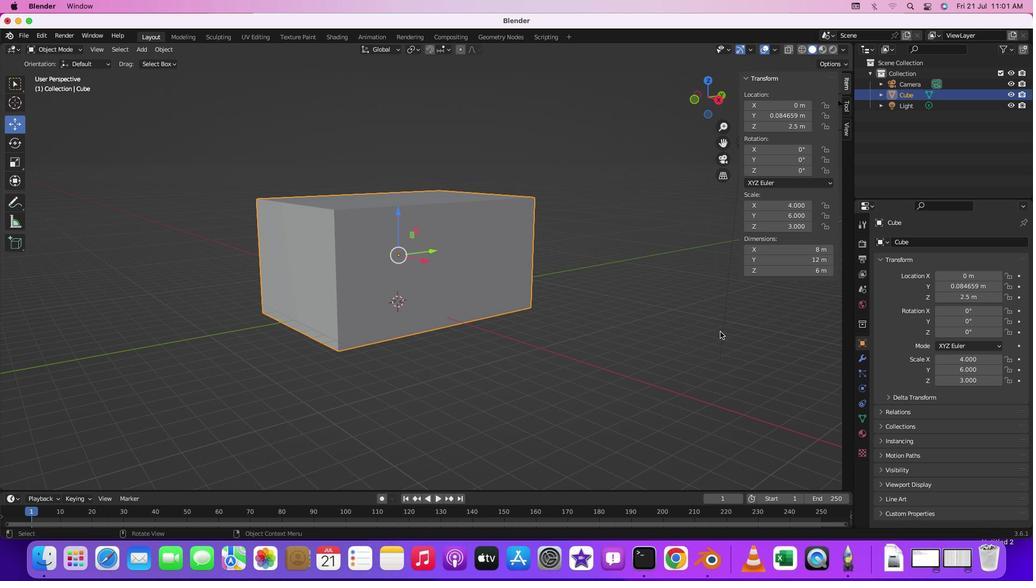 
Action: Mouse pressed left at (720, 331)
Screenshot: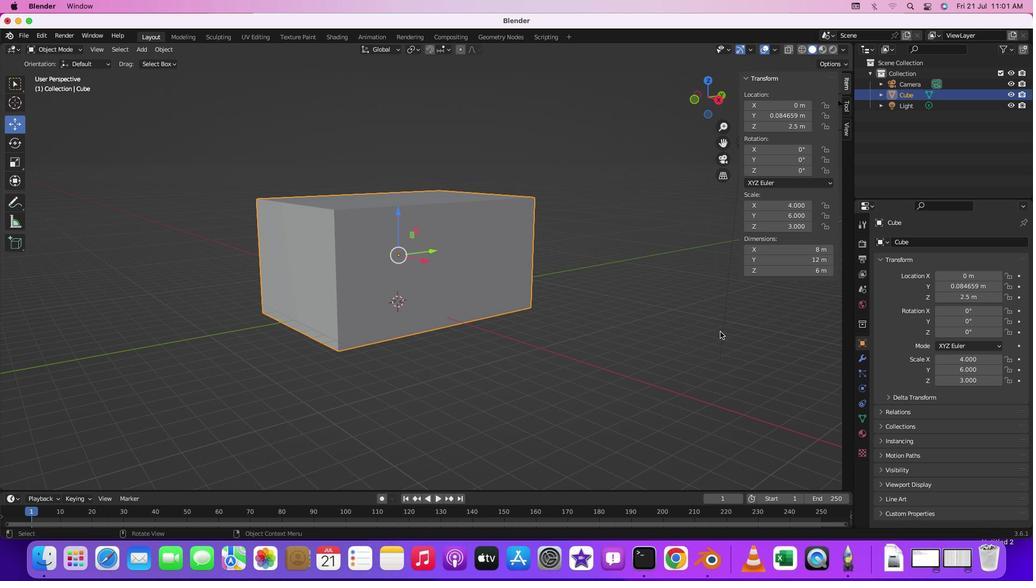 
Action: Mouse moved to (604, 291)
Screenshot: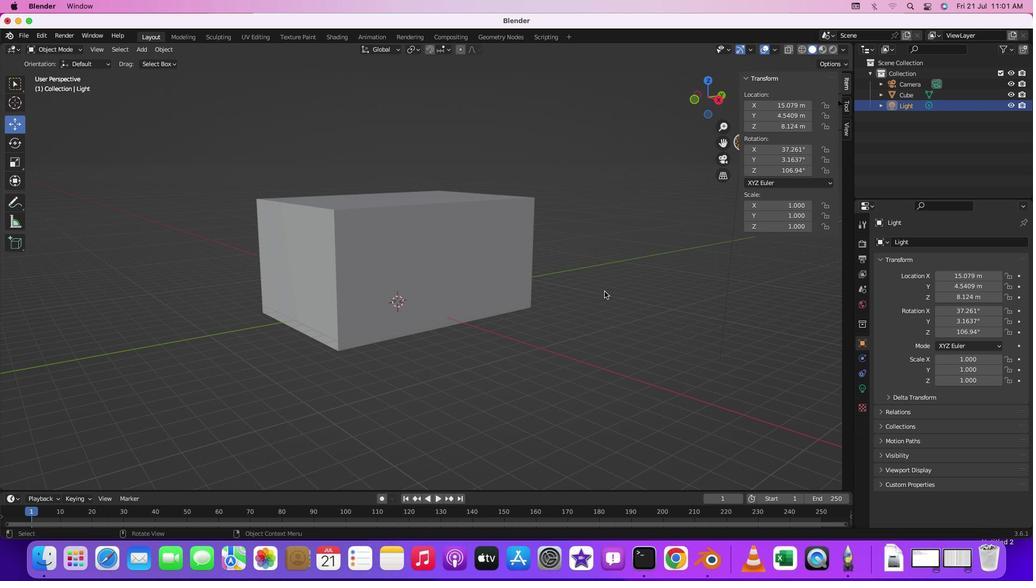 
Action: Key pressed '3'
Screenshot: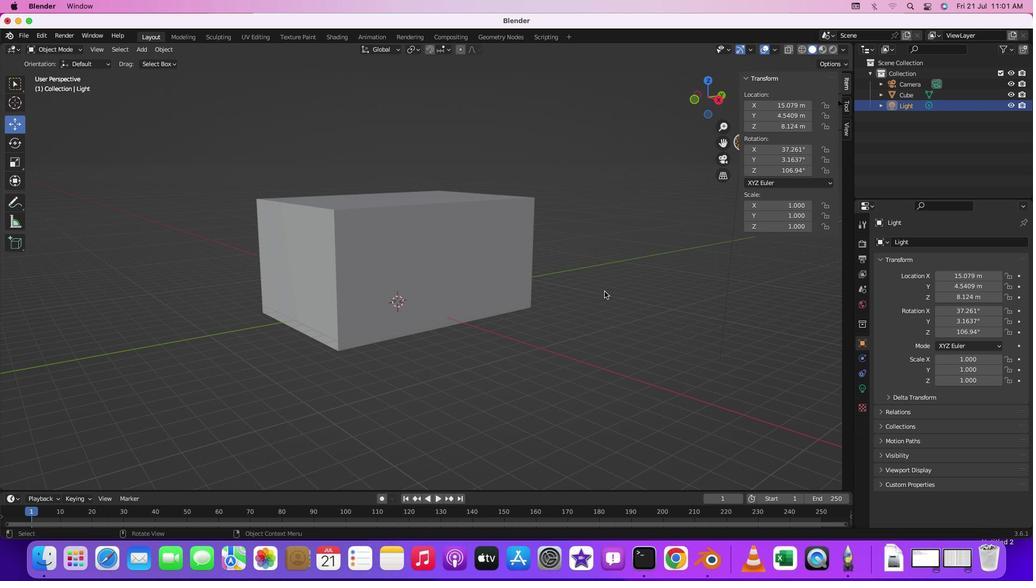 
Action: Mouse moved to (414, 262)
Screenshot: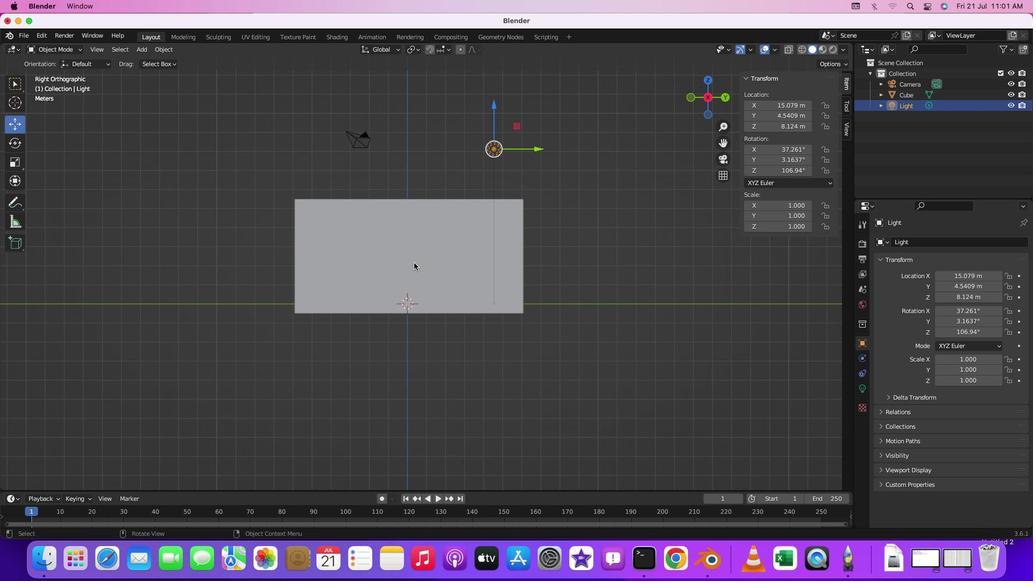 
Action: Mouse pressed left at (414, 262)
Screenshot: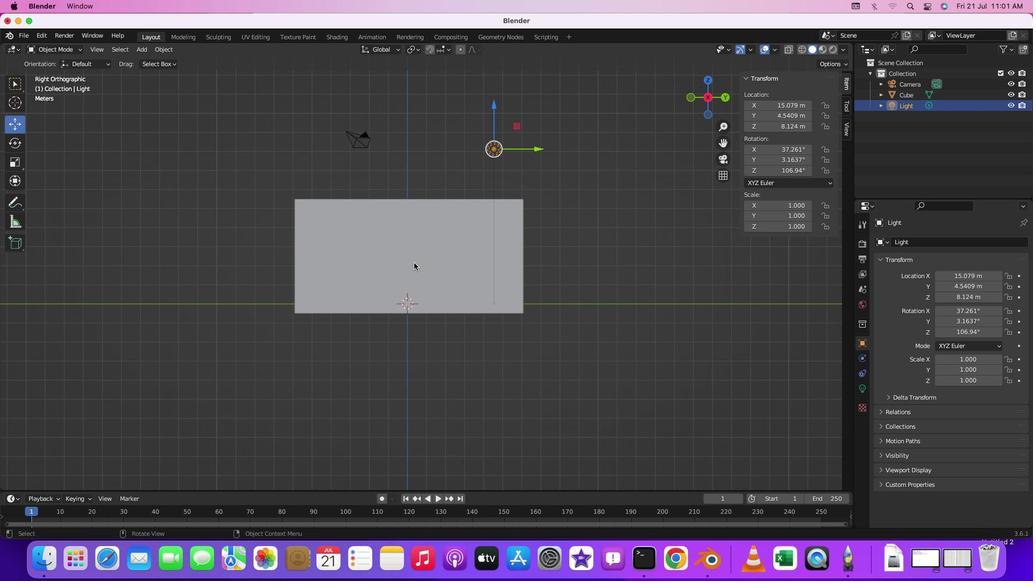 
Action: Mouse moved to (410, 260)
Screenshot: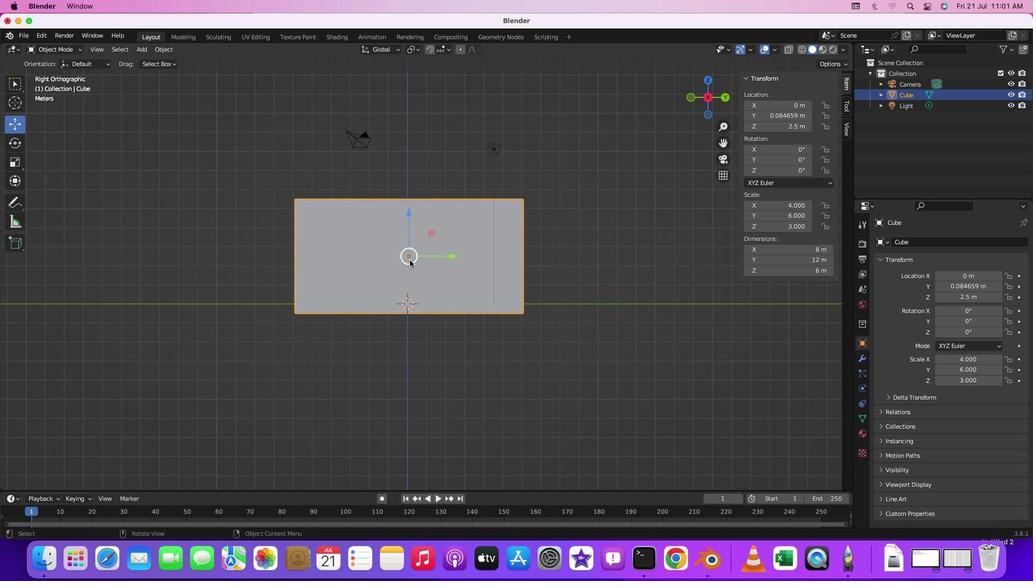 
Action: Mouse pressed left at (410, 260)
Screenshot: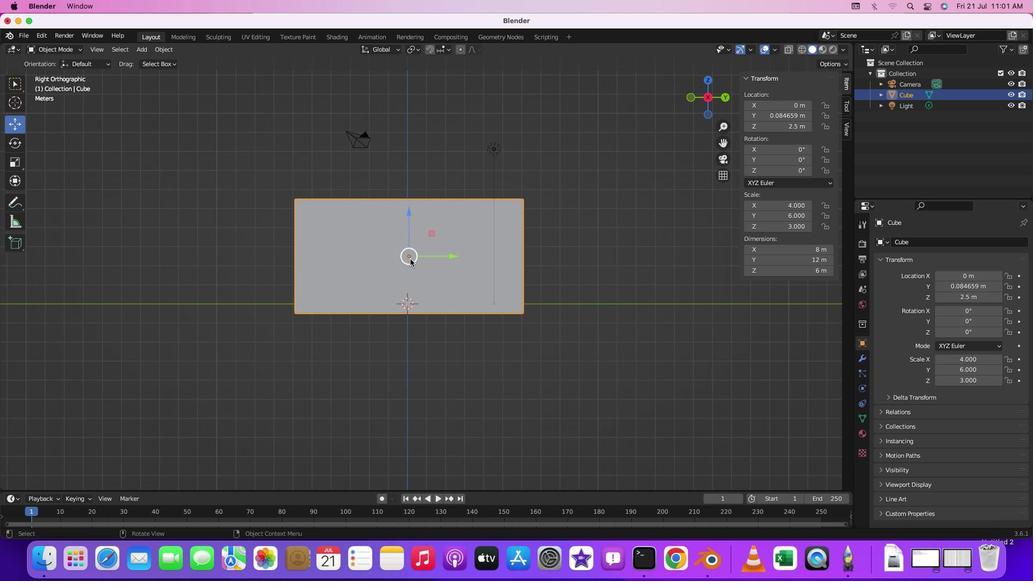 
Action: Mouse moved to (455, 362)
Screenshot: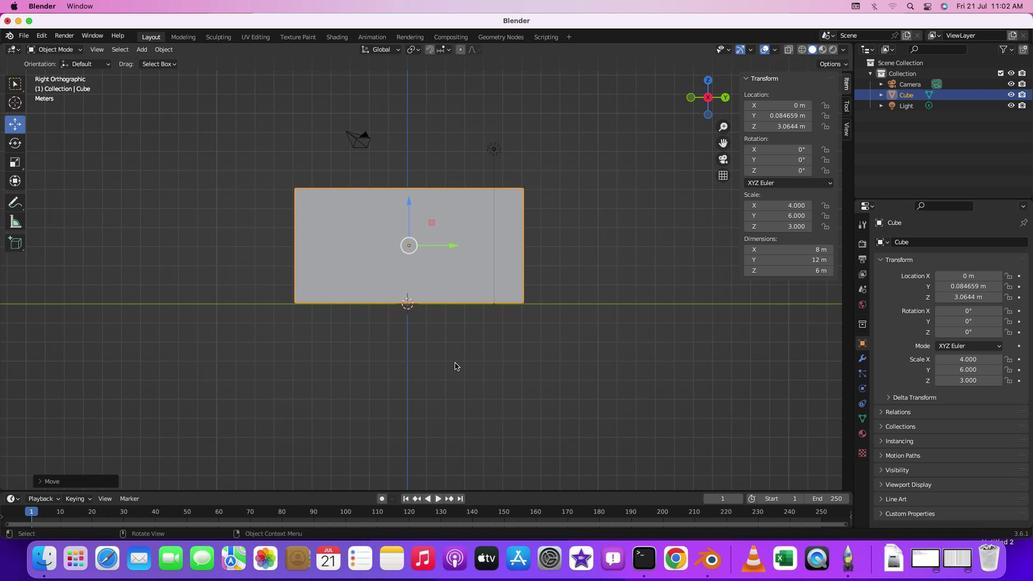 
Action: Mouse pressed left at (455, 362)
Screenshot: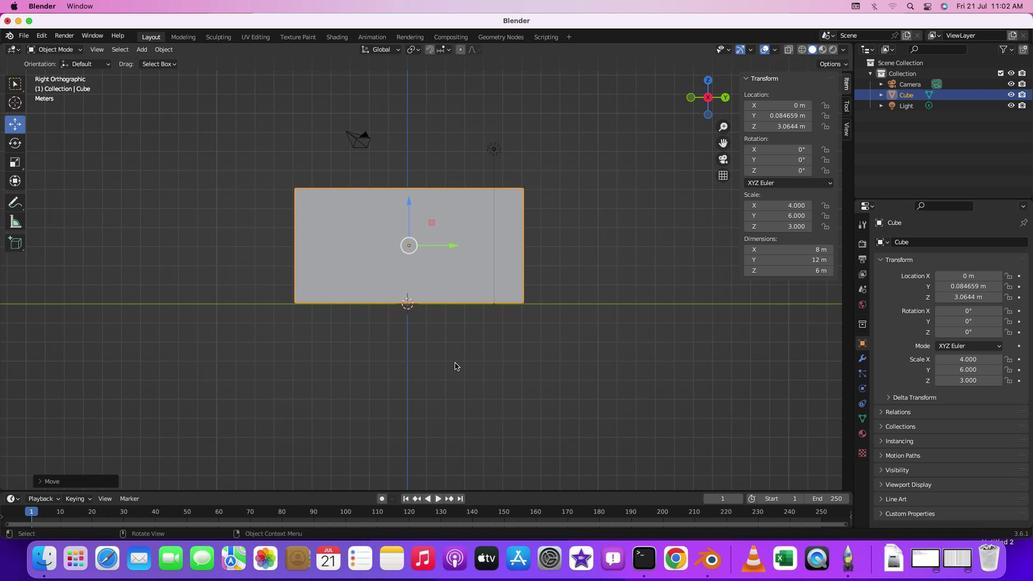 
Action: Mouse moved to (791, 130)
Screenshot: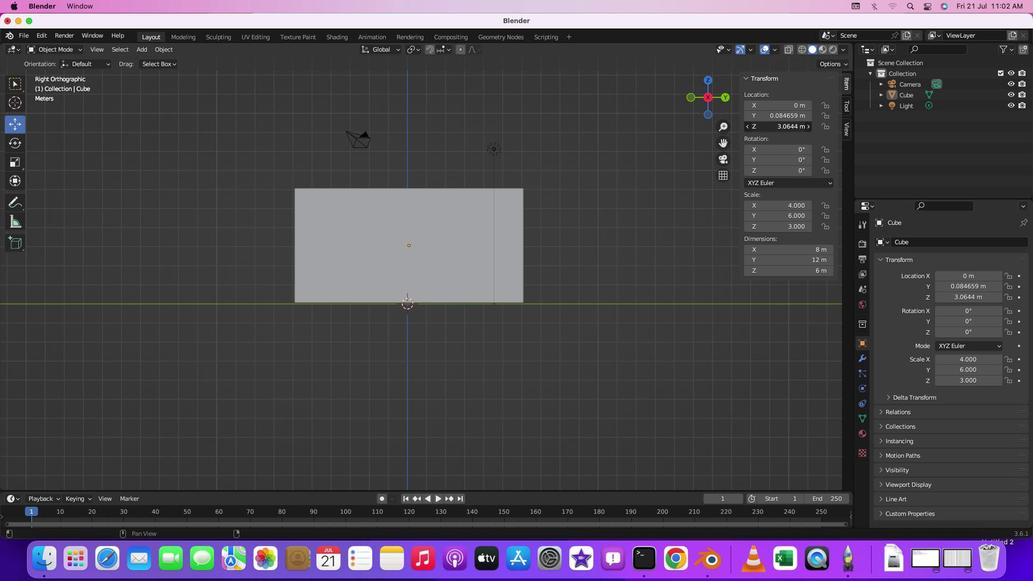 
Action: Mouse pressed left at (791, 130)
Screenshot: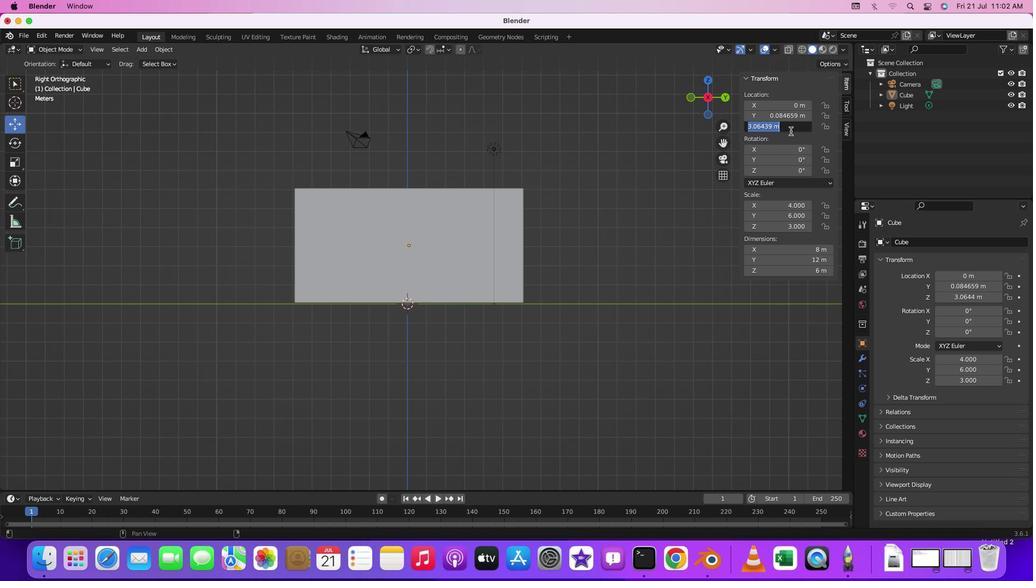 
Action: Key pressed '3'Key.enter
Screenshot: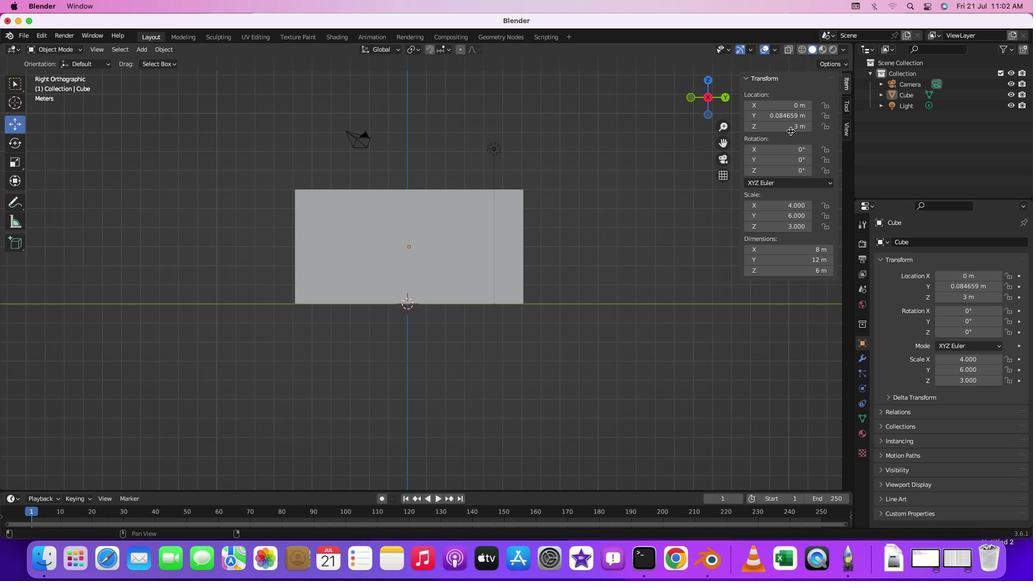 
Action: Mouse moved to (487, 335)
Screenshot: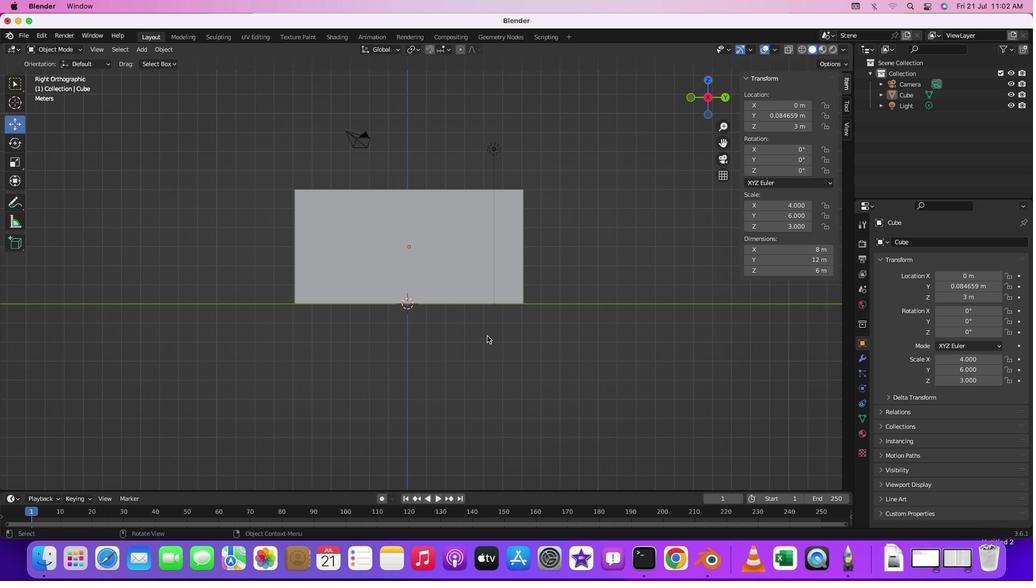
Action: Mouse pressed left at (487, 335)
Screenshot: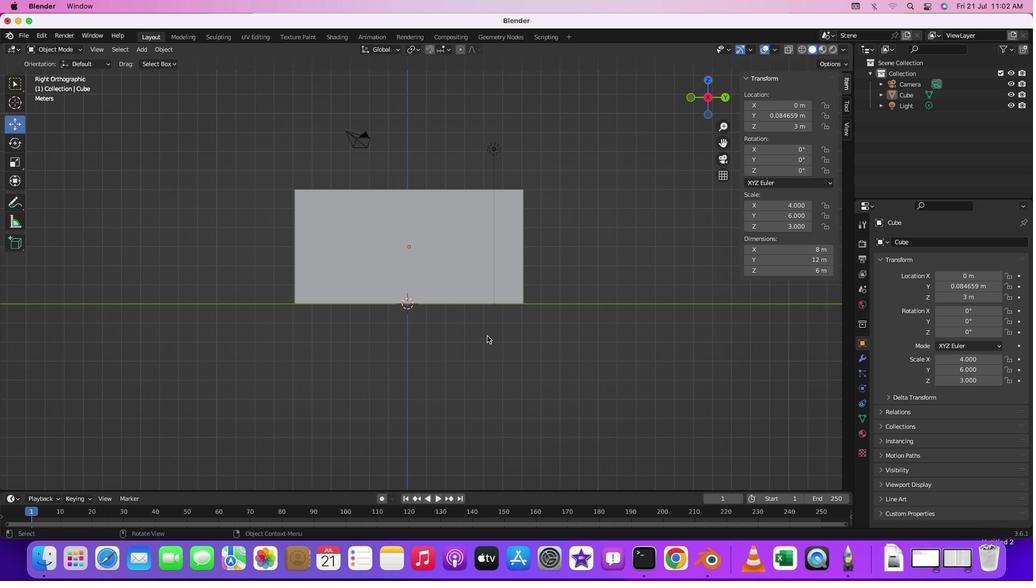 
Action: Mouse moved to (586, 276)
Screenshot: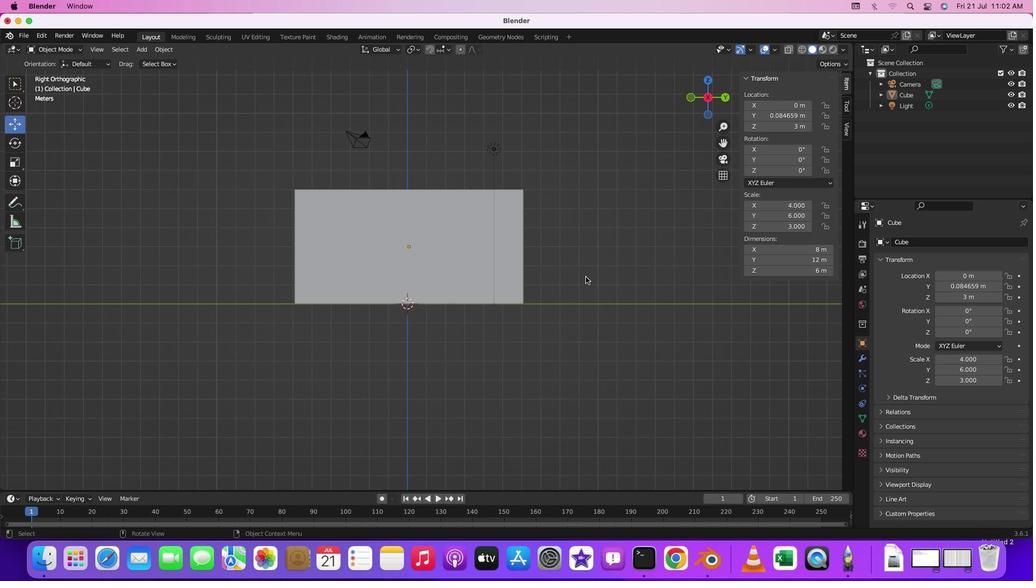 
Action: Mouse pressed middle at (586, 276)
Screenshot: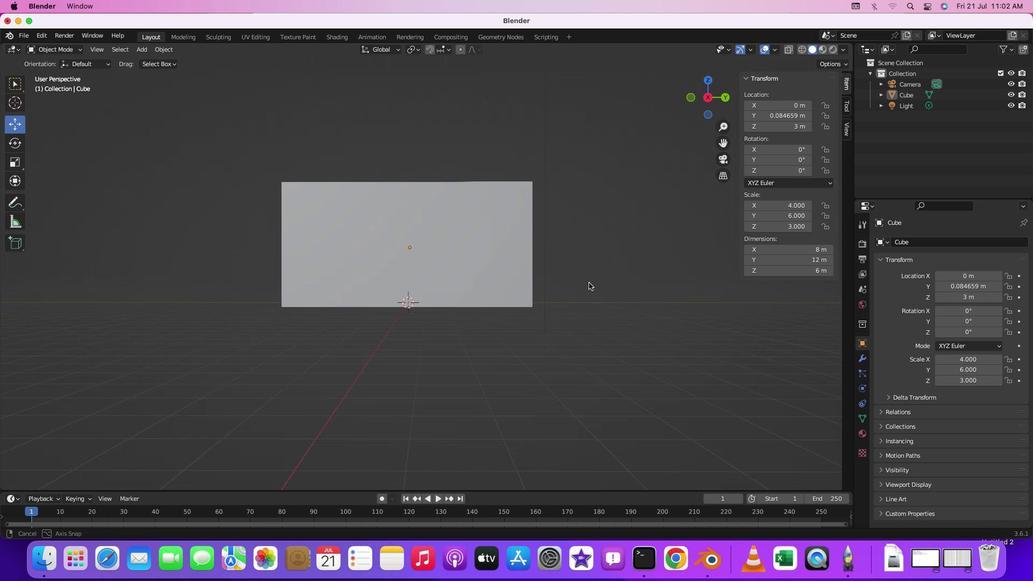 
Action: Mouse moved to (447, 254)
Screenshot: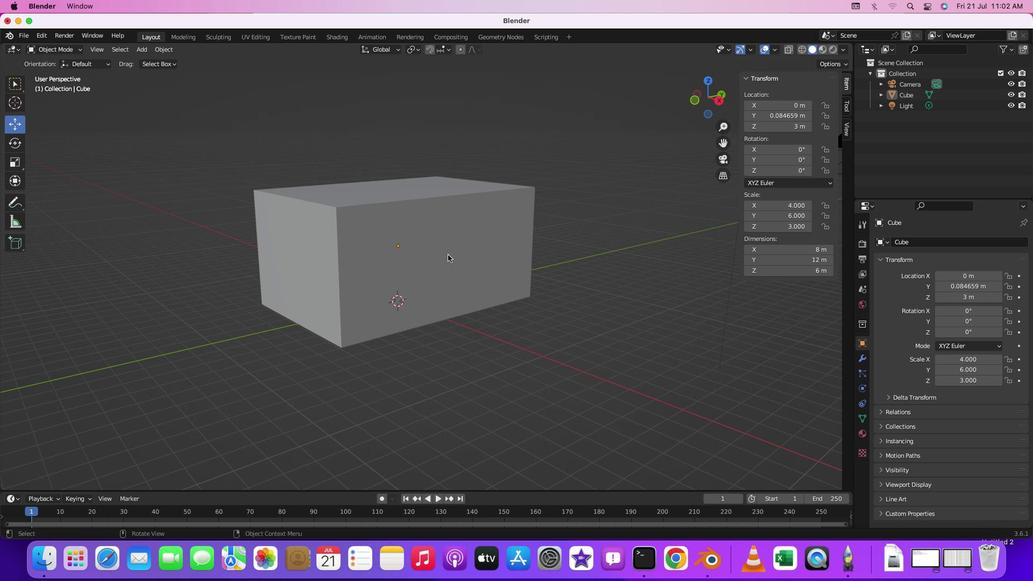 
Action: Mouse pressed left at (447, 254)
Screenshot: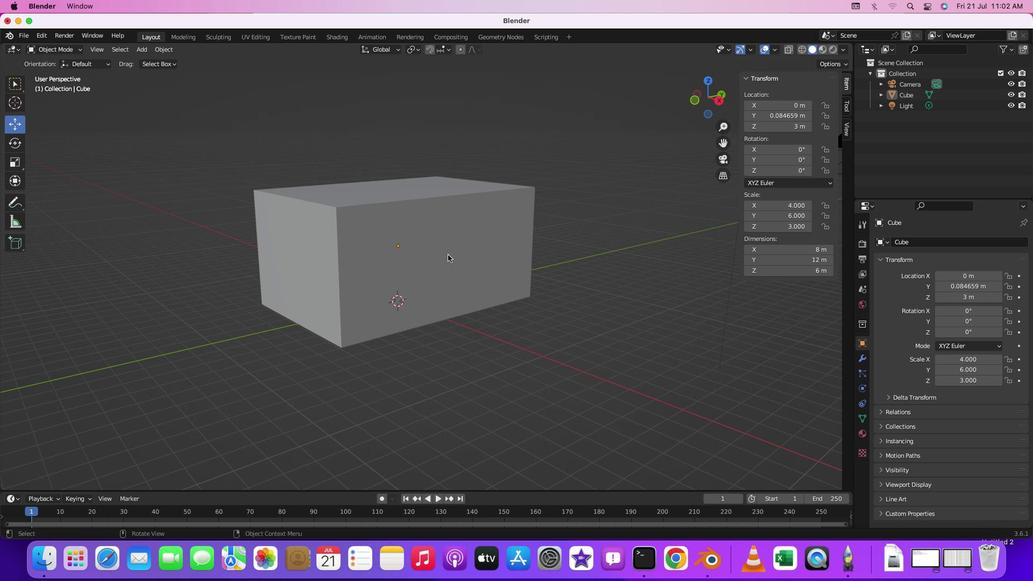 
Action: Key pressed Key.tab
Screenshot: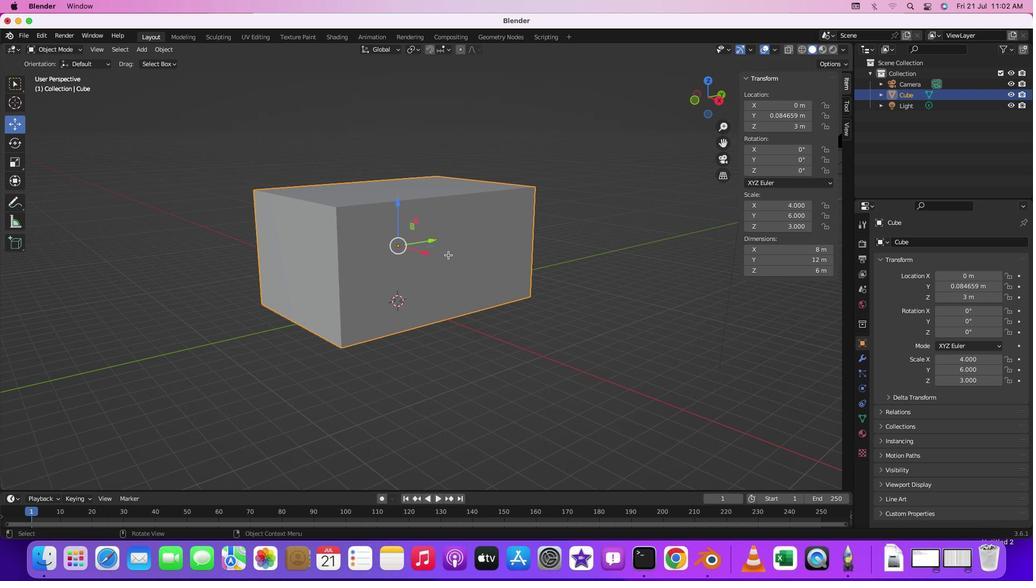
Action: Mouse moved to (112, 51)
Screenshot: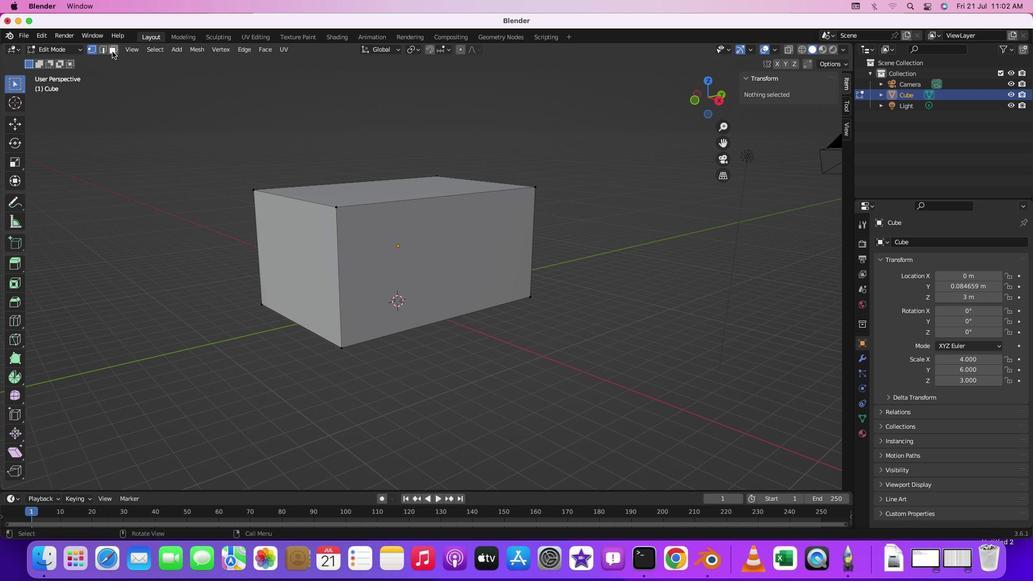 
Action: Mouse pressed left at (112, 51)
Screenshot: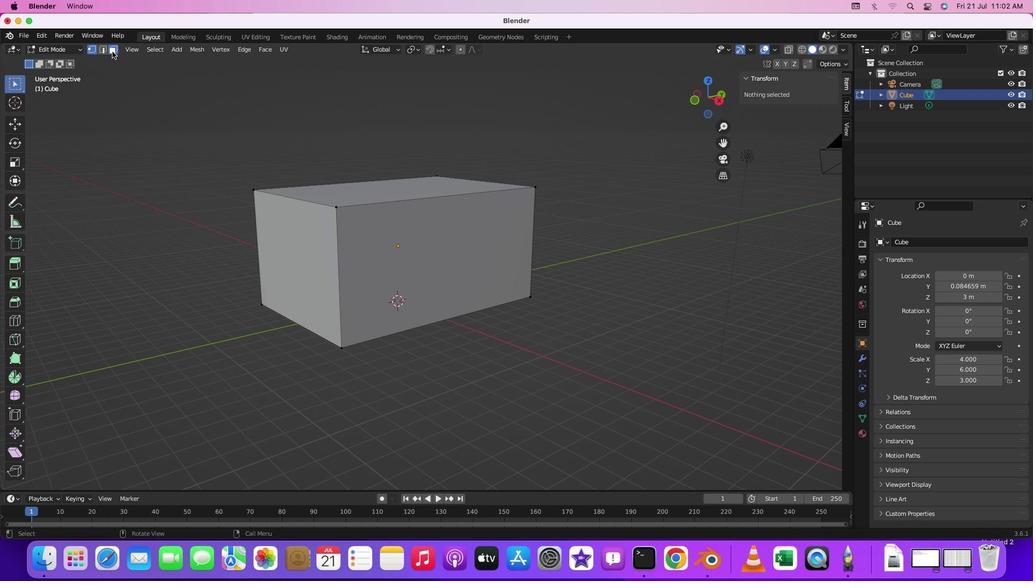 
Action: Mouse moved to (355, 194)
Screenshot: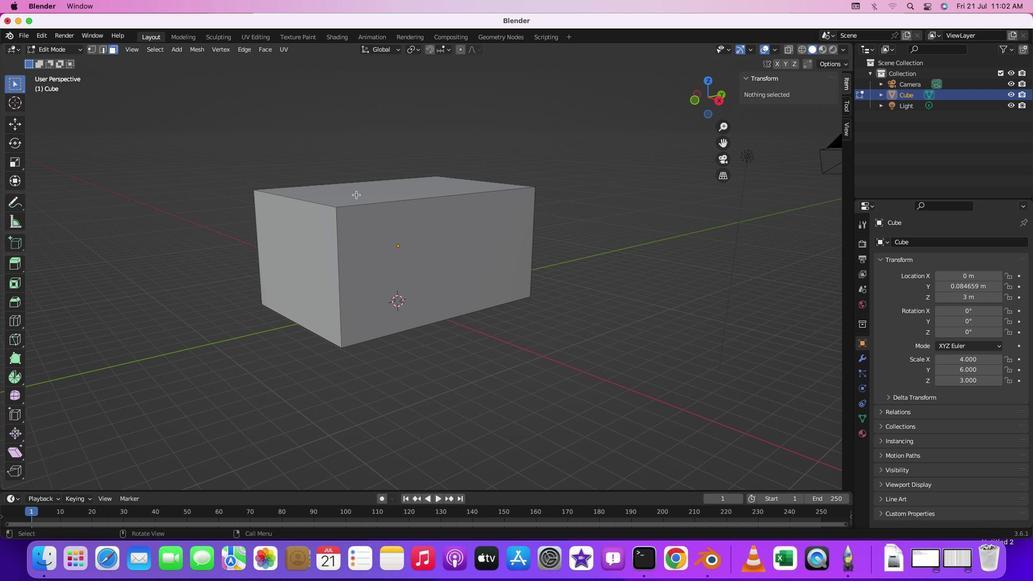 
Action: Mouse pressed left at (355, 194)
Screenshot: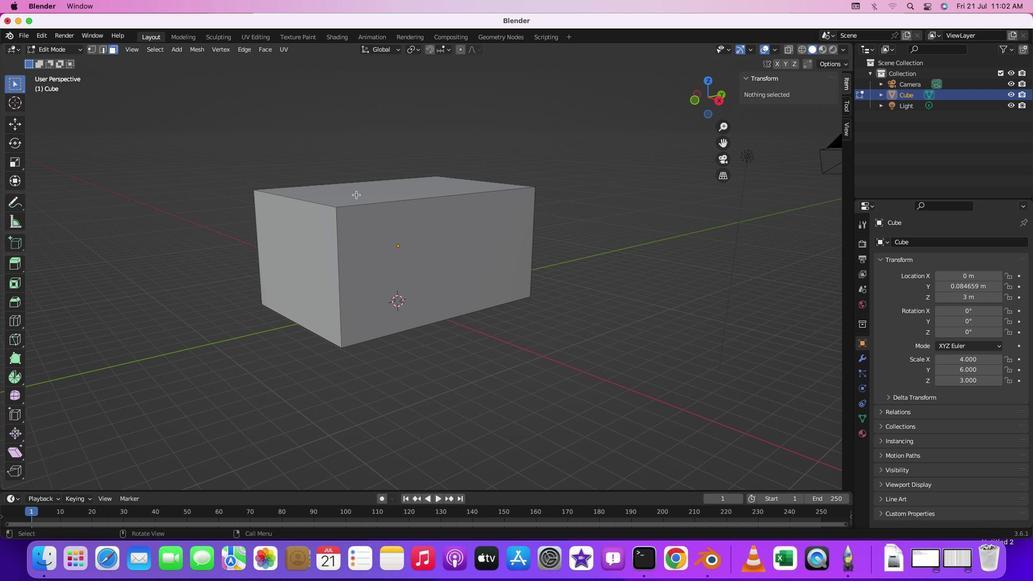 
Action: Mouse moved to (351, 193)
Screenshot: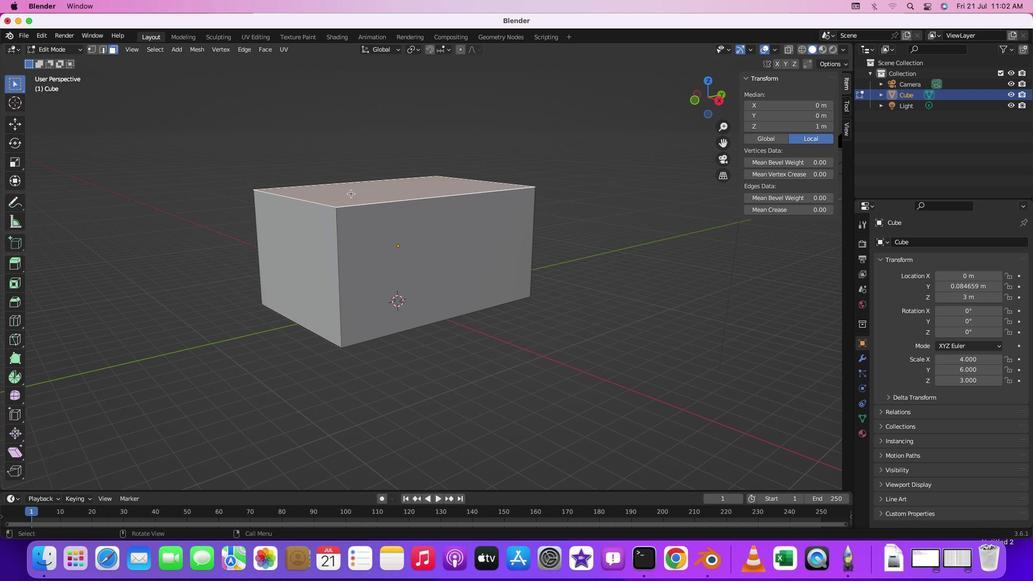 
Action: Key pressed 'e'
Screenshot: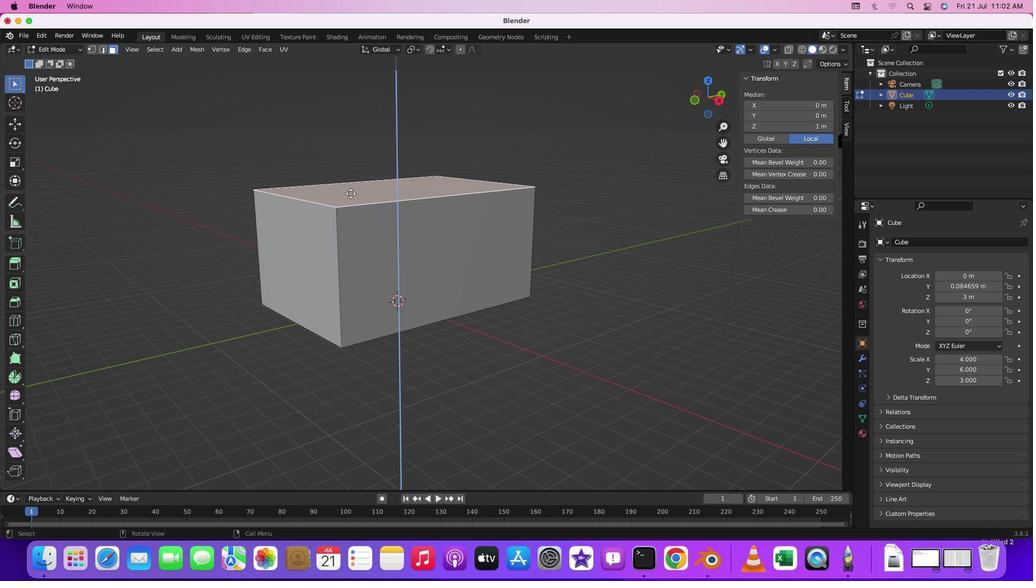 
Action: Mouse moved to (357, 149)
Screenshot: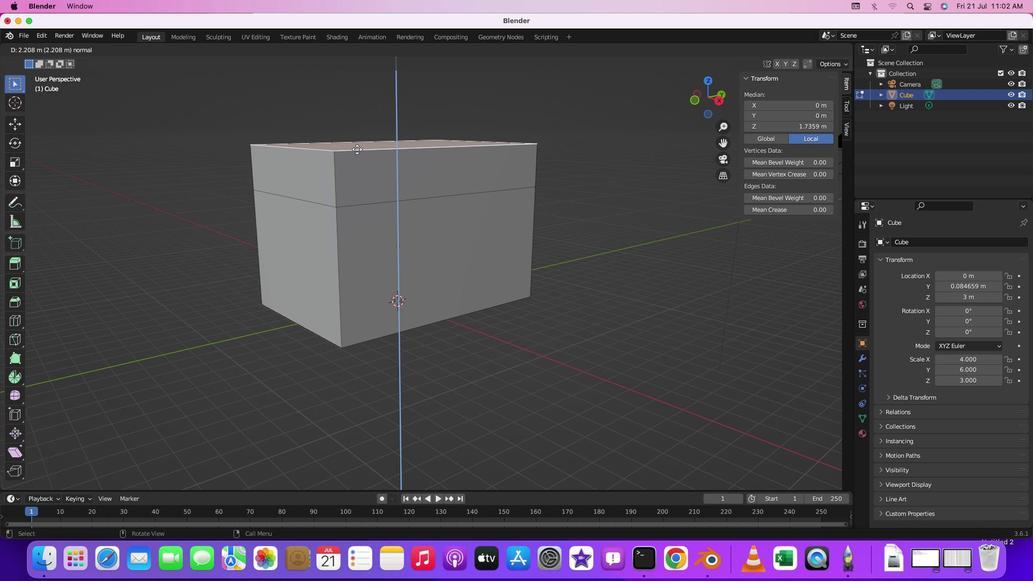 
Action: Mouse pressed left at (357, 149)
Screenshot: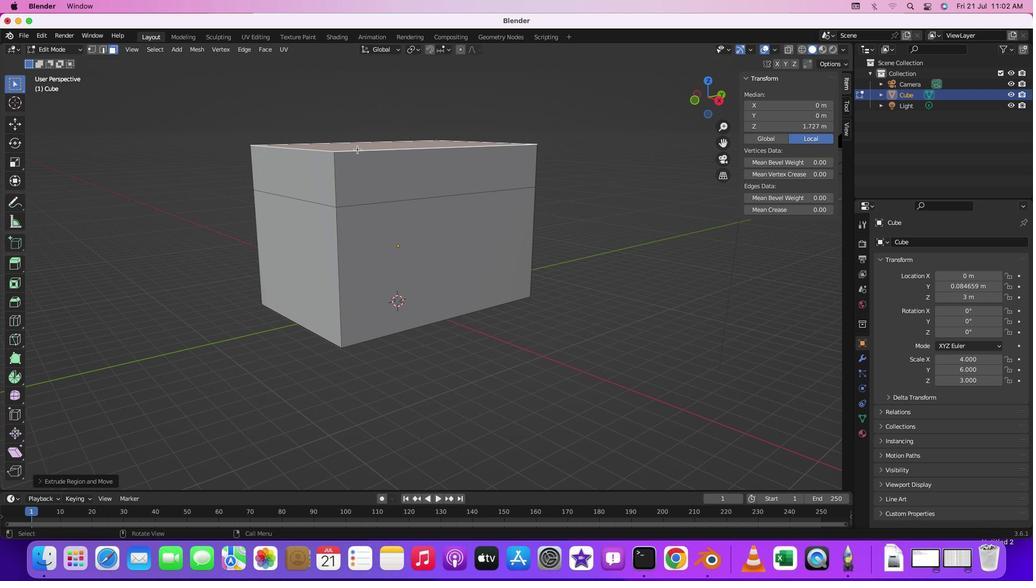 
Action: Mouse moved to (421, 216)
